 Task: Compose an email with the signature Eleanor Wilson with the subject Request for a transfer and the message Could you please provide an estimate for the project? from softage.1@softage.net to softage.4@softage.net with an attached document Request_for_proposal.docx Undo the message and rewrite the message as I am writing to confirm the details of the meeting. Send the email. Finally, move the email from Sent Items to the label Restaurants
Action: Mouse moved to (386, 639)
Screenshot: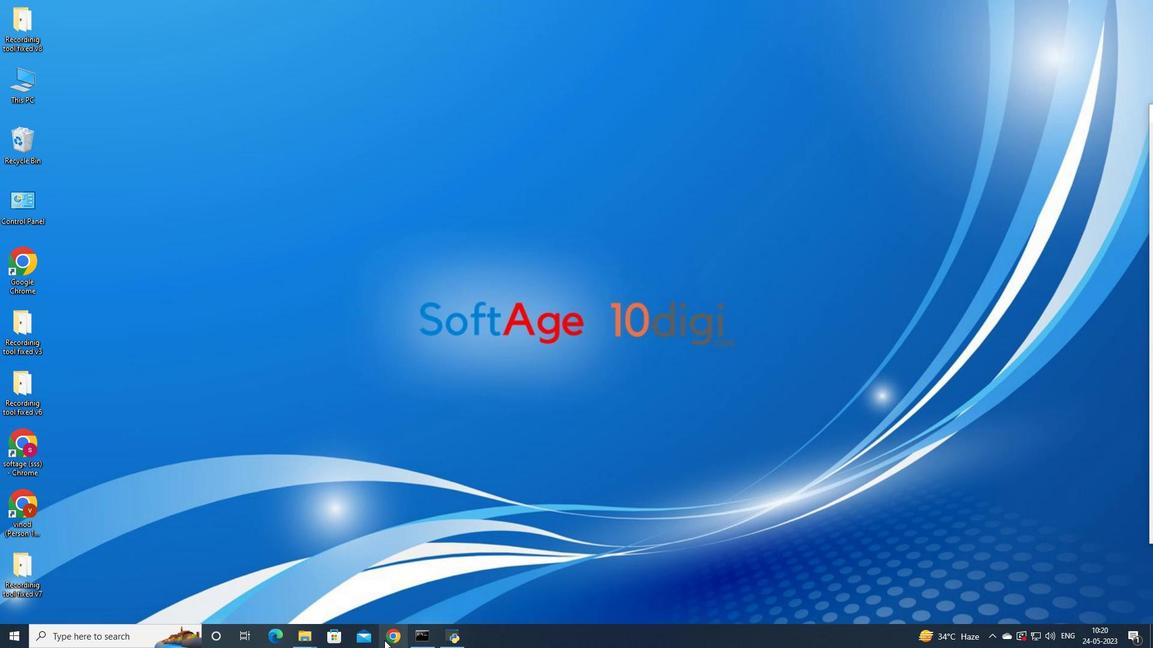 
Action: Mouse pressed left at (386, 639)
Screenshot: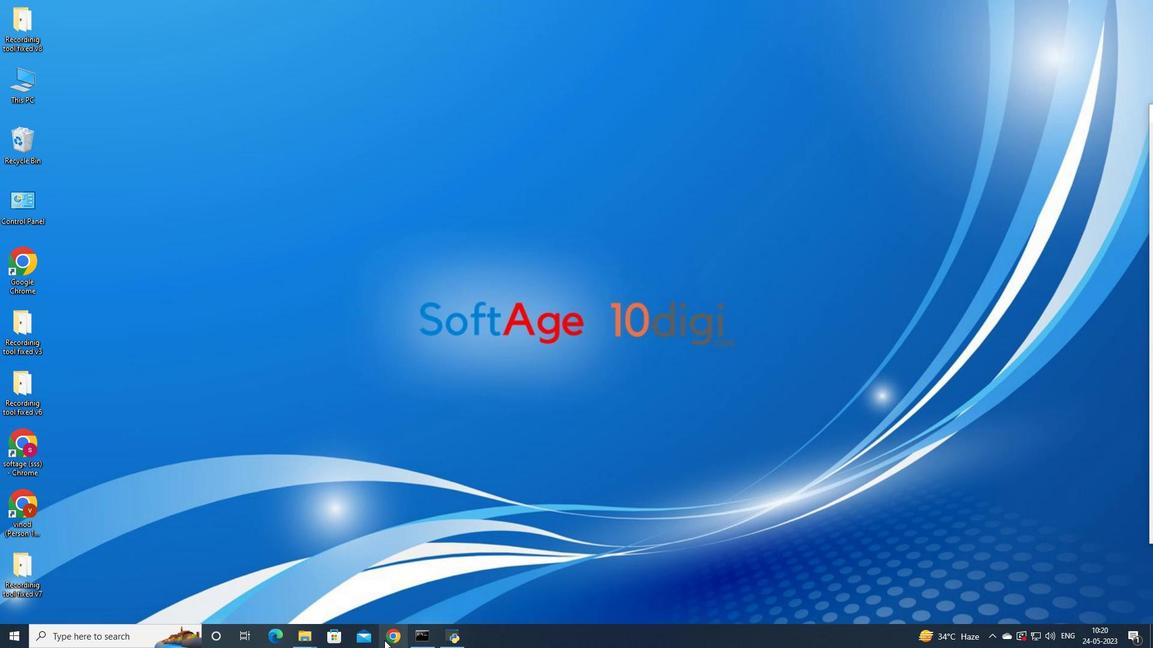 
Action: Mouse moved to (526, 360)
Screenshot: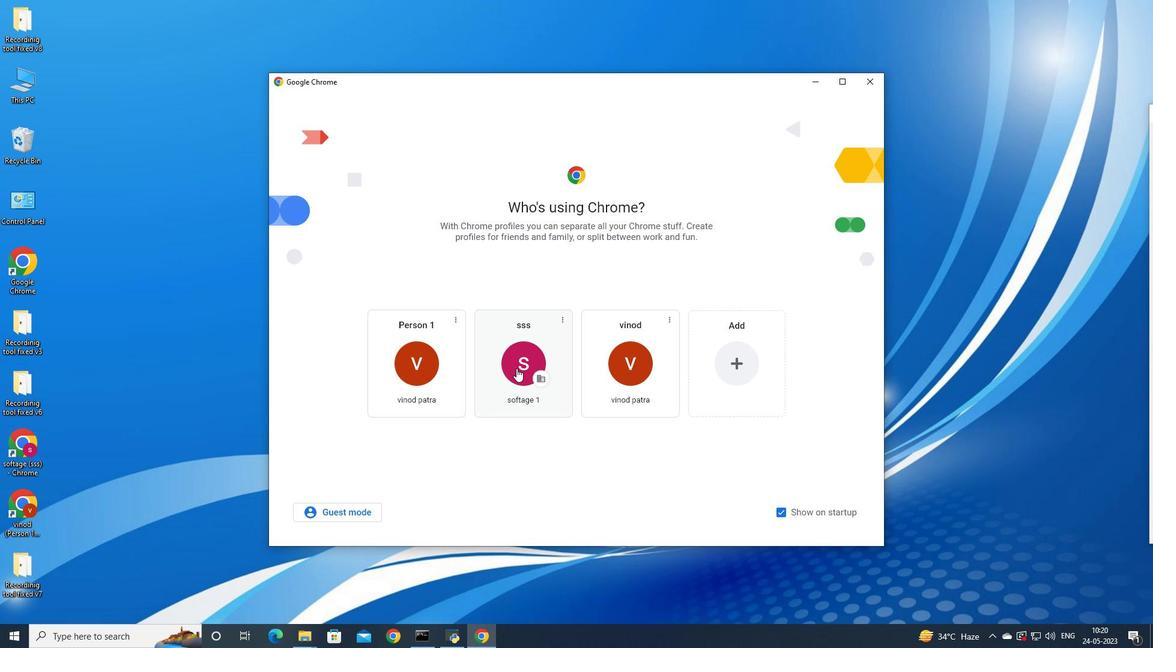 
Action: Mouse pressed left at (526, 360)
Screenshot: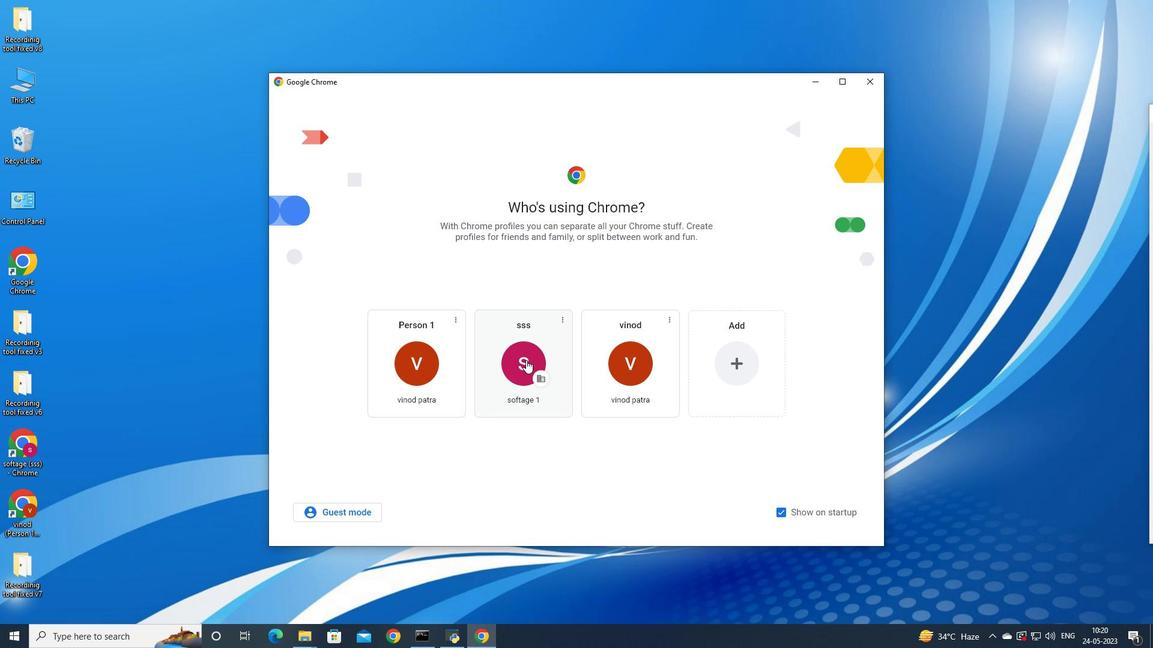
Action: Mouse moved to (1046, 55)
Screenshot: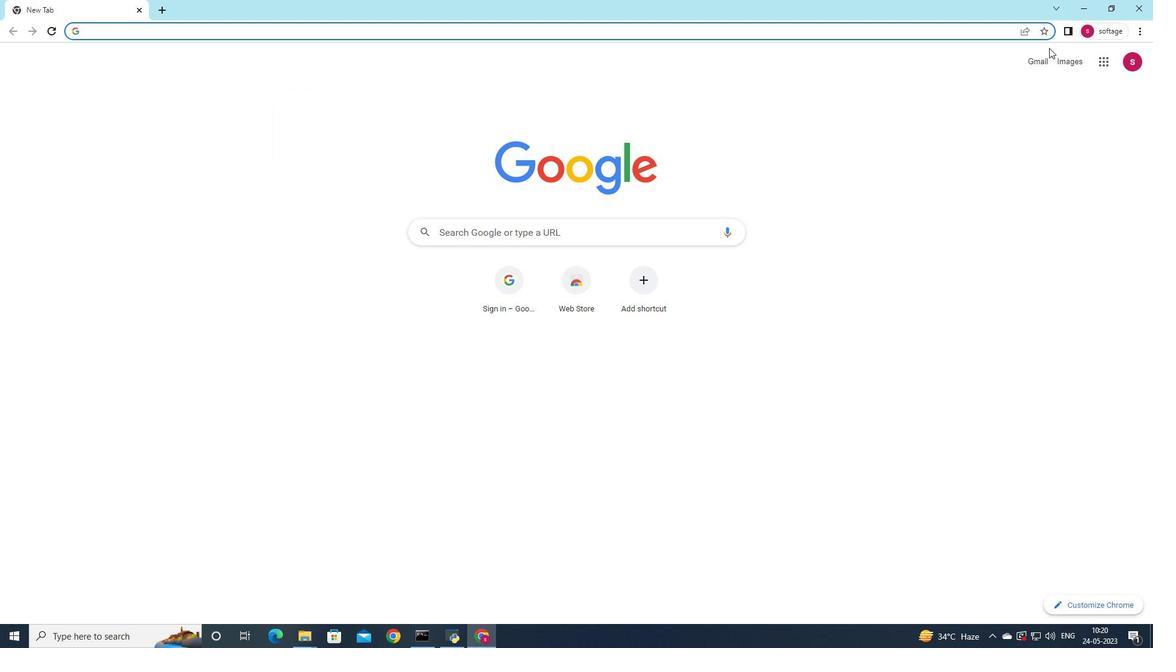 
Action: Mouse pressed left at (1046, 55)
Screenshot: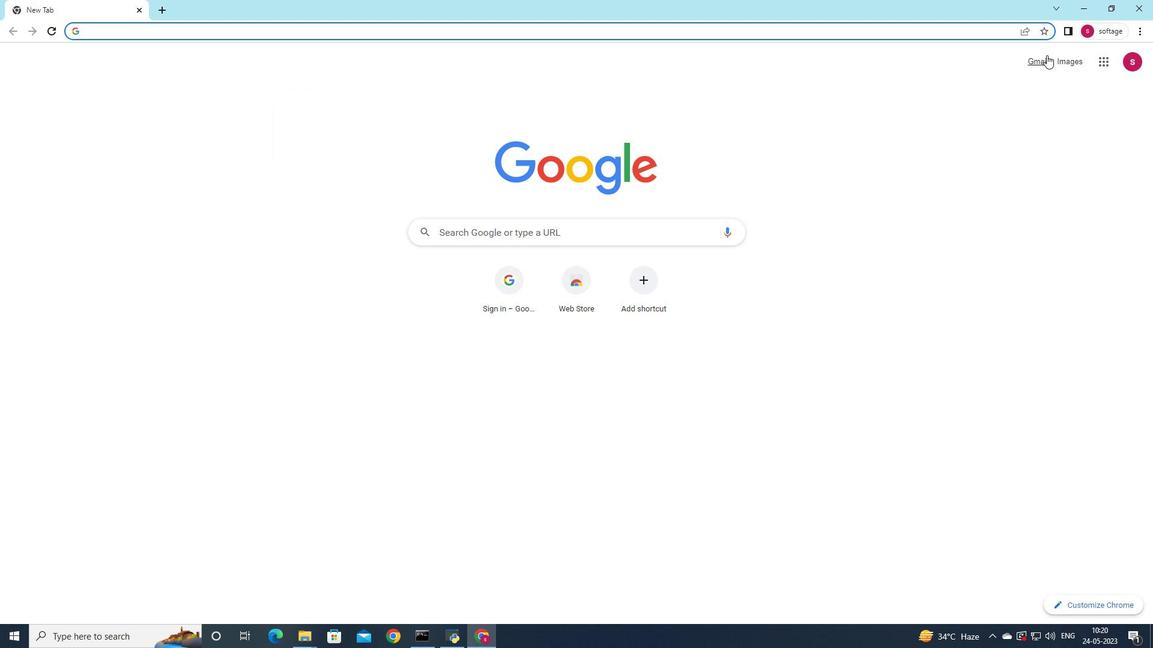 
Action: Mouse moved to (1013, 88)
Screenshot: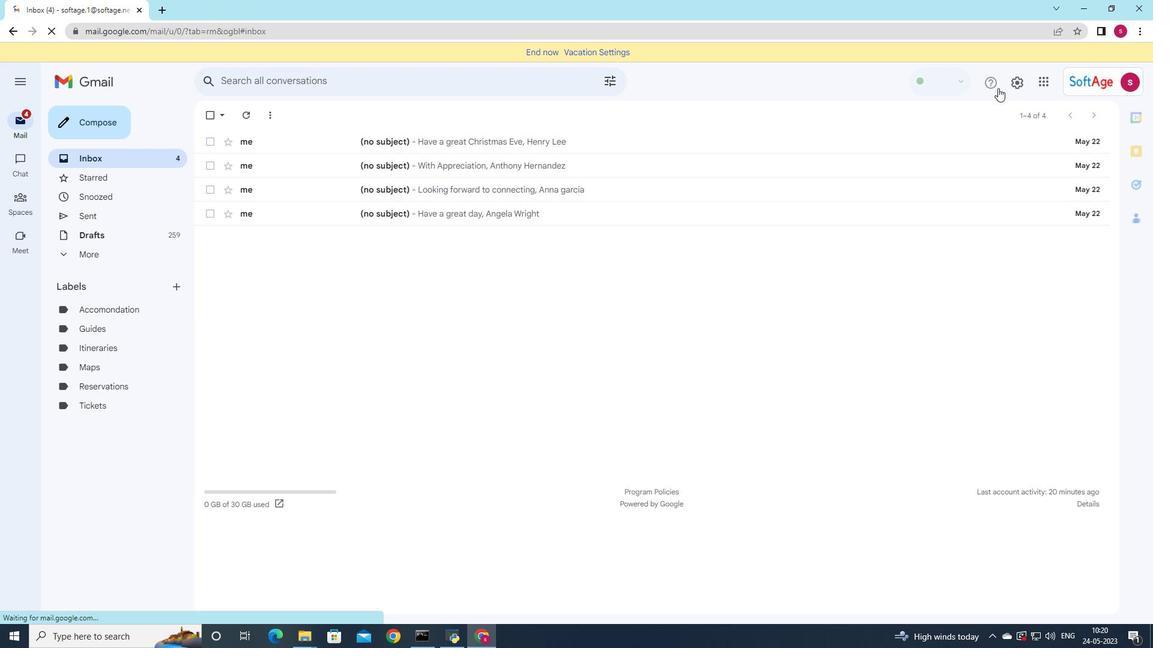 
Action: Mouse pressed left at (1013, 88)
Screenshot: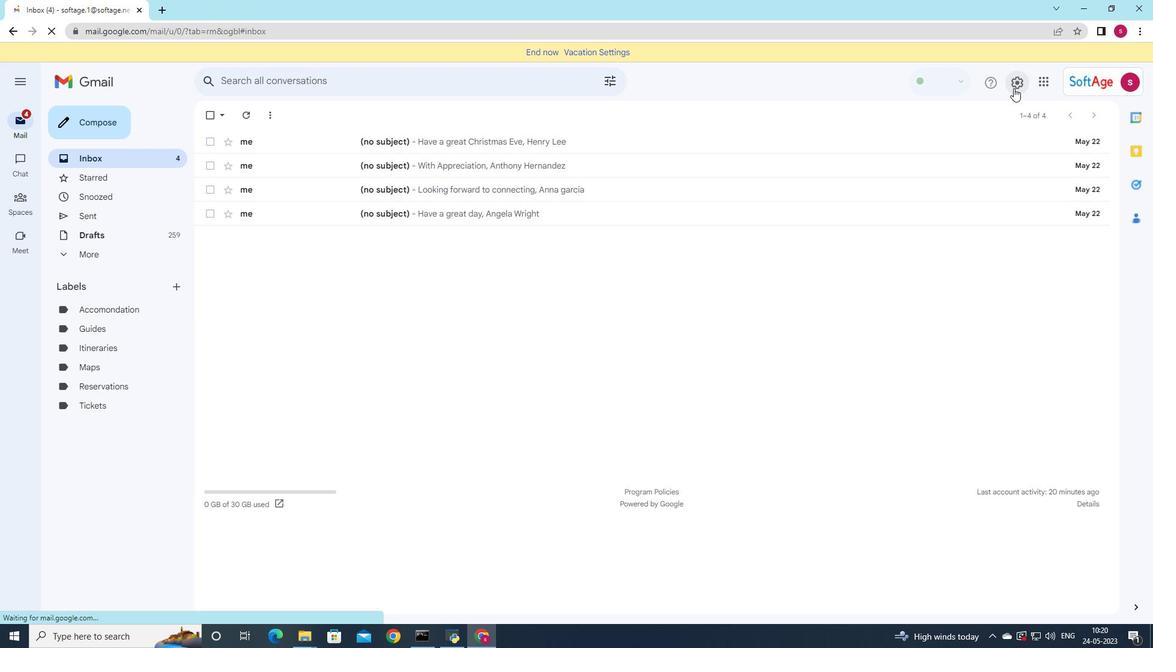 
Action: Mouse moved to (1031, 145)
Screenshot: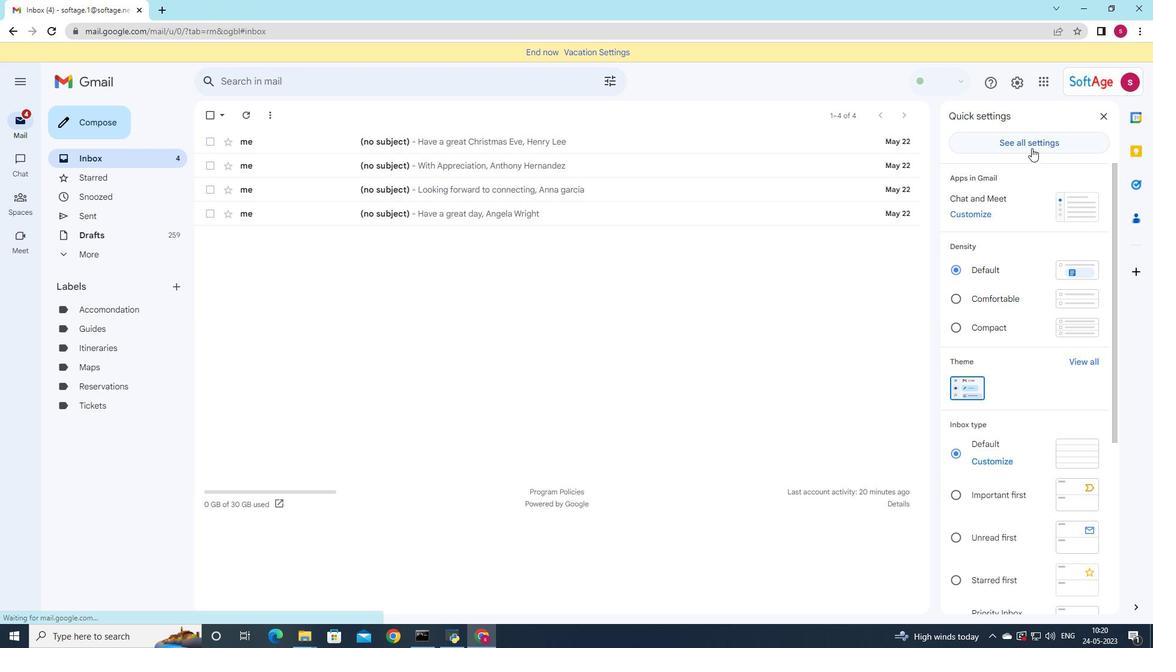 
Action: Mouse pressed left at (1031, 145)
Screenshot: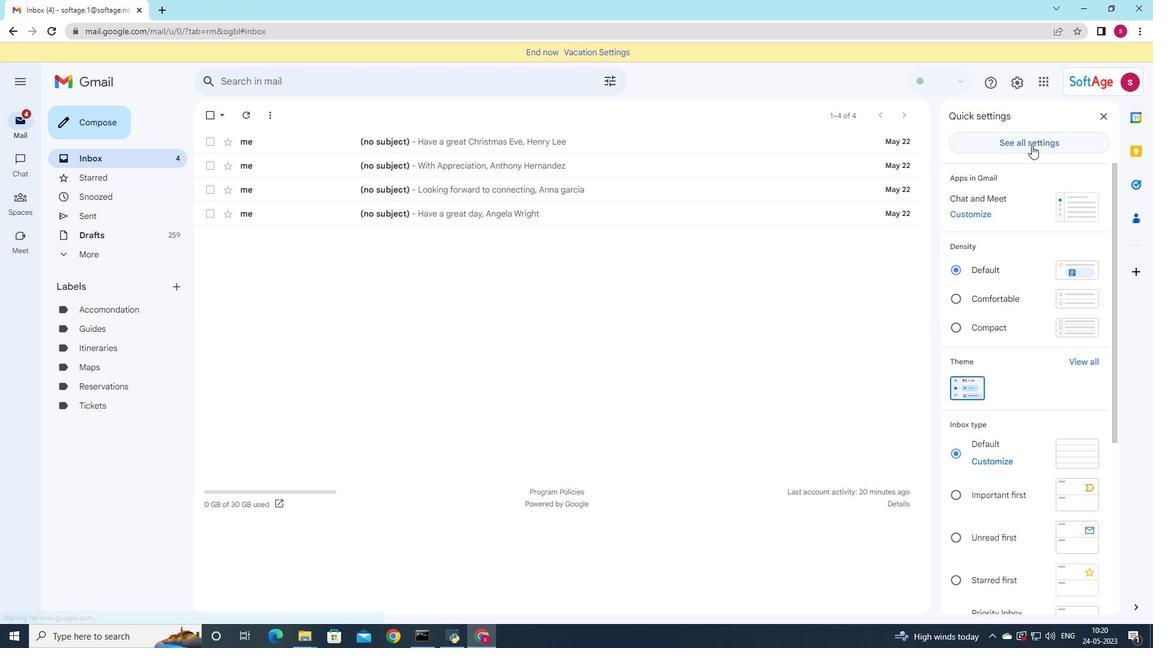
Action: Mouse moved to (788, 206)
Screenshot: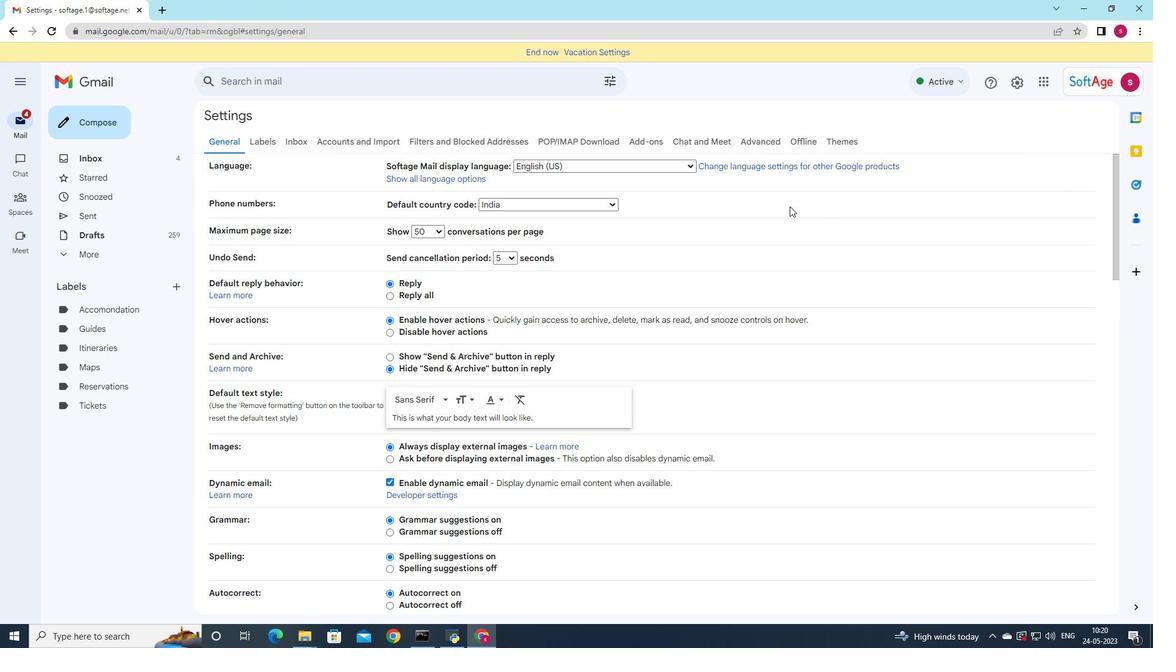 
Action: Mouse scrolled (788, 205) with delta (0, 0)
Screenshot: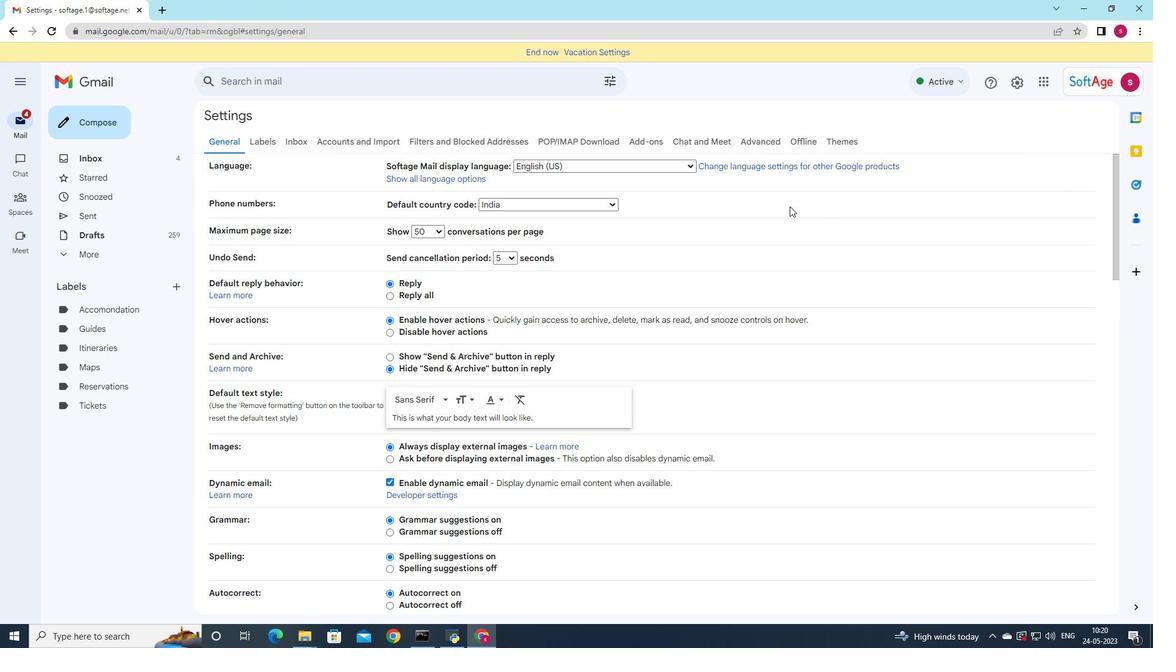 
Action: Mouse moved to (787, 207)
Screenshot: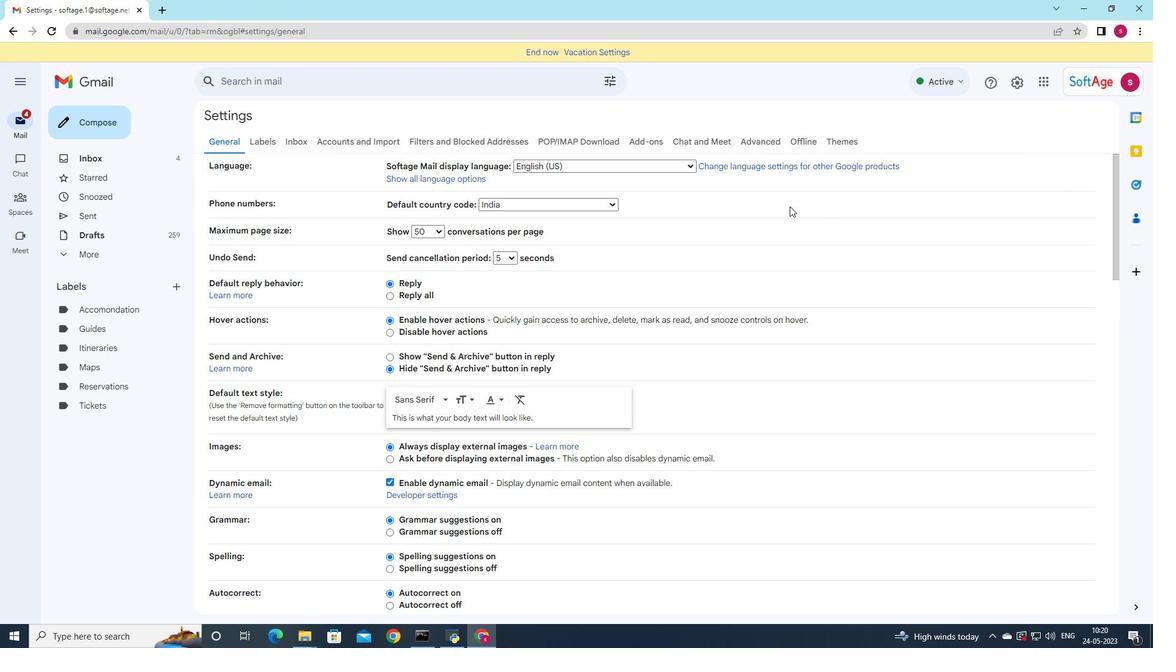 
Action: Mouse scrolled (787, 207) with delta (0, 0)
Screenshot: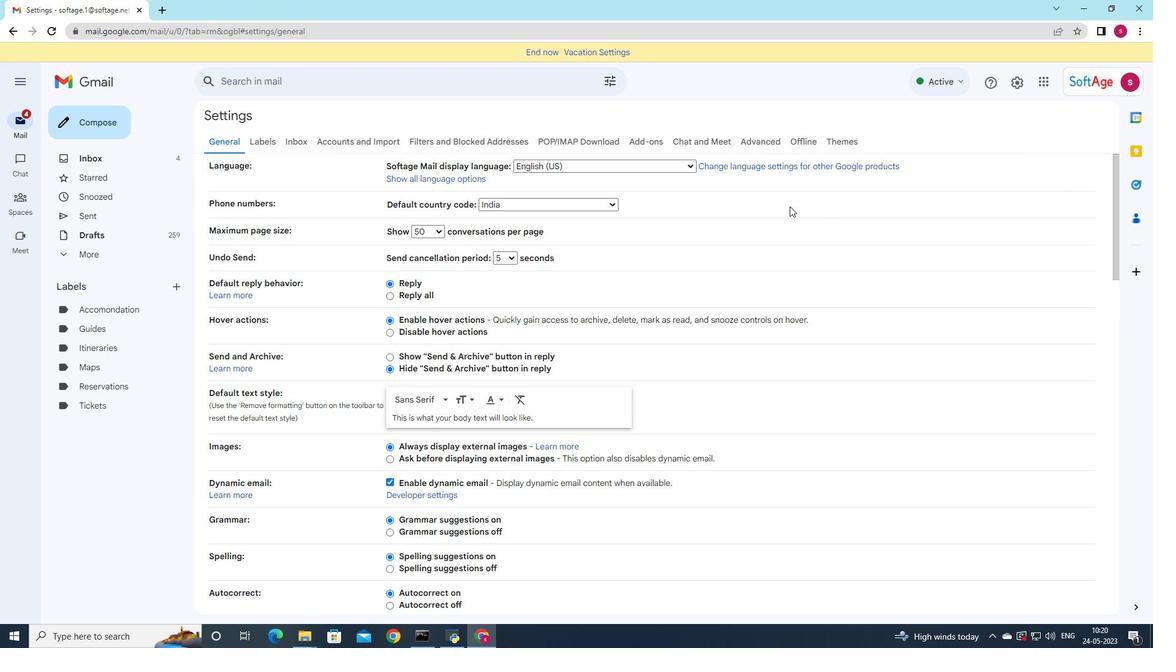 
Action: Mouse scrolled (787, 207) with delta (0, 0)
Screenshot: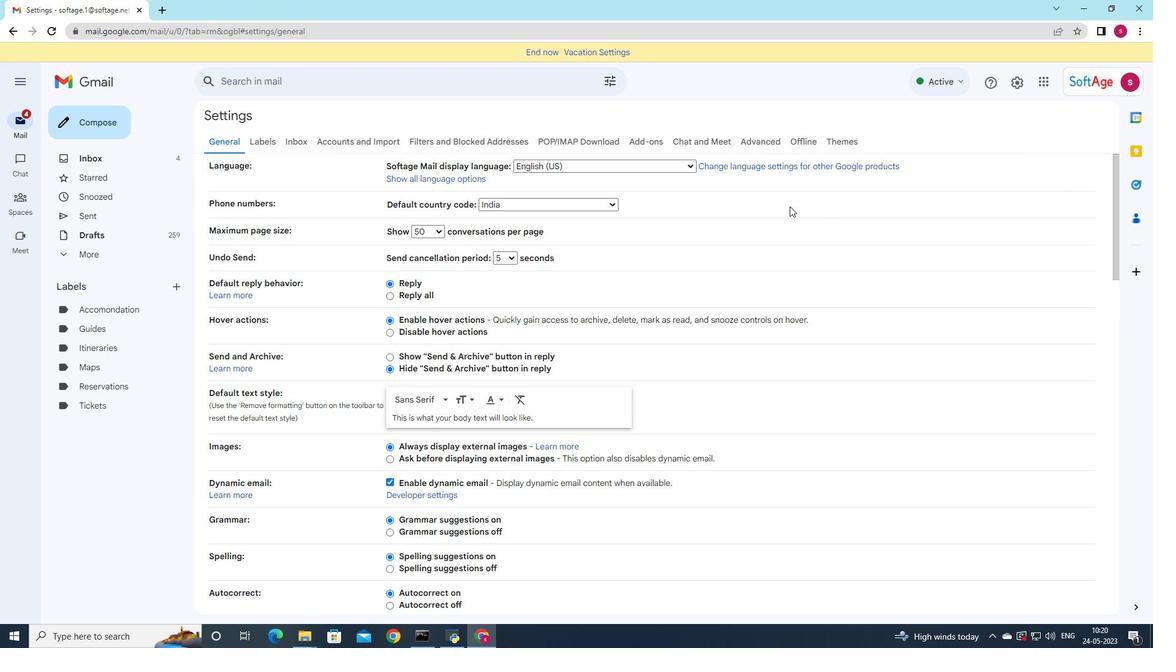 
Action: Mouse moved to (787, 207)
Screenshot: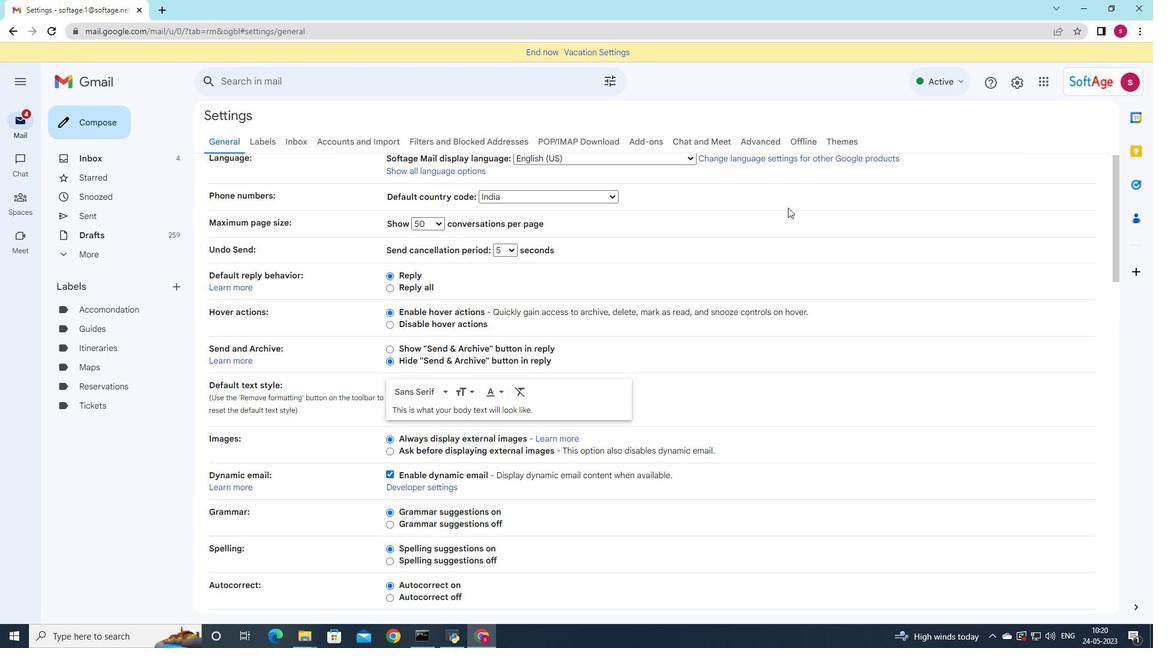 
Action: Mouse scrolled (787, 207) with delta (0, 0)
Screenshot: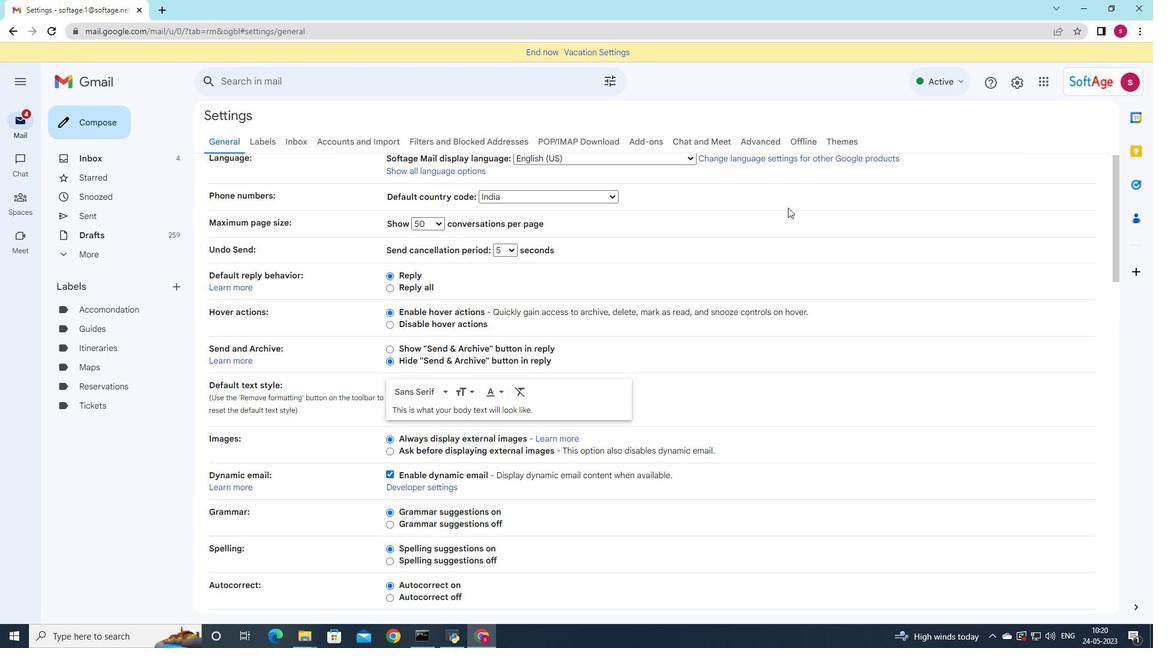 
Action: Mouse moved to (581, 281)
Screenshot: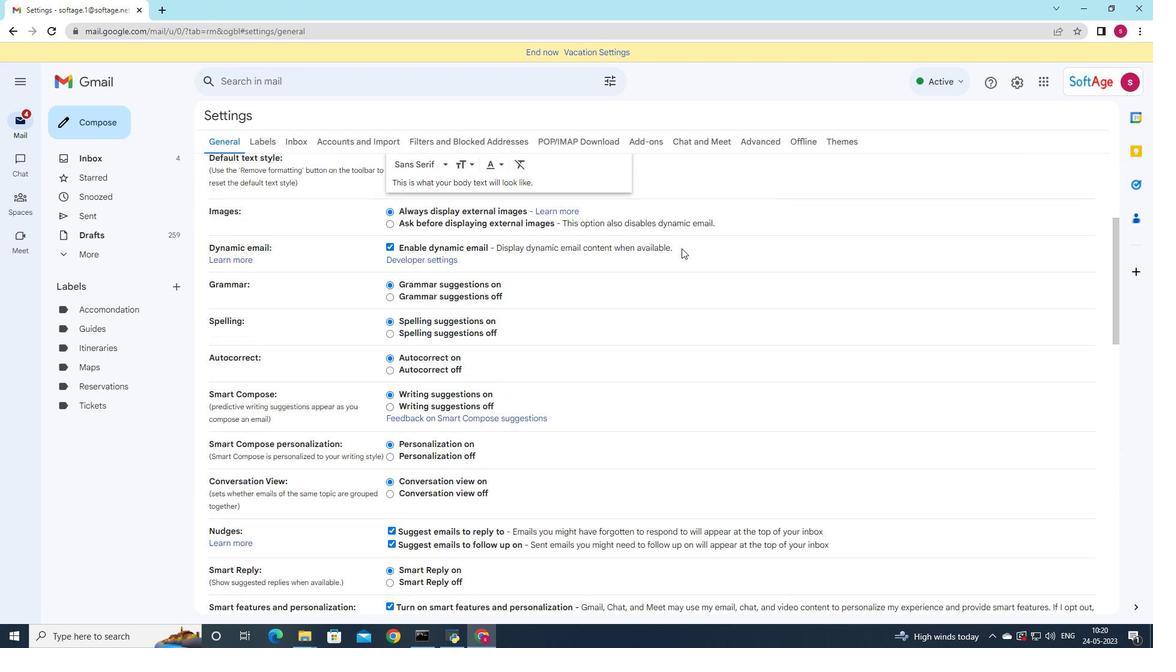 
Action: Mouse scrolled (581, 280) with delta (0, 0)
Screenshot: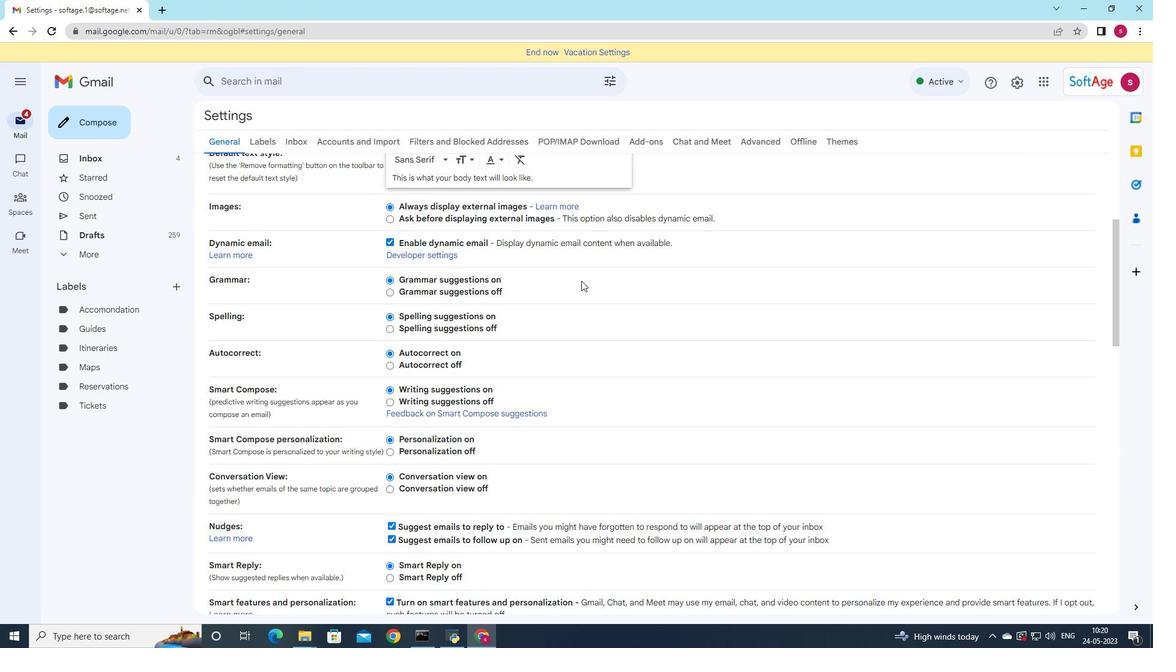 
Action: Mouse scrolled (581, 280) with delta (0, 0)
Screenshot: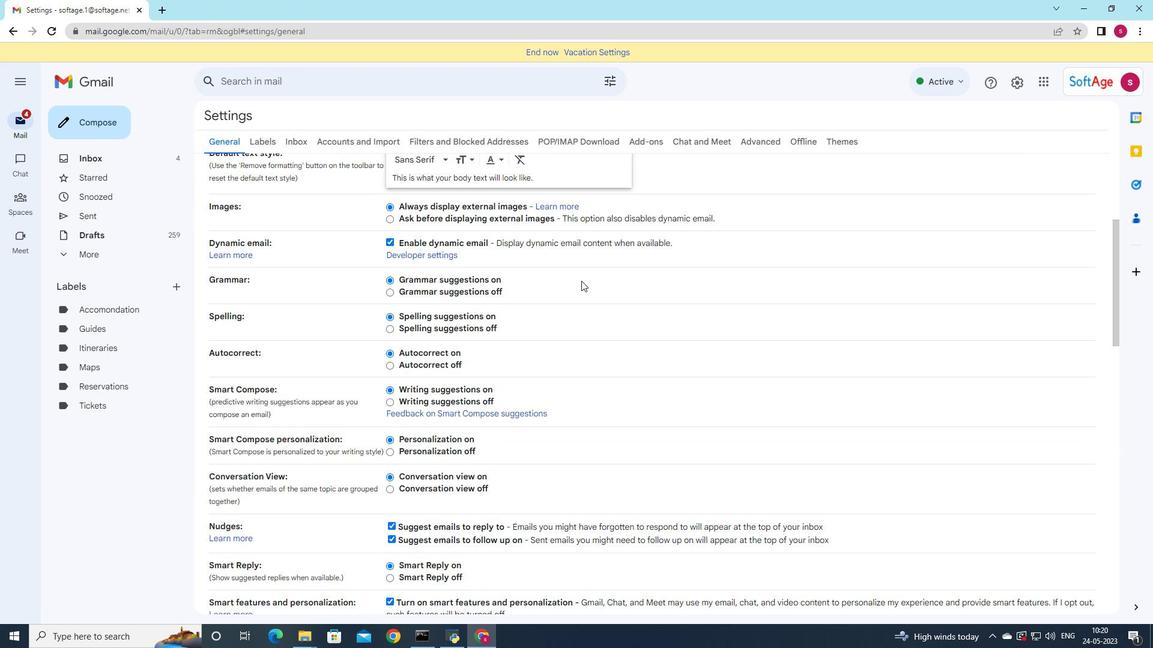 
Action: Mouse scrolled (581, 280) with delta (0, 0)
Screenshot: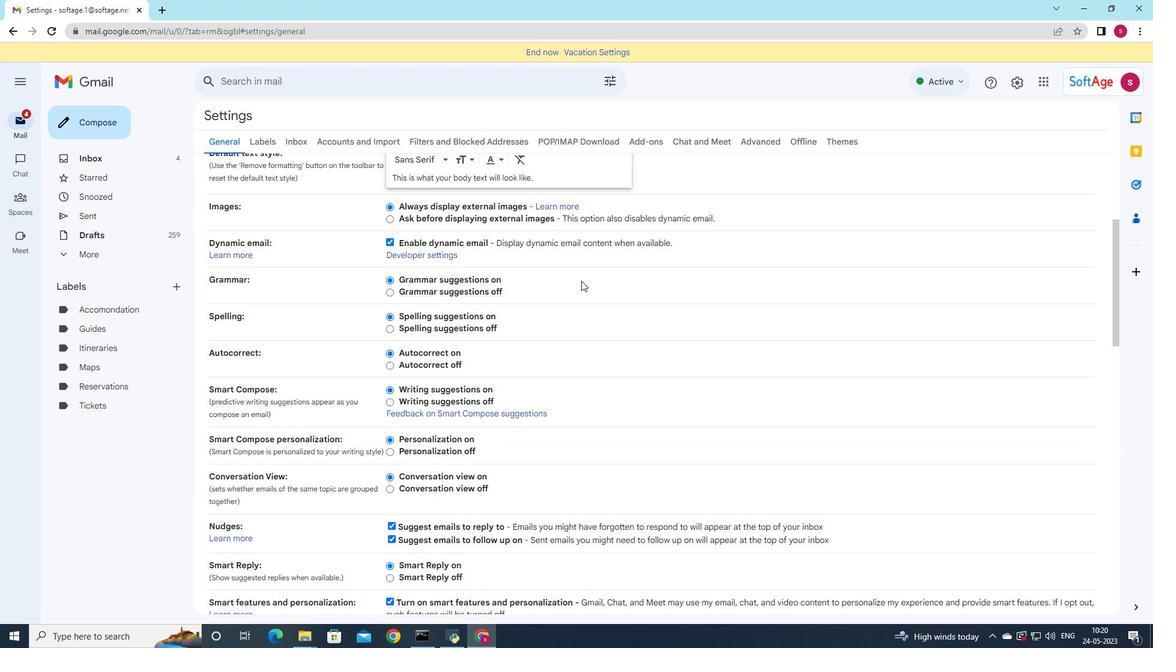 
Action: Mouse scrolled (581, 280) with delta (0, 0)
Screenshot: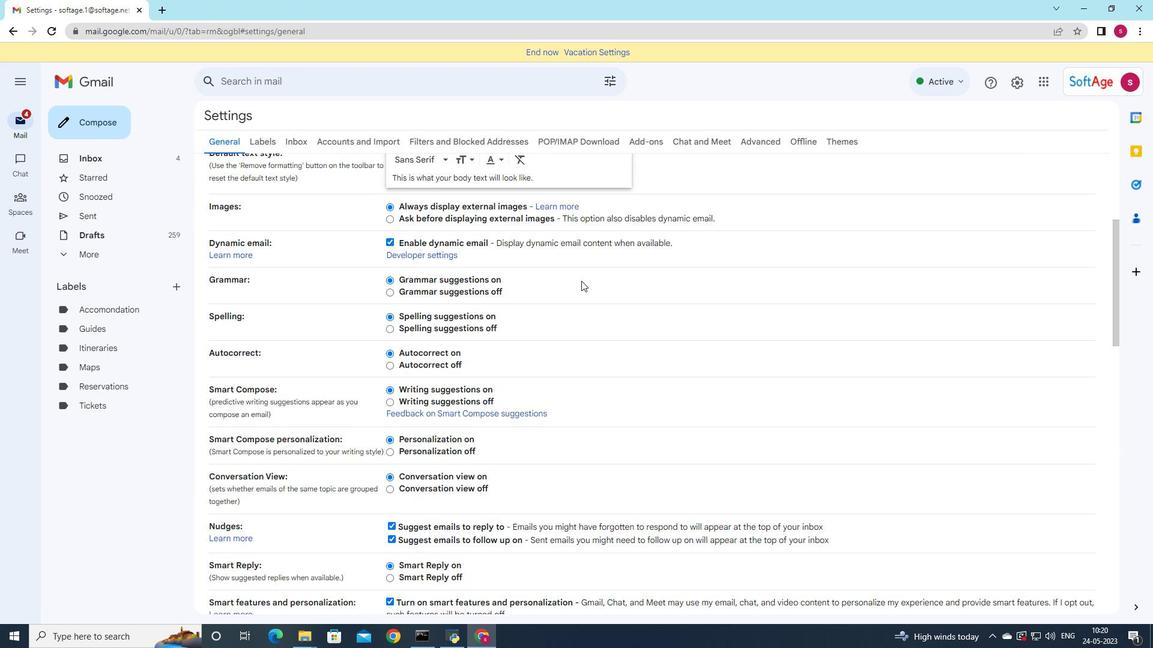 
Action: Mouse scrolled (581, 280) with delta (0, 0)
Screenshot: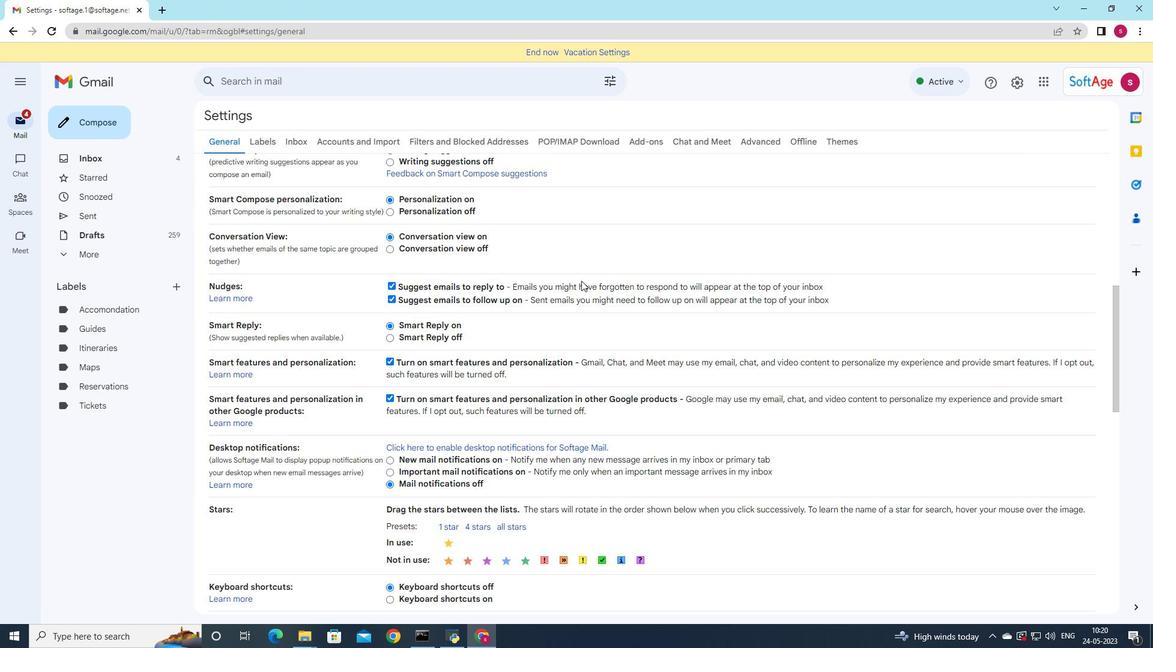 
Action: Mouse scrolled (581, 280) with delta (0, 0)
Screenshot: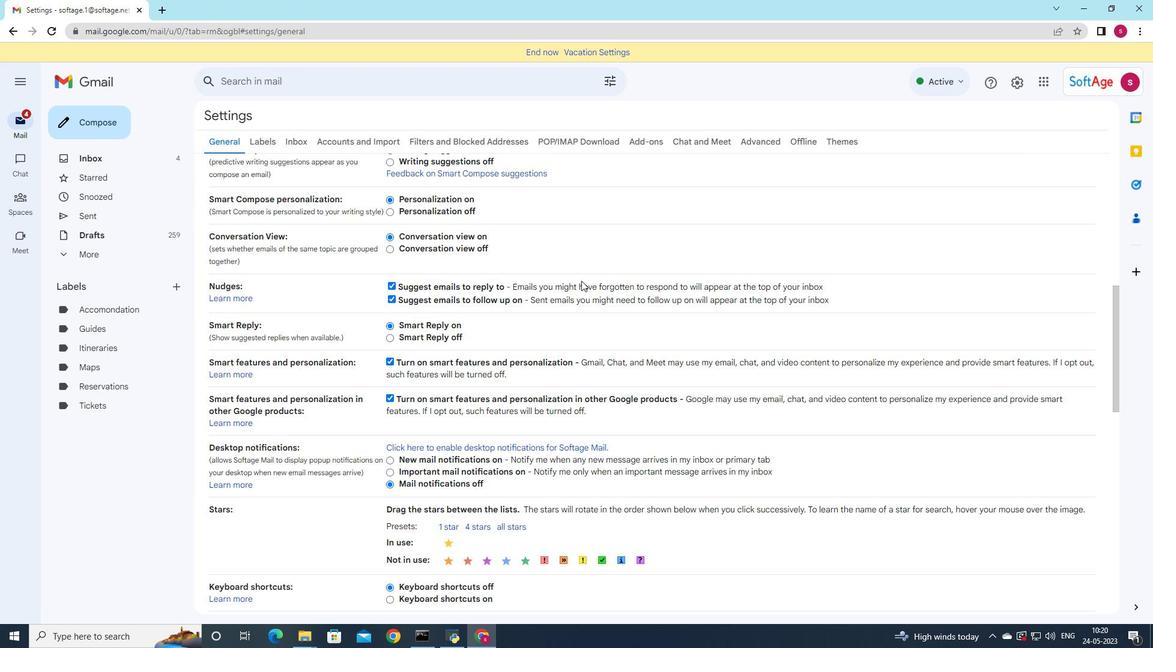 
Action: Mouse scrolled (581, 280) with delta (0, 0)
Screenshot: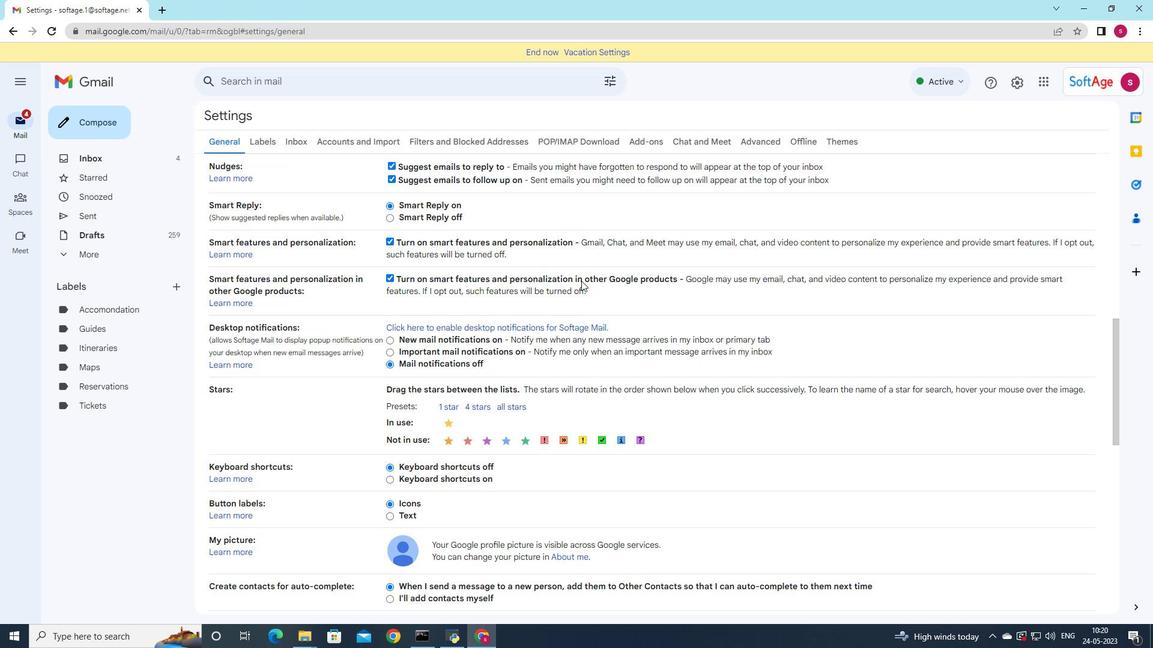 
Action: Mouse scrolled (581, 280) with delta (0, 0)
Screenshot: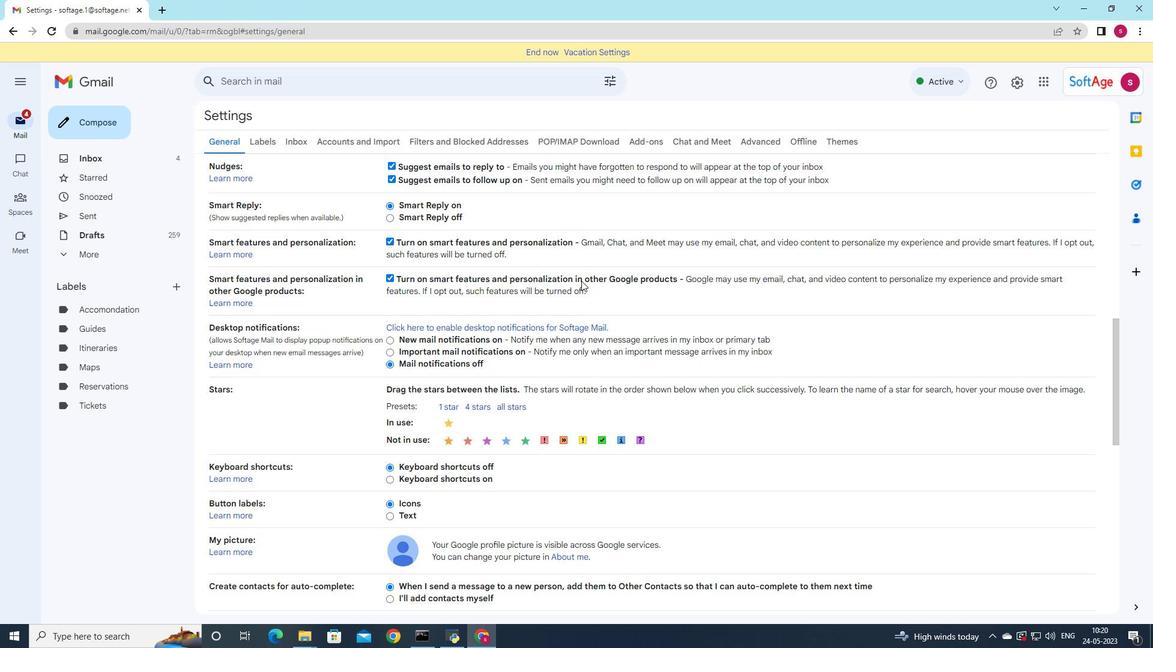 
Action: Mouse scrolled (581, 280) with delta (0, 0)
Screenshot: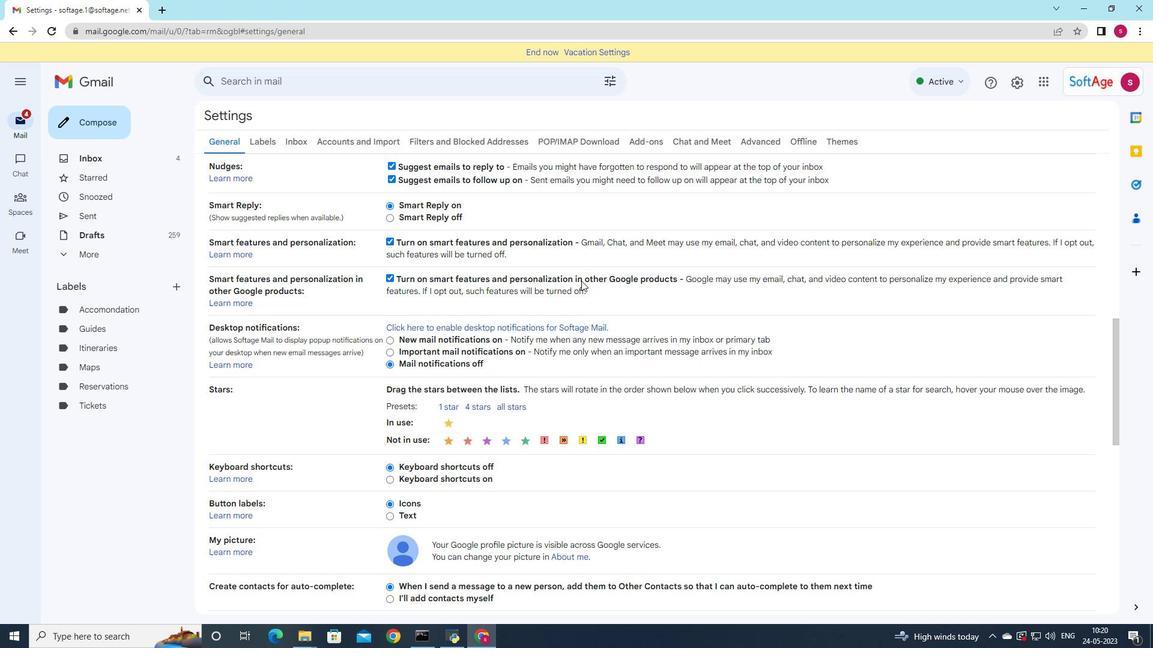 
Action: Mouse scrolled (581, 280) with delta (0, 0)
Screenshot: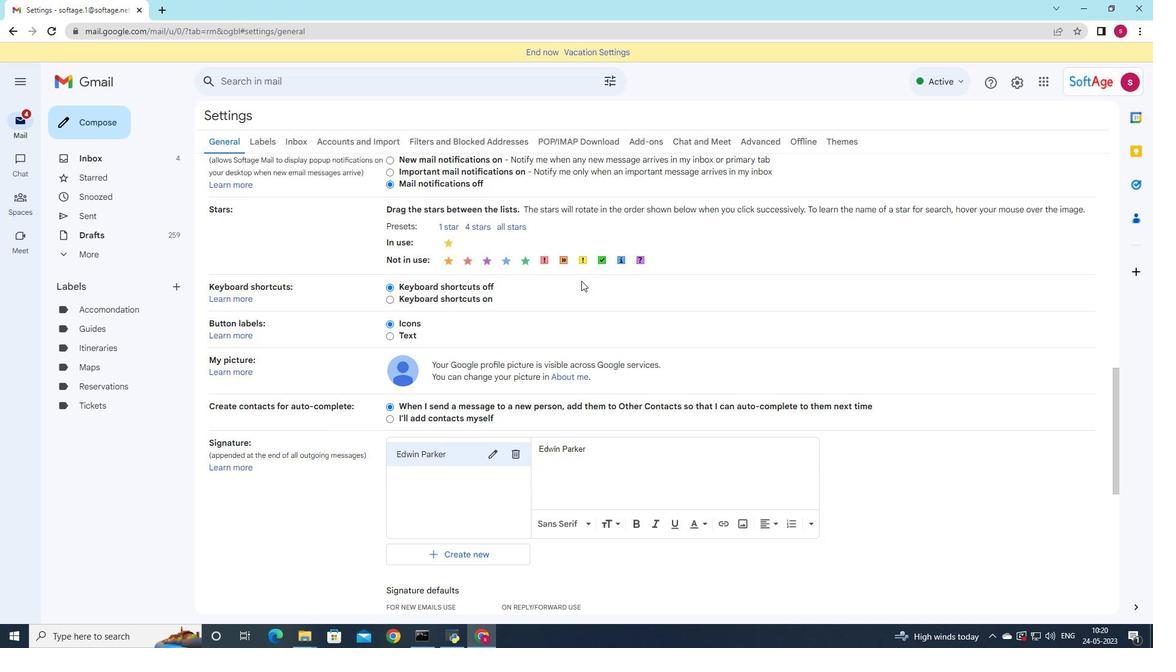 
Action: Mouse scrolled (581, 280) with delta (0, 0)
Screenshot: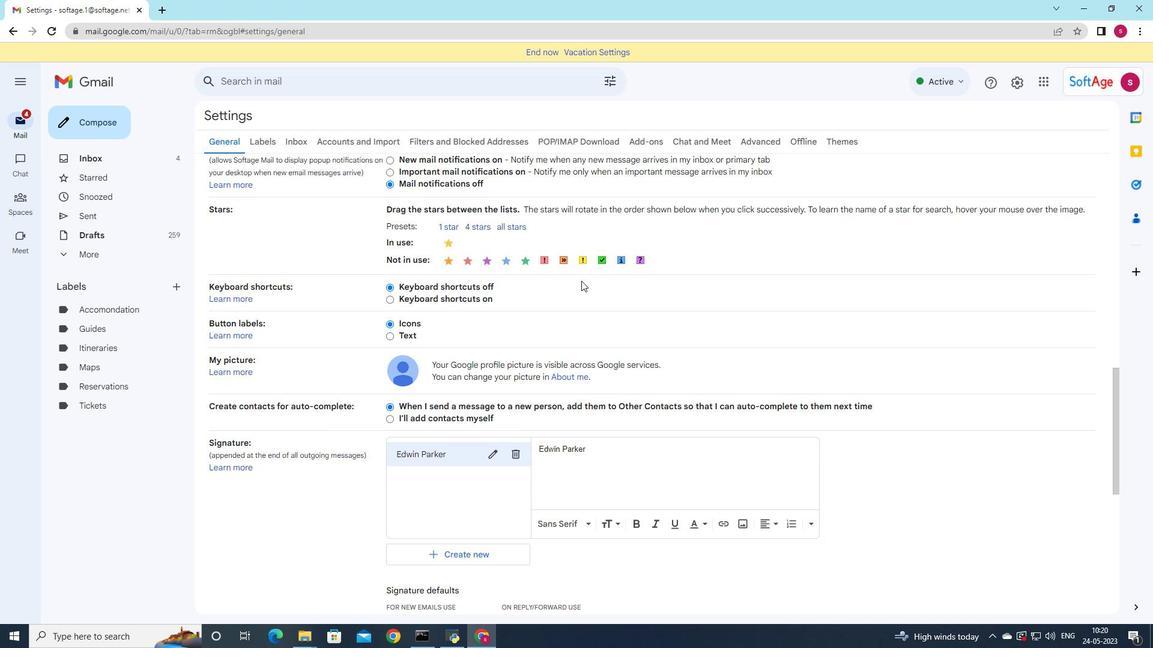 
Action: Mouse scrolled (581, 280) with delta (0, 0)
Screenshot: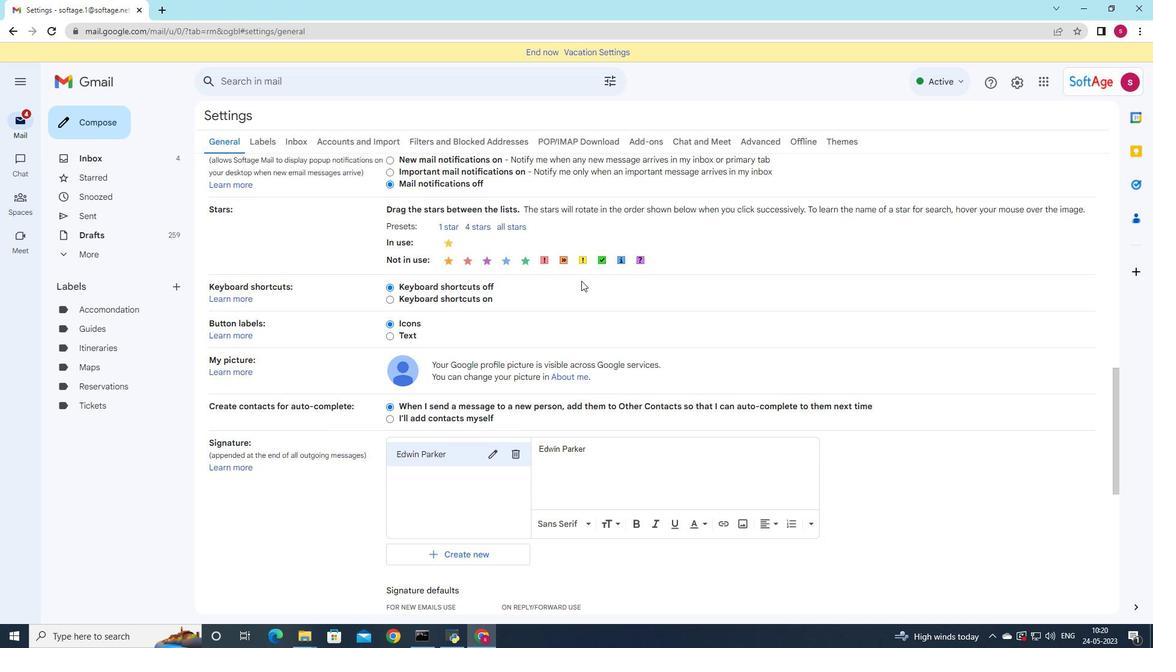
Action: Mouse scrolled (581, 280) with delta (0, 0)
Screenshot: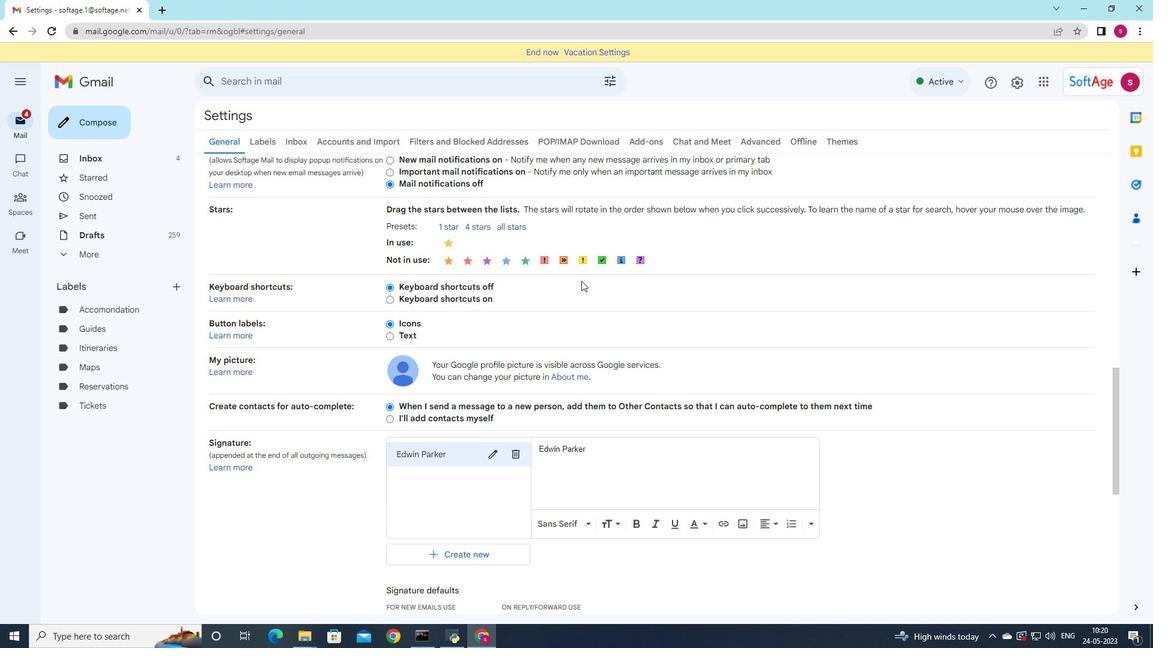 
Action: Mouse moved to (512, 215)
Screenshot: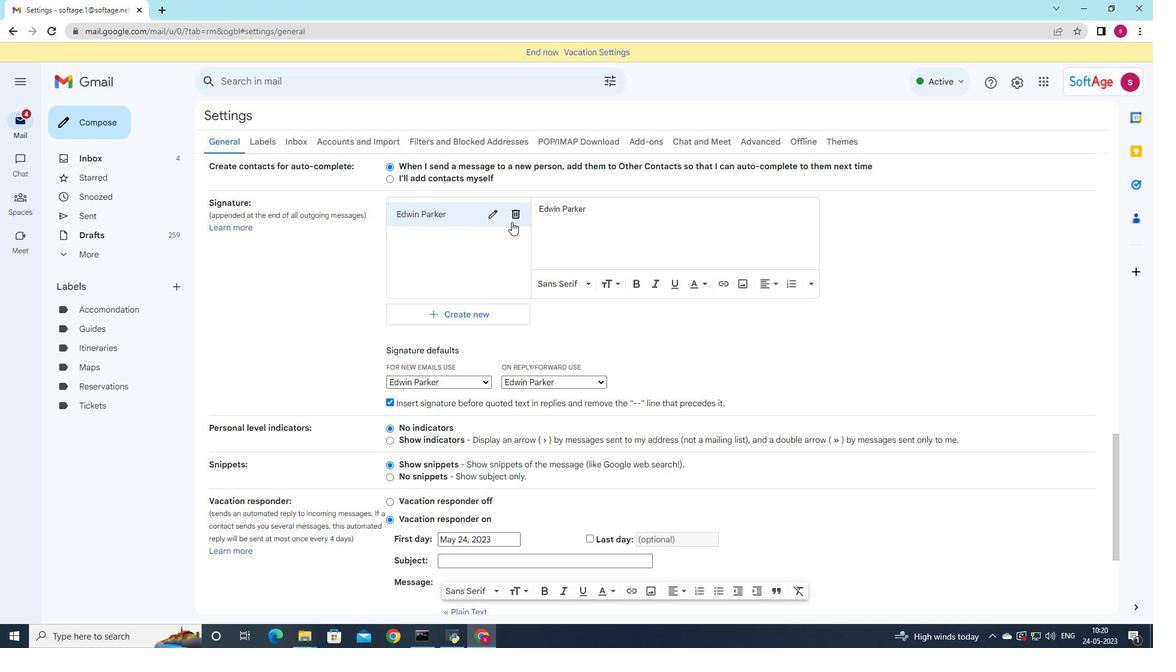 
Action: Mouse pressed left at (512, 215)
Screenshot: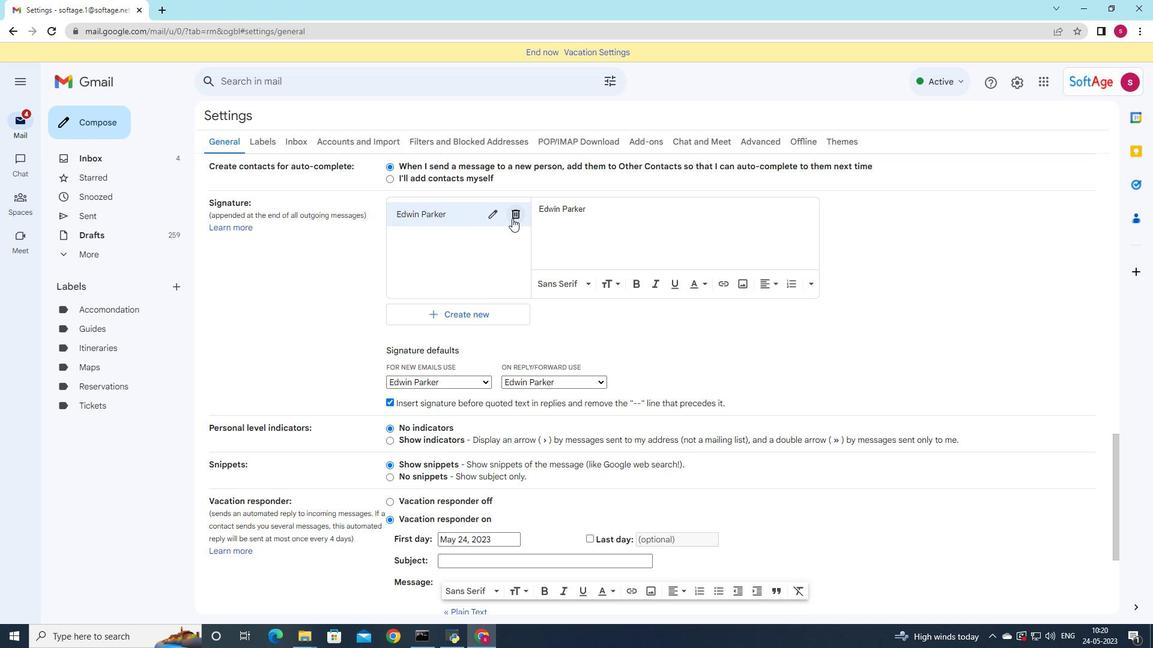 
Action: Mouse moved to (678, 363)
Screenshot: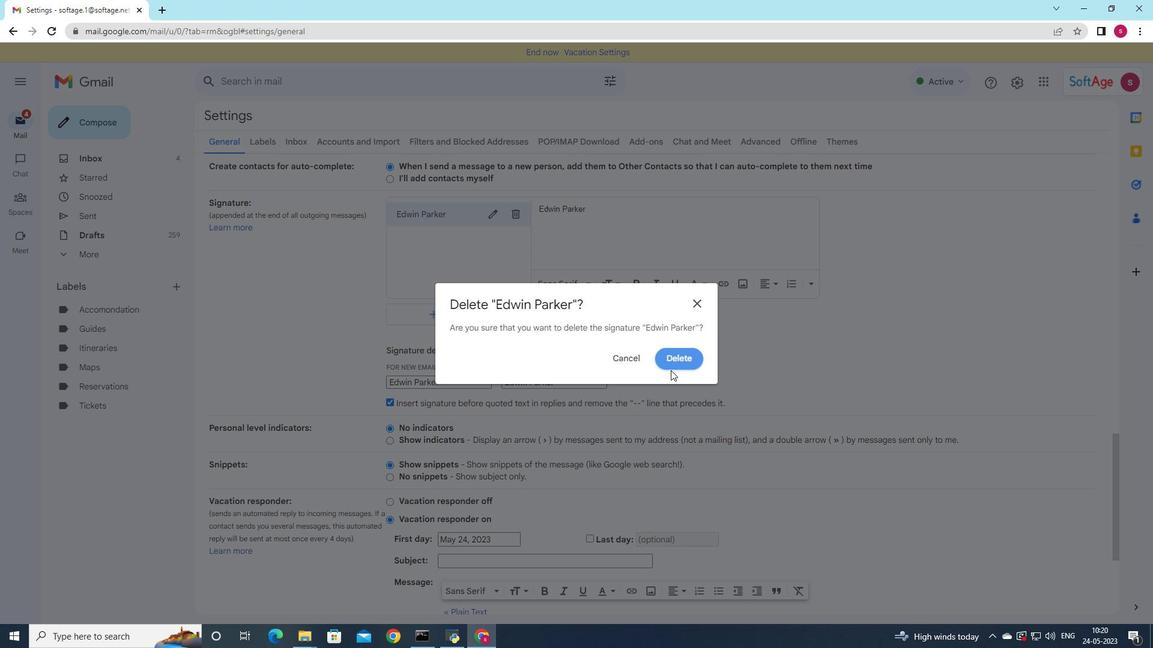 
Action: Mouse pressed left at (678, 363)
Screenshot: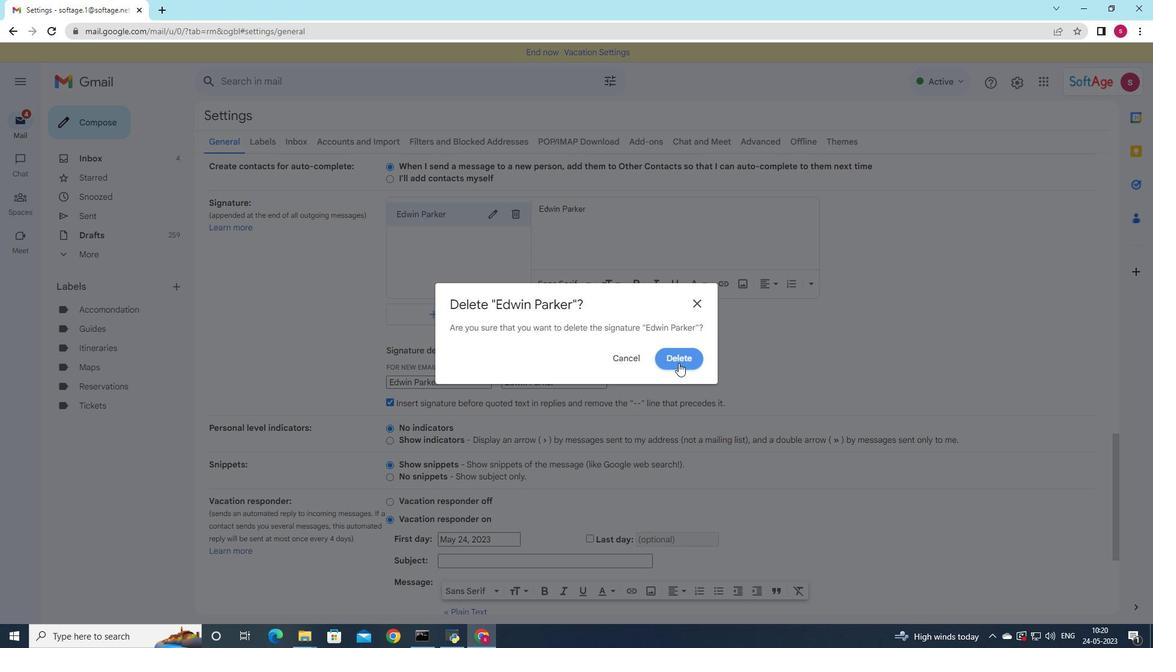 
Action: Mouse moved to (427, 228)
Screenshot: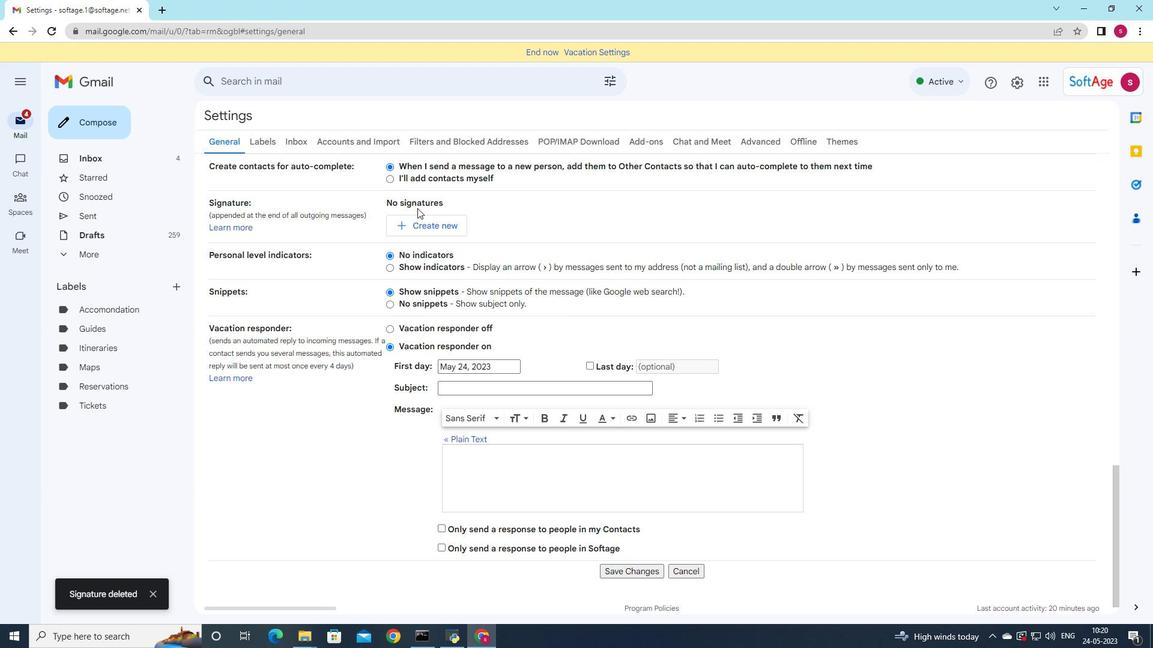 
Action: Mouse pressed left at (427, 228)
Screenshot: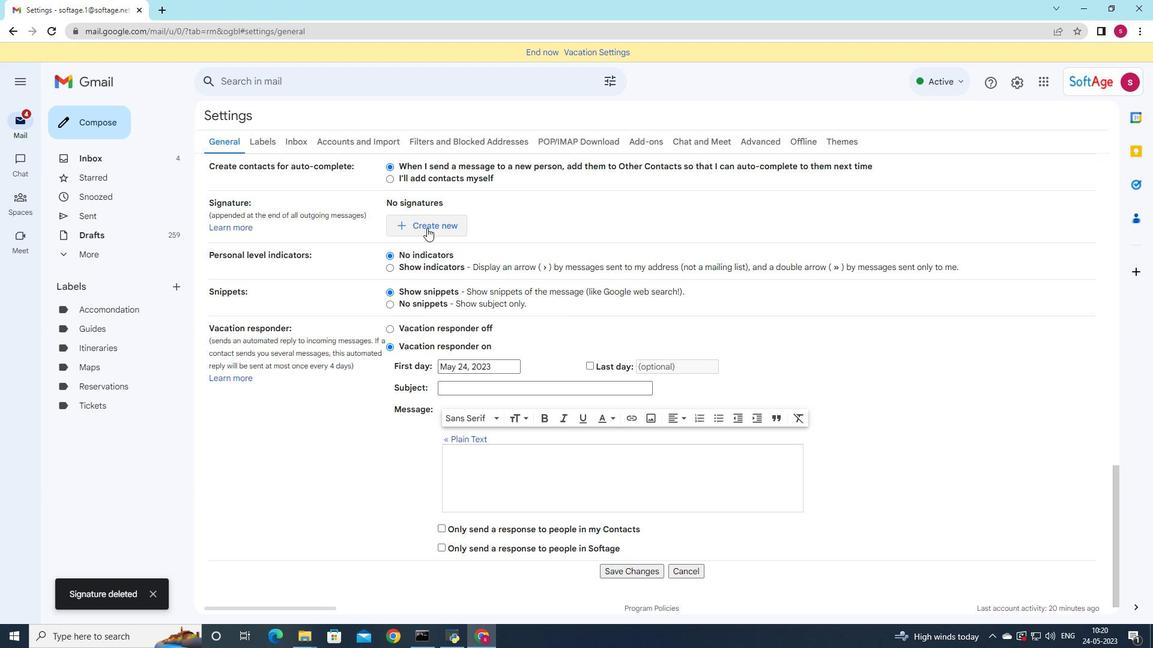 
Action: Mouse moved to (596, 320)
Screenshot: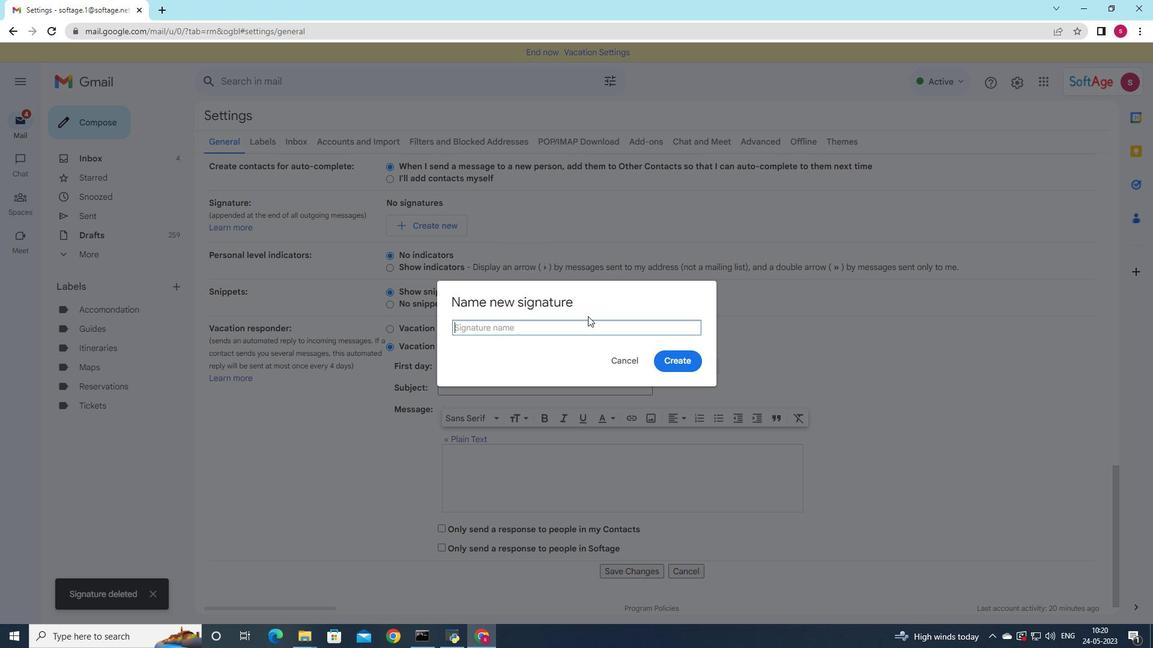 
Action: Key pressed <Key.shift>Eleanor<Key.space><Key.shift>Wilson
Screenshot: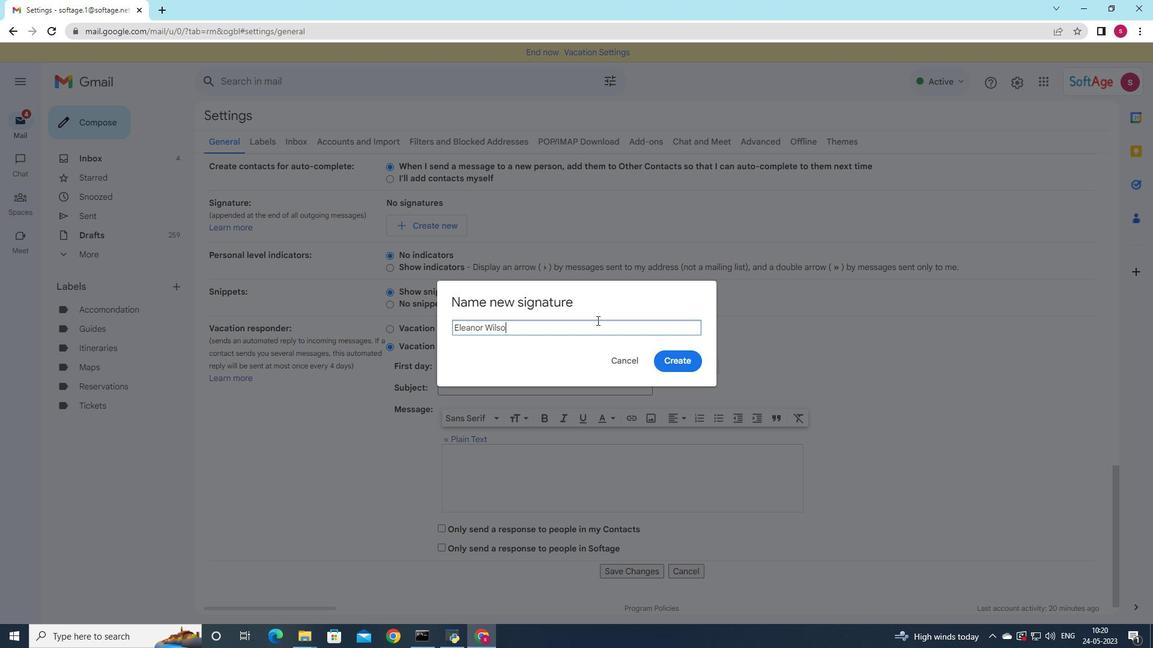 
Action: Mouse moved to (544, 329)
Screenshot: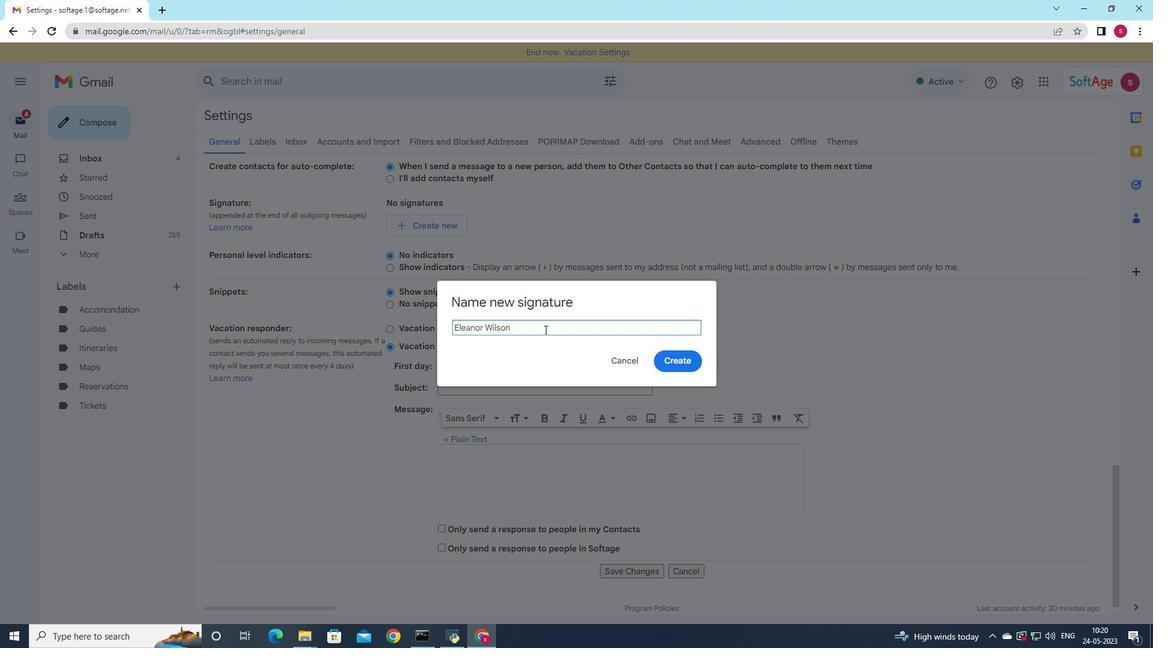 
Action: Mouse pressed left at (544, 329)
Screenshot: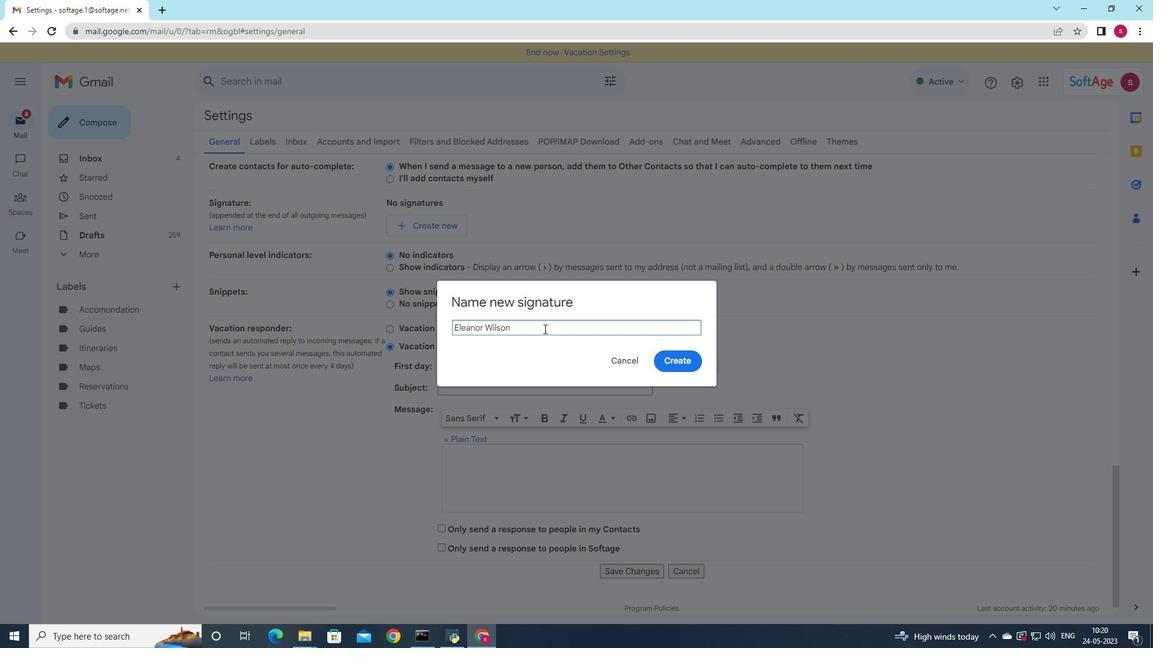 
Action: Mouse moved to (436, 329)
Screenshot: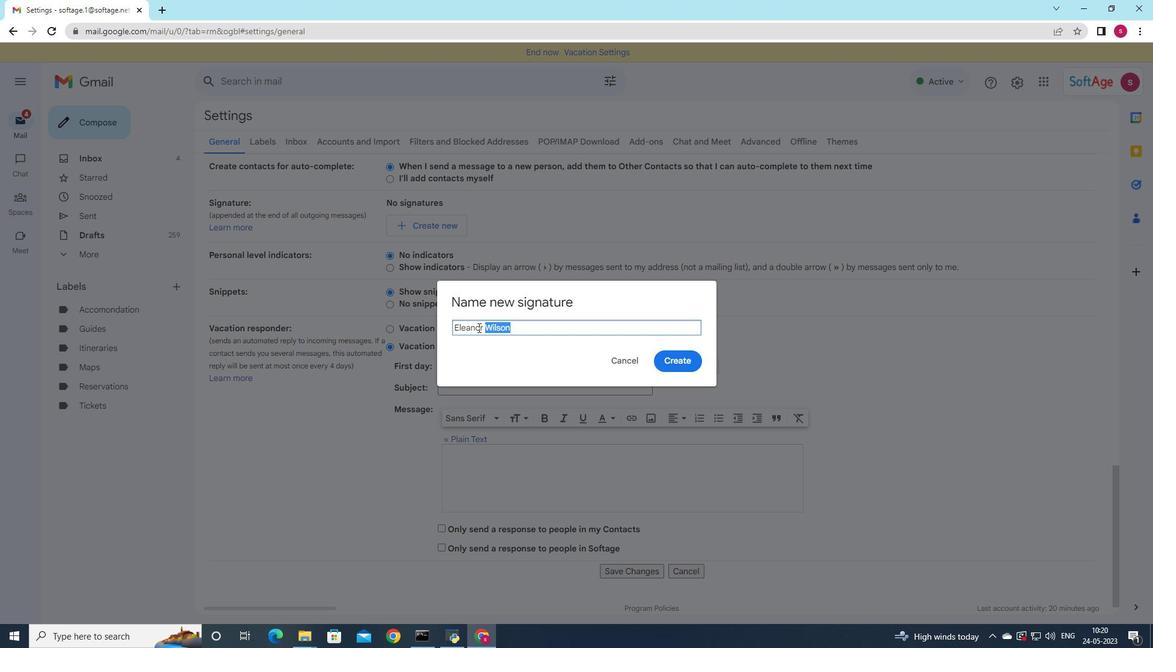 
Action: Key pressed ctrl+C
Screenshot: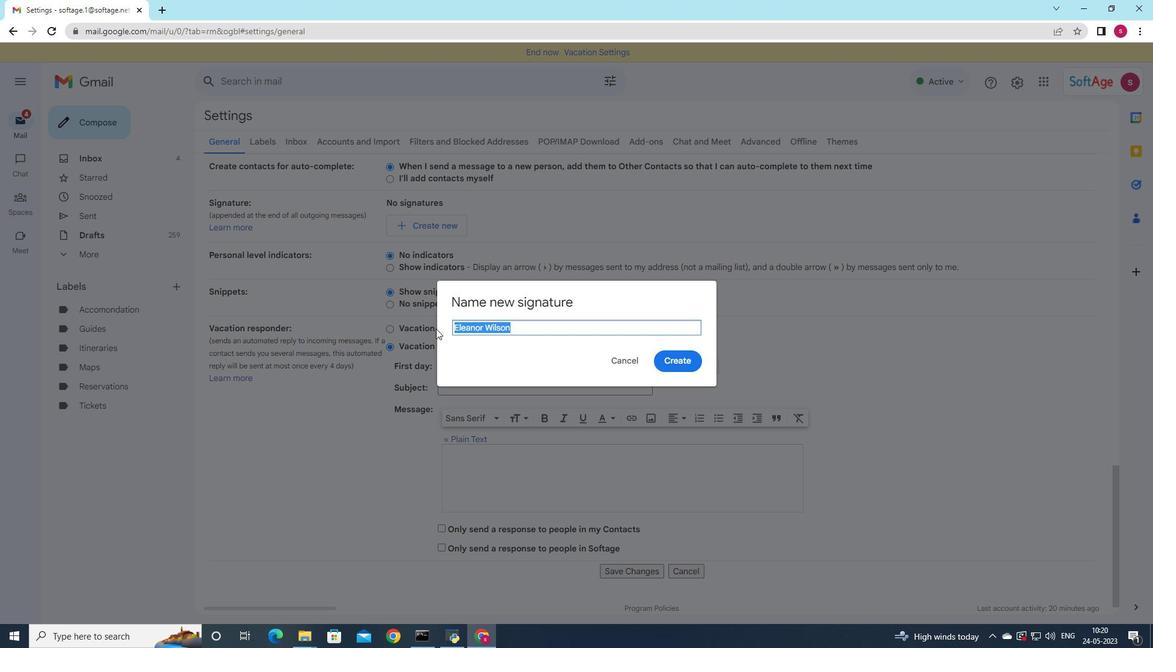 
Action: Mouse moved to (669, 357)
Screenshot: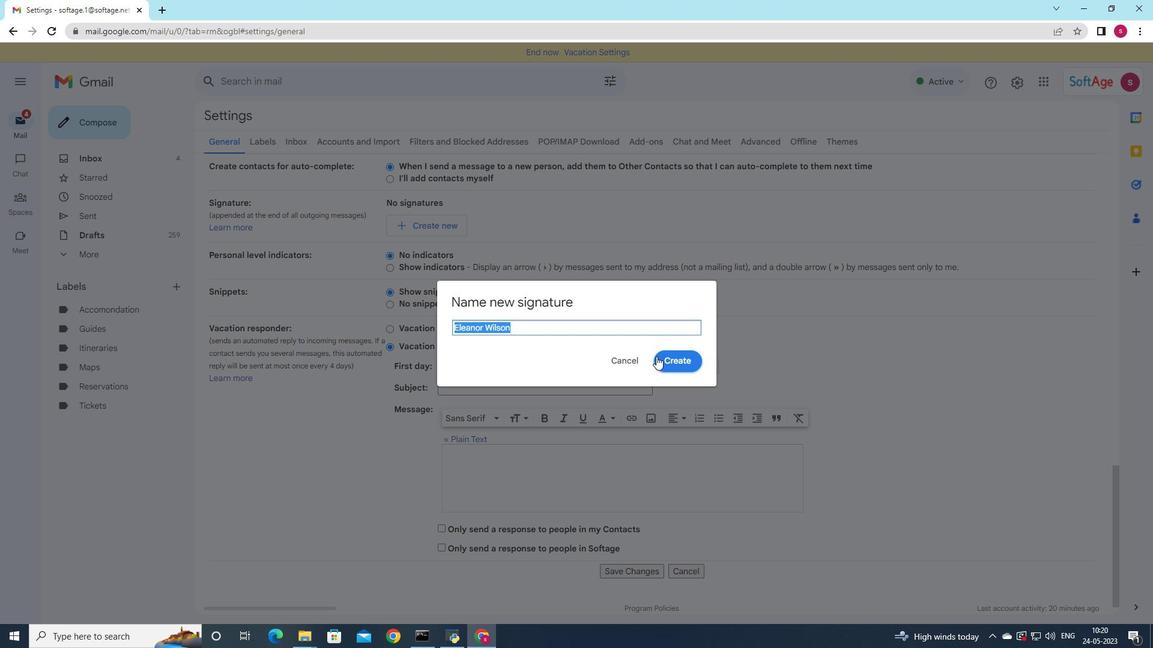 
Action: Mouse pressed left at (669, 357)
Screenshot: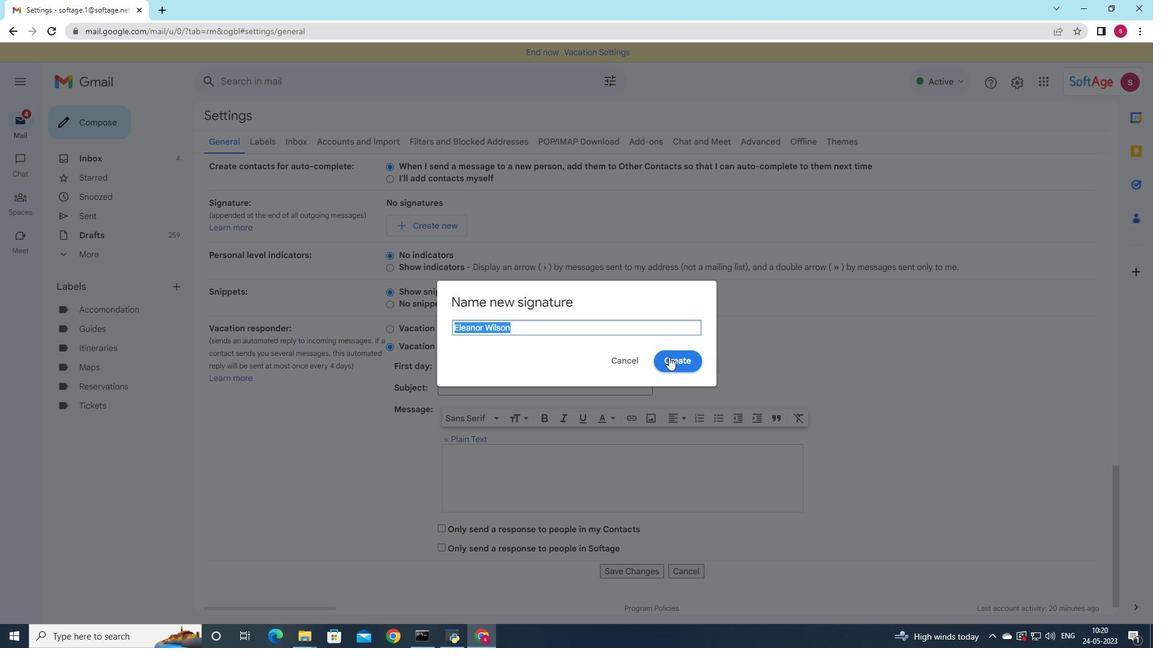 
Action: Mouse moved to (601, 243)
Screenshot: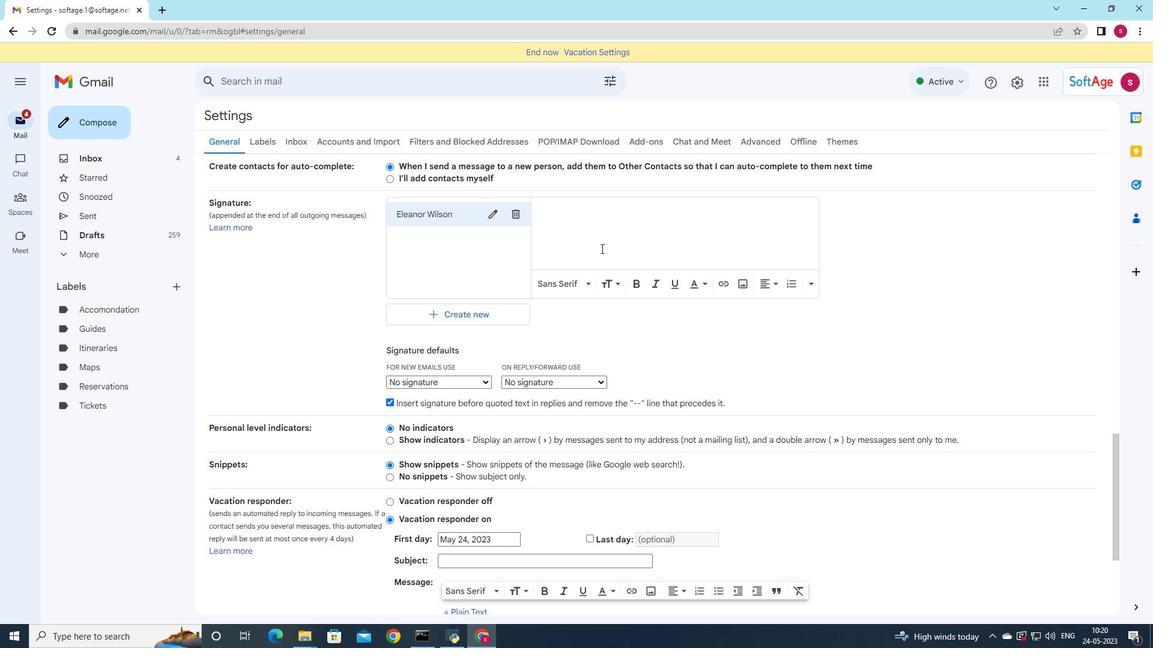 
Action: Mouse pressed left at (601, 243)
Screenshot: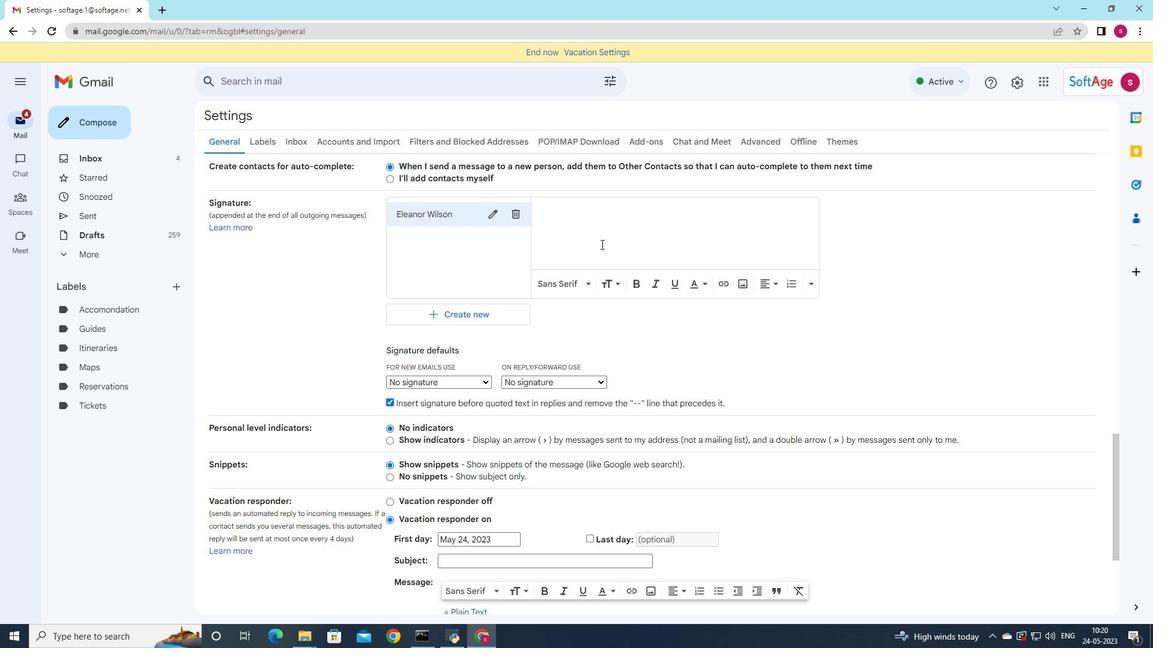 
Action: Key pressed ctrl+V
Screenshot: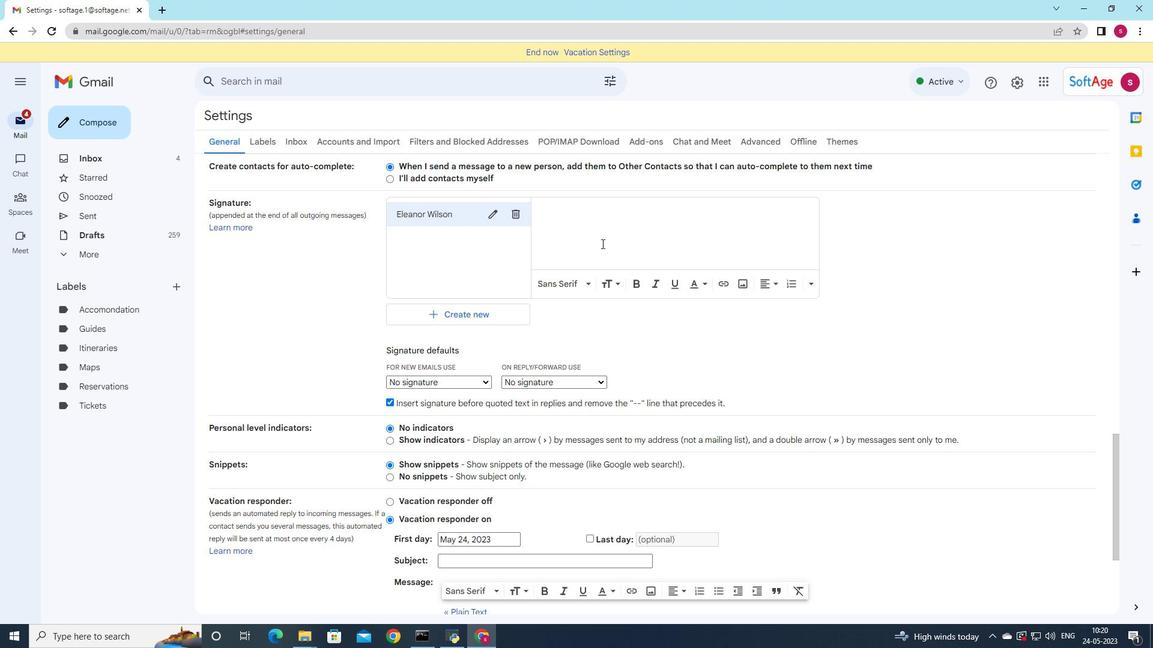 
Action: Mouse moved to (483, 379)
Screenshot: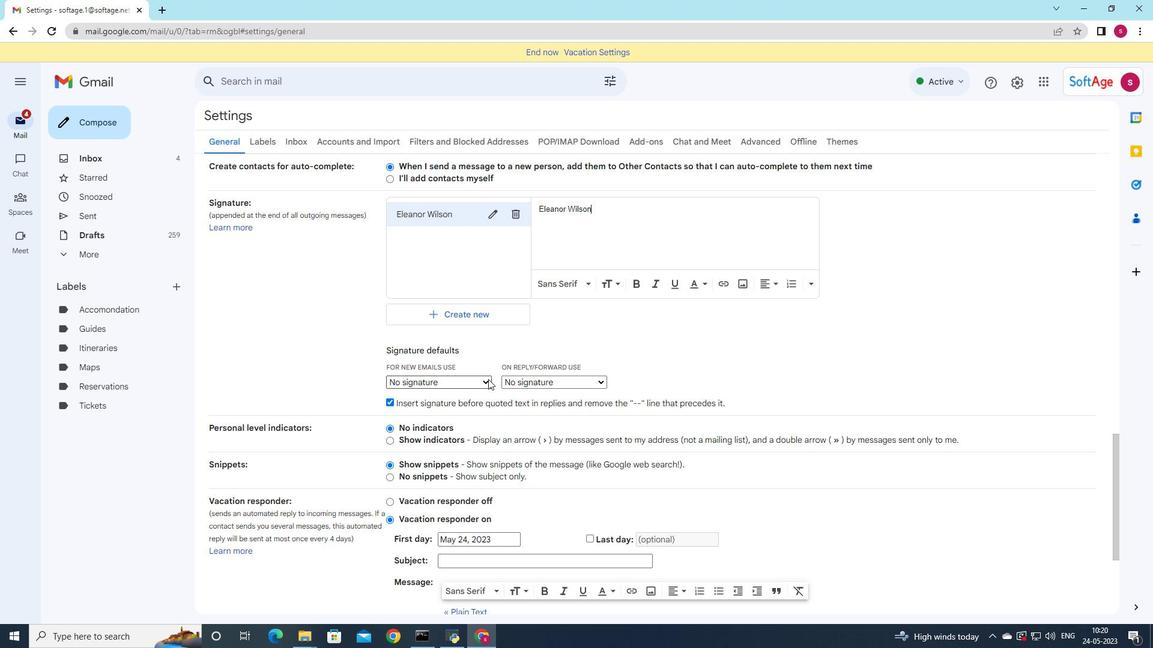 
Action: Mouse pressed left at (483, 379)
Screenshot: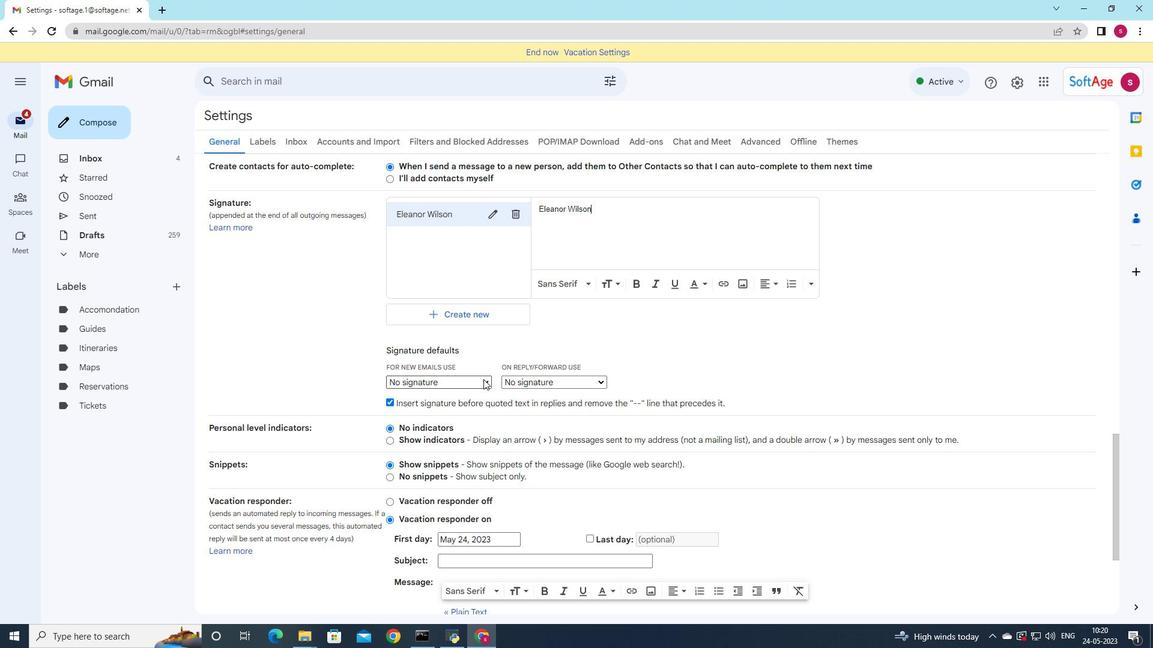 
Action: Mouse moved to (469, 404)
Screenshot: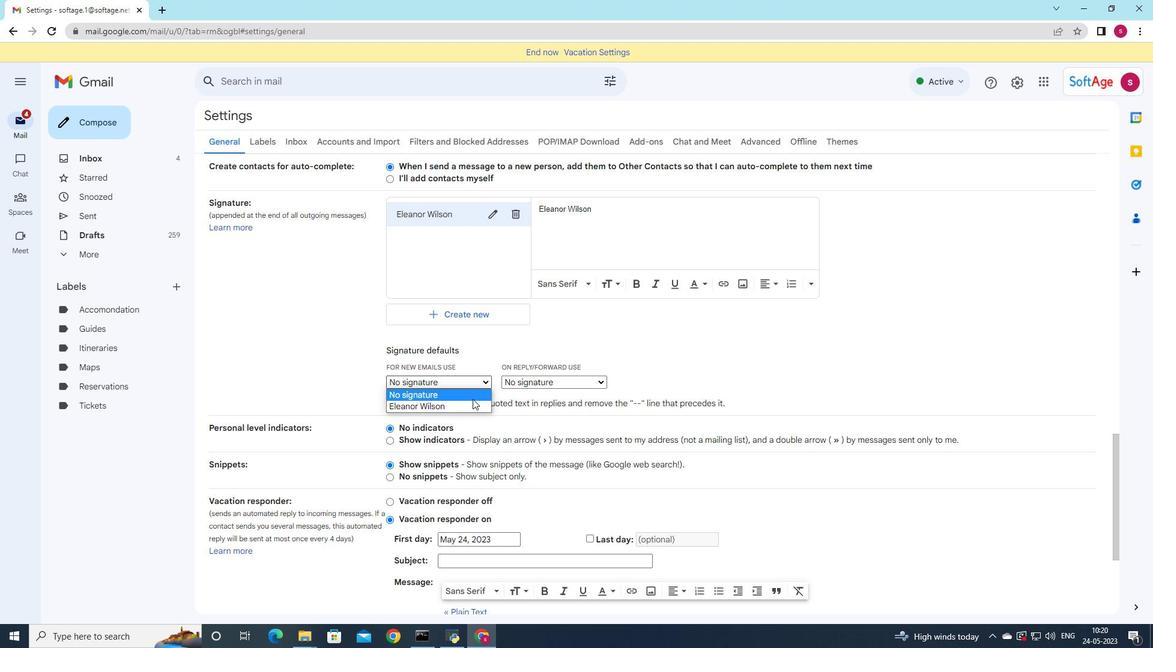 
Action: Mouse pressed left at (469, 404)
Screenshot: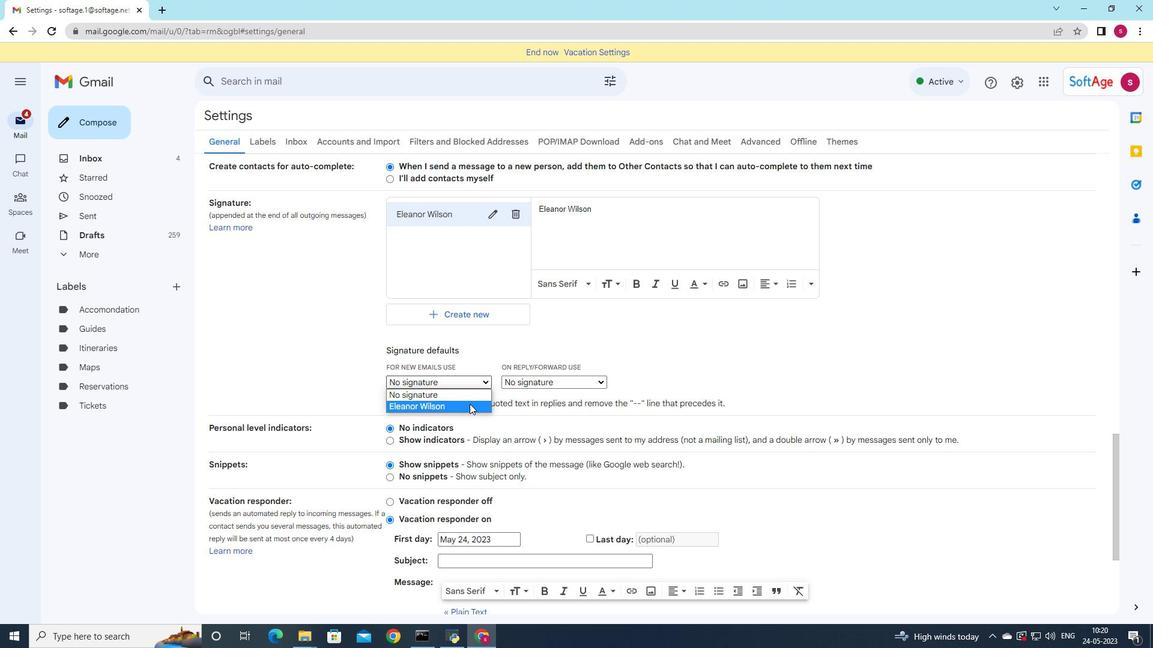 
Action: Mouse moved to (540, 381)
Screenshot: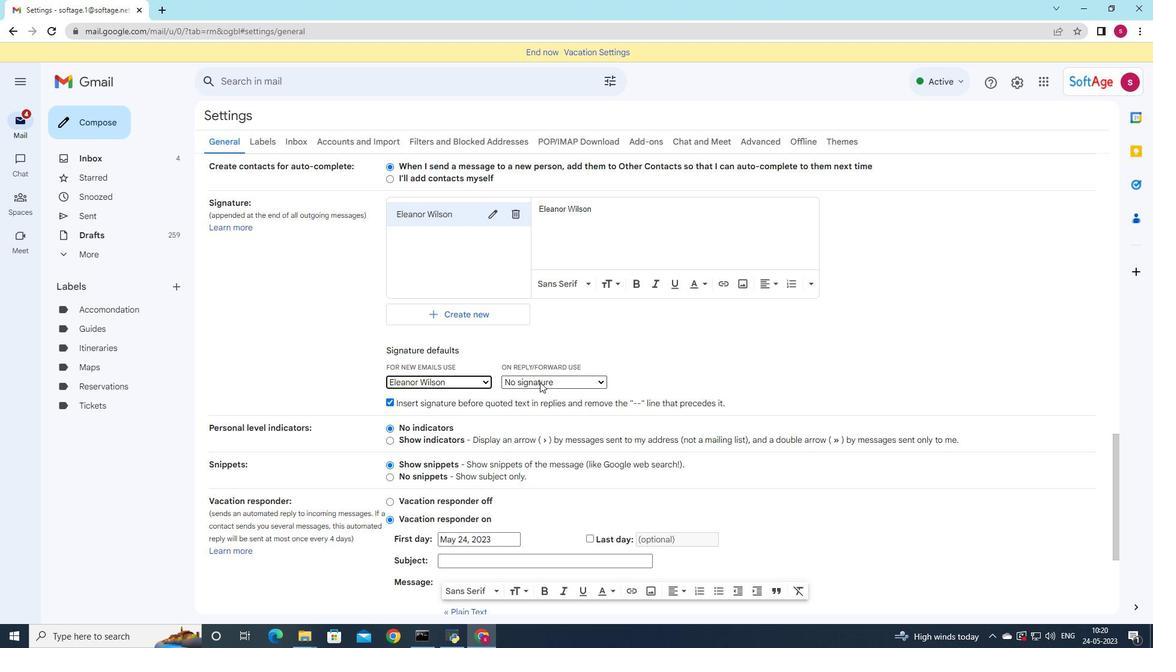 
Action: Mouse pressed left at (540, 381)
Screenshot: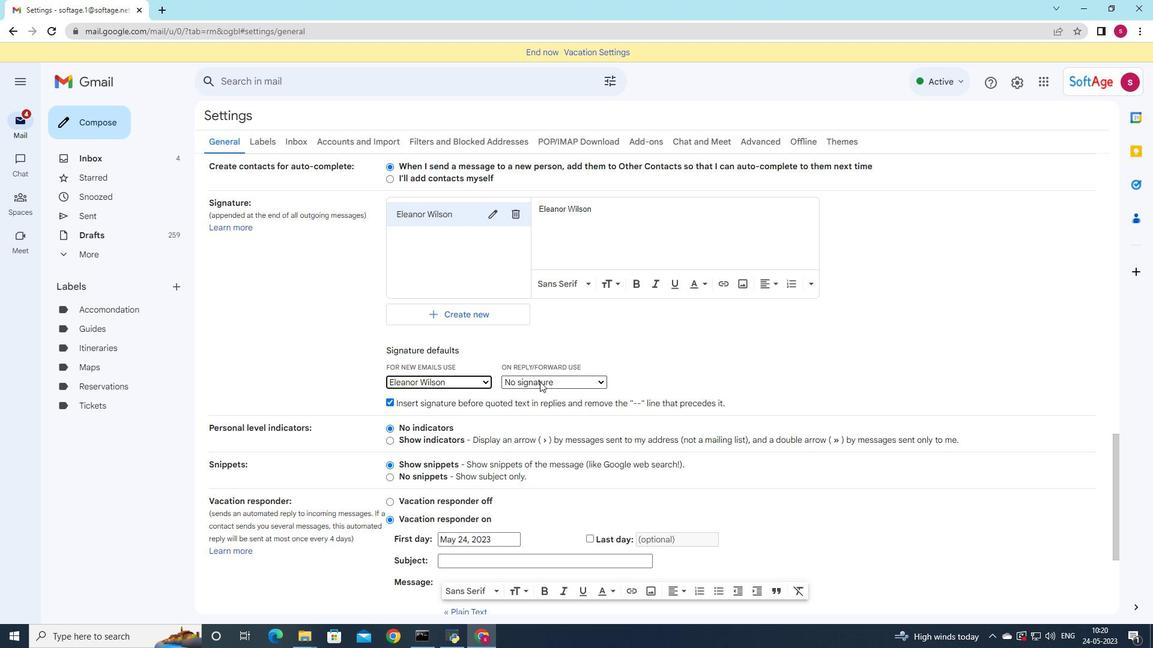 
Action: Mouse moved to (552, 406)
Screenshot: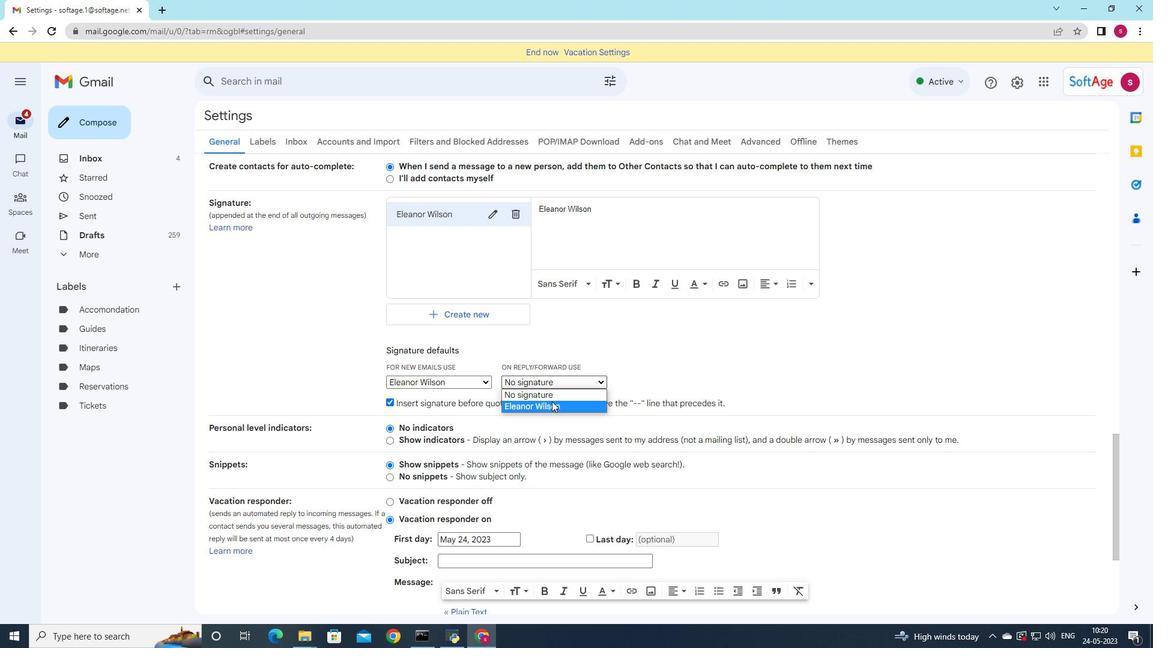 
Action: Mouse pressed left at (552, 406)
Screenshot: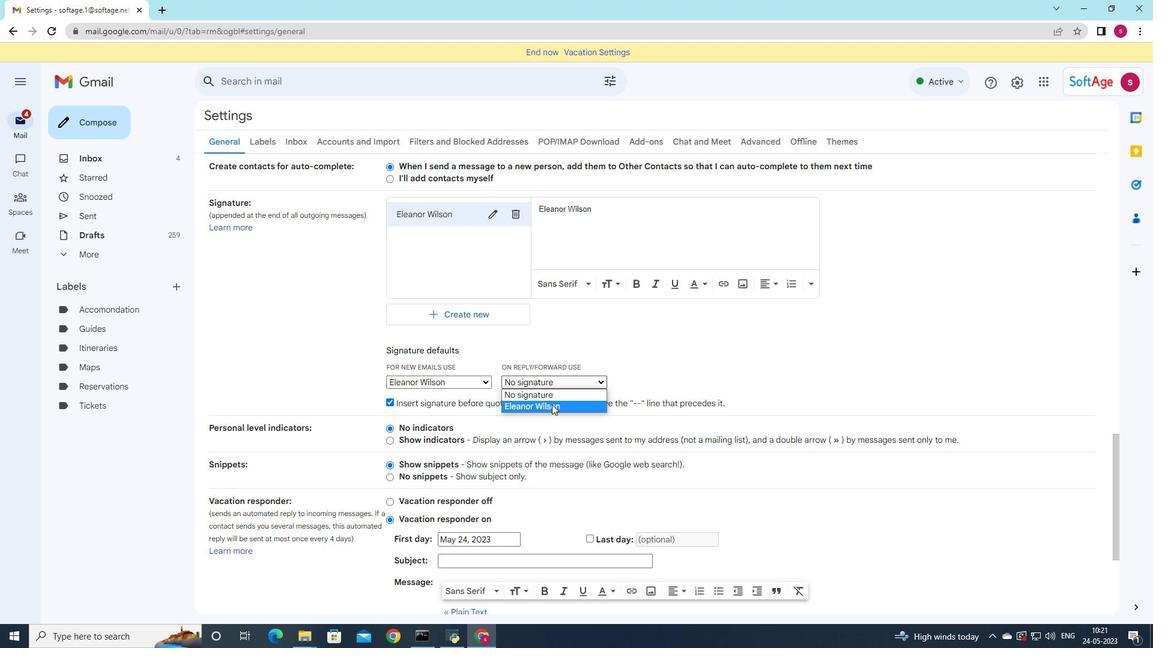 
Action: Mouse moved to (552, 406)
Screenshot: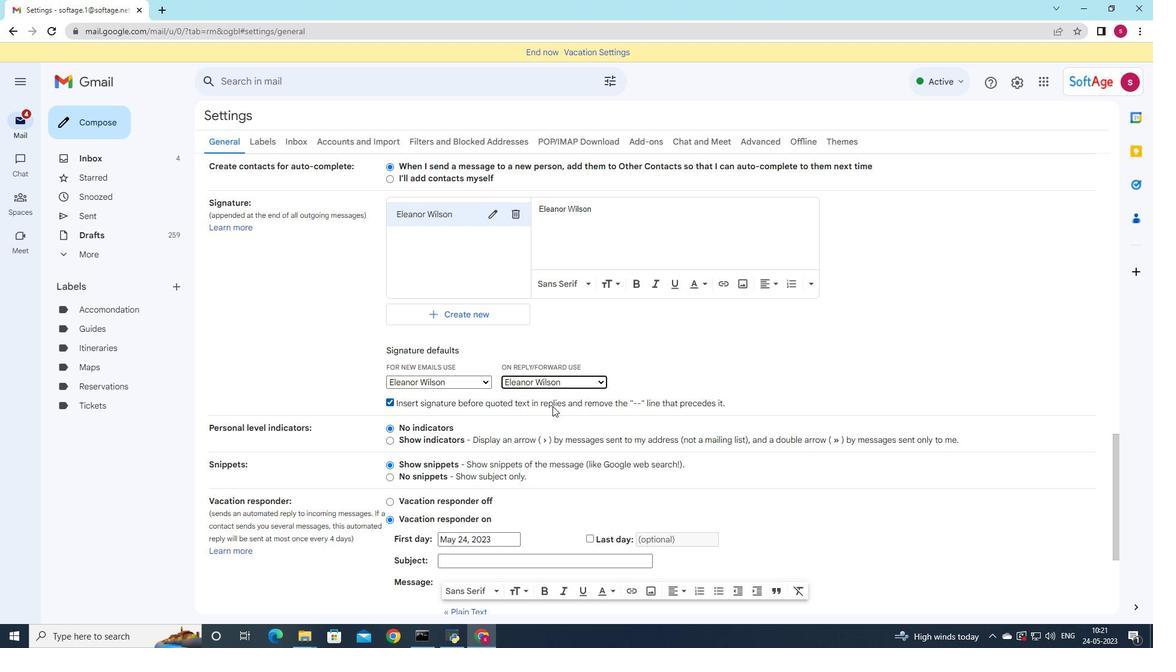 
Action: Mouse scrolled (552, 405) with delta (0, 0)
Screenshot: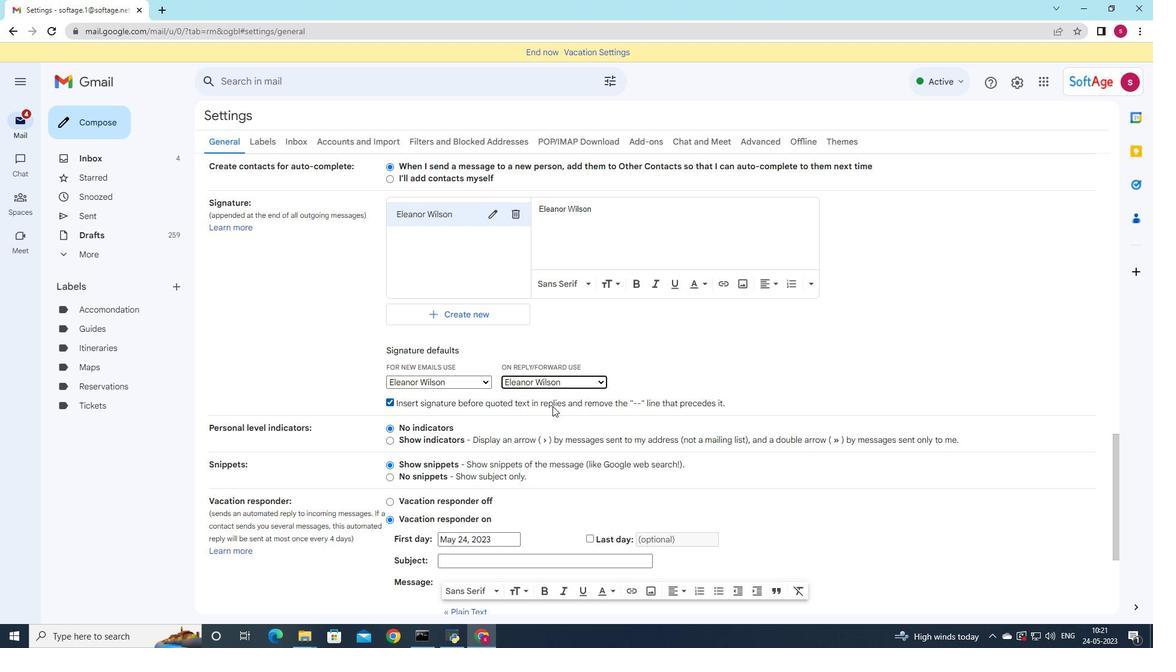 
Action: Mouse scrolled (552, 405) with delta (0, 0)
Screenshot: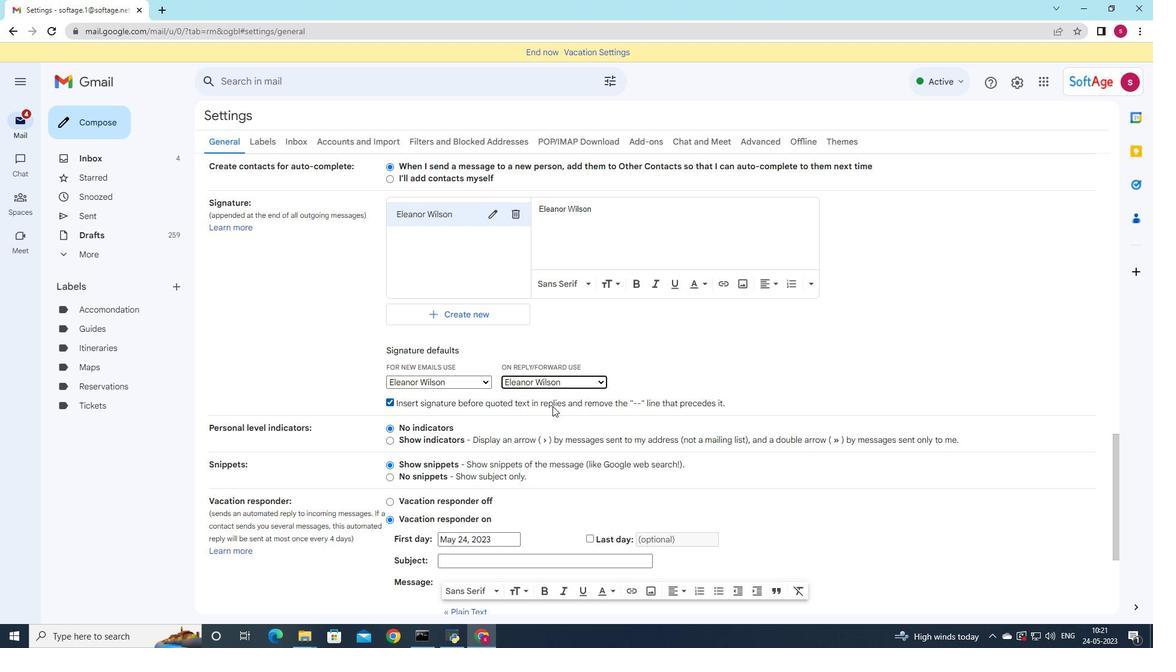 
Action: Mouse scrolled (552, 405) with delta (0, 0)
Screenshot: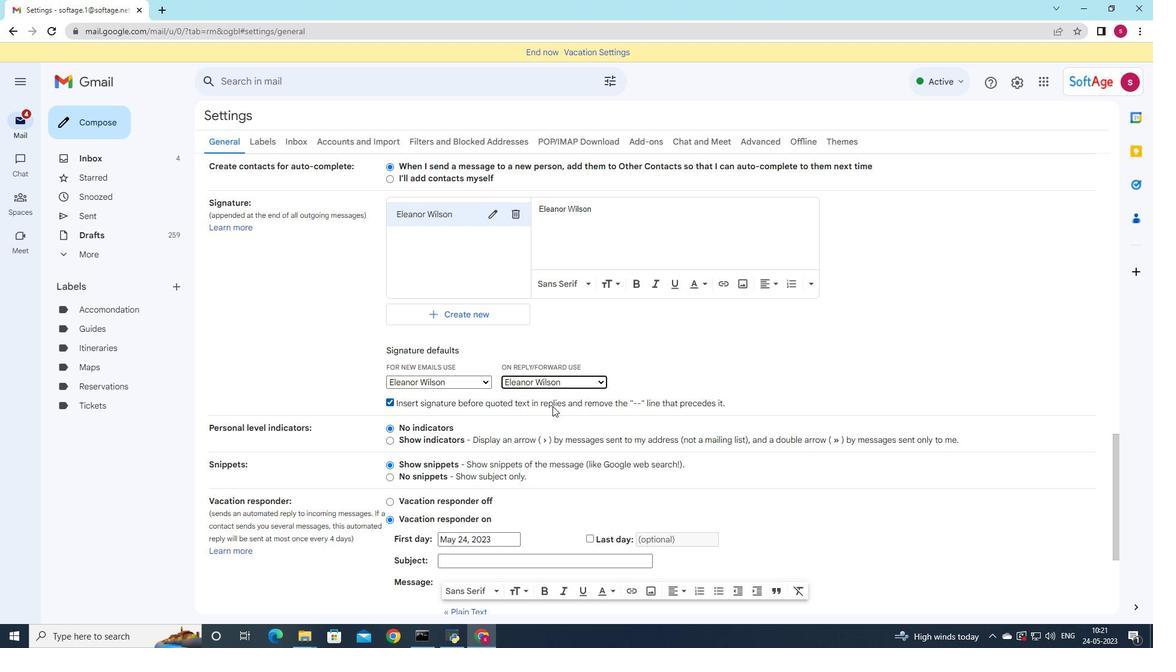 
Action: Mouse scrolled (552, 405) with delta (0, 0)
Screenshot: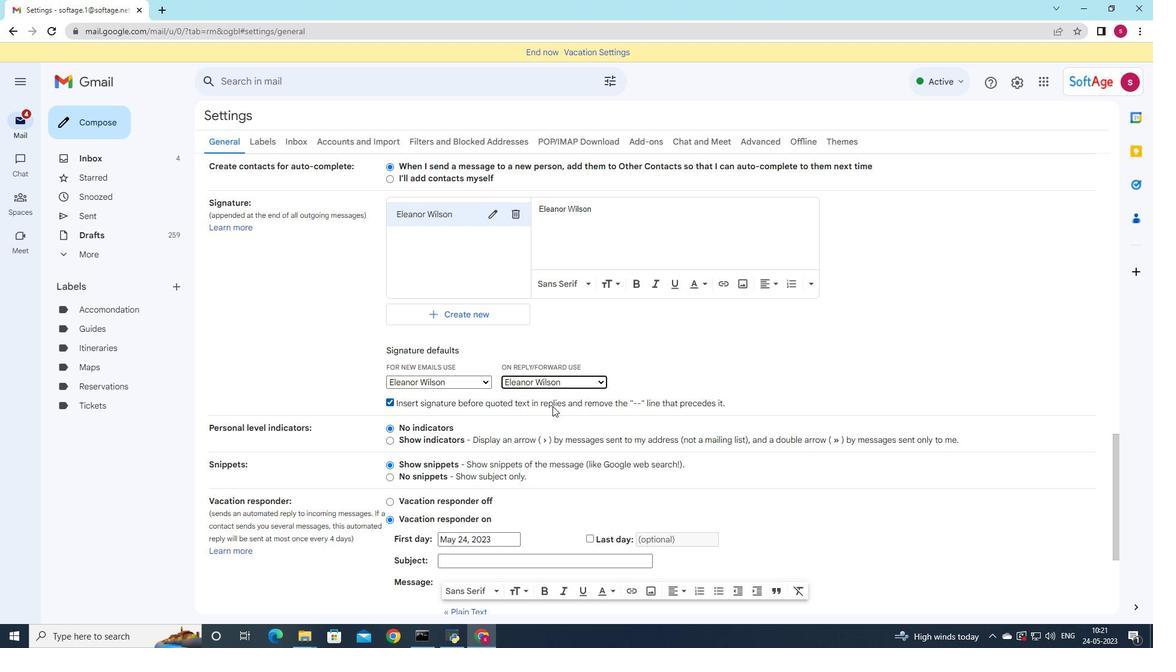 
Action: Mouse scrolled (552, 405) with delta (0, 0)
Screenshot: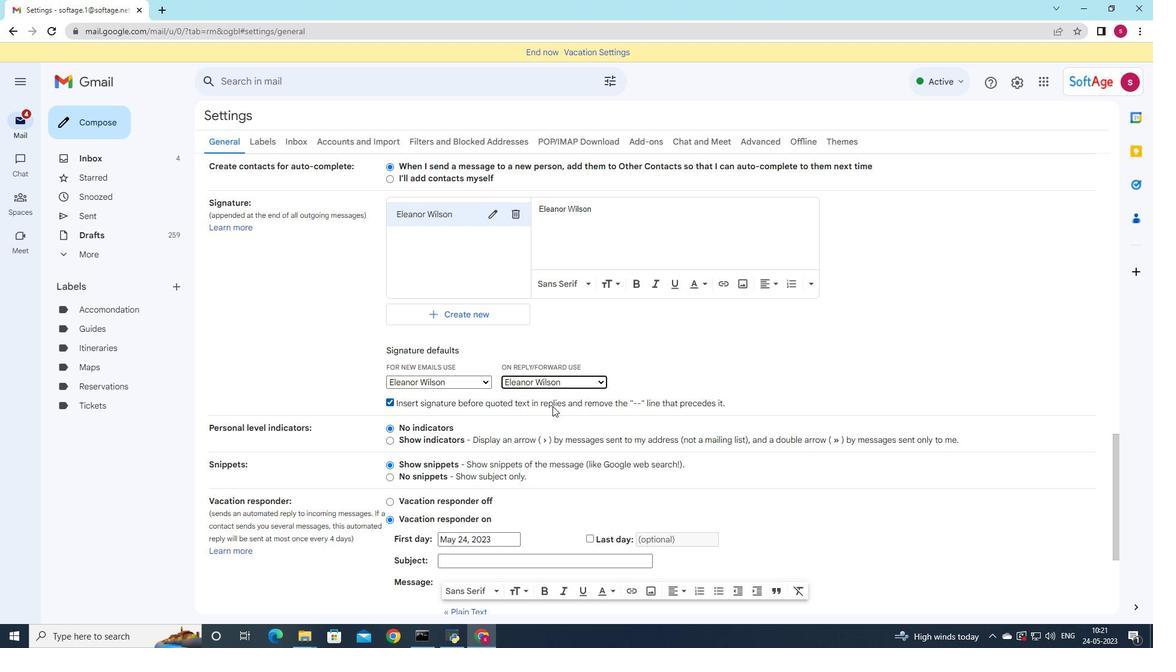 
Action: Mouse moved to (551, 405)
Screenshot: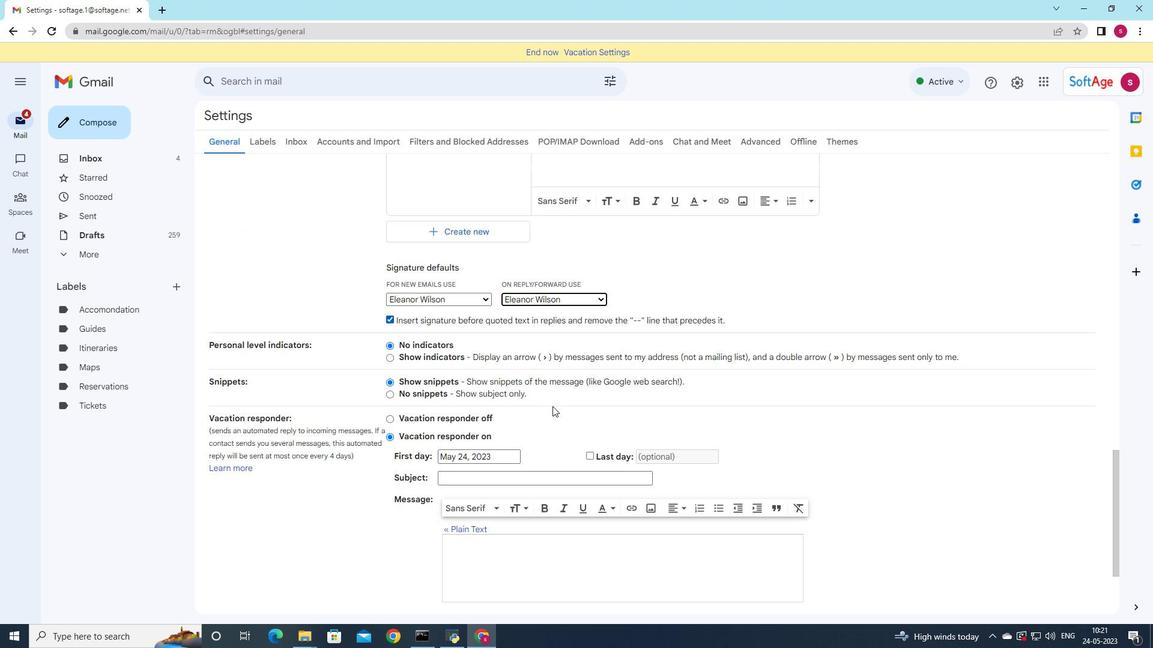 
Action: Mouse scrolled (551, 404) with delta (0, 0)
Screenshot: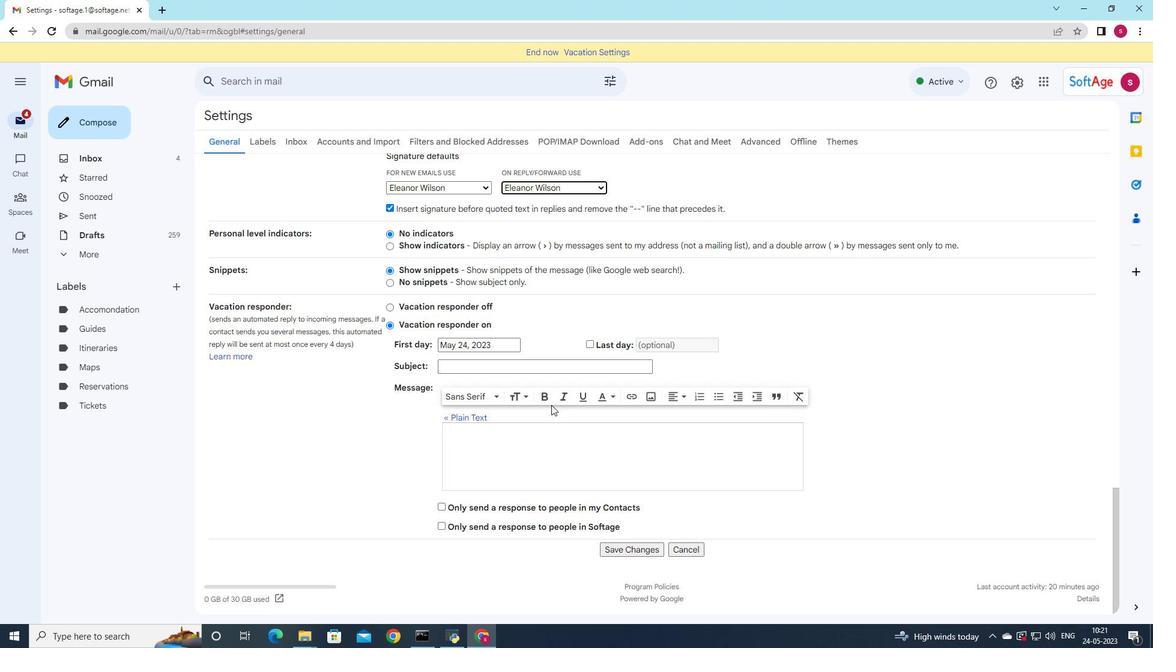 
Action: Mouse scrolled (551, 404) with delta (0, 0)
Screenshot: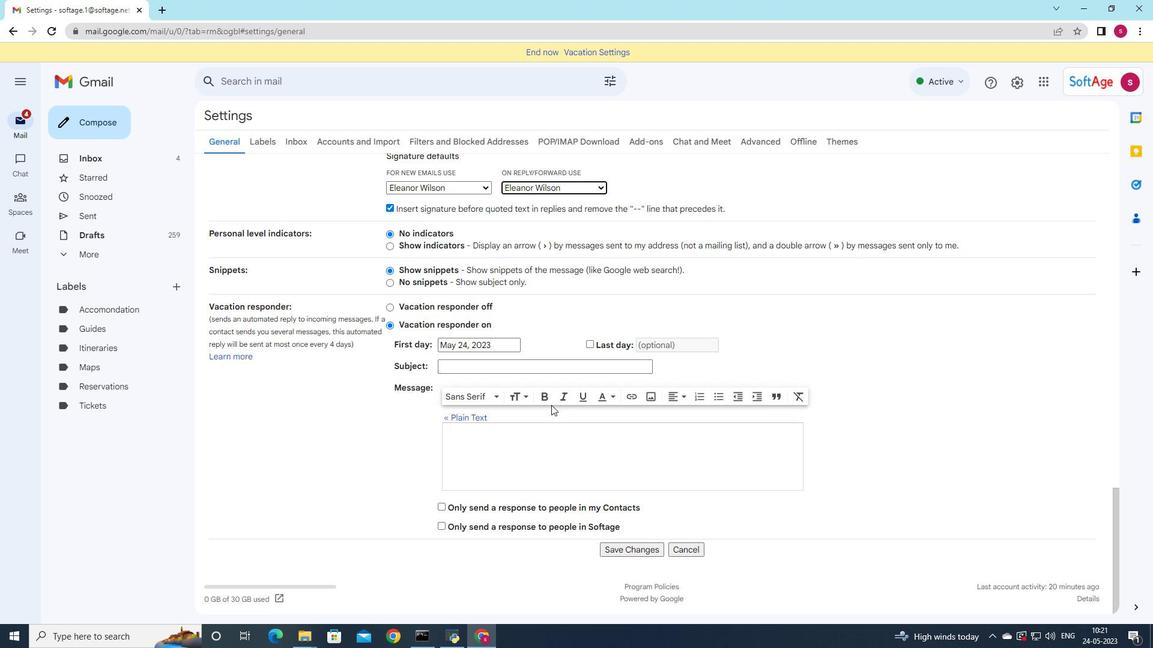 
Action: Mouse scrolled (551, 404) with delta (0, 0)
Screenshot: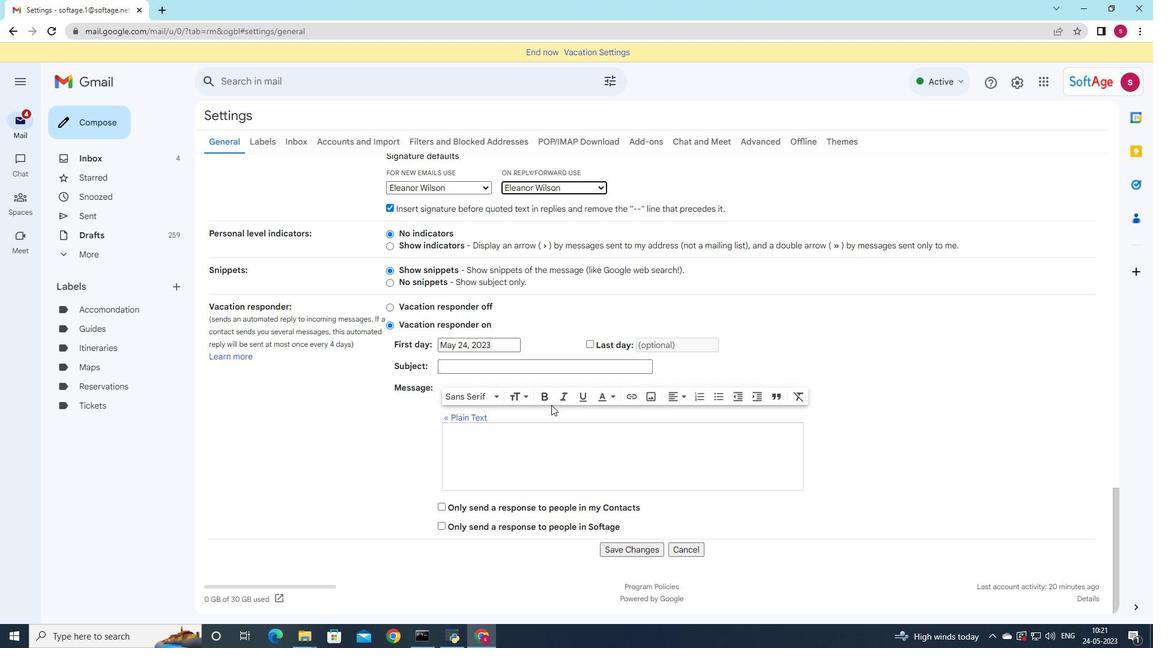 
Action: Mouse scrolled (551, 404) with delta (0, 0)
Screenshot: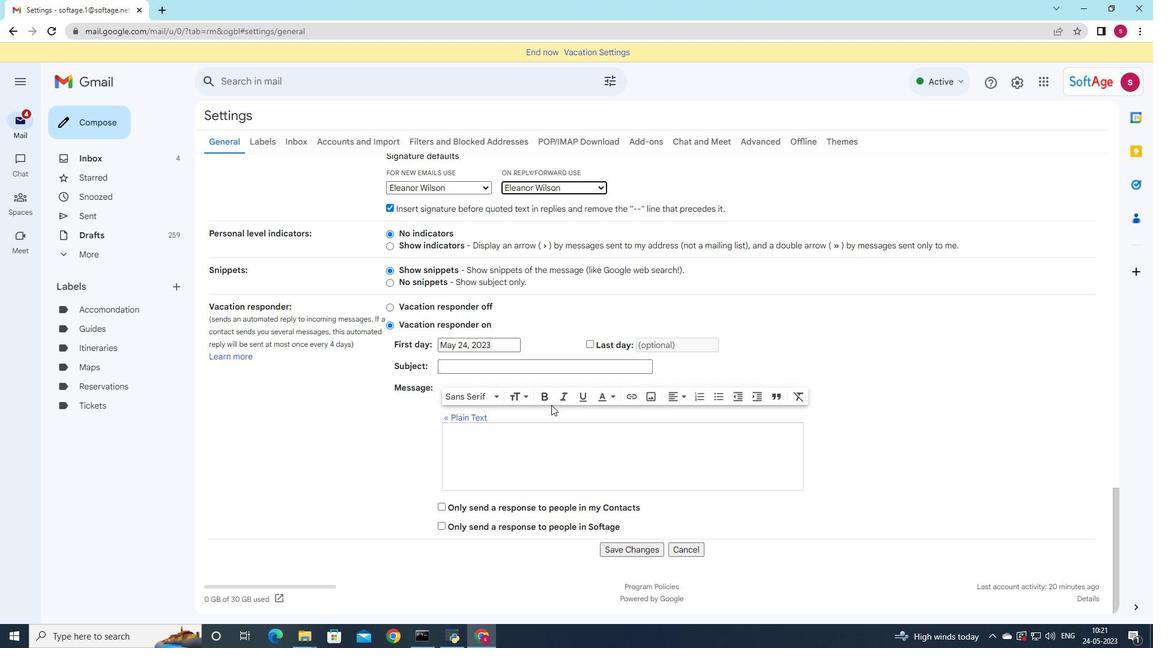 
Action: Mouse moved to (554, 410)
Screenshot: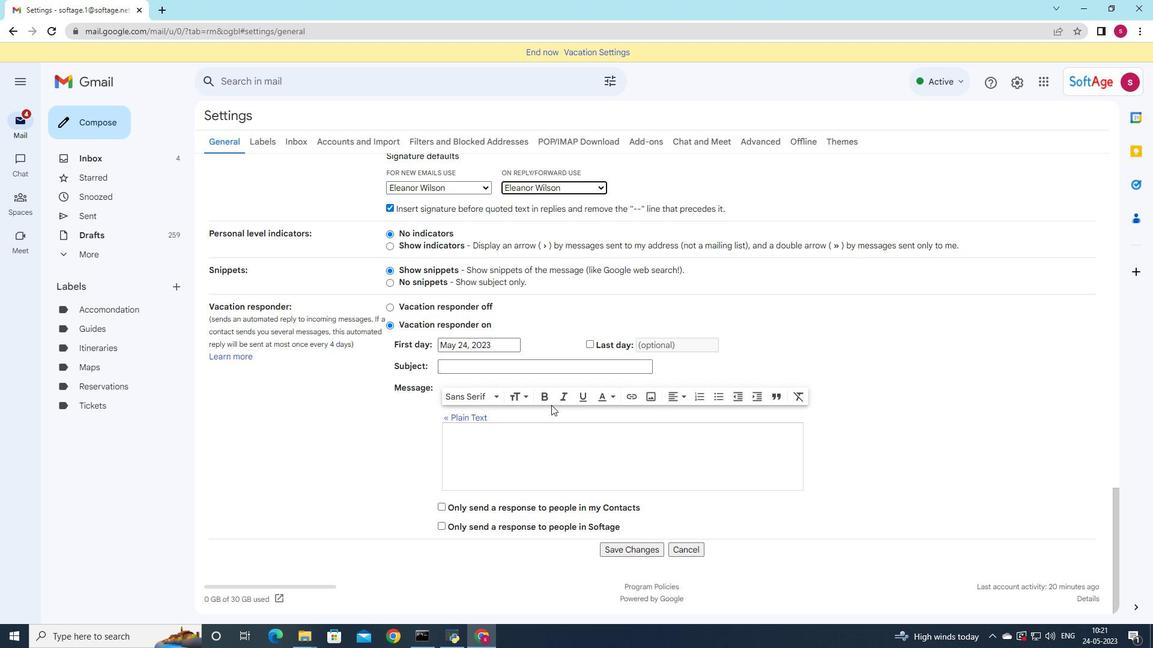 
Action: Mouse scrolled (554, 409) with delta (0, 0)
Screenshot: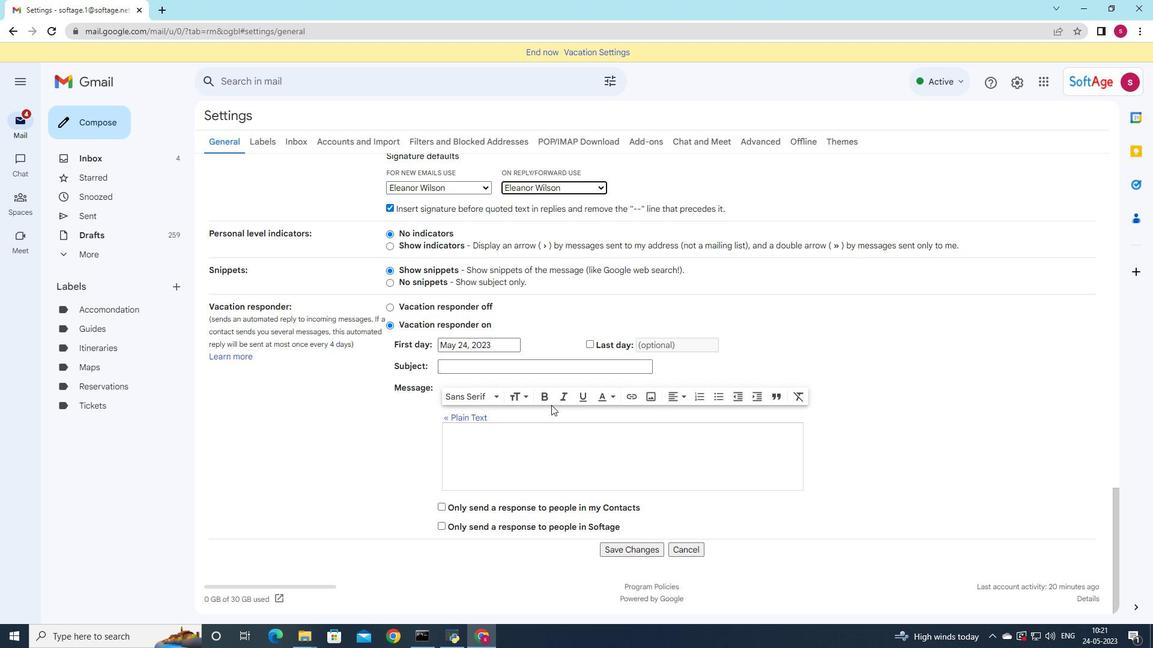 
Action: Mouse moved to (651, 550)
Screenshot: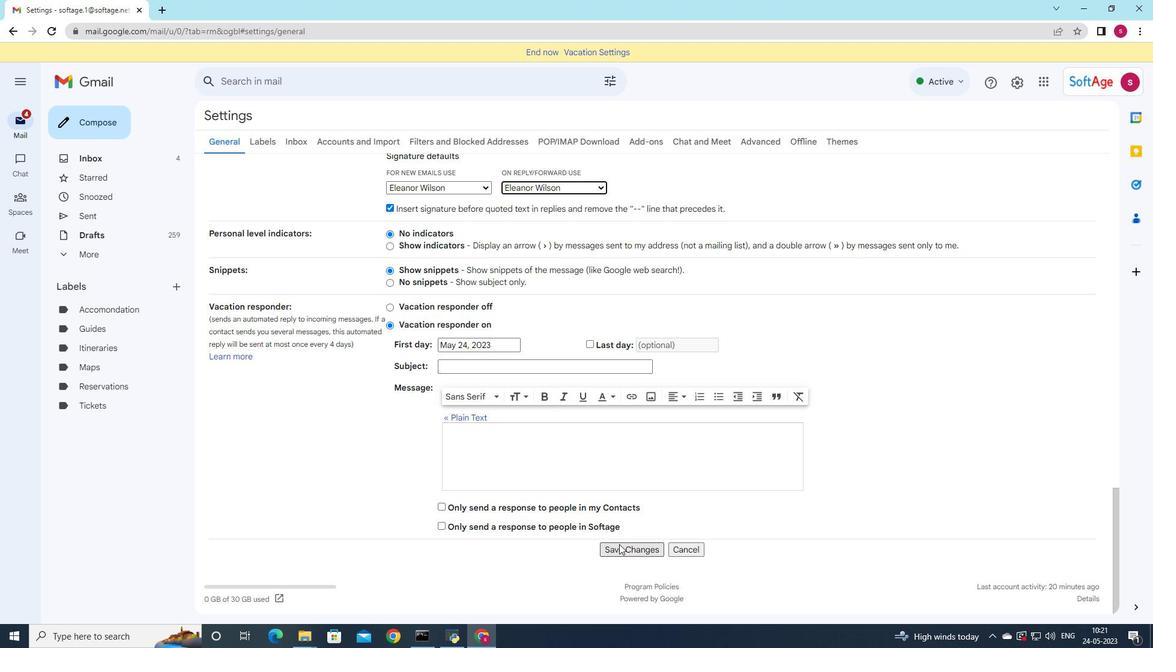 
Action: Mouse pressed left at (651, 550)
Screenshot: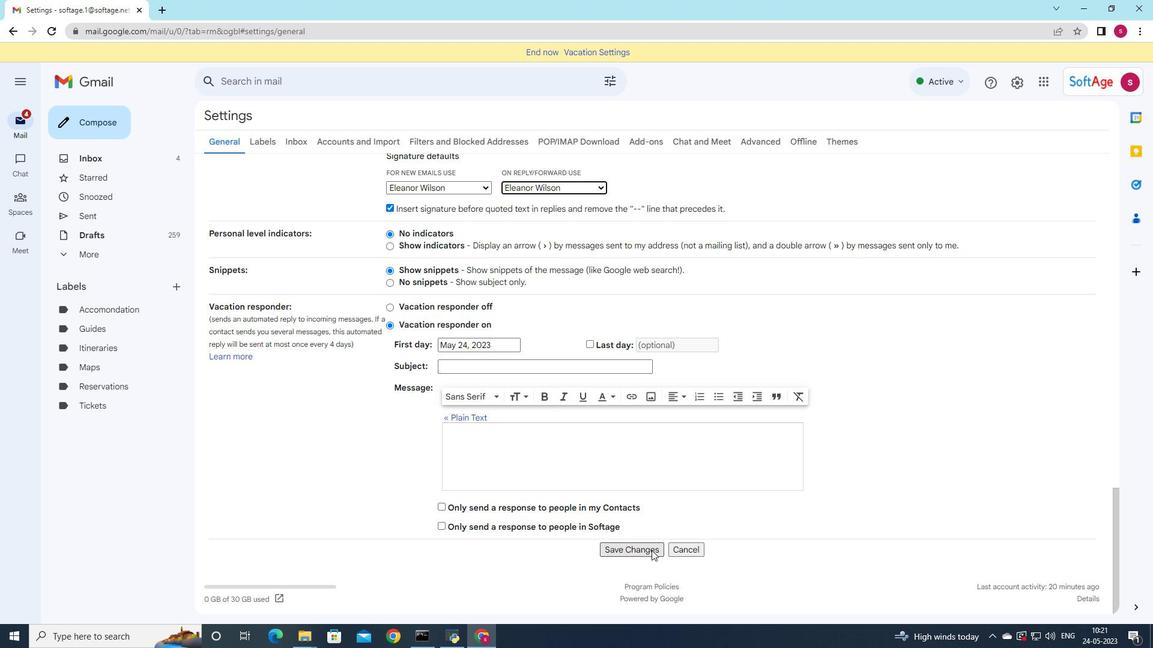 
Action: Mouse moved to (97, 128)
Screenshot: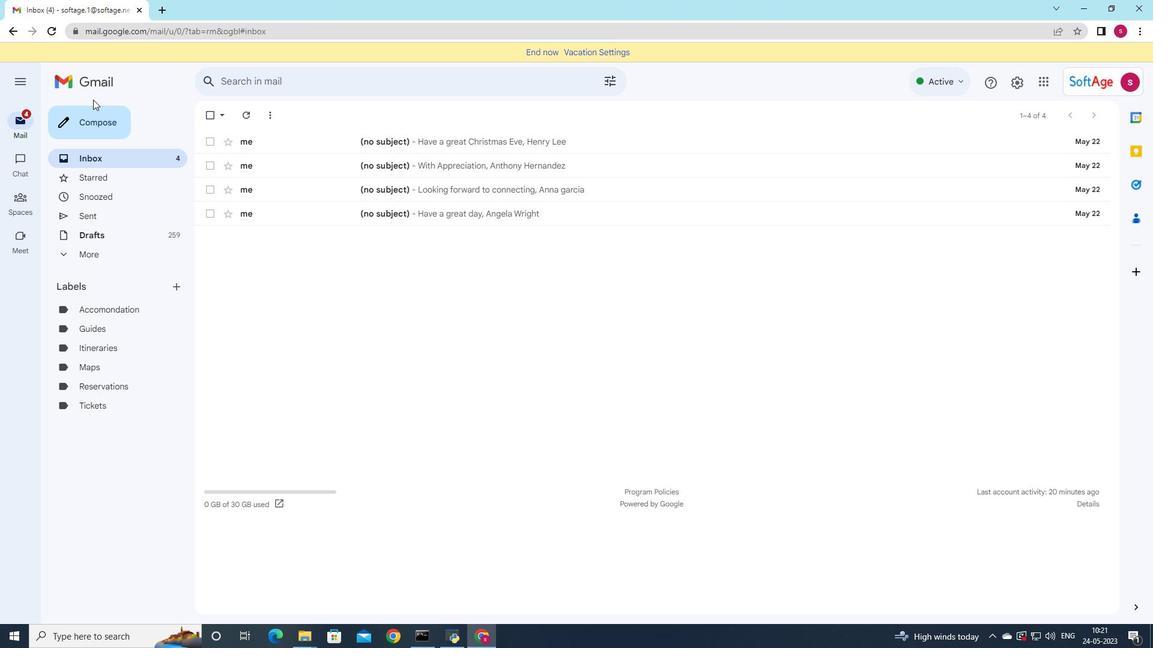 
Action: Mouse pressed left at (97, 128)
Screenshot: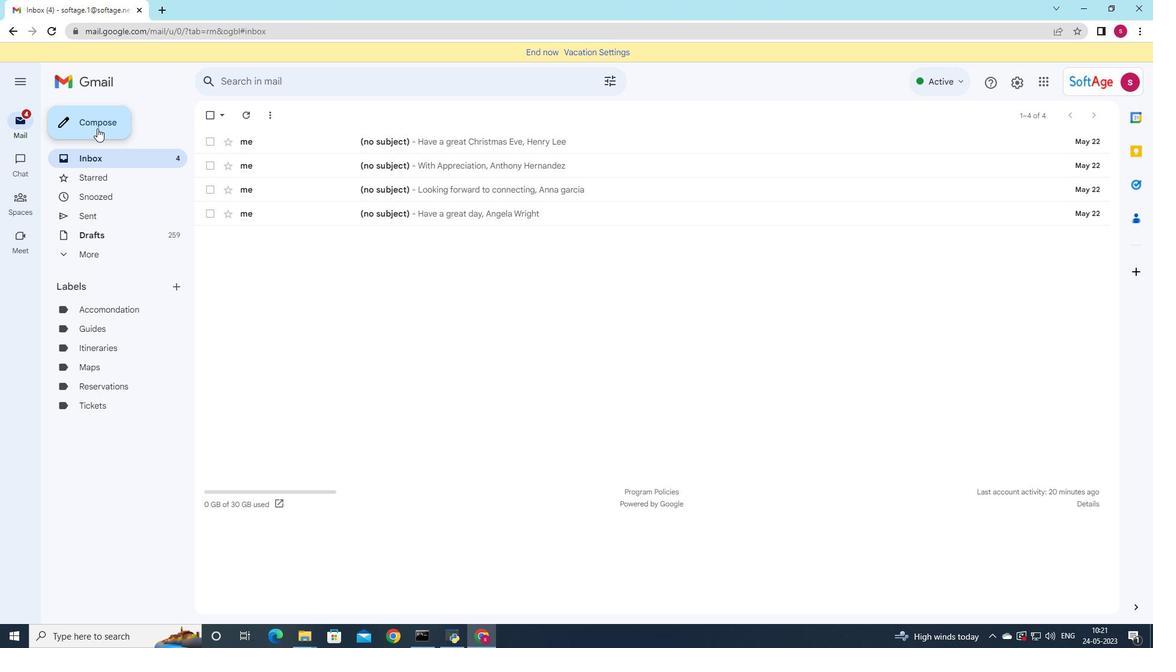 
Action: Mouse moved to (773, 275)
Screenshot: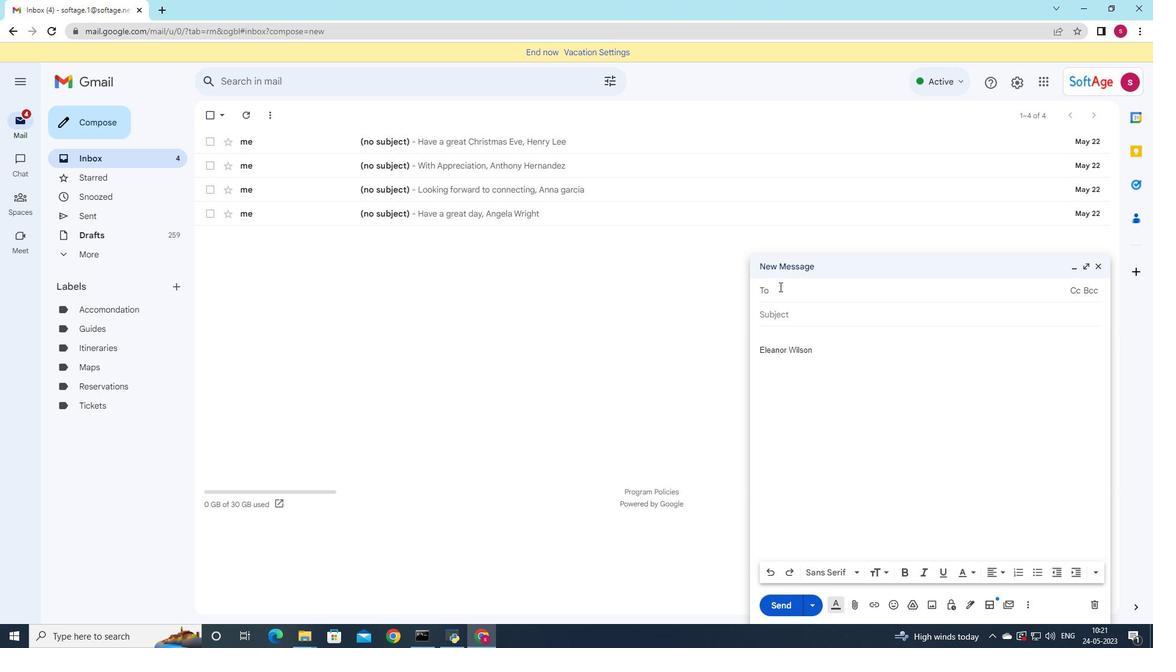
Action: Key pressed so
Screenshot: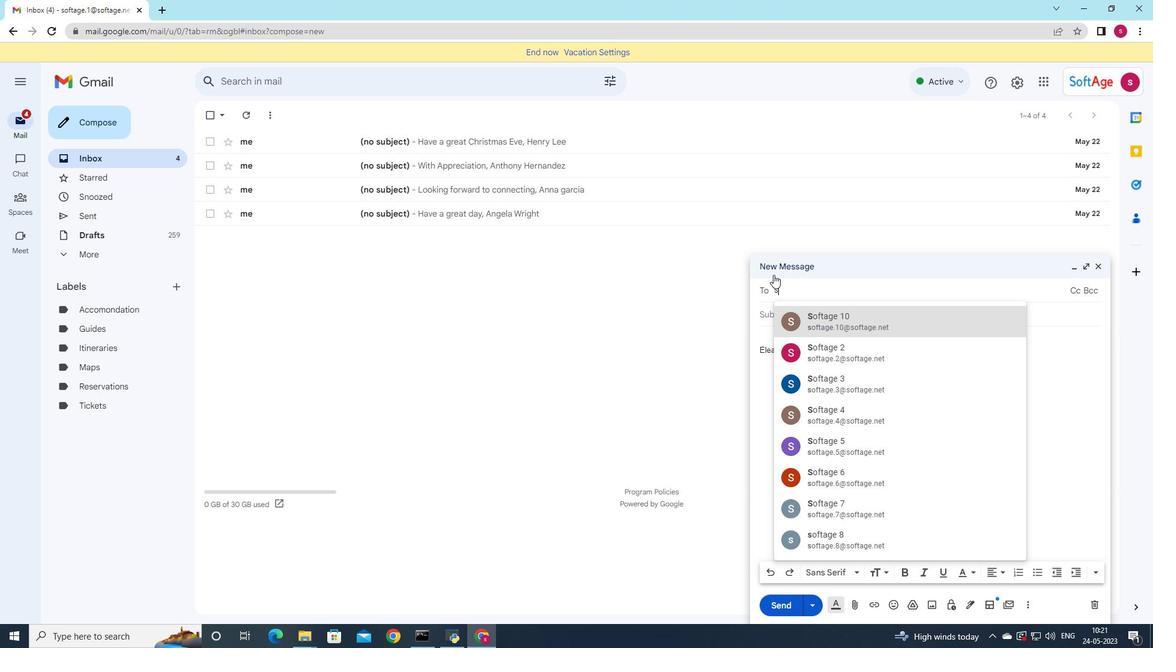 
Action: Mouse moved to (864, 408)
Screenshot: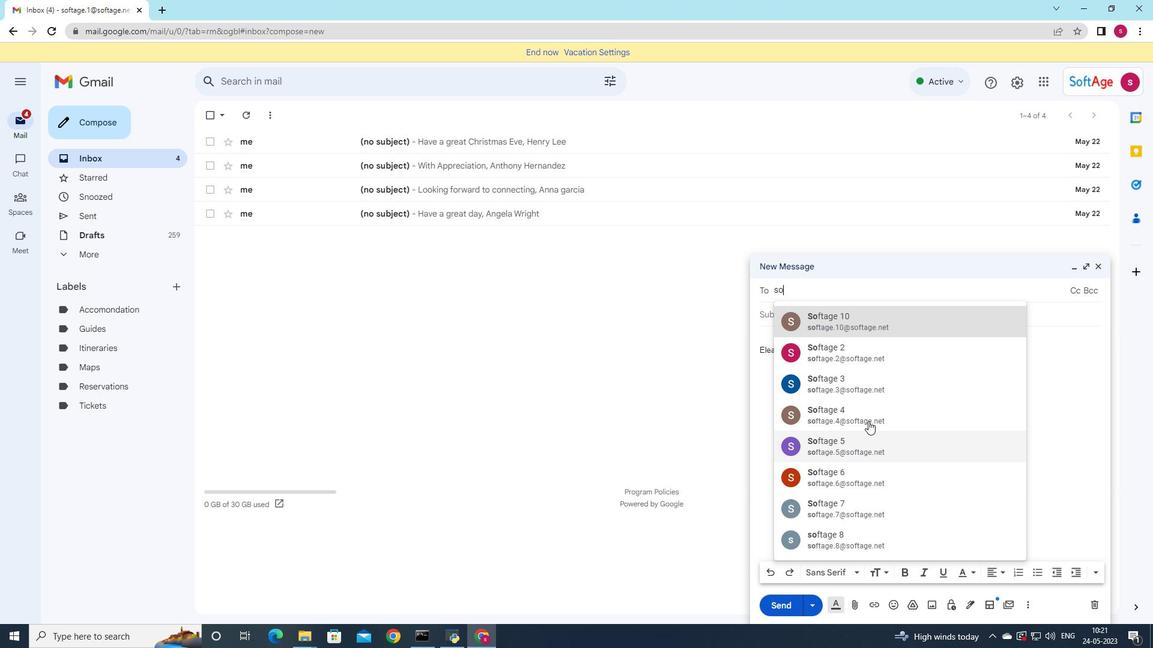 
Action: Mouse pressed left at (864, 408)
Screenshot: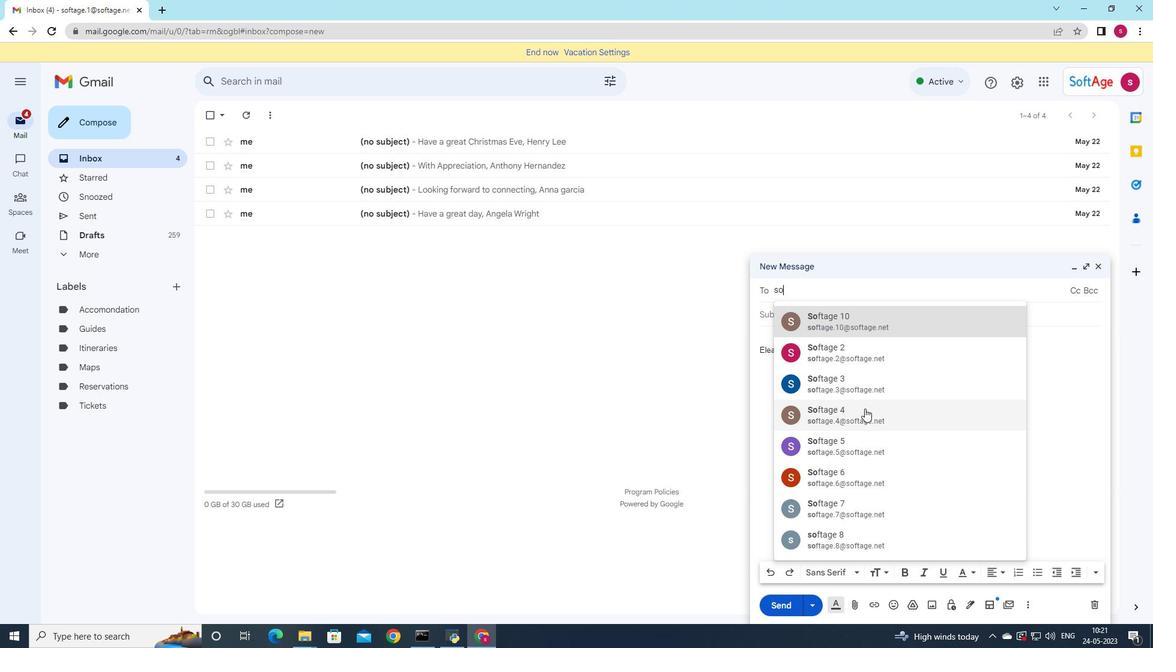 
Action: Mouse moved to (815, 332)
Screenshot: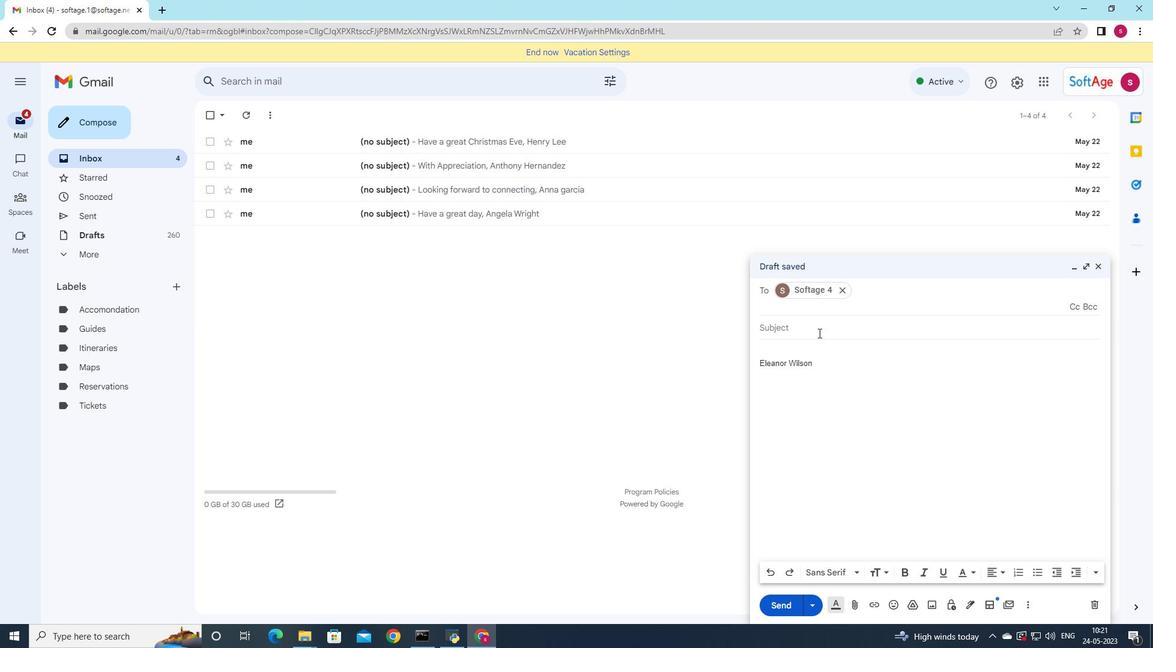 
Action: Mouse pressed left at (815, 332)
Screenshot: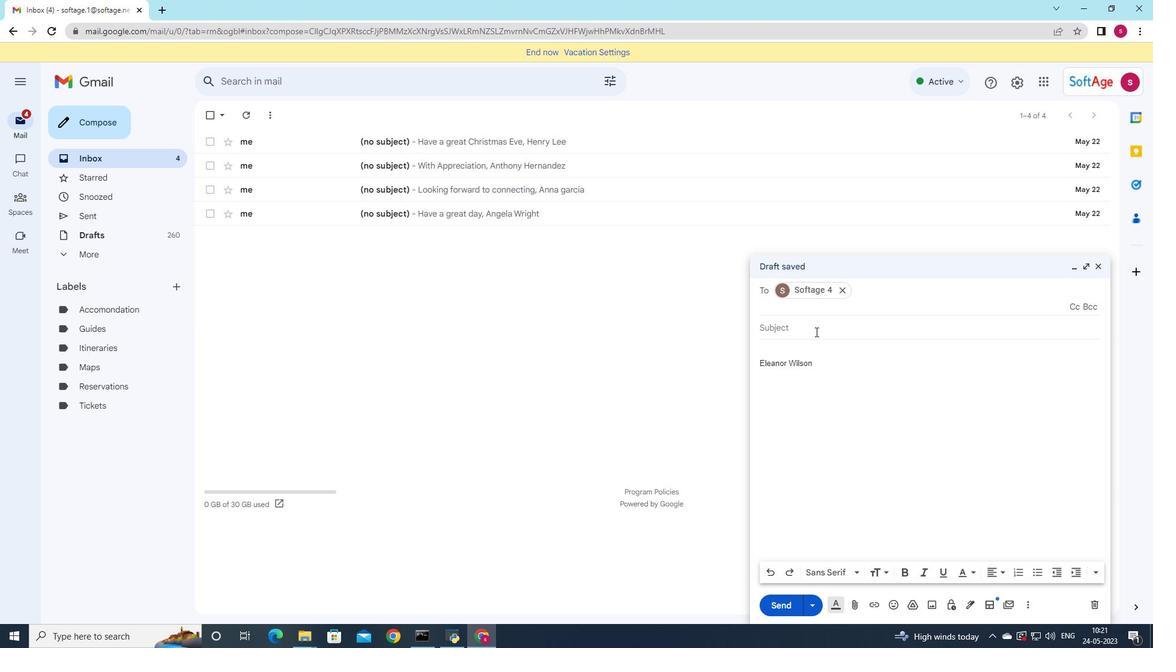 
Action: Mouse moved to (925, 353)
Screenshot: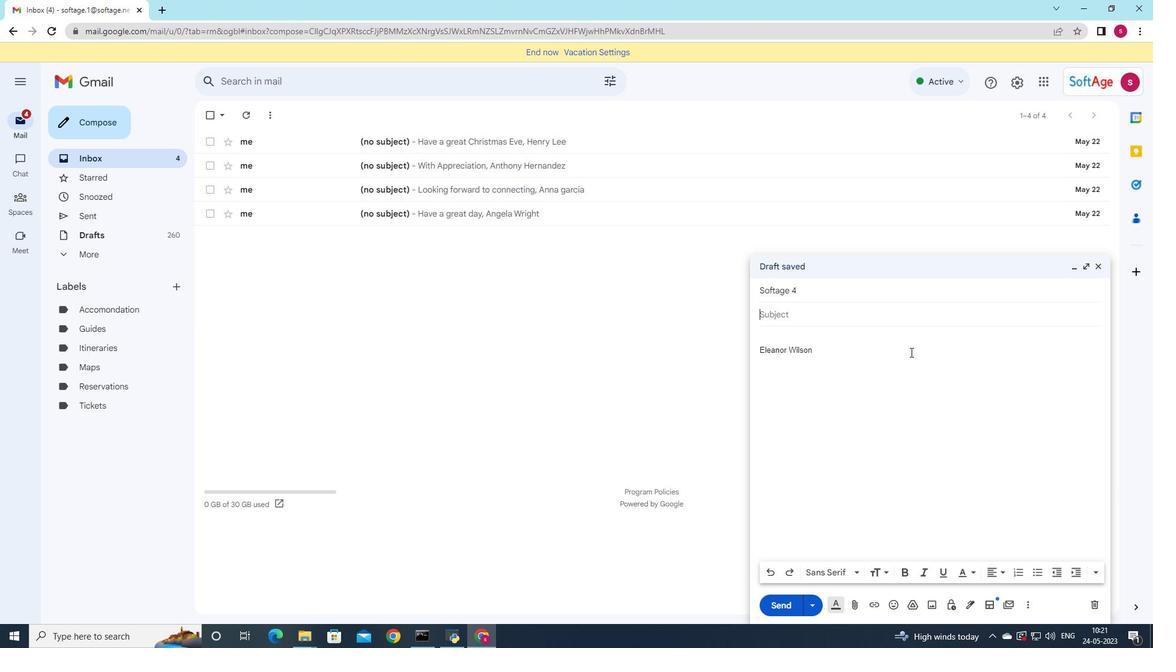 
Action: Key pressed <Key.shift><Key.shift><Key.shift><Key.shift><Key.shift><Key.shift><Key.shift><Key.shift><Key.shift><Key.shift><Key.shift><Key.shift><Key.shift><Key.shift><Key.shift><Key.shift><Key.shift><Key.shift><Key.shift><Key.shift><Key.shift><Key.shift><Key.shift><Key.shift>Request<Key.space>for<Key.space>a<Key.space>transfer<Key.space>and<Key.space>the<Key.space><Key.backspace><Key.backspace><Key.backspace><Key.backspace><Key.backspace><Key.backspace><Key.backspace><Key.backspace>
Screenshot: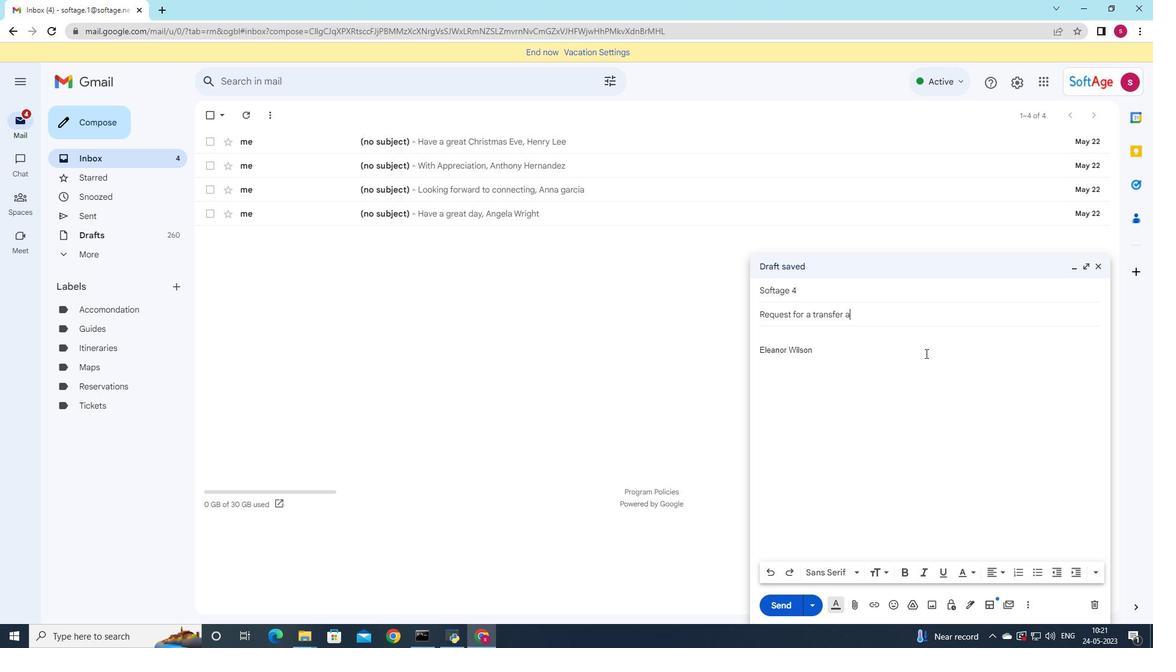 
Action: Mouse moved to (854, 599)
Screenshot: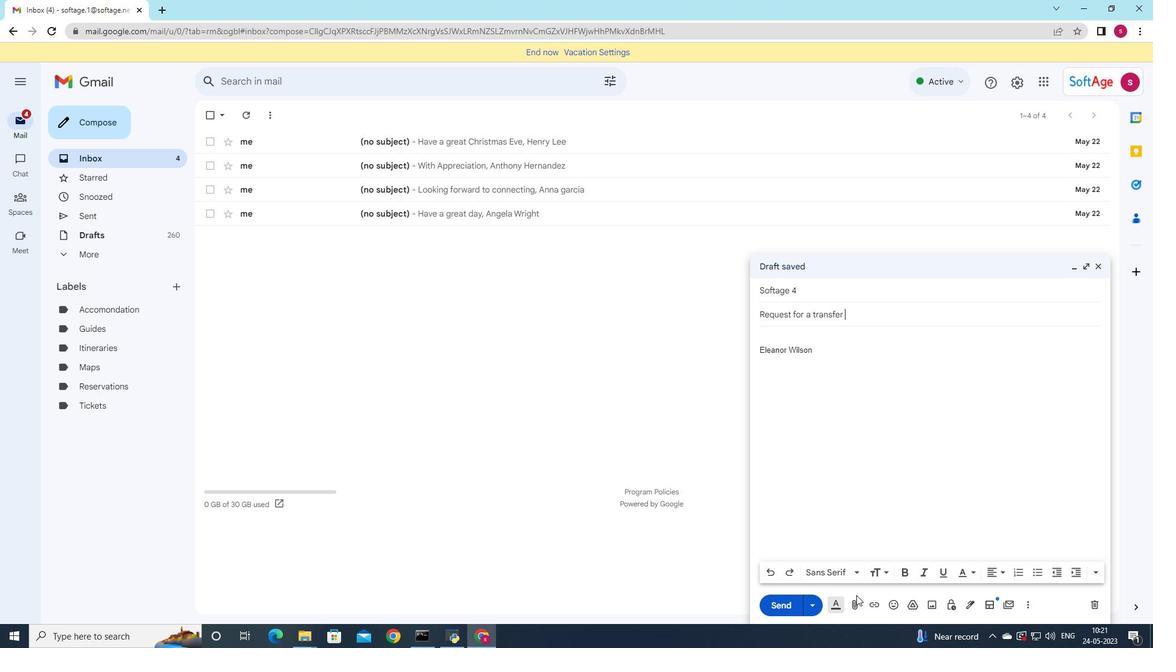 
Action: Mouse pressed left at (854, 599)
Screenshot: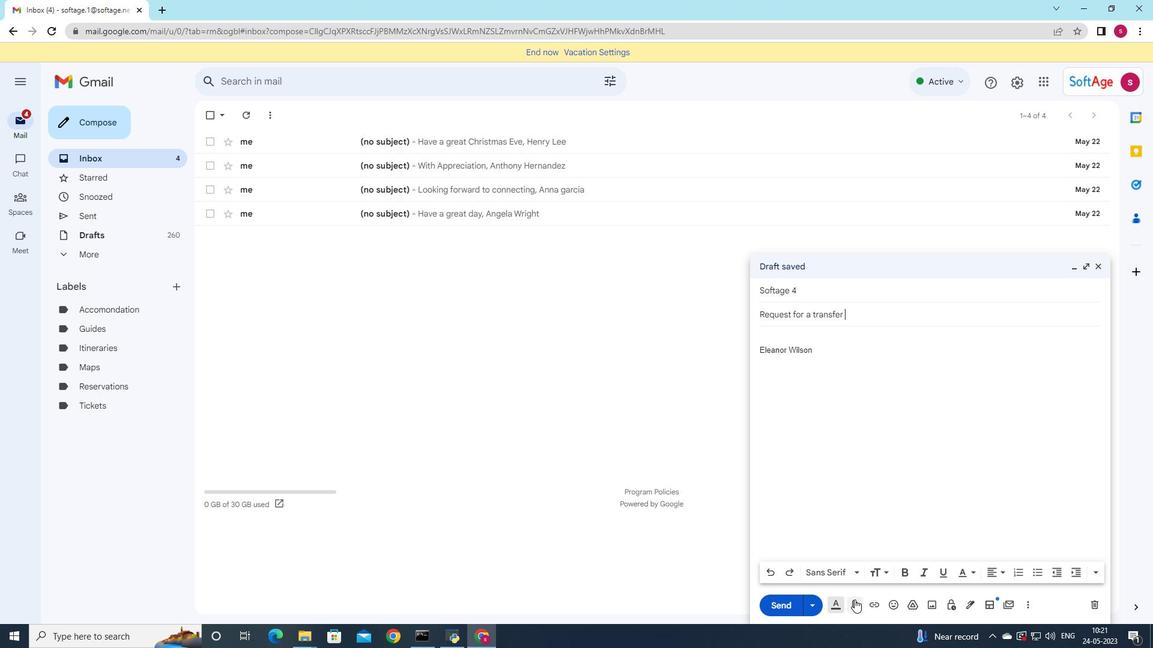 
Action: Mouse moved to (201, 84)
Screenshot: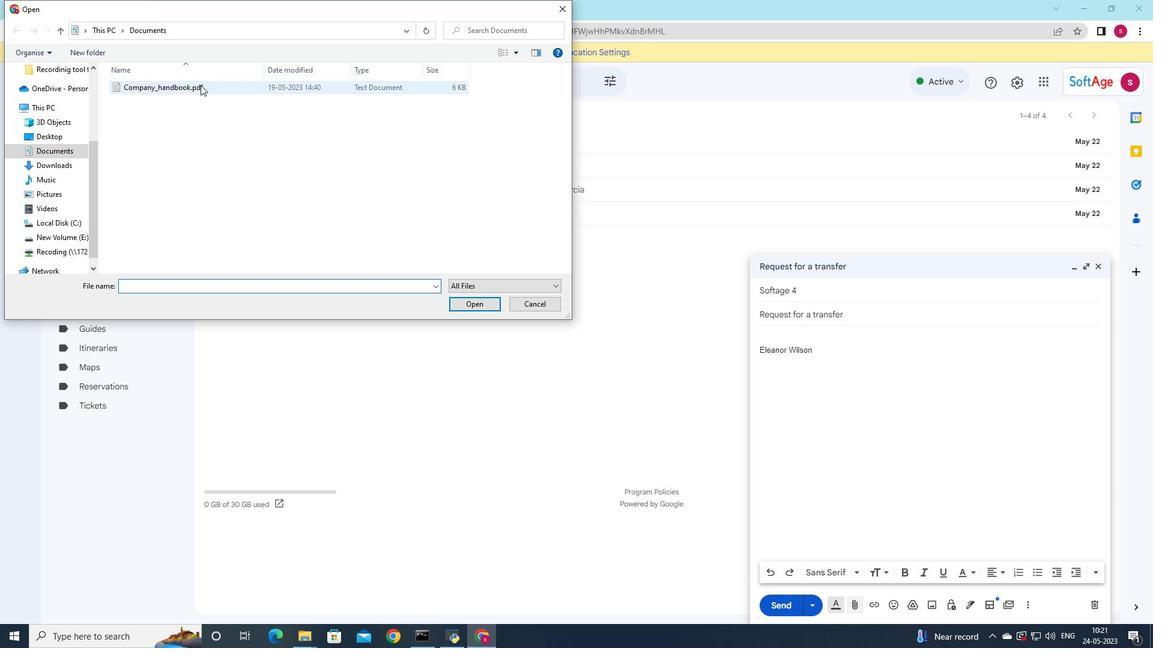 
Action: Mouse pressed left at (201, 84)
Screenshot: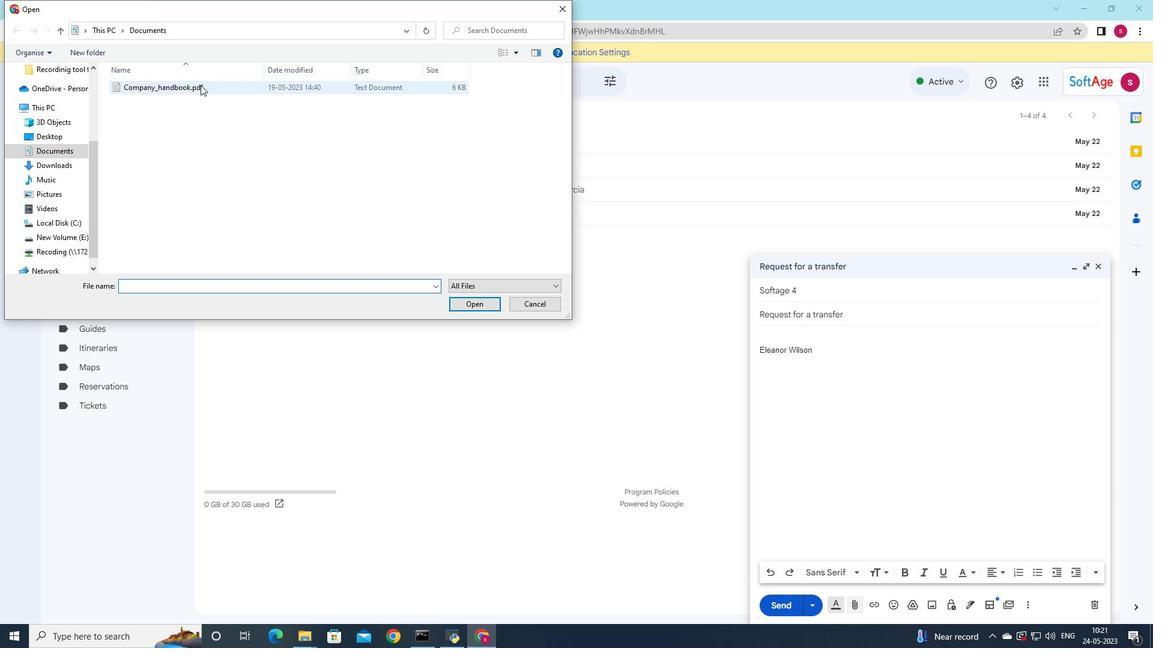 
Action: Mouse moved to (205, 85)
Screenshot: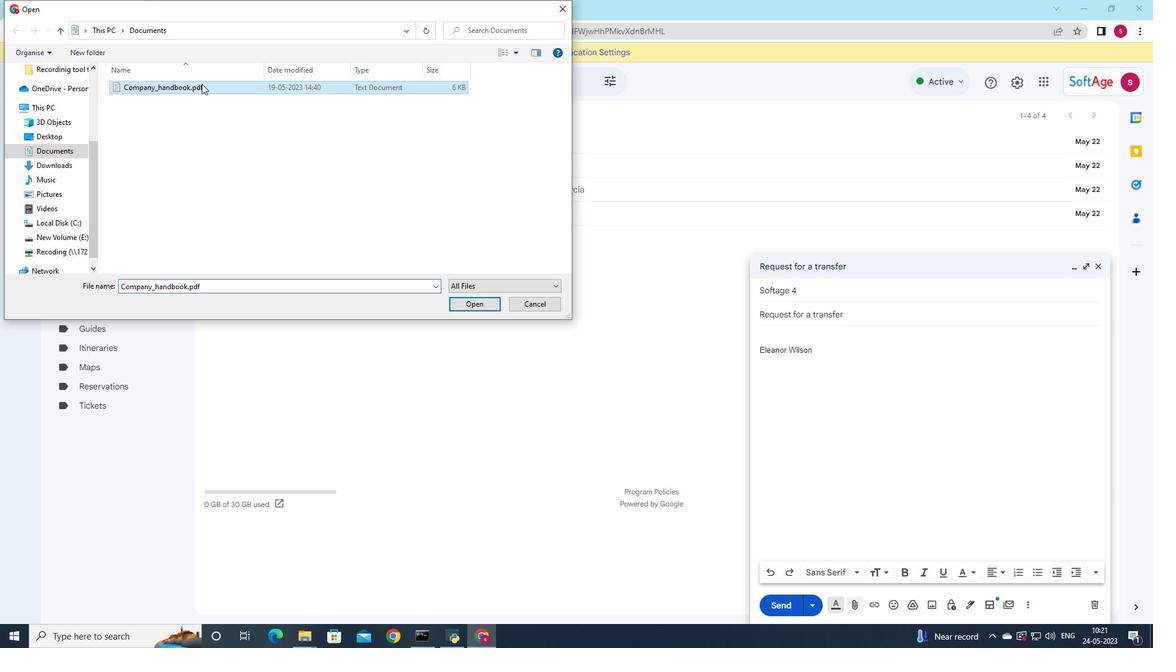 
Action: Mouse pressed left at (205, 85)
Screenshot: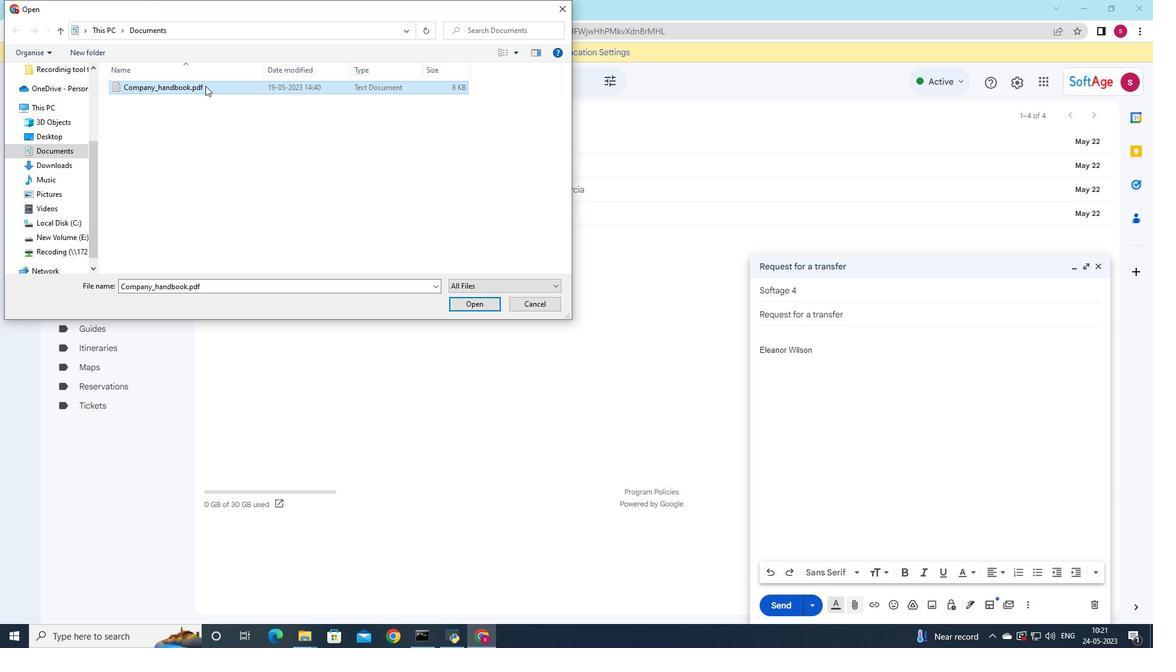 
Action: Mouse moved to (545, 183)
Screenshot: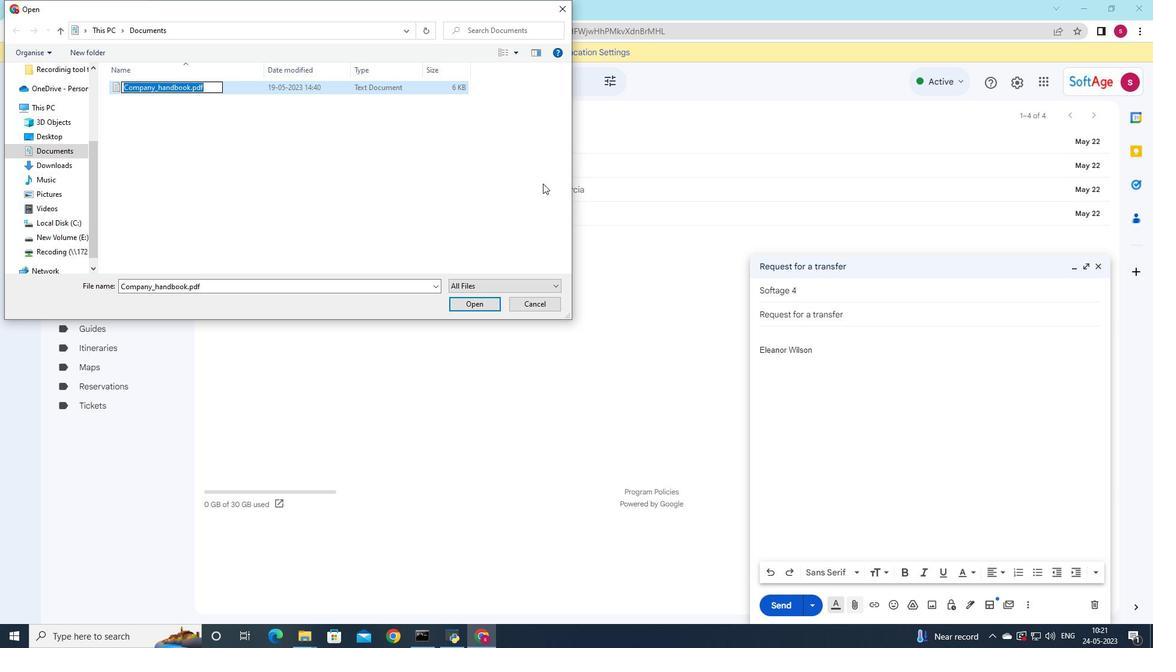 
Action: Key pressed <Key.shift><Key.shift><Key.shift><Key.shift><Key.shift><Key.shift><Key.shift><Key.shift><Key.shift><Key.shift><Key.shift><Key.shift><Key.shift><Key.shift><Key.shift>Request<Key.shift><Key.shift>_for<Key.shift><Key.shift><Key.shift><Key.shift><Key.shift>_proposal.docx
Screenshot: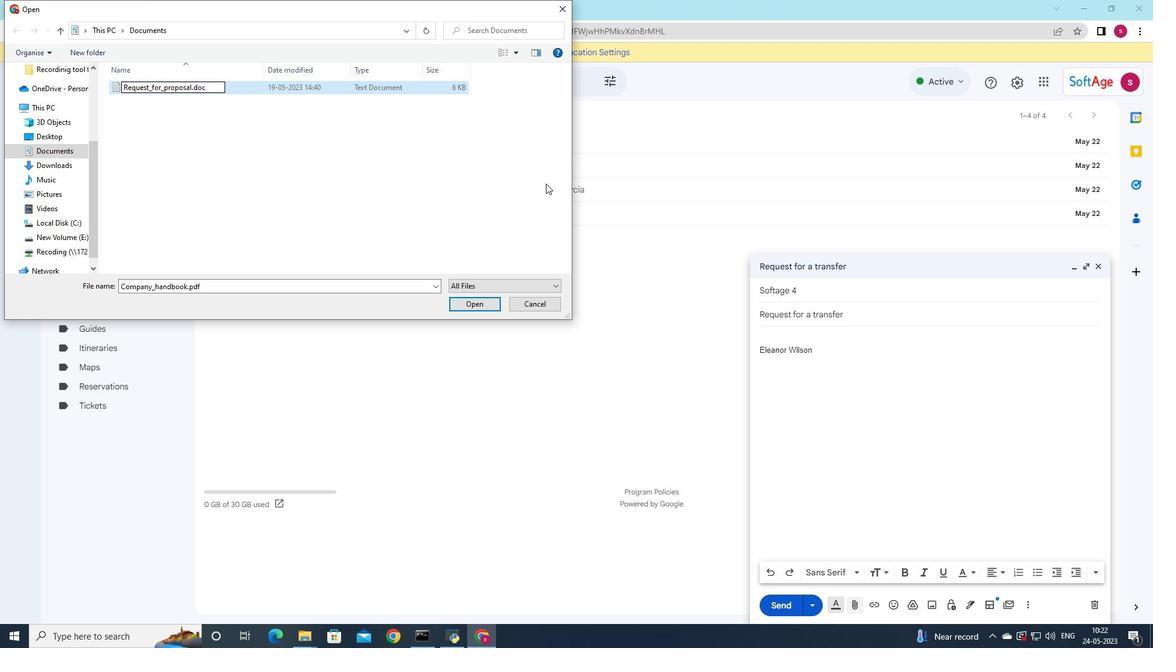 
Action: Mouse moved to (264, 83)
Screenshot: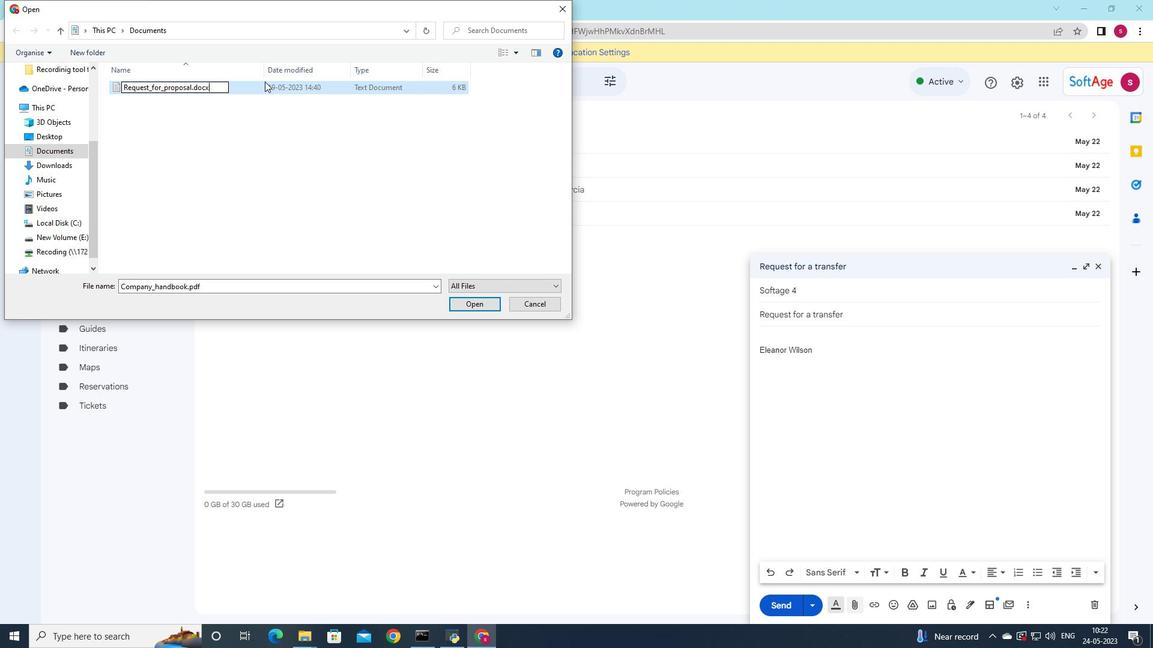
Action: Mouse pressed left at (264, 83)
Screenshot: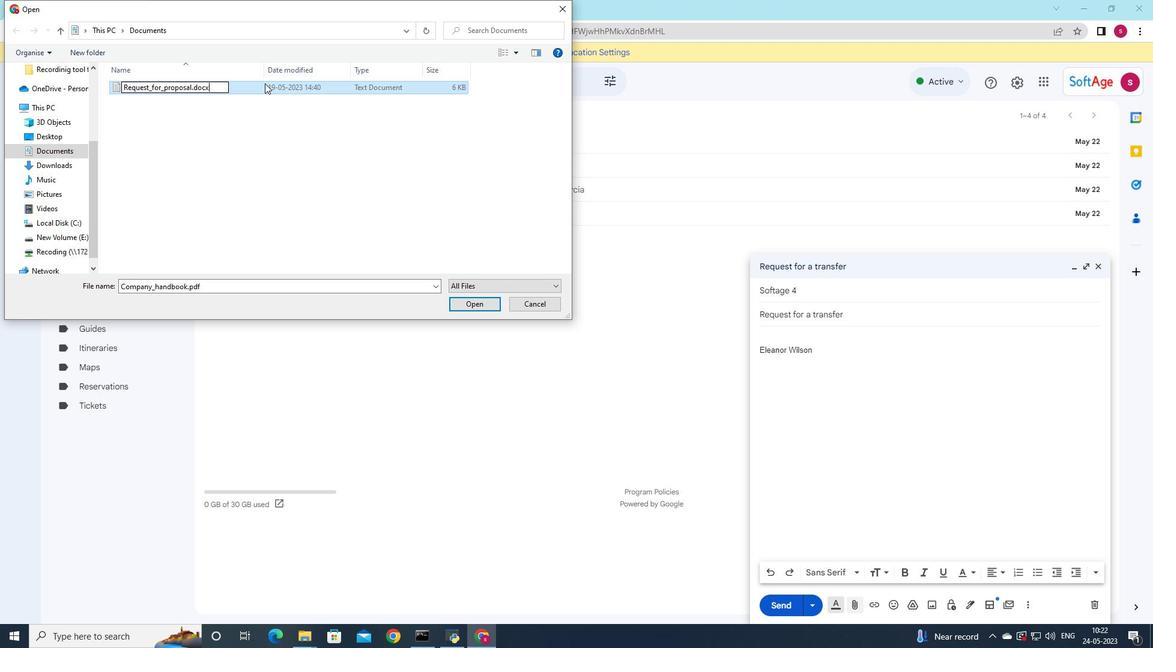 
Action: Mouse moved to (465, 302)
Screenshot: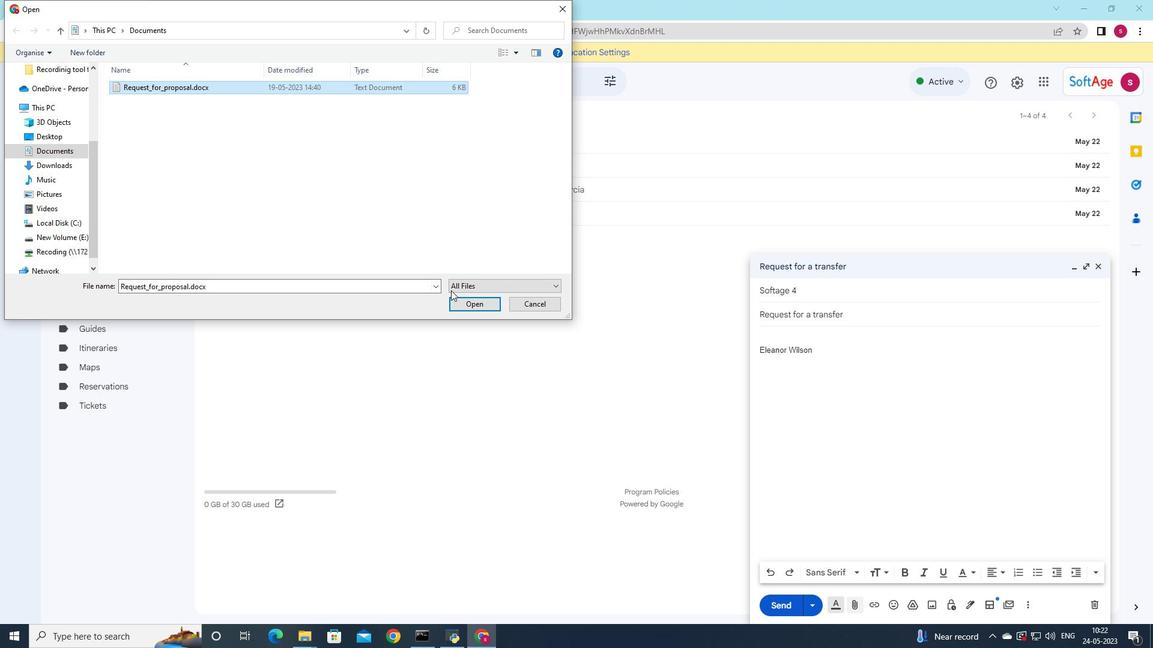 
Action: Mouse pressed left at (465, 302)
Screenshot: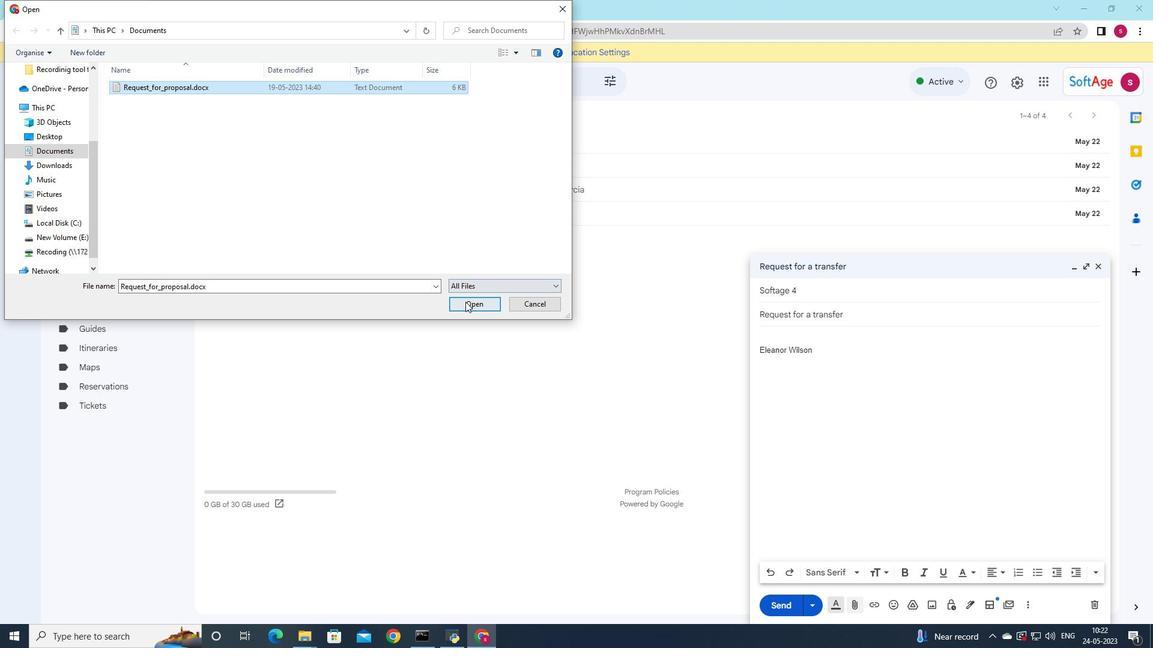 
Action: Mouse moved to (792, 386)
Screenshot: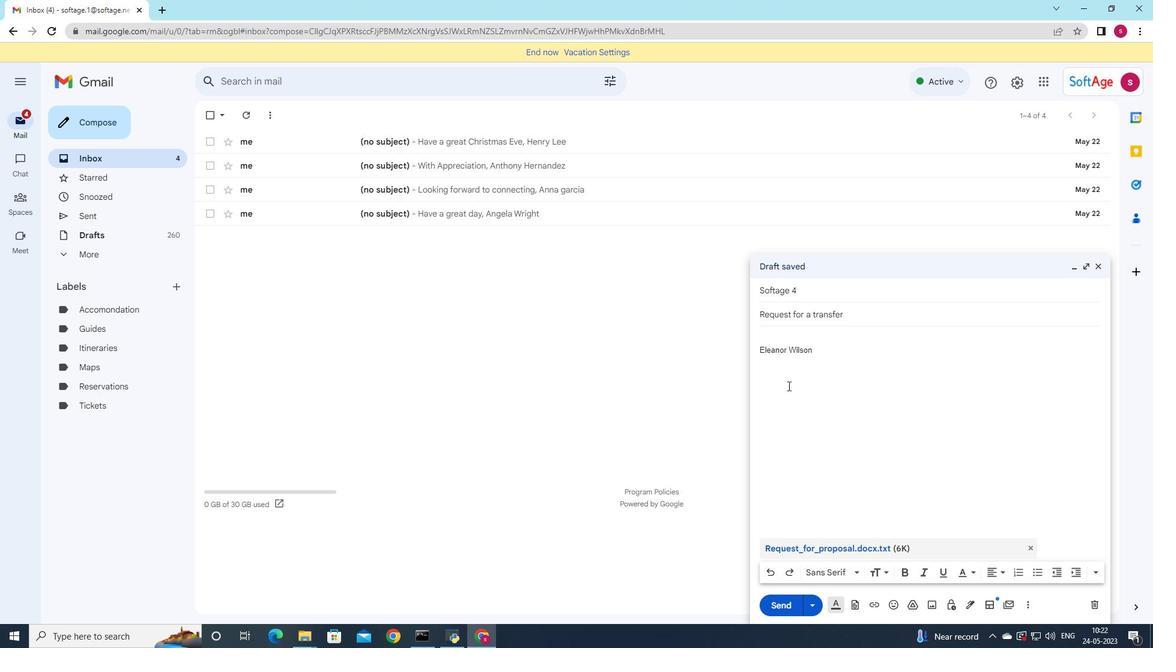 
Action: Key pressed <Key.shift>Could<Key.space>t<Key.backspace>you<Key.space>please<Key.space>provide<Key.space>an<Key.space>esti<Key.space>mate<Key.space>
Screenshot: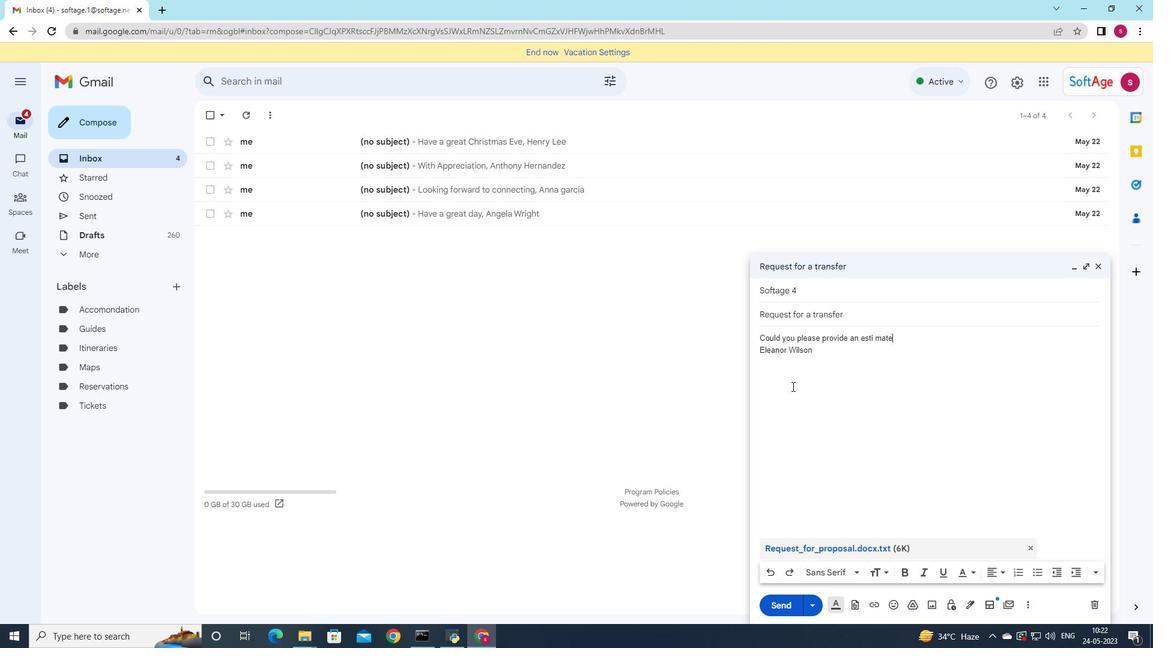 
Action: Mouse moved to (878, 338)
Screenshot: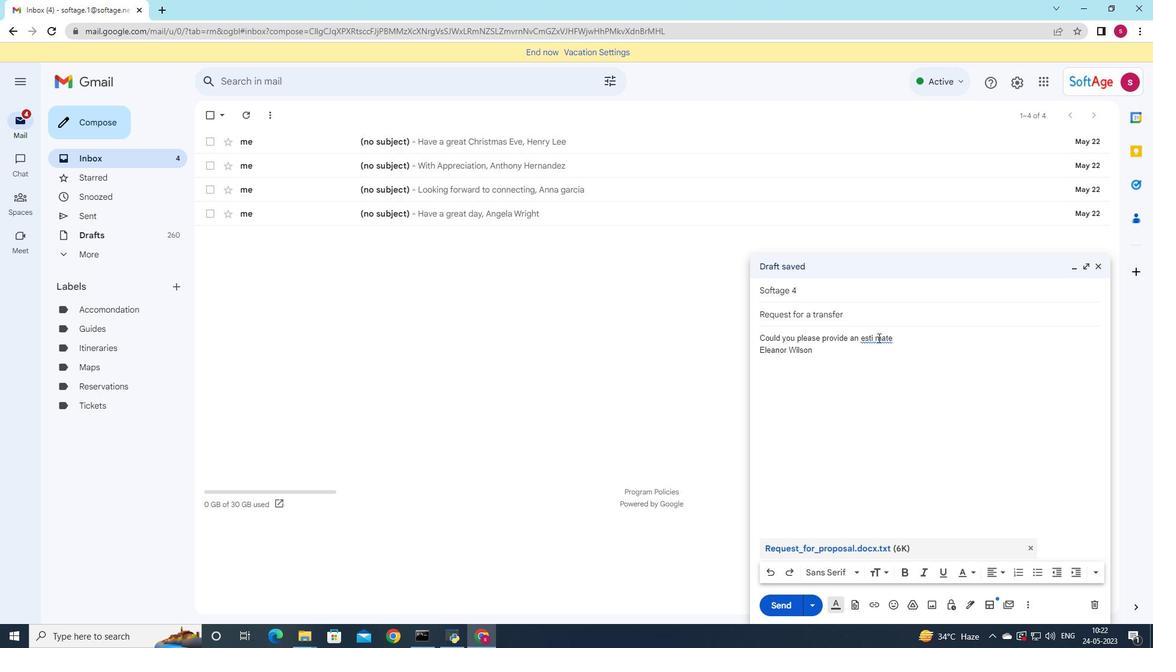 
Action: Mouse pressed left at (878, 338)
Screenshot: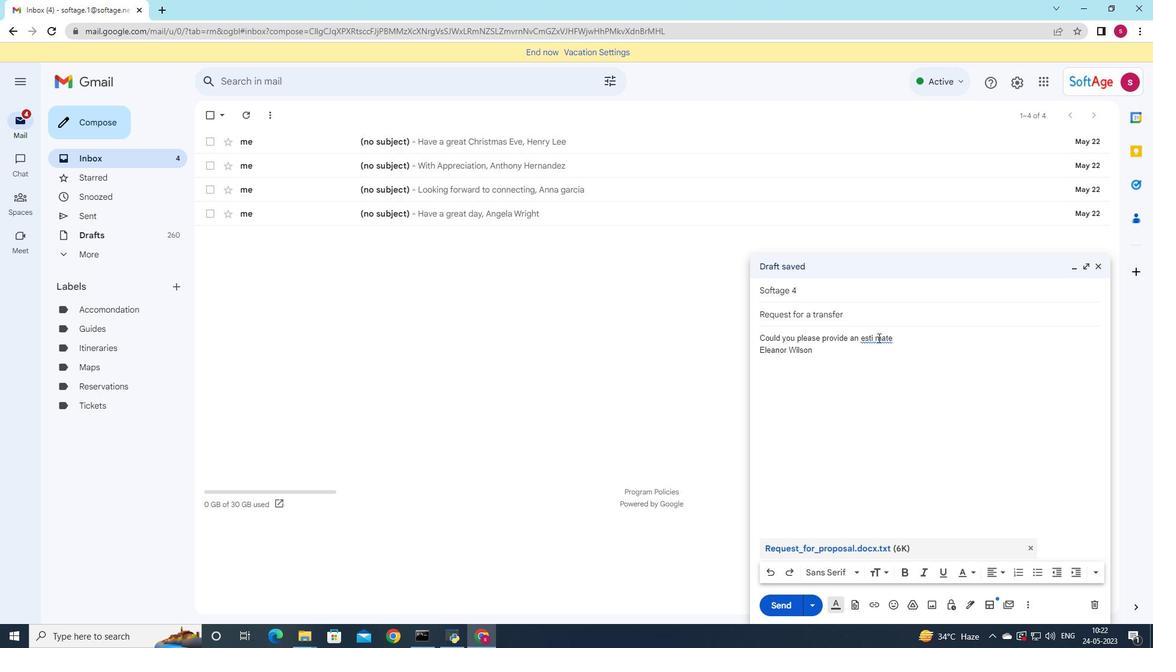 
Action: Key pressed <Key.backspace>
Screenshot: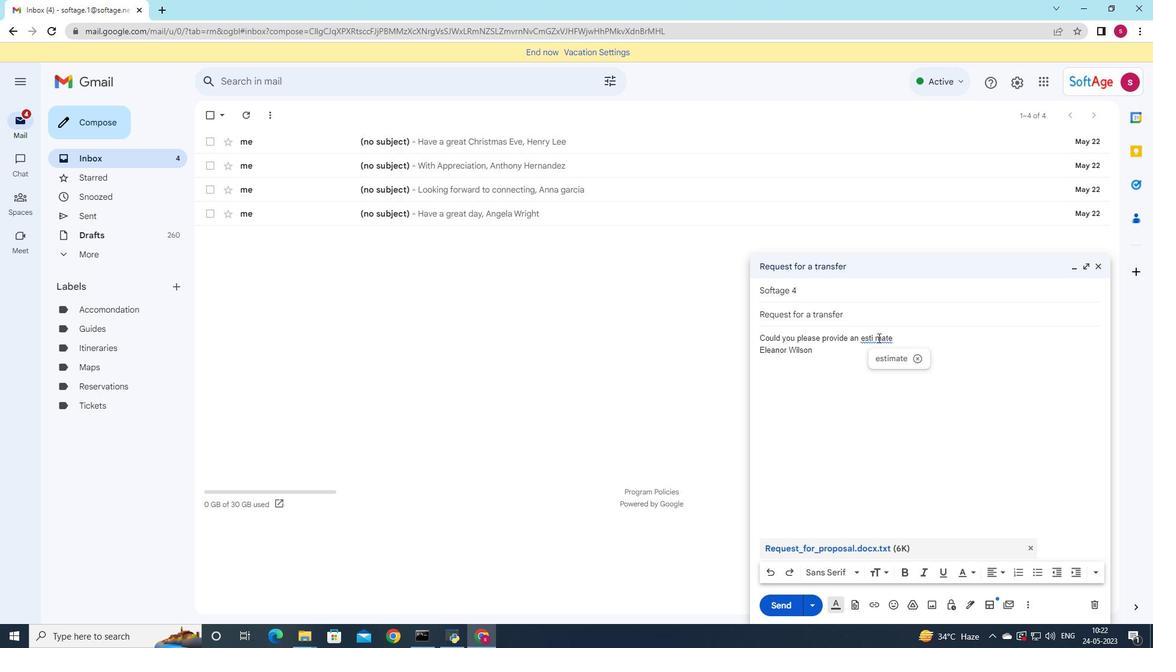 
Action: Mouse moved to (894, 339)
Screenshot: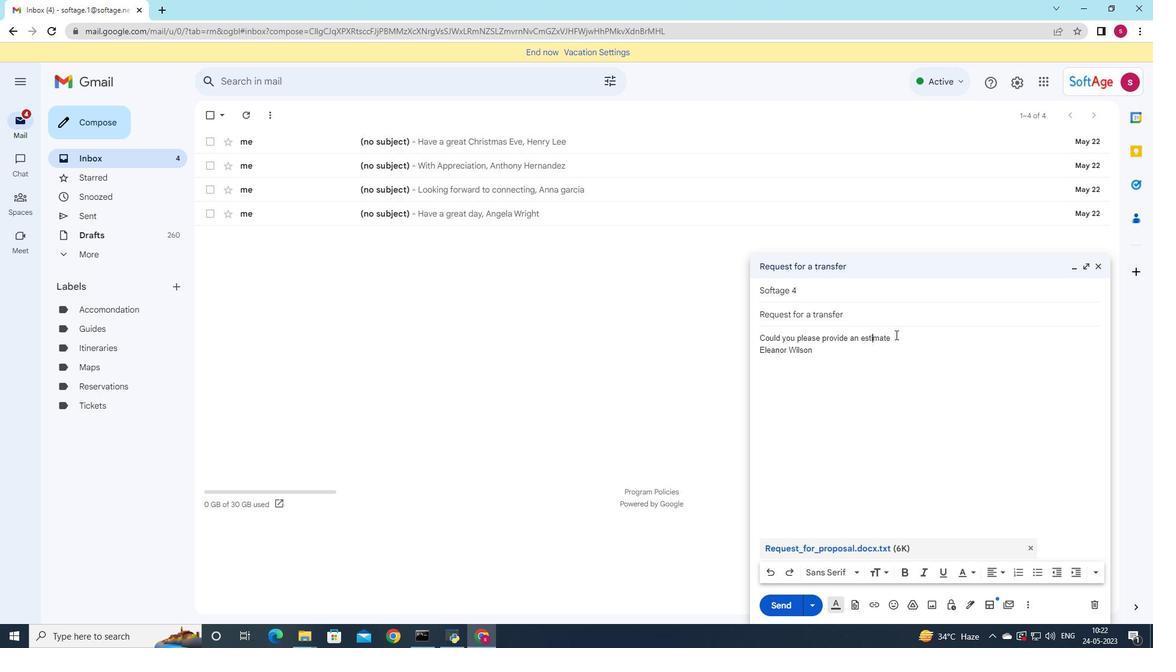 
Action: Mouse pressed left at (894, 339)
Screenshot: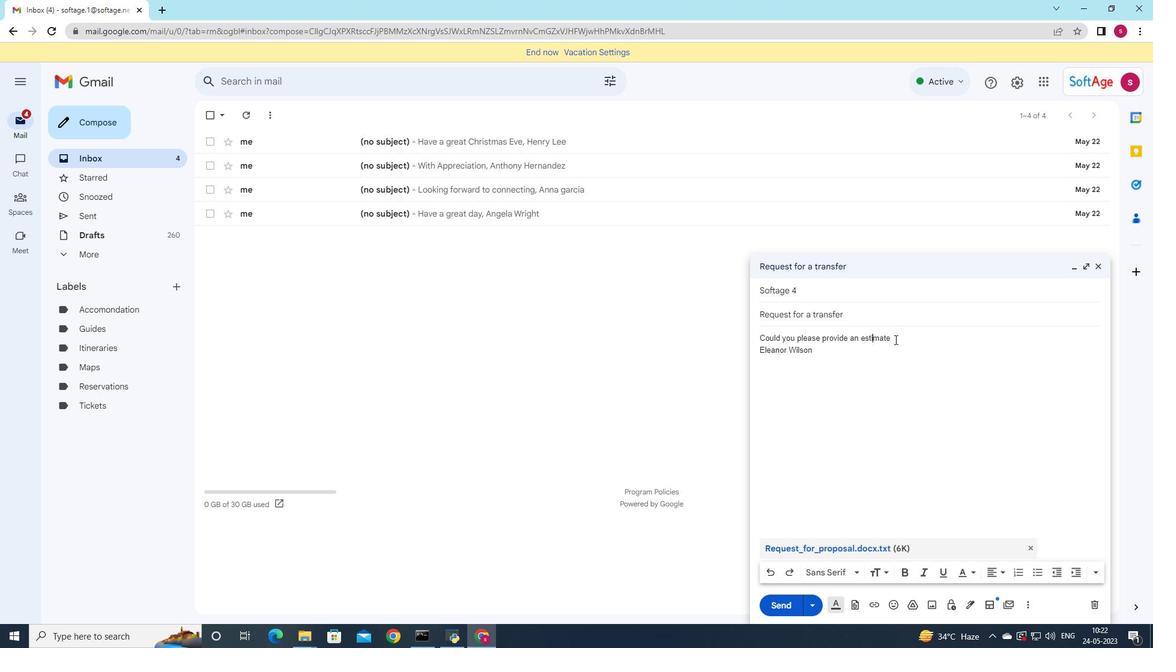 
Action: Key pressed for<Key.space>the<Key.space>project
Screenshot: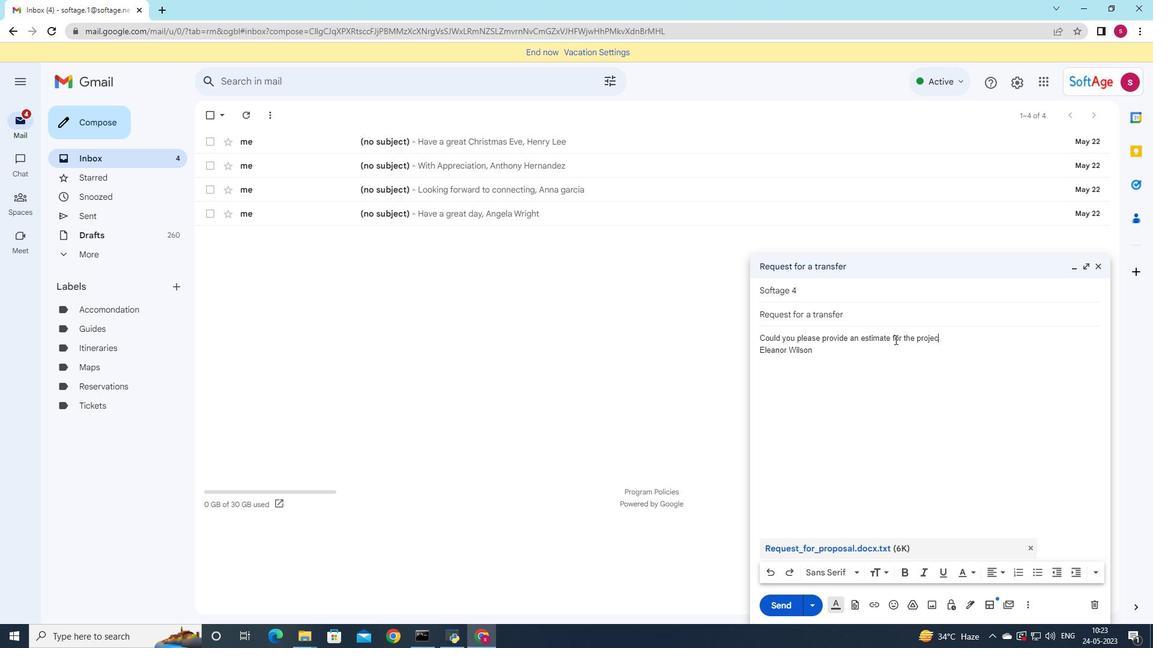 
Action: Mouse moved to (770, 574)
Screenshot: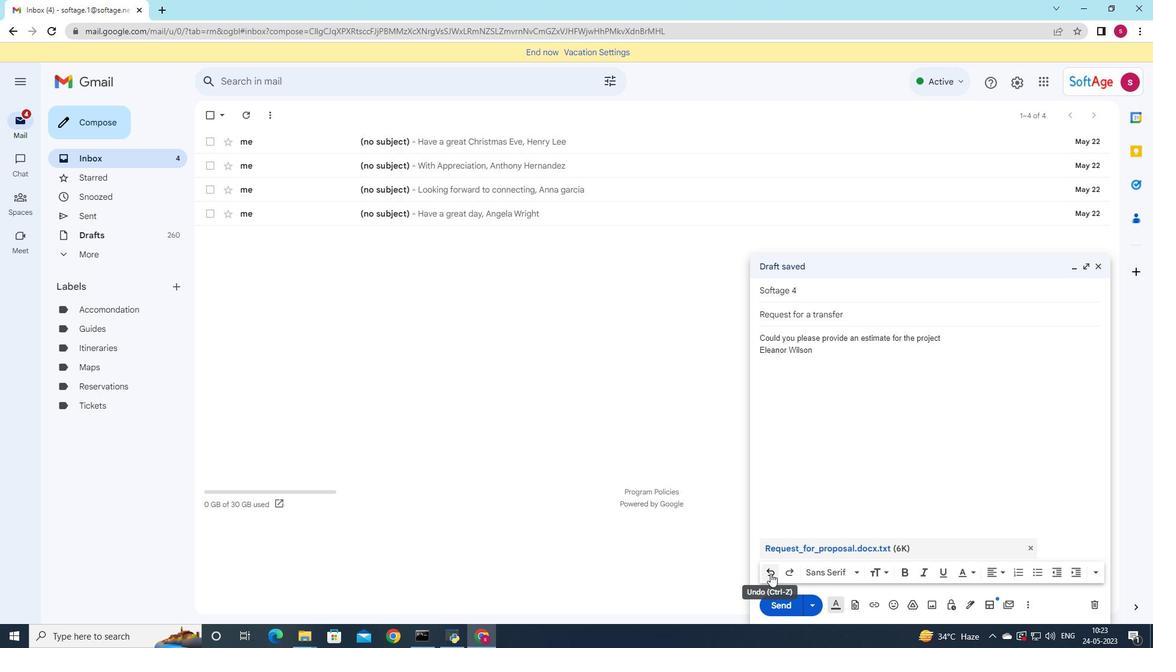 
Action: Key pressed <Key.shift_r>?
Screenshot: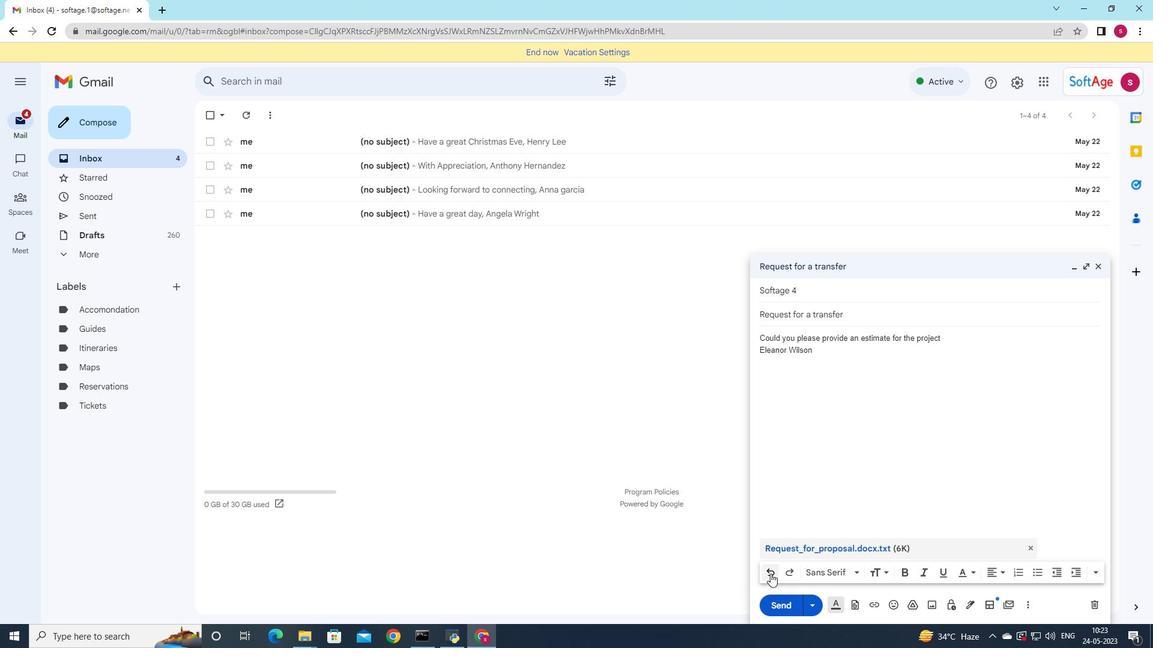
Action: Mouse moved to (774, 571)
Screenshot: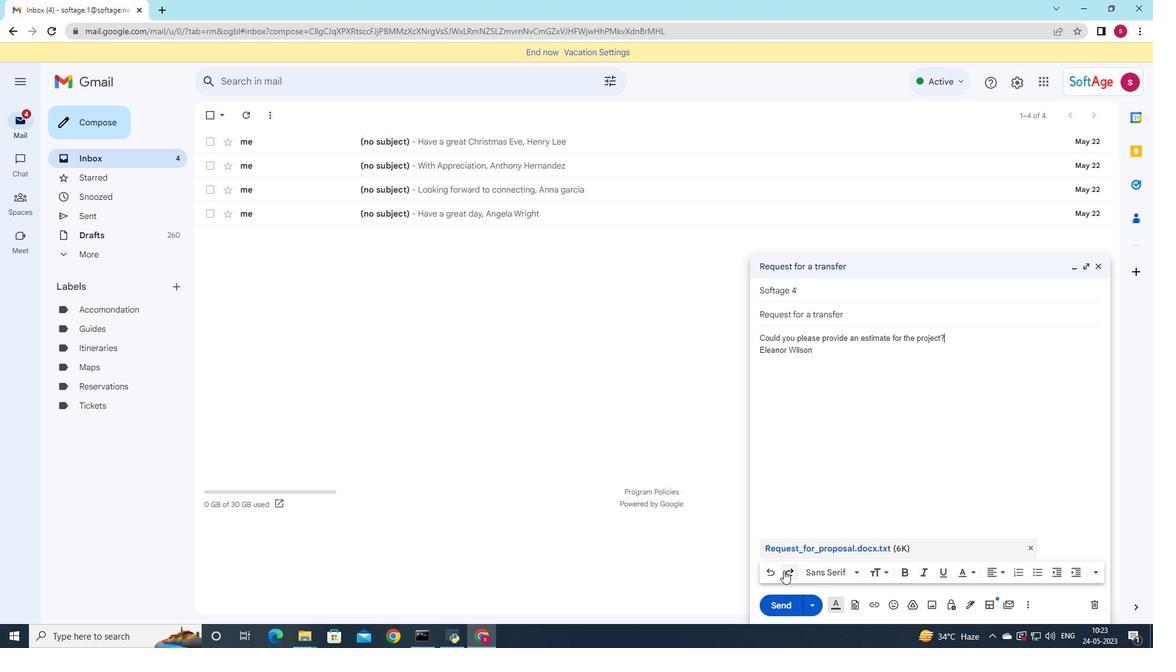 
Action: Mouse pressed left at (774, 571)
Screenshot: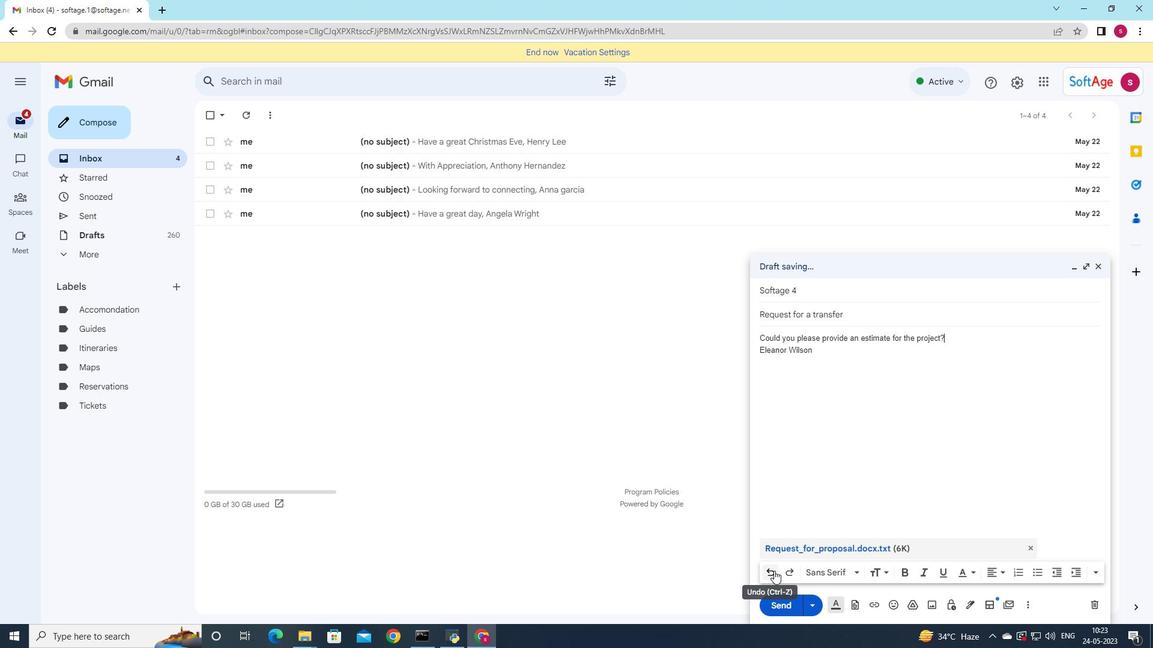 
Action: Mouse pressed left at (774, 571)
Screenshot: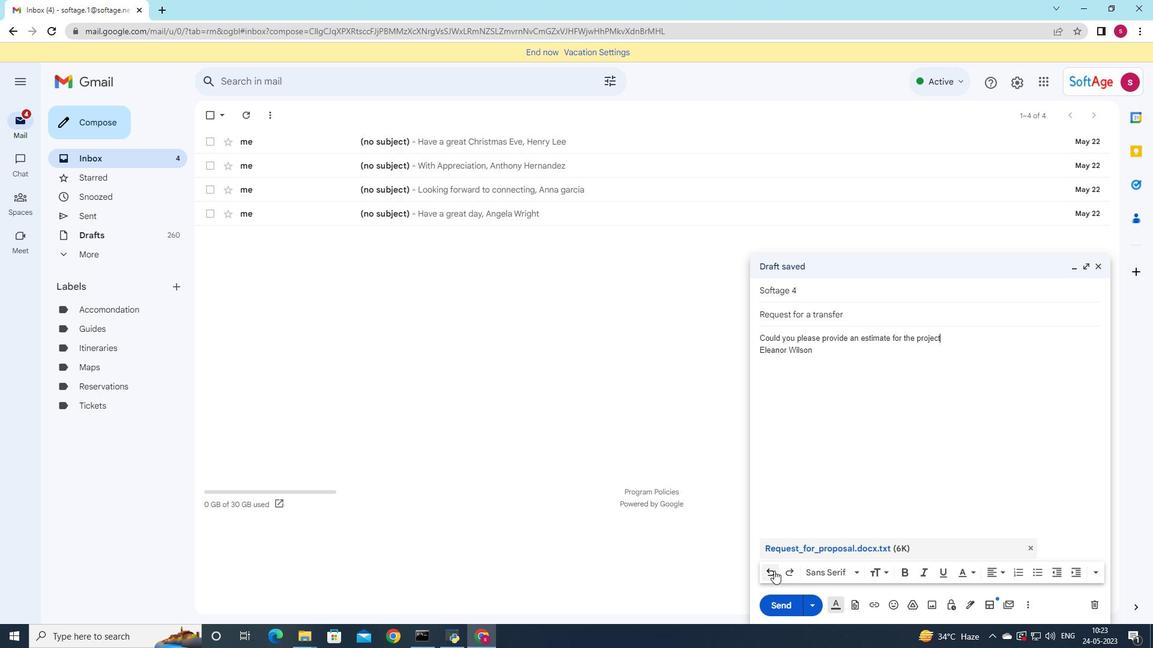 
Action: Mouse pressed left at (774, 571)
Screenshot: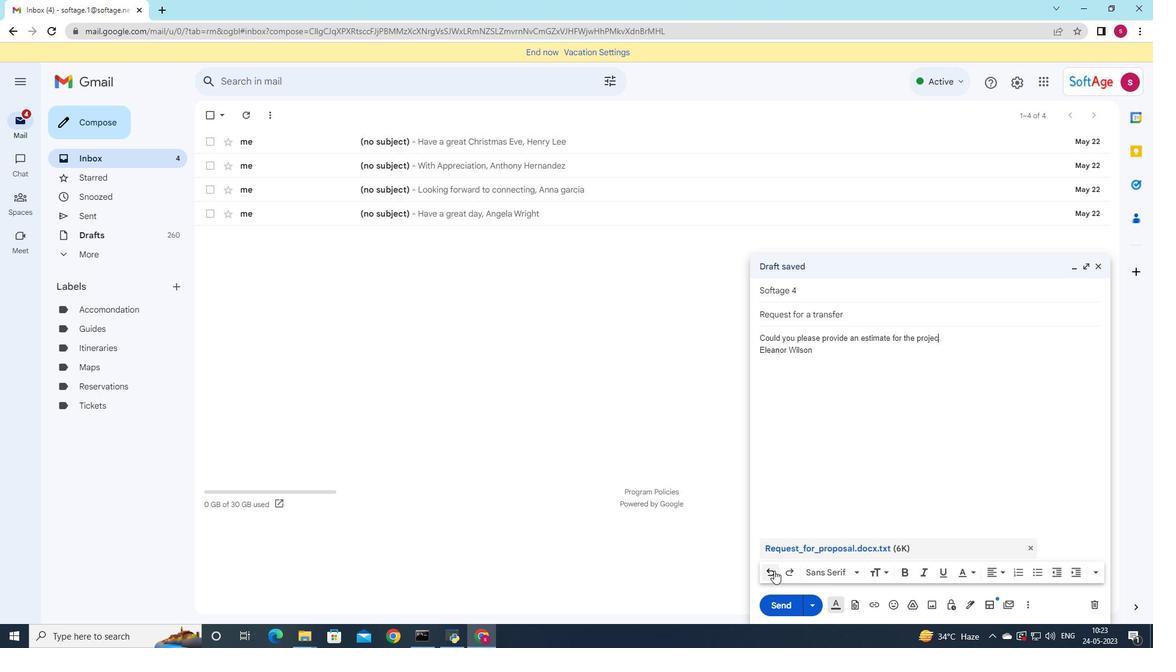 
Action: Mouse pressed left at (774, 571)
Screenshot: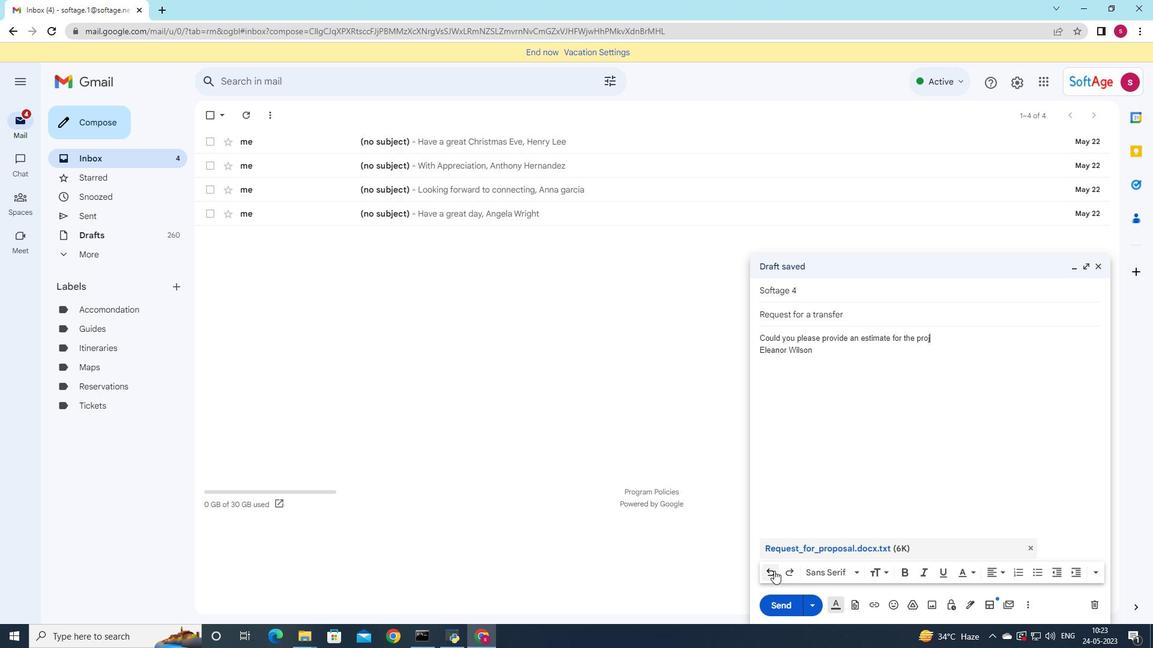 
Action: Mouse pressed left at (774, 571)
Screenshot: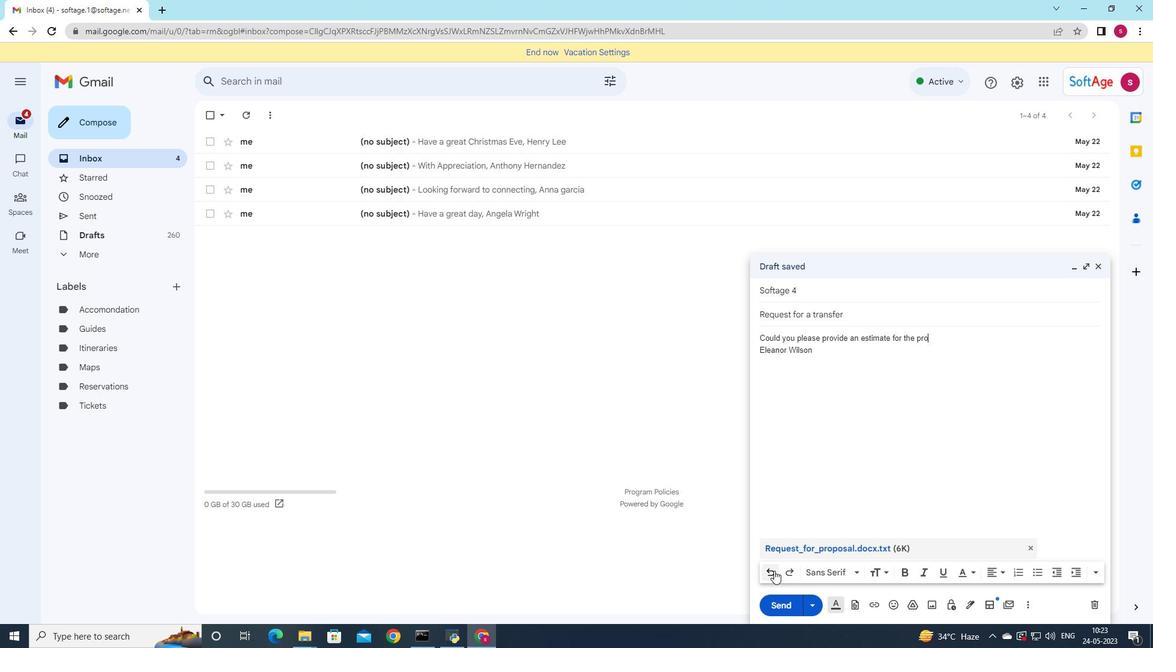 
Action: Mouse pressed left at (774, 571)
Screenshot: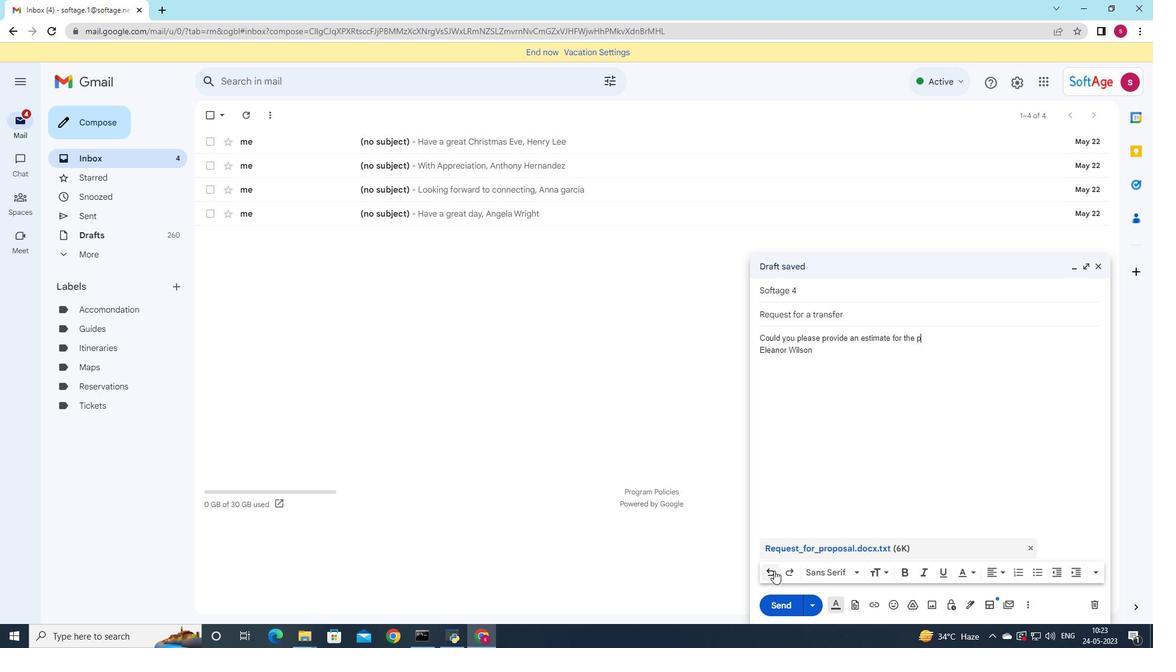 
Action: Mouse pressed left at (774, 571)
Screenshot: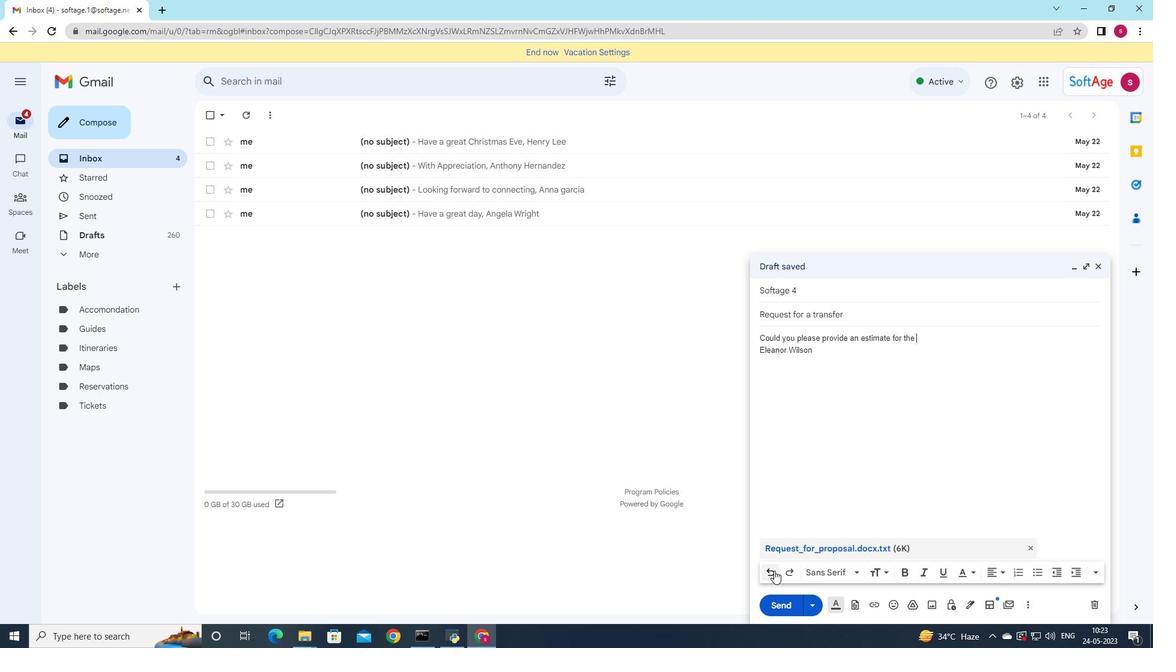 
Action: Mouse pressed left at (774, 571)
Screenshot: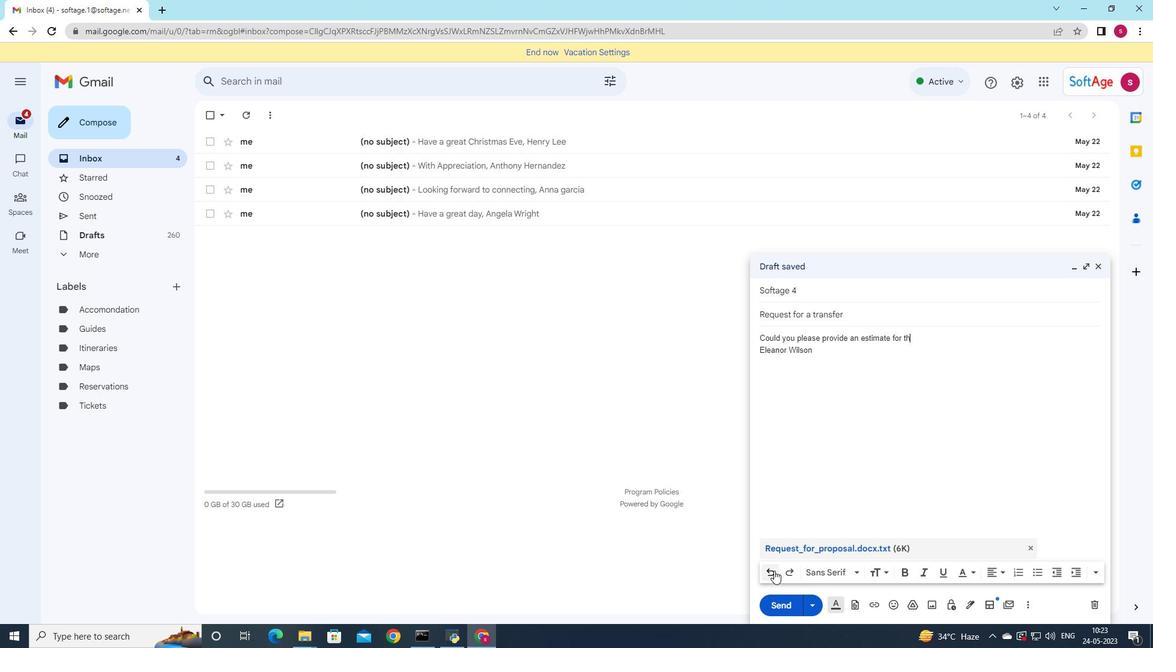 
Action: Mouse pressed left at (774, 571)
Screenshot: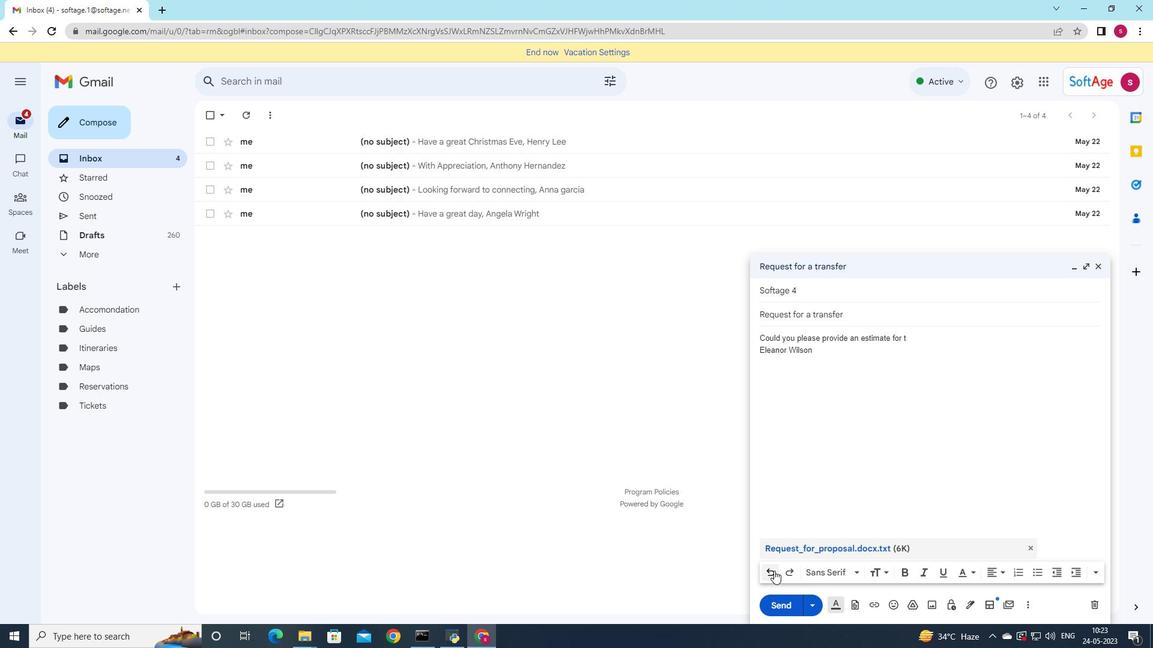 
Action: Mouse pressed left at (774, 571)
Screenshot: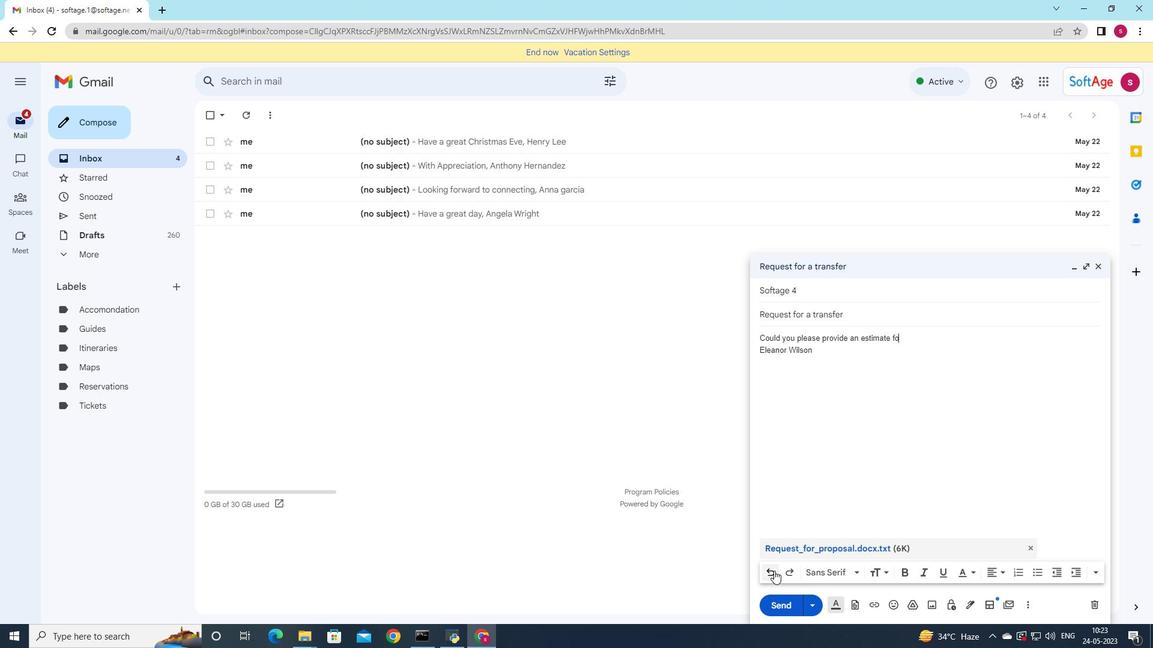 
Action: Mouse pressed left at (774, 571)
Screenshot: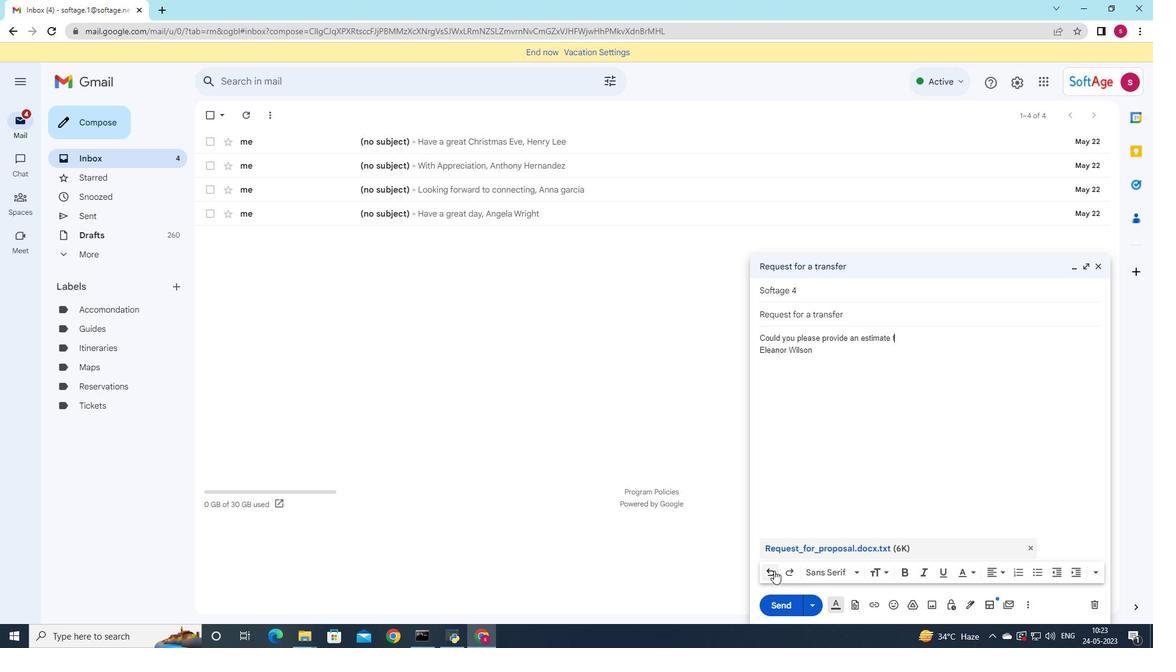 
Action: Mouse pressed left at (774, 571)
Screenshot: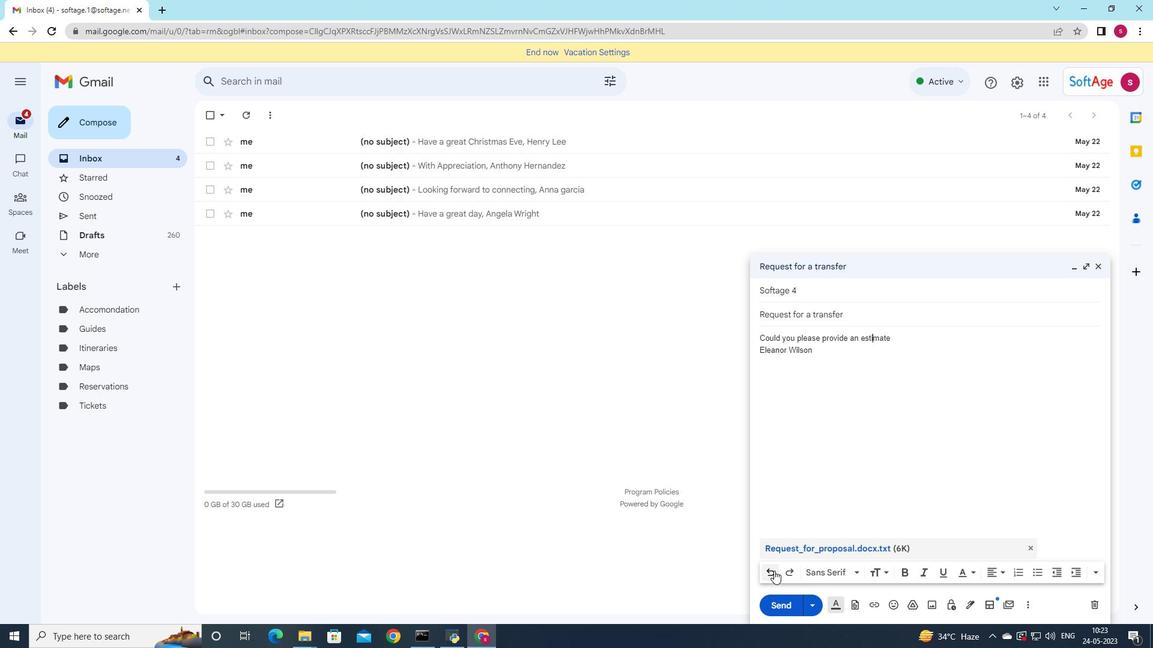 
Action: Mouse pressed left at (774, 571)
Screenshot: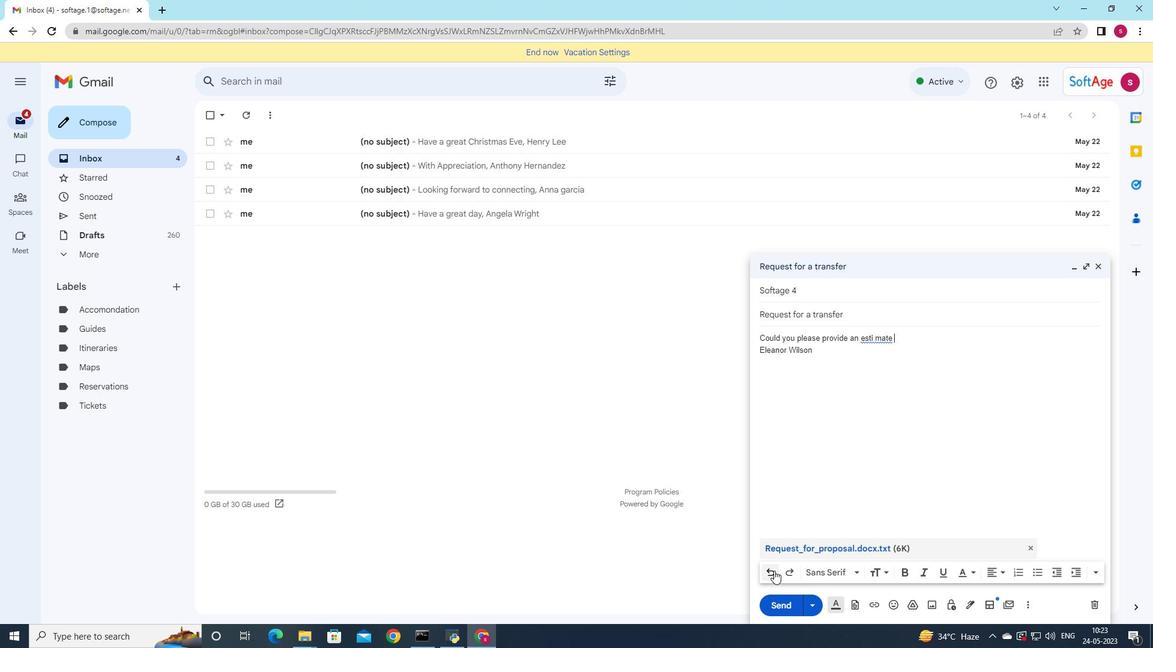 
Action: Mouse pressed left at (774, 571)
Screenshot: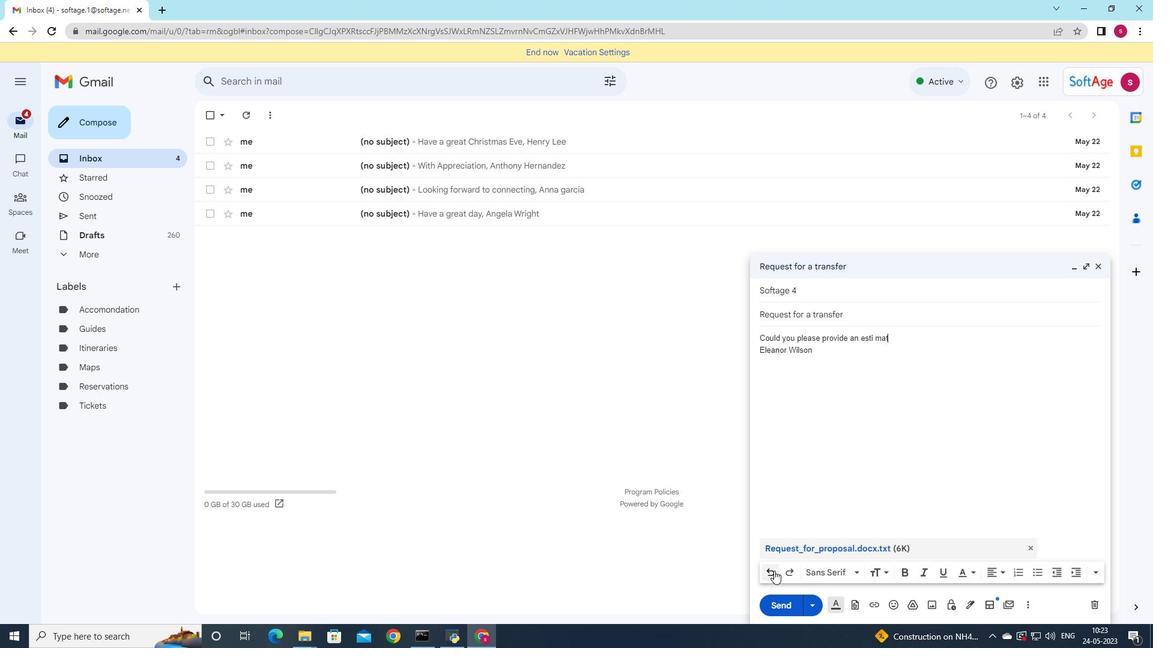 
Action: Mouse pressed left at (774, 571)
Screenshot: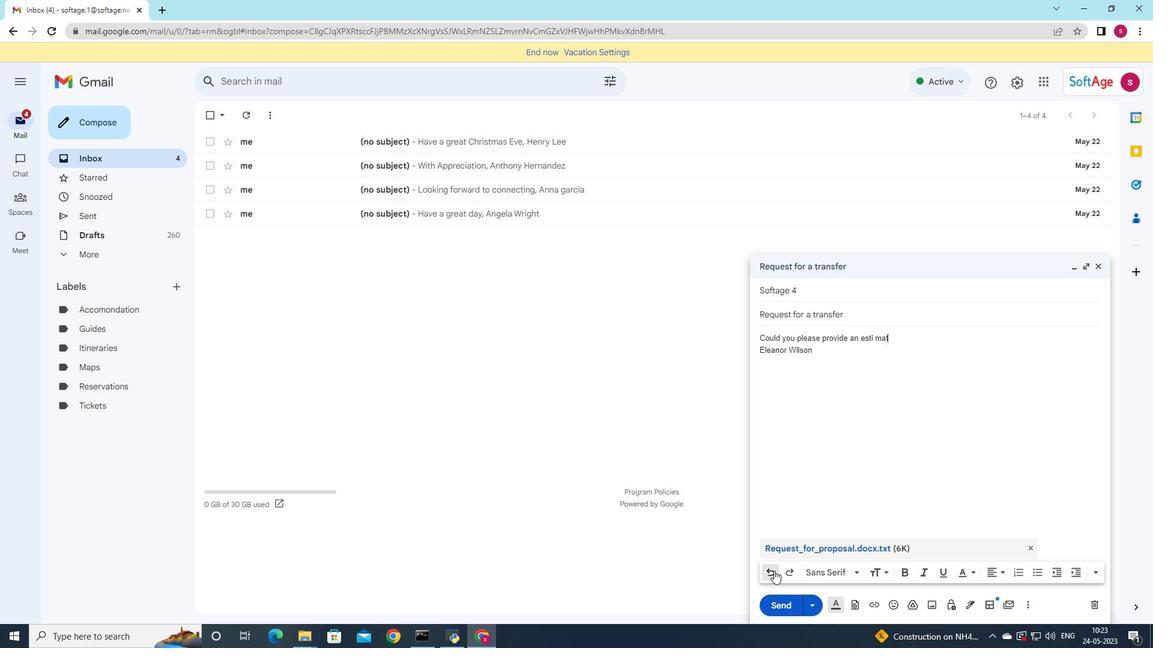 
Action: Mouse pressed left at (774, 571)
Screenshot: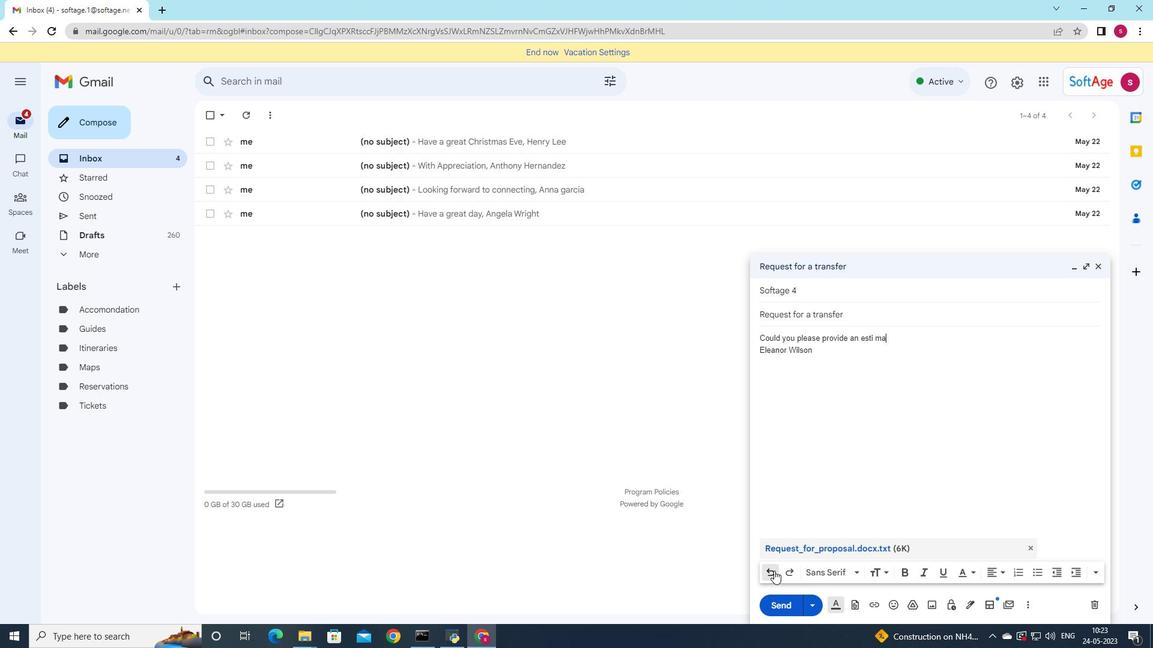 
Action: Mouse pressed left at (774, 571)
Screenshot: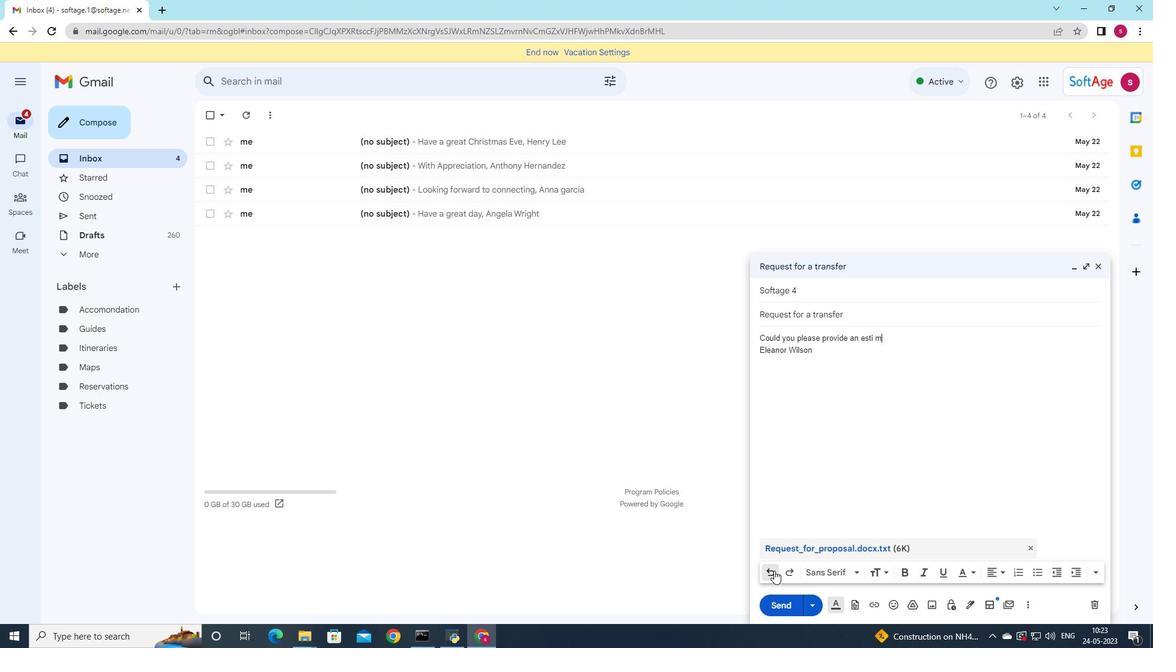 
Action: Mouse pressed left at (774, 571)
Screenshot: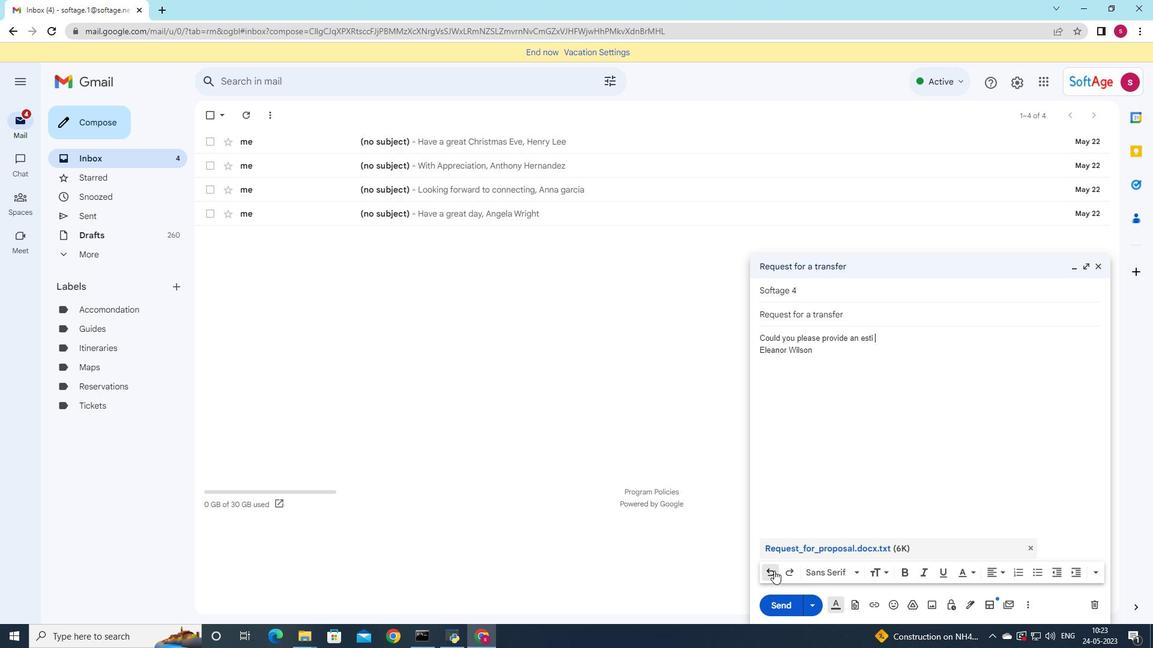 
Action: Mouse pressed left at (774, 571)
Screenshot: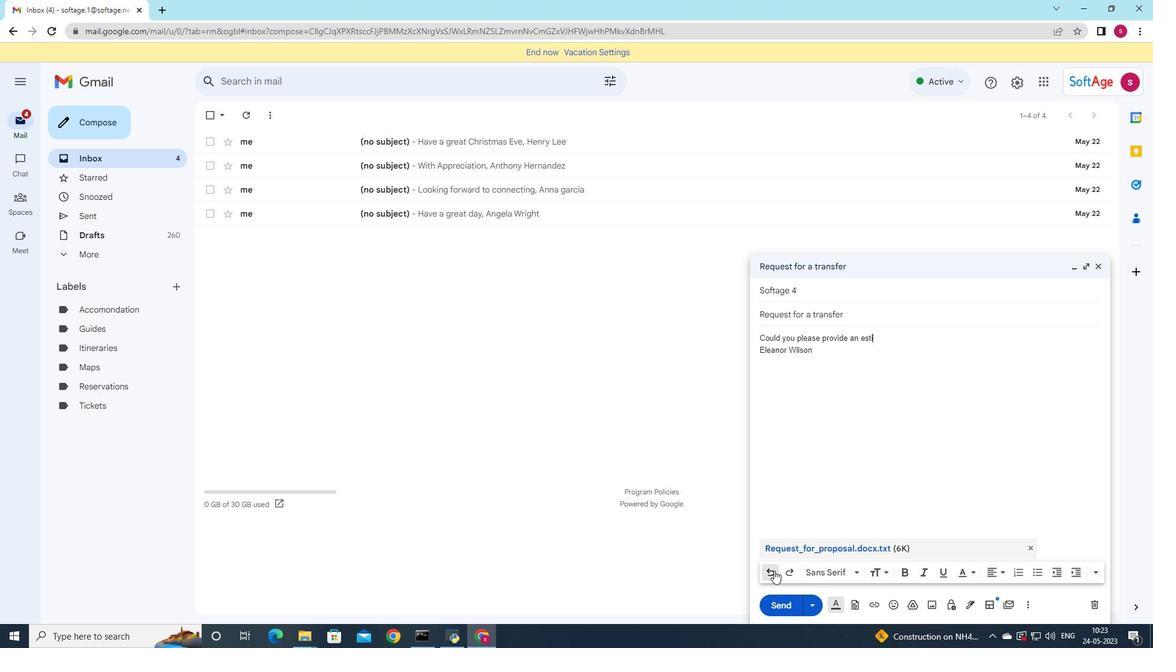 
Action: Mouse pressed left at (774, 571)
Screenshot: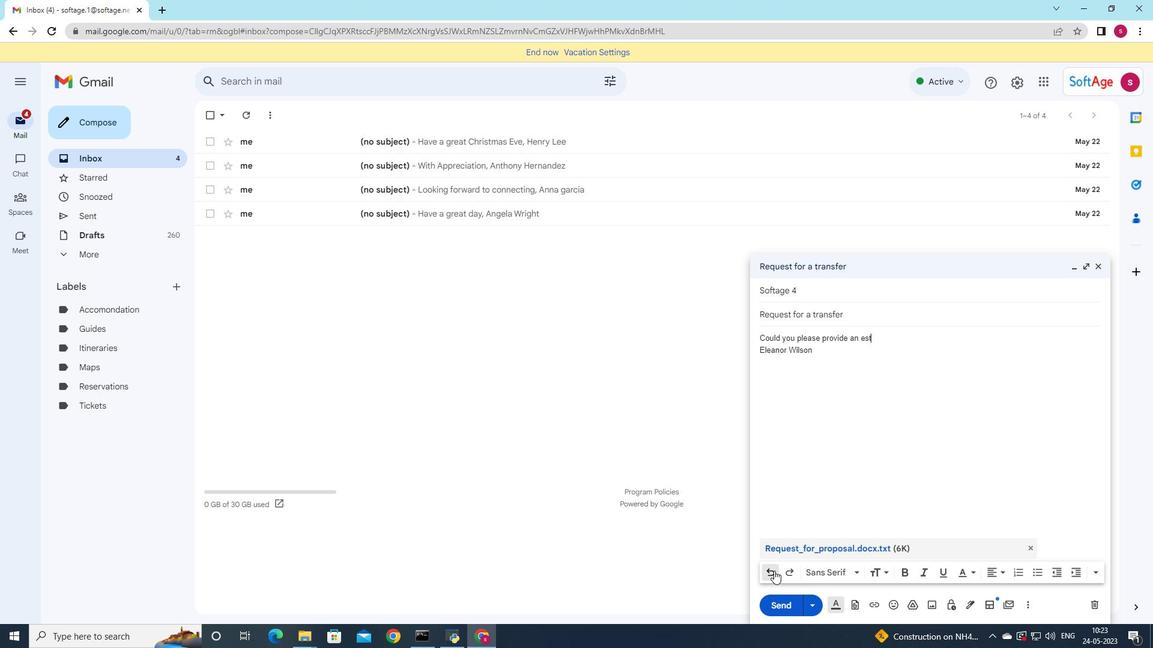 
Action: Mouse pressed left at (774, 571)
Screenshot: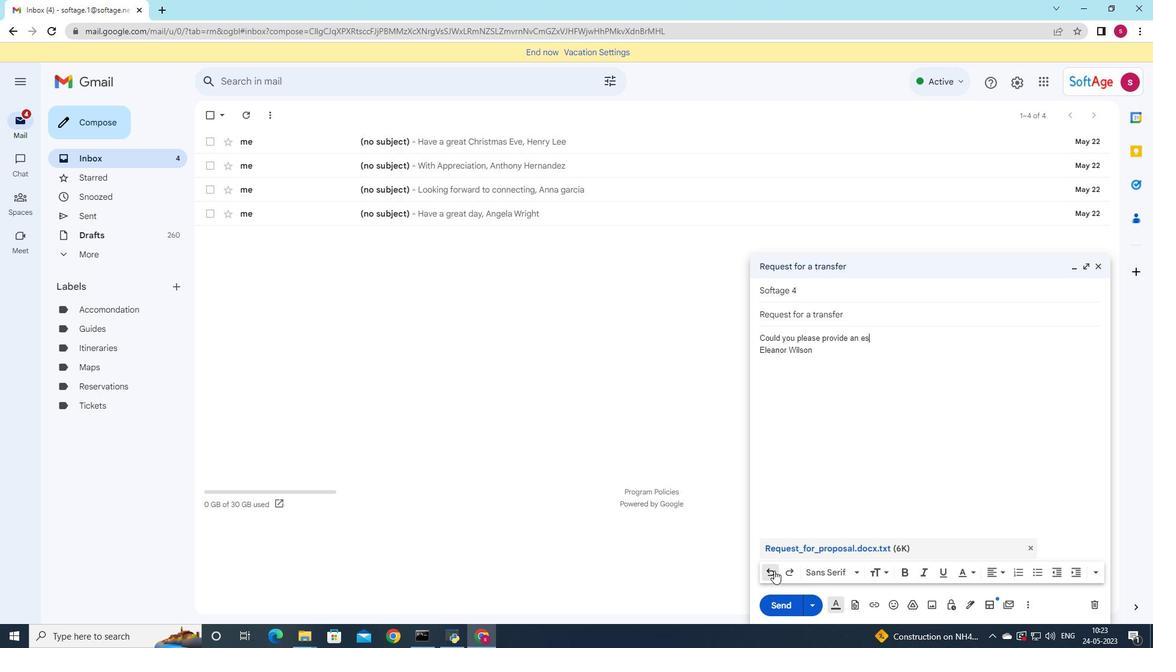 
Action: Mouse pressed left at (774, 571)
Screenshot: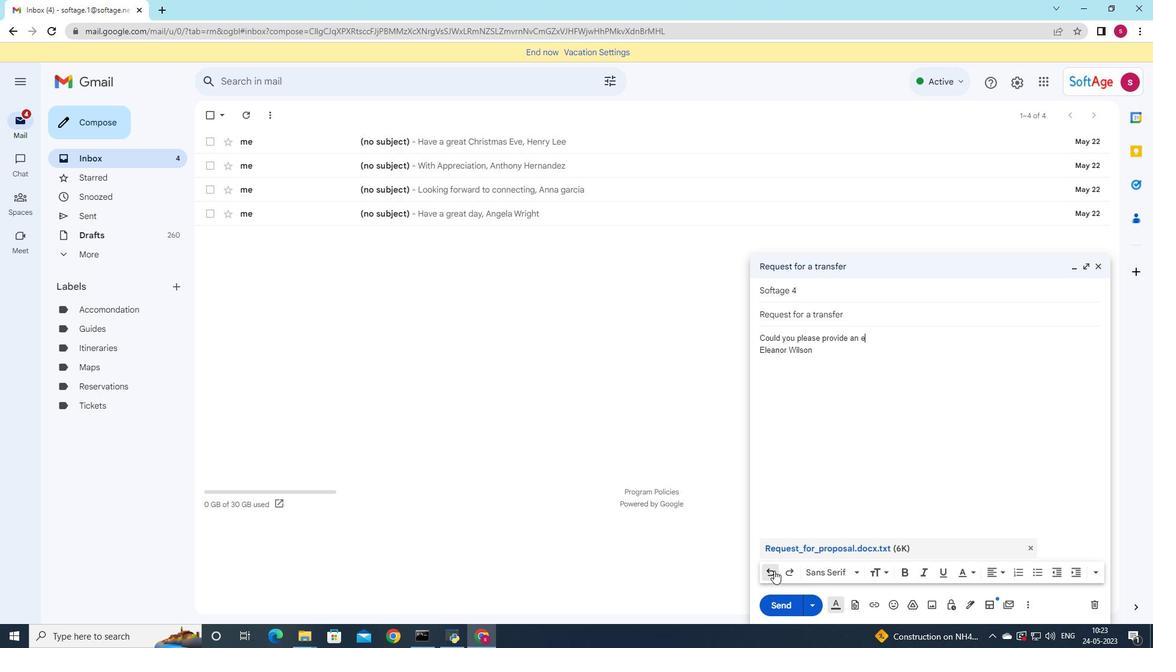 
Action: Mouse pressed left at (774, 571)
Screenshot: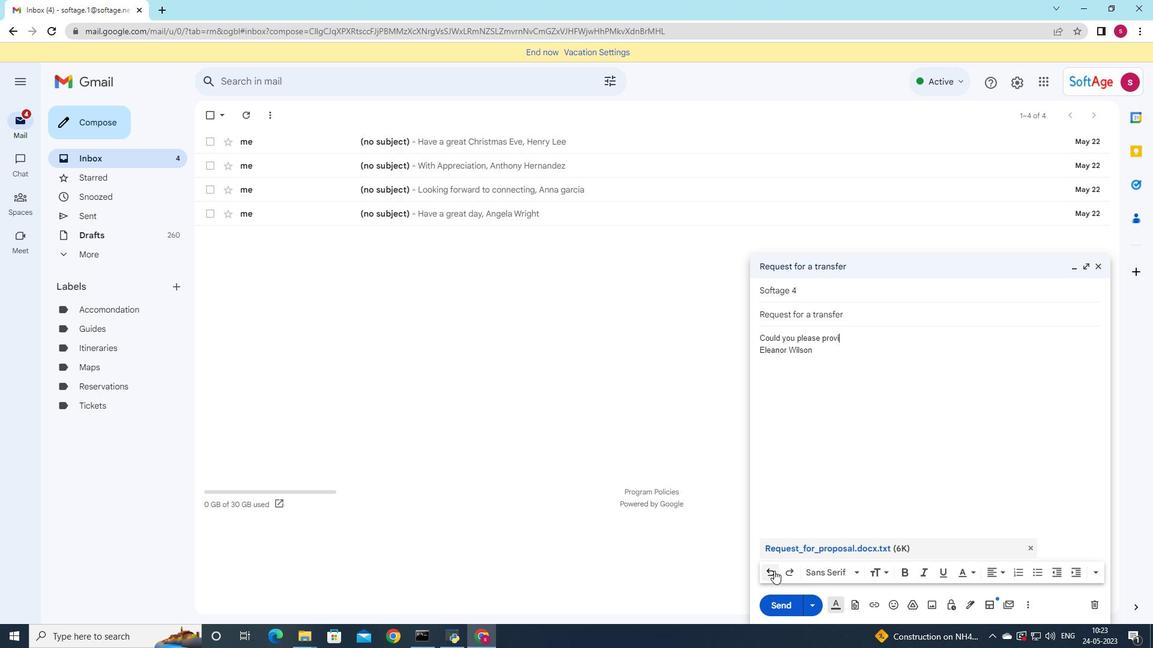 
Action: Mouse pressed left at (774, 571)
Screenshot: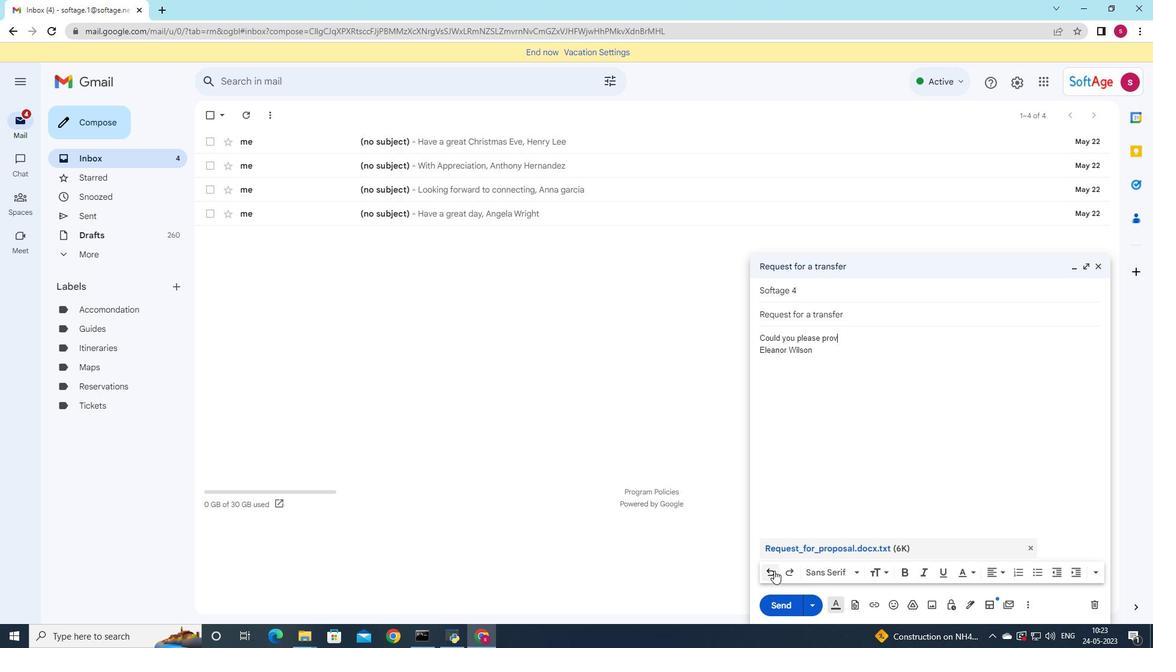 
Action: Mouse pressed left at (774, 571)
Screenshot: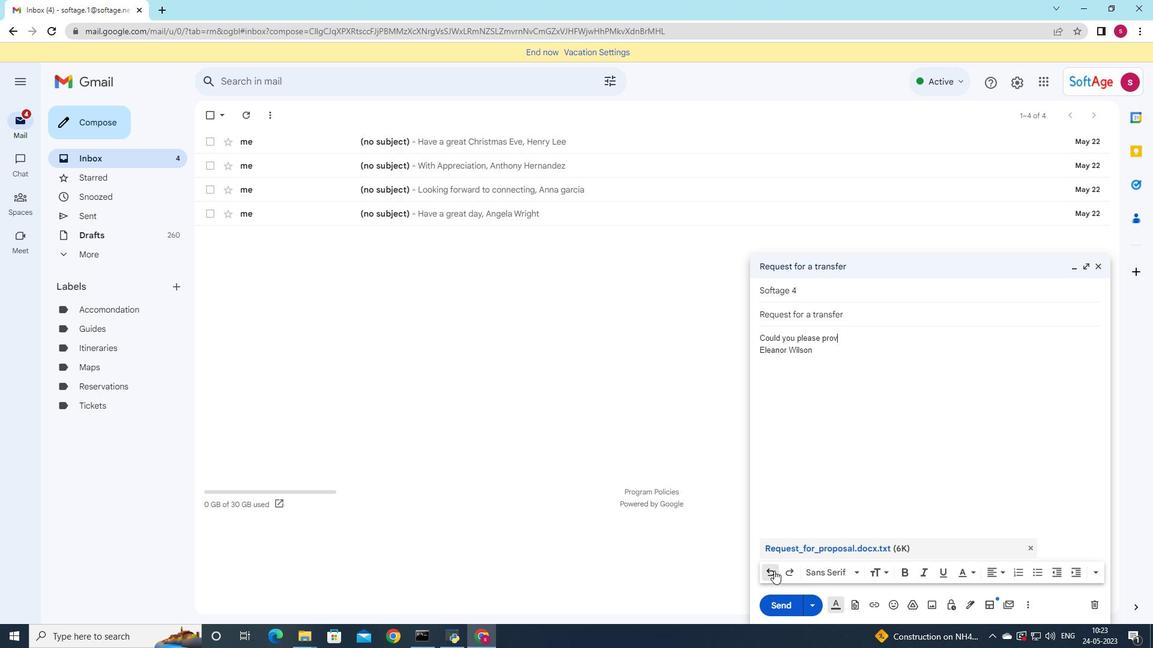 
Action: Mouse pressed left at (774, 571)
Screenshot: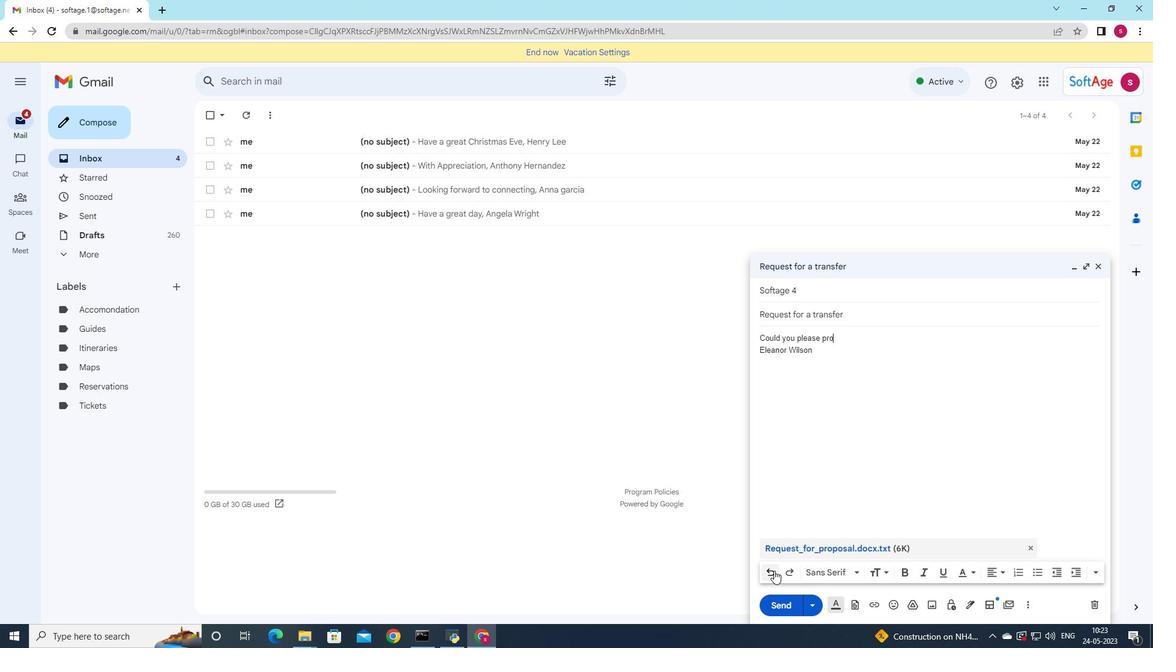 
Action: Mouse pressed left at (774, 571)
Screenshot: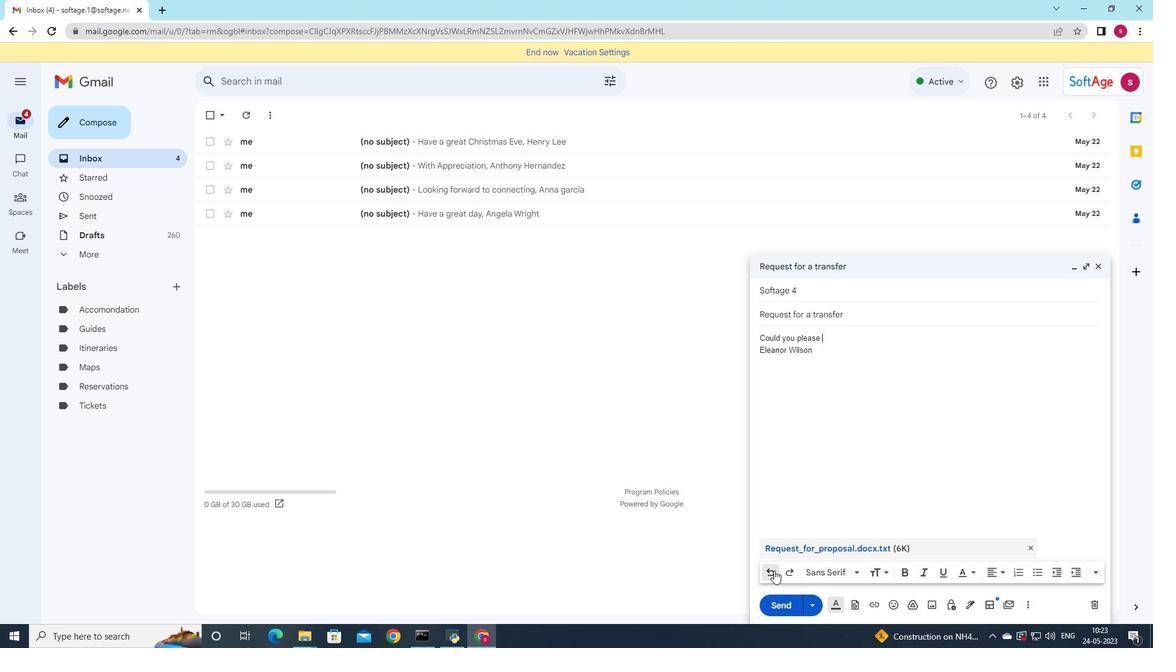 
Action: Mouse pressed left at (774, 571)
Screenshot: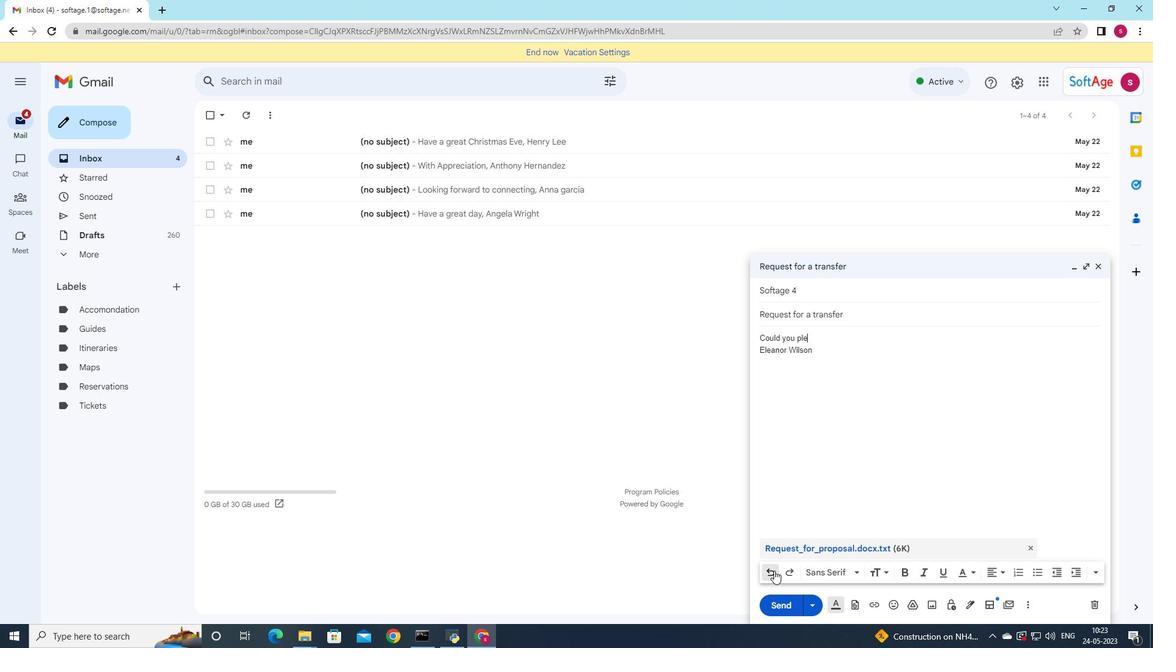 
Action: Mouse pressed left at (774, 571)
Screenshot: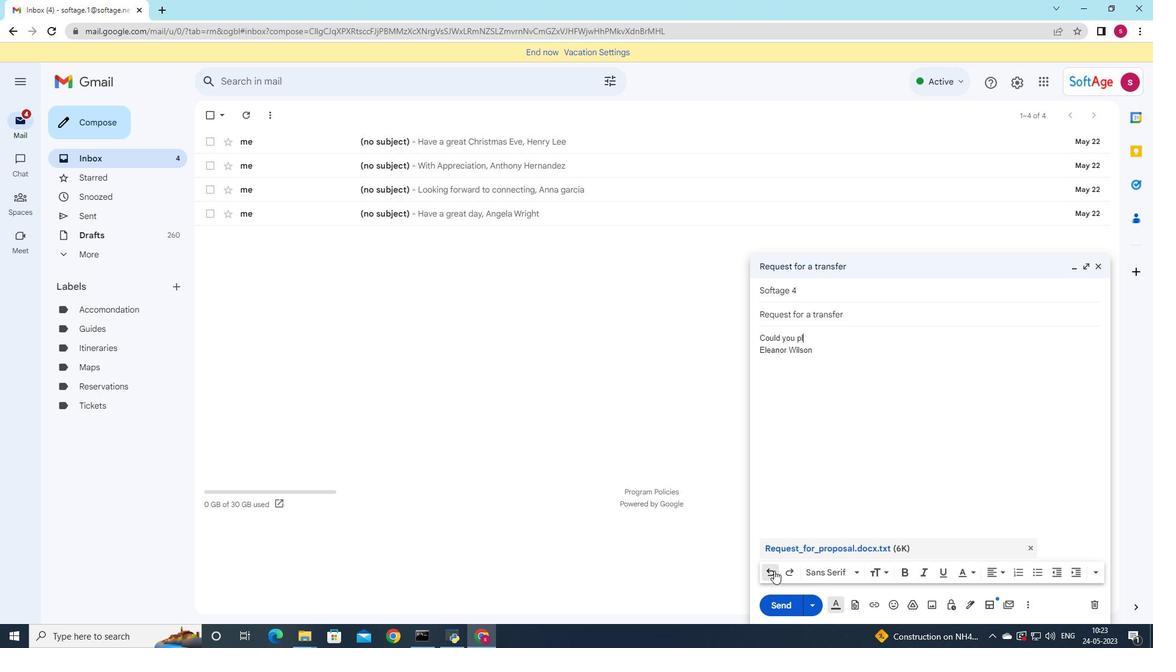 
Action: Mouse pressed left at (774, 571)
Screenshot: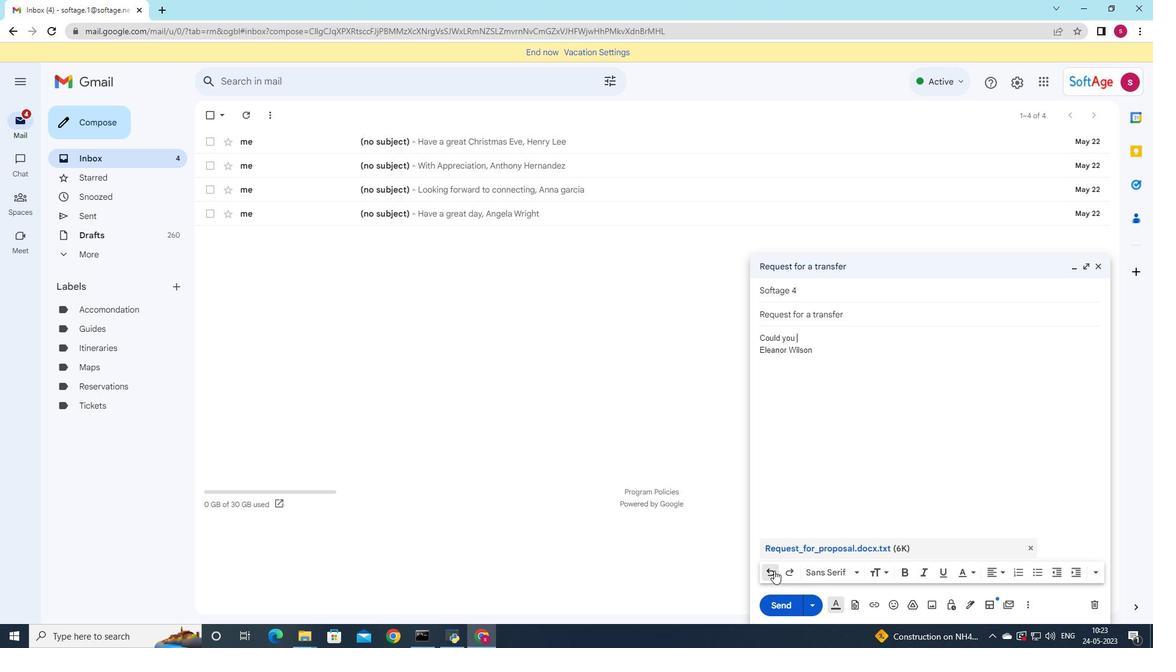 
Action: Mouse pressed left at (774, 571)
Screenshot: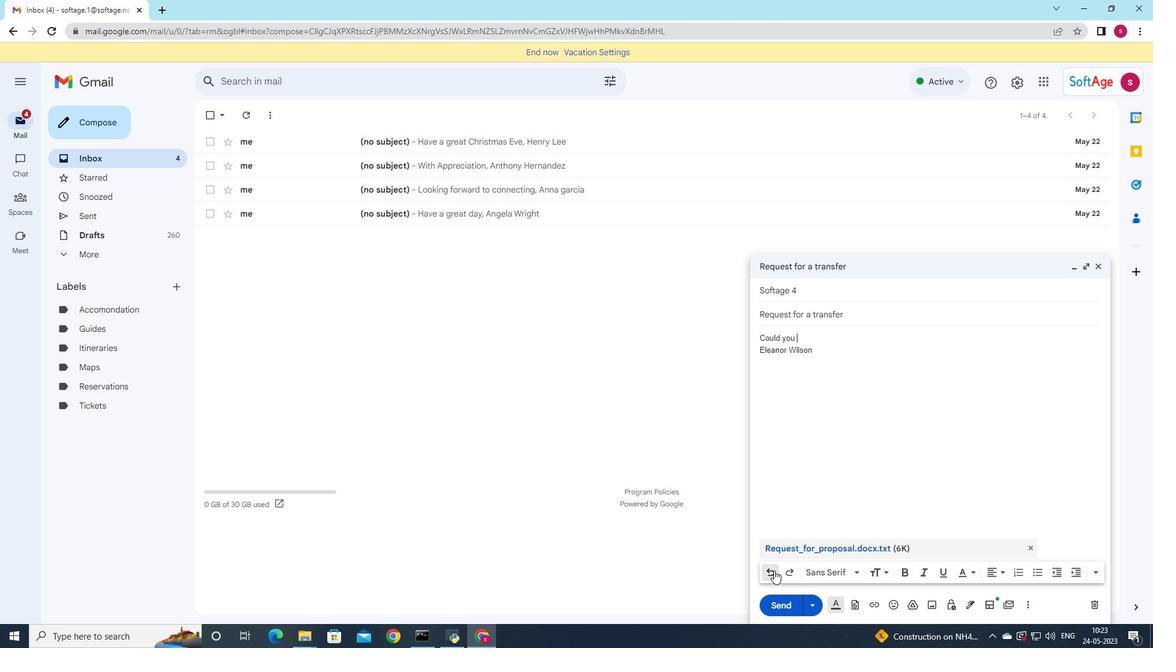 
Action: Mouse pressed left at (774, 571)
Screenshot: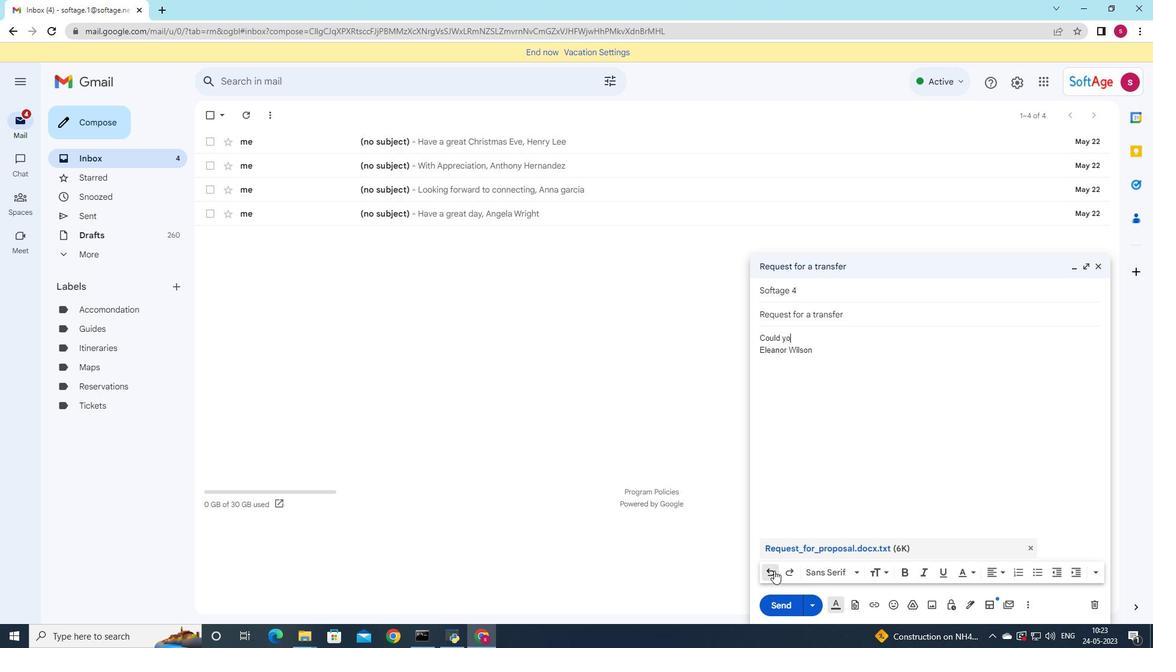 
Action: Mouse pressed left at (774, 571)
Screenshot: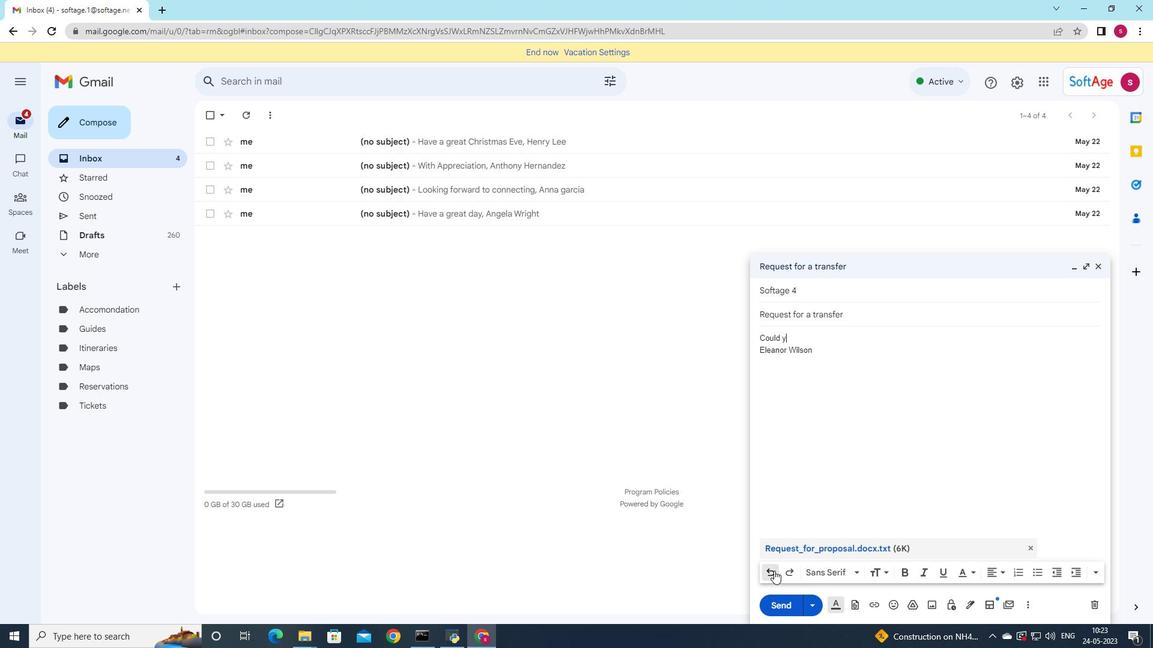 
Action: Mouse pressed left at (774, 571)
Screenshot: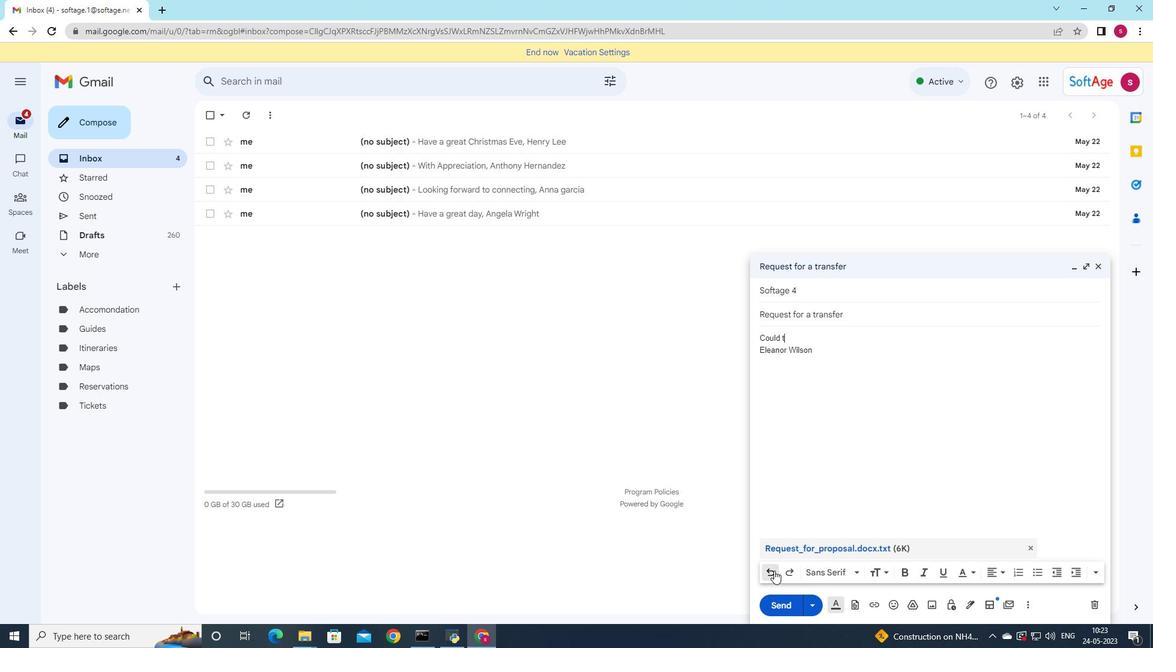 
Action: Mouse pressed left at (774, 571)
Screenshot: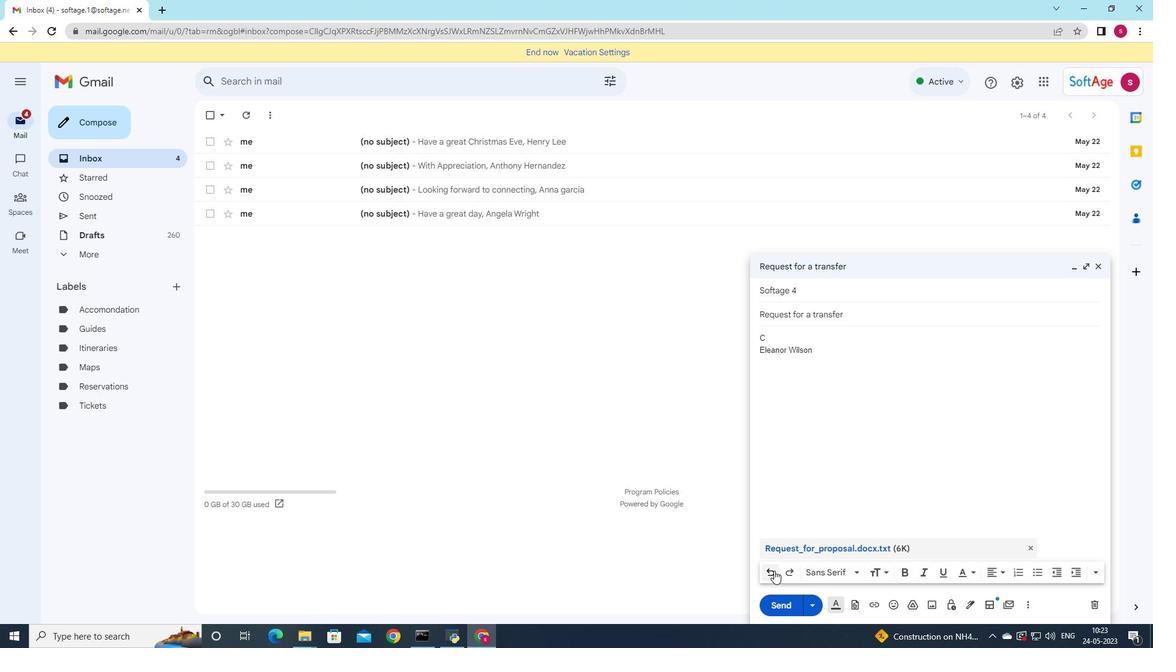 
Action: Mouse moved to (945, 470)
Screenshot: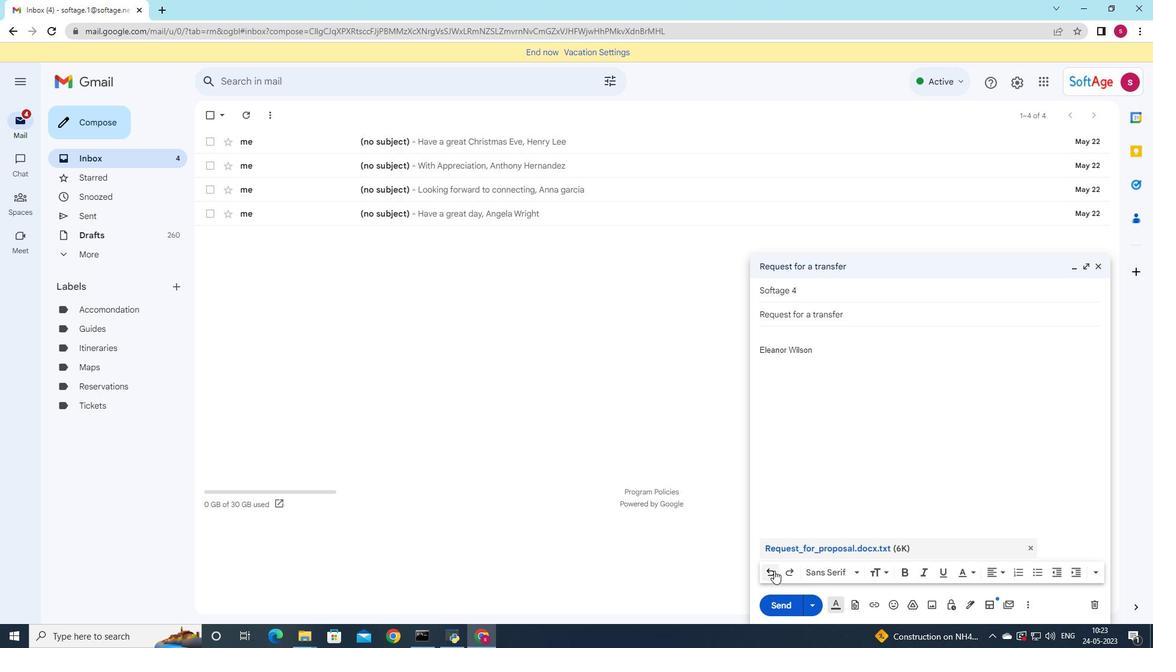 
Action: Key pressed <Key.shift><Key.shift><Key.shift><Key.shift><Key.shift><Key.shift><Key.shift><Key.shift>Iam<Key.backspace><Key.backspace><Key.space>am<Key.space>writing<Key.space>to<Key.space>con<Key.space><Key.backspace>firm<Key.space>the<Key.space>details<Key.space>of<Key.space>the<Key.space>meeting
Screenshot: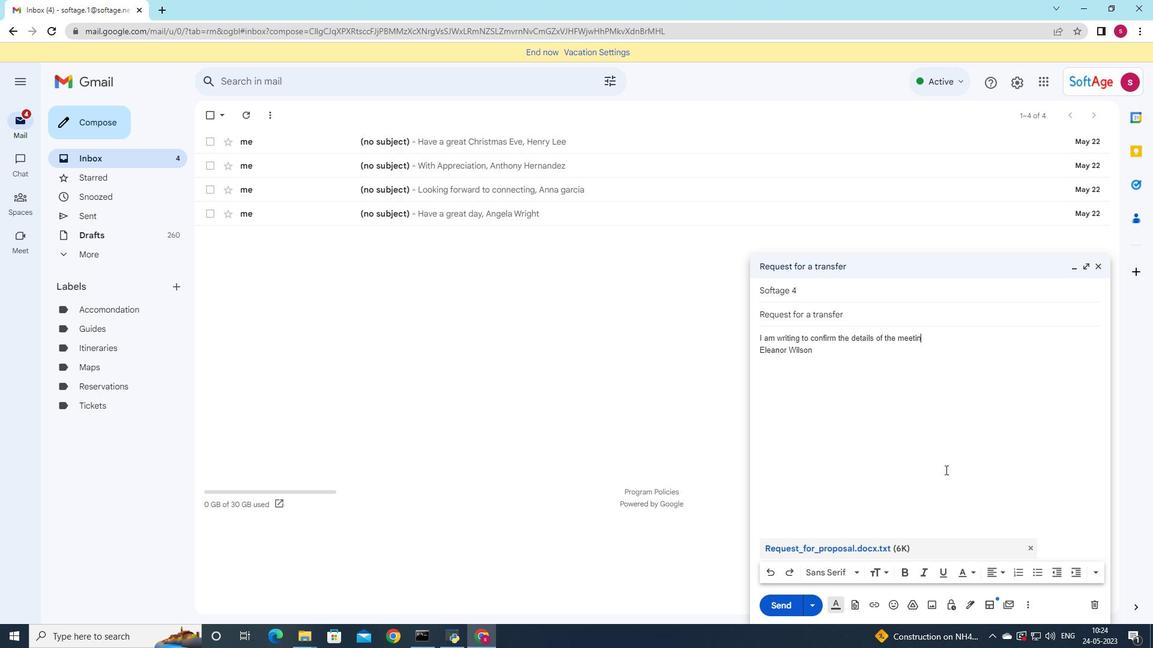 
Action: Mouse moved to (771, 572)
Screenshot: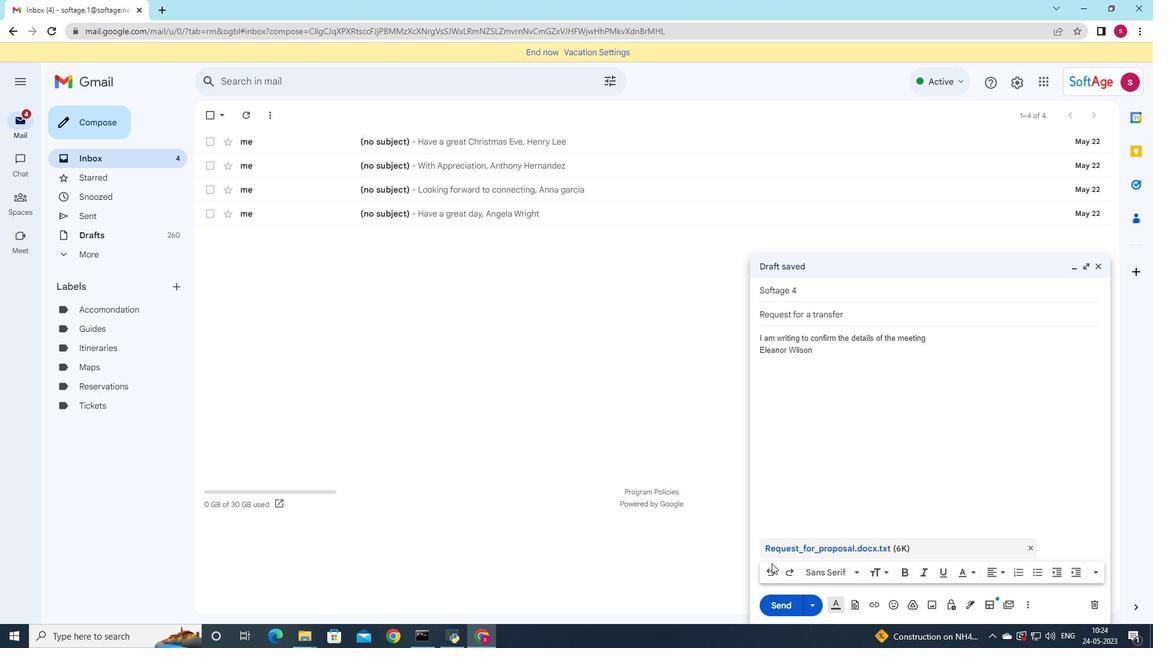 
Action: Mouse pressed left at (771, 572)
Screenshot: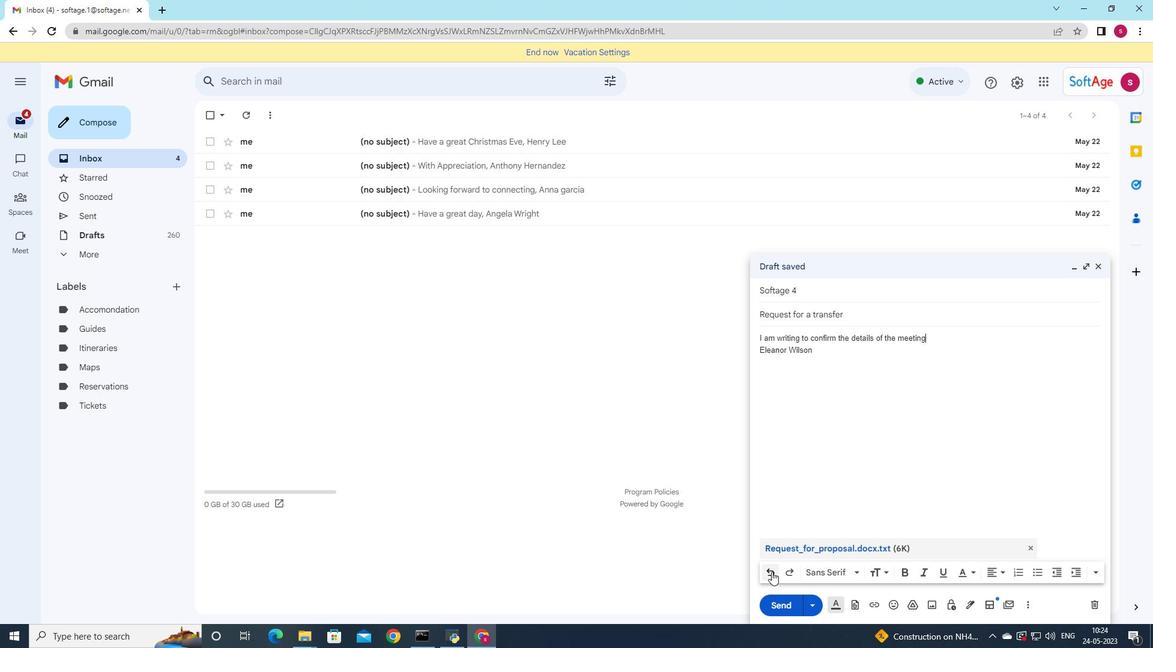 
Action: Mouse pressed left at (771, 572)
Screenshot: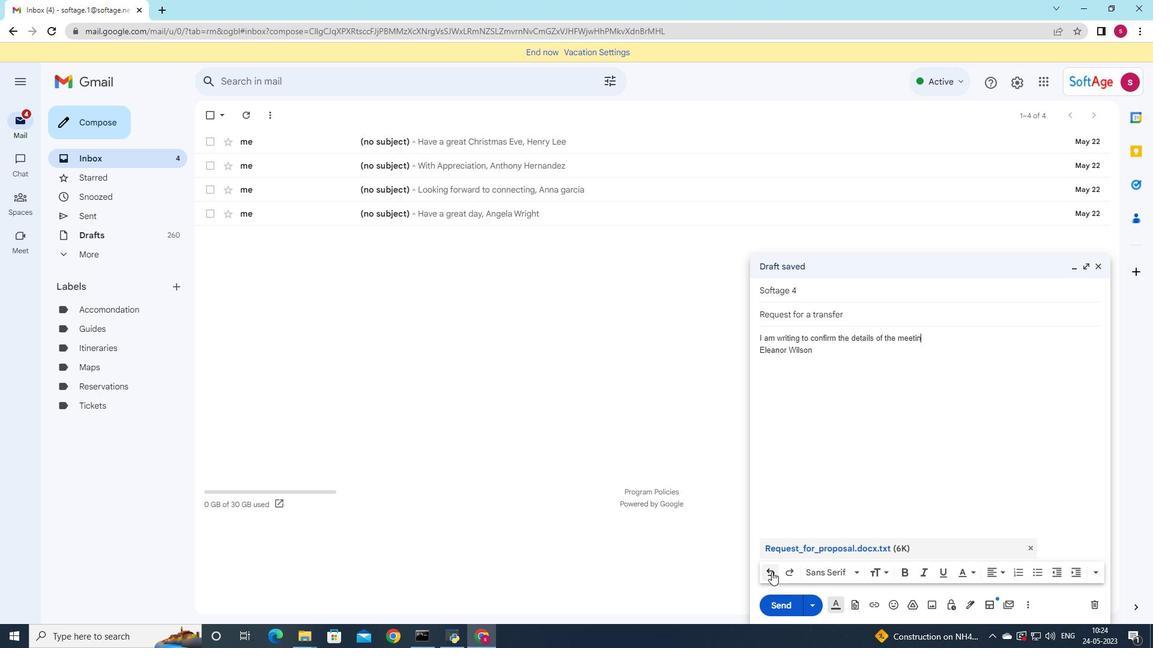 
Action: Mouse pressed left at (771, 572)
Screenshot: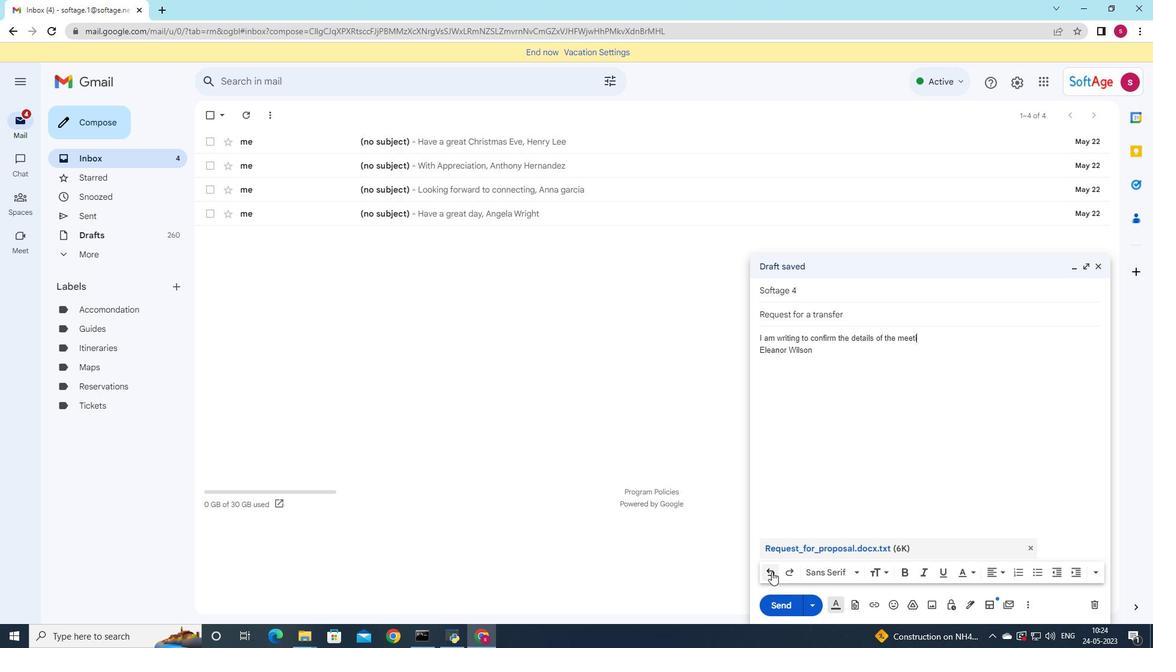 
Action: Mouse pressed left at (771, 572)
Screenshot: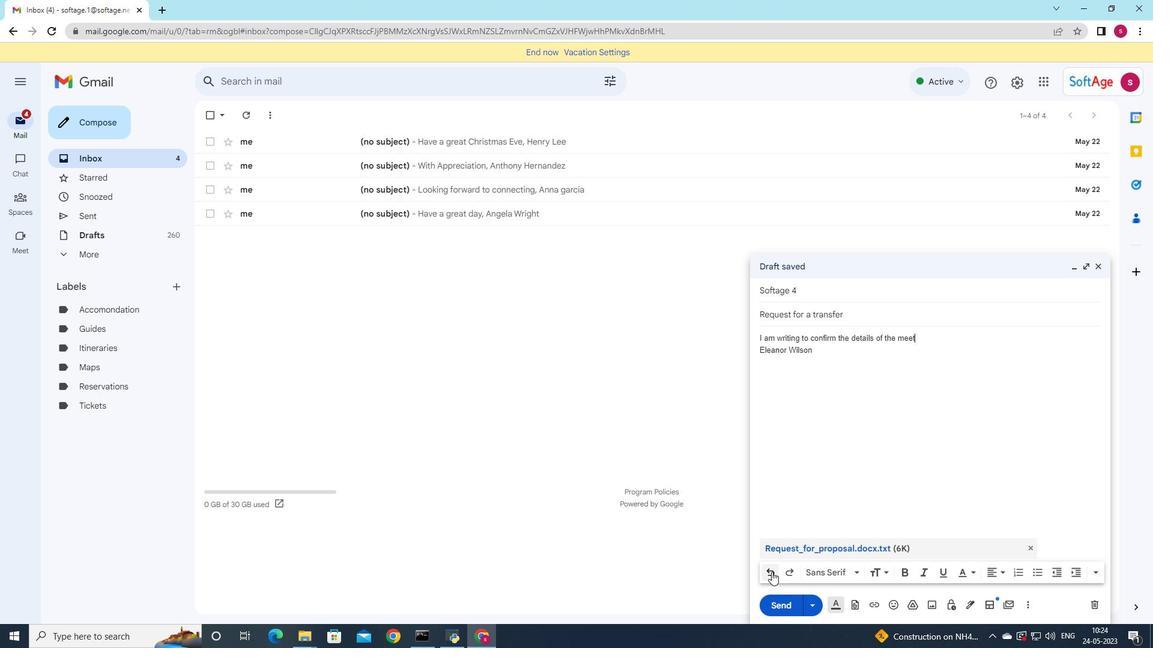 
Action: Mouse pressed left at (771, 572)
Screenshot: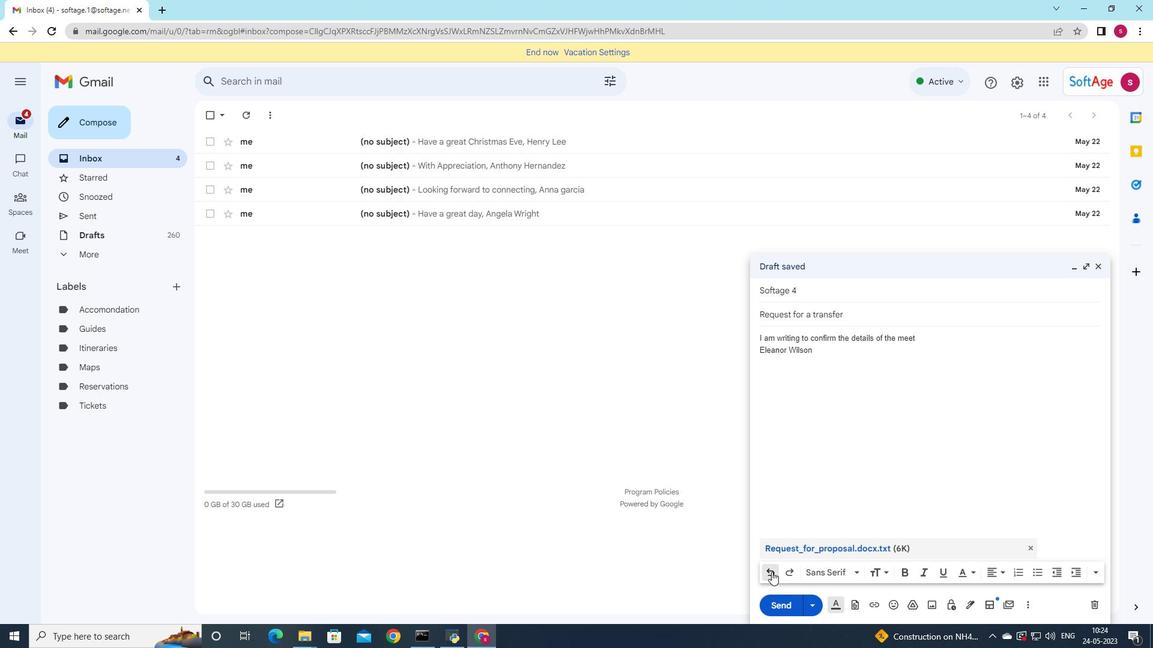 
Action: Mouse pressed left at (771, 572)
Screenshot: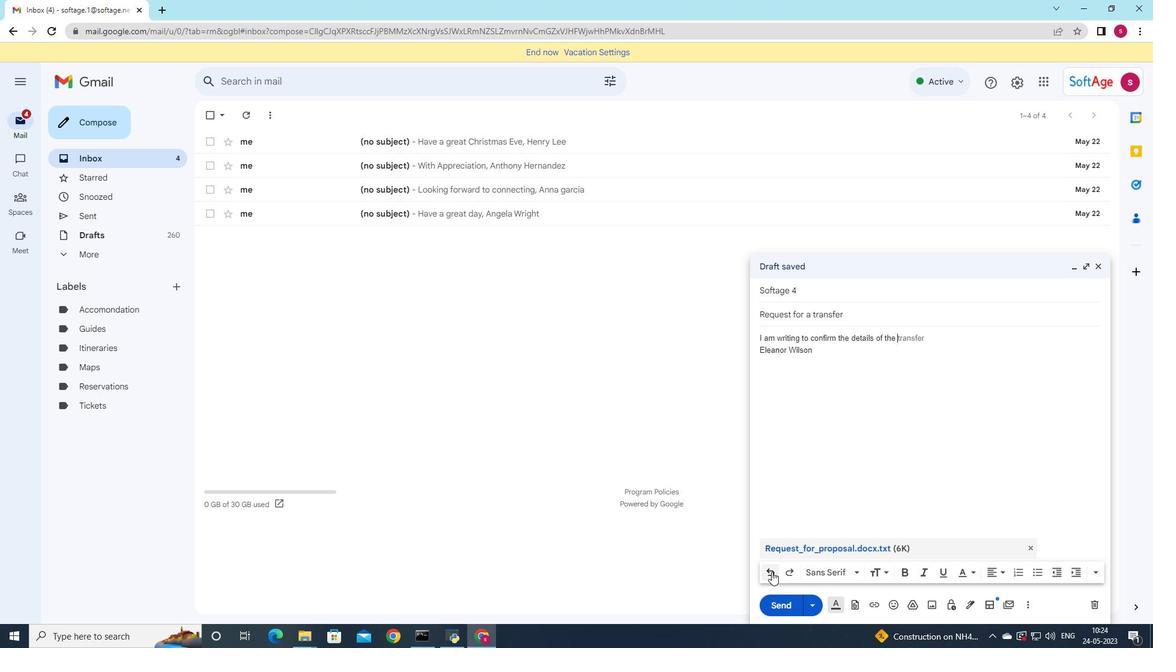 
Action: Mouse pressed left at (771, 572)
Screenshot: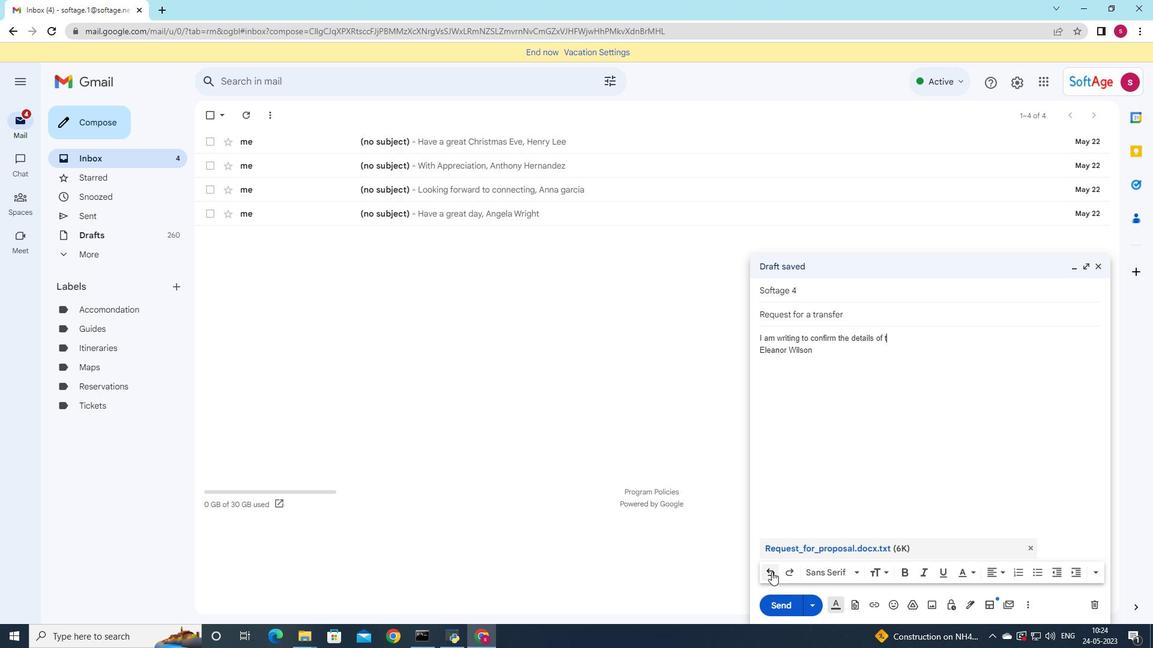 
Action: Mouse pressed left at (771, 572)
Screenshot: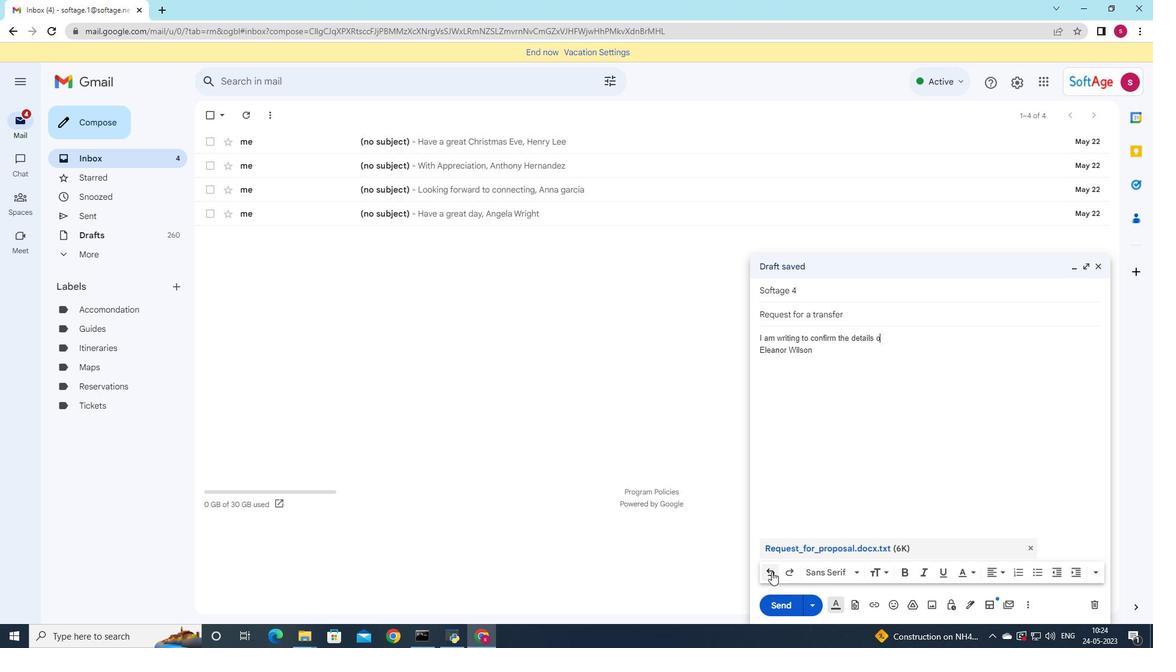 
Action: Mouse pressed left at (771, 572)
Screenshot: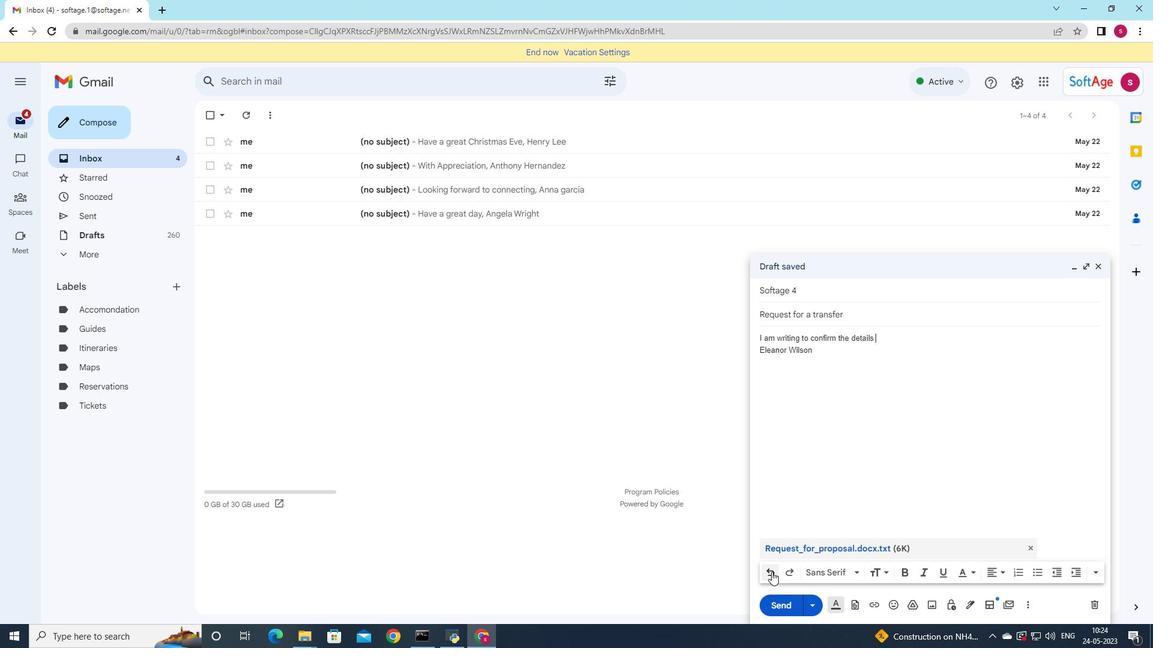 
Action: Mouse pressed left at (771, 572)
Screenshot: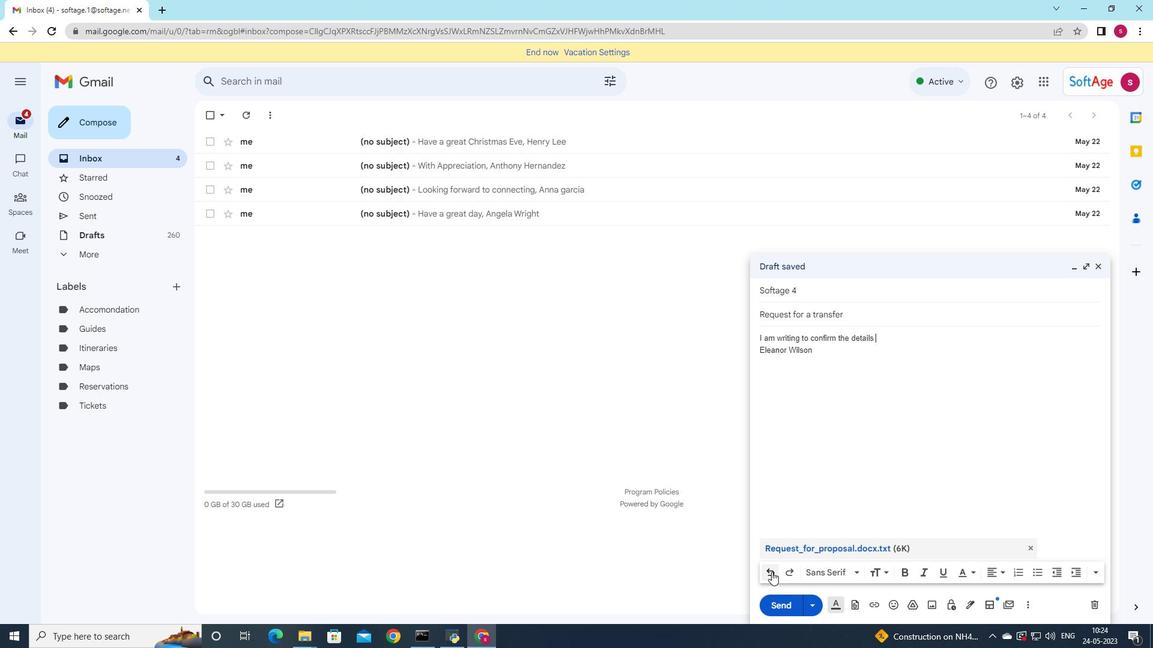 
Action: Mouse pressed left at (771, 572)
Screenshot: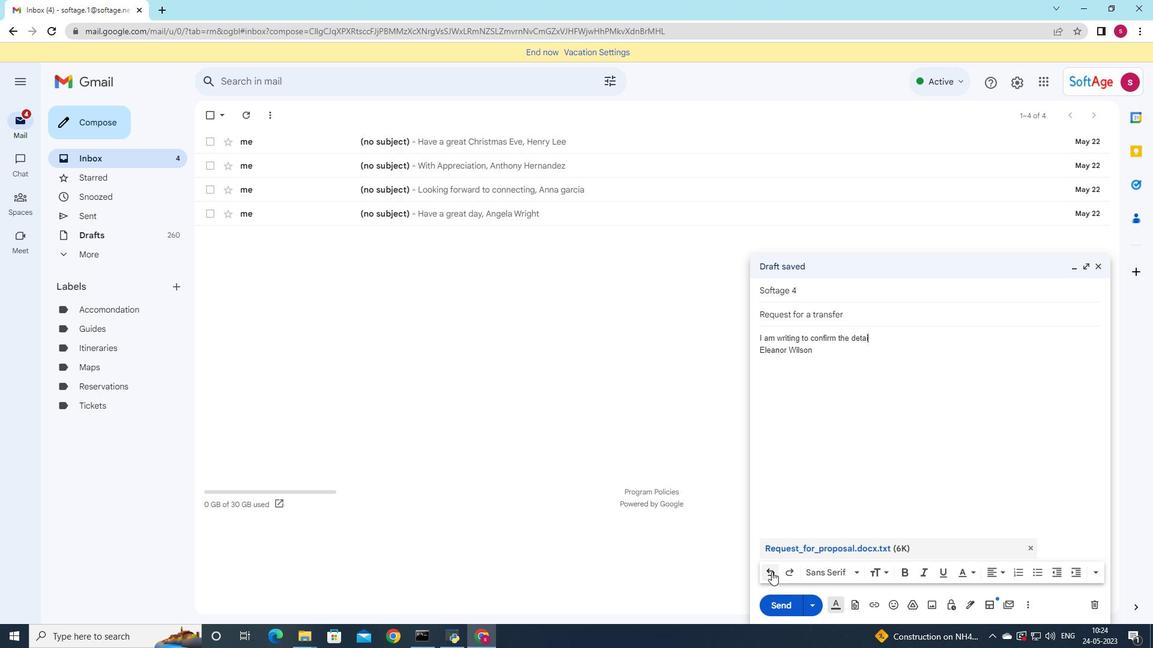 
Action: Mouse pressed left at (771, 572)
Screenshot: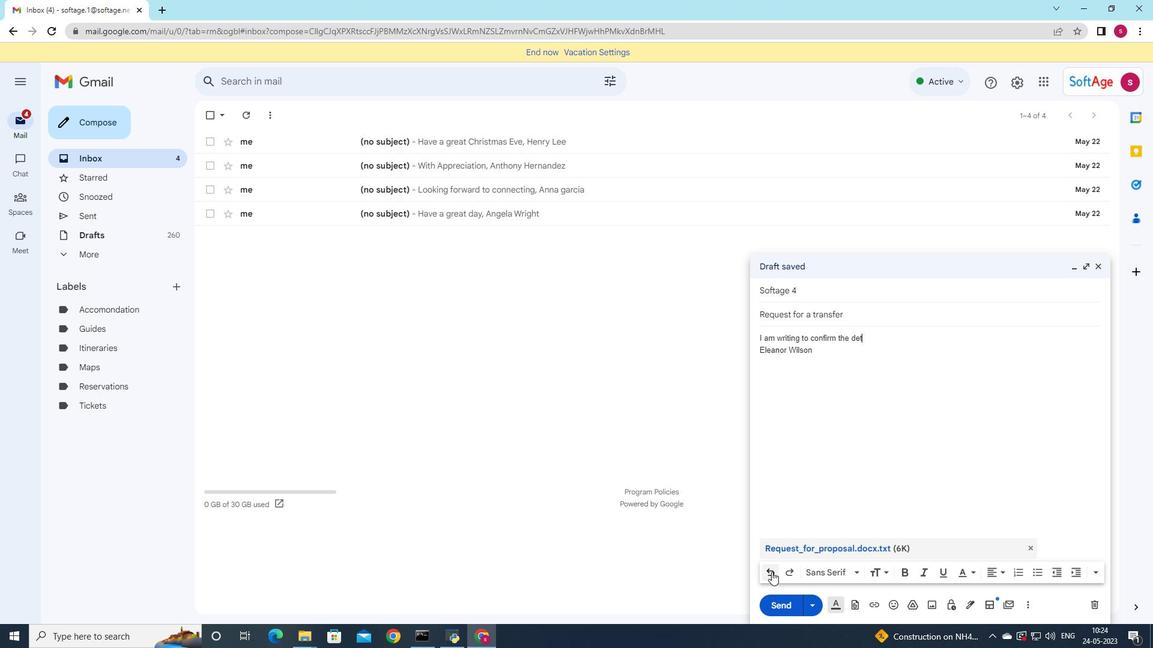 
Action: Mouse pressed left at (771, 572)
Screenshot: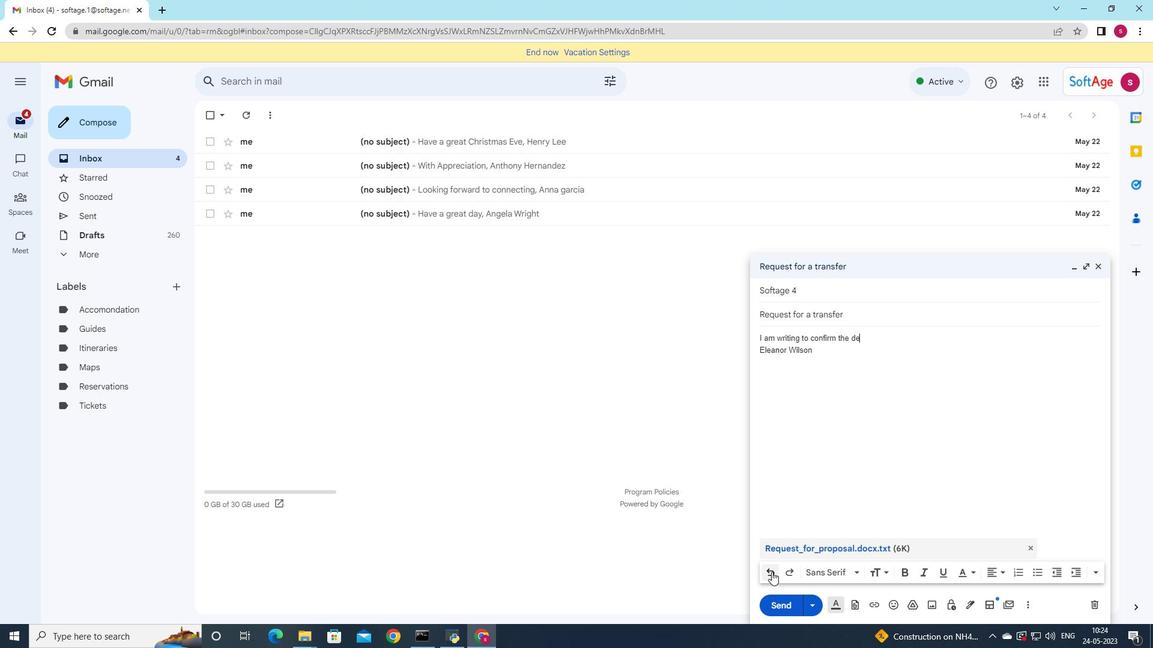 
Action: Mouse pressed left at (771, 572)
Screenshot: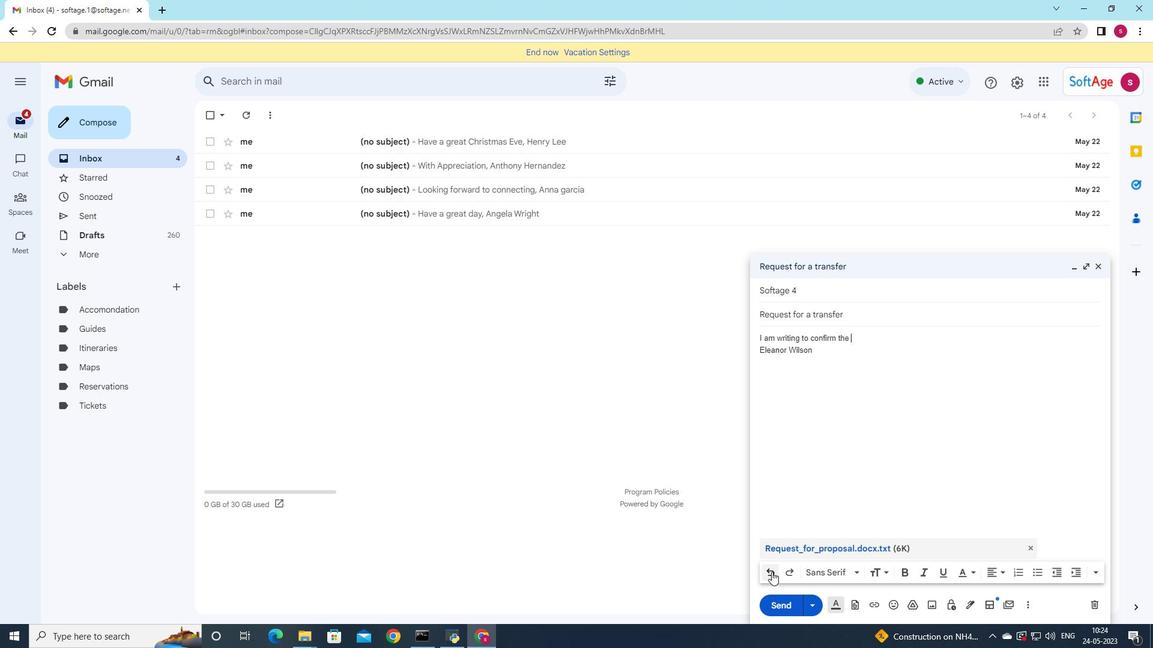 
Action: Mouse pressed left at (771, 572)
Screenshot: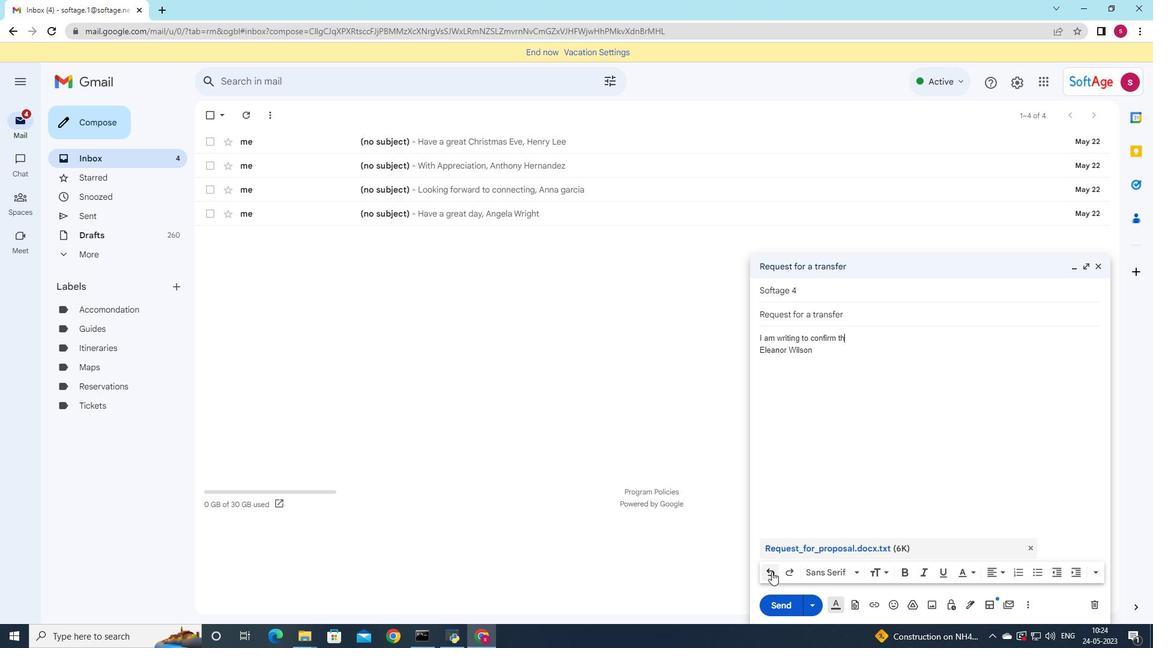 
Action: Mouse pressed left at (771, 572)
Screenshot: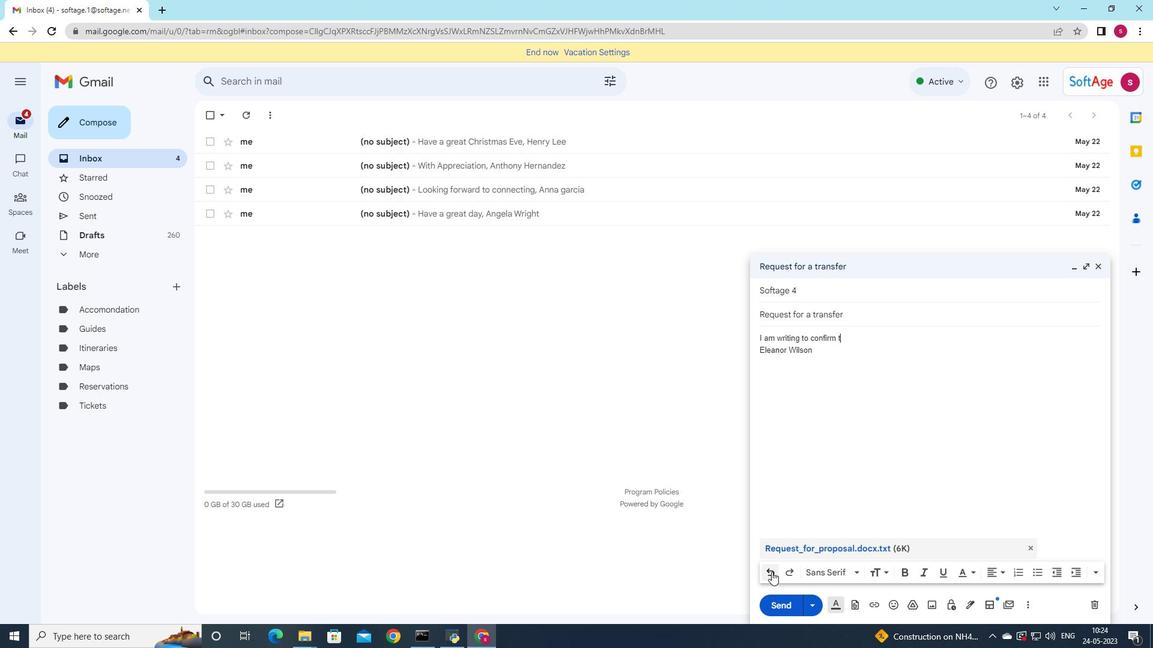 
Action: Mouse pressed left at (771, 572)
Screenshot: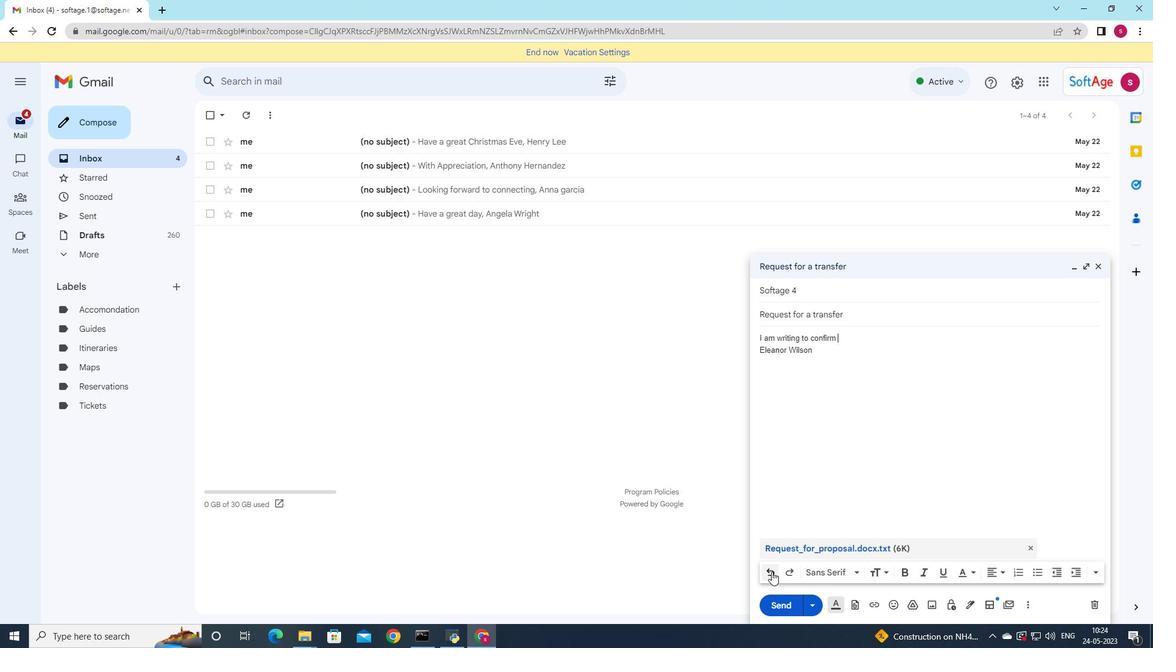
Action: Mouse pressed left at (771, 572)
Screenshot: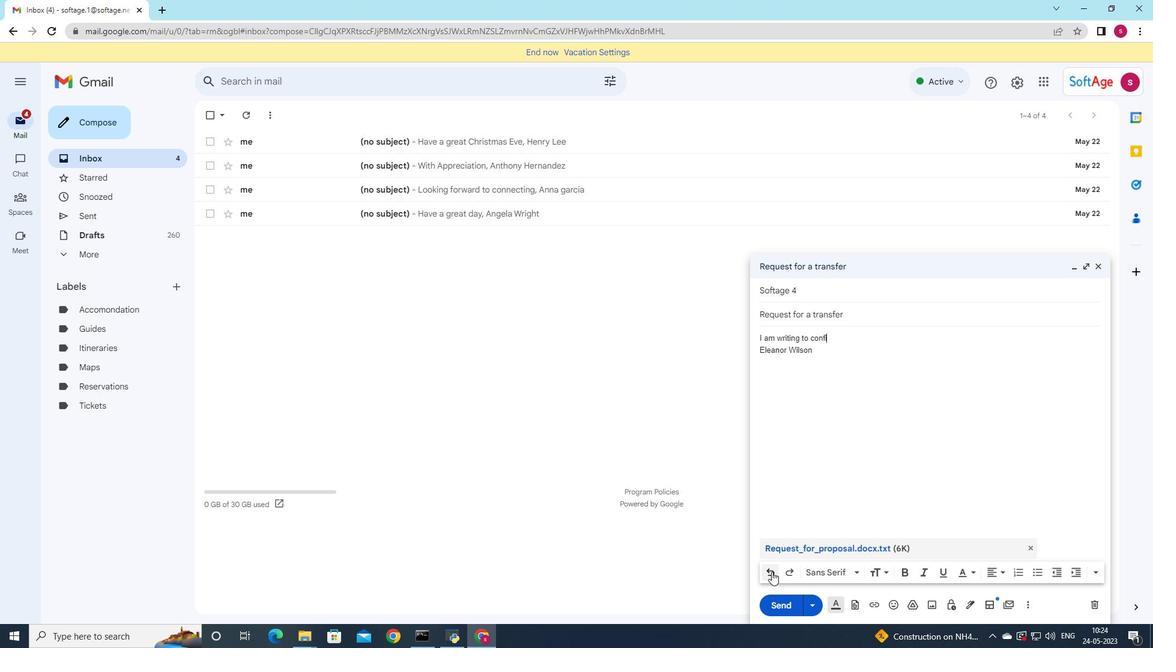 
Action: Mouse pressed left at (771, 572)
Screenshot: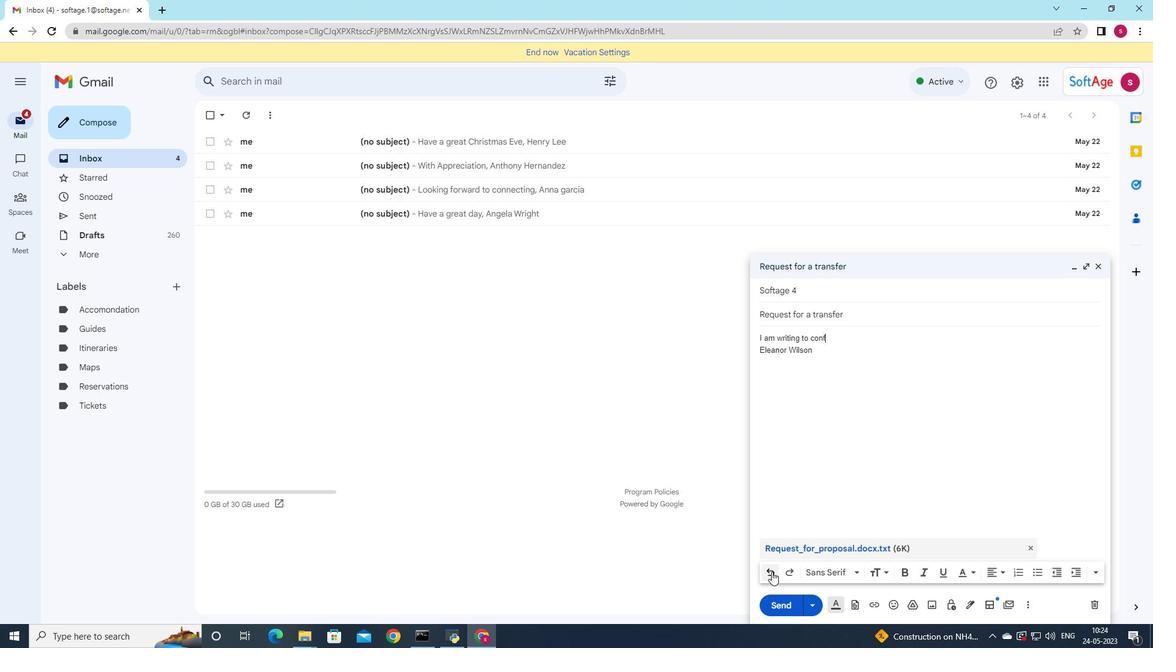 
Action: Mouse pressed left at (771, 572)
Screenshot: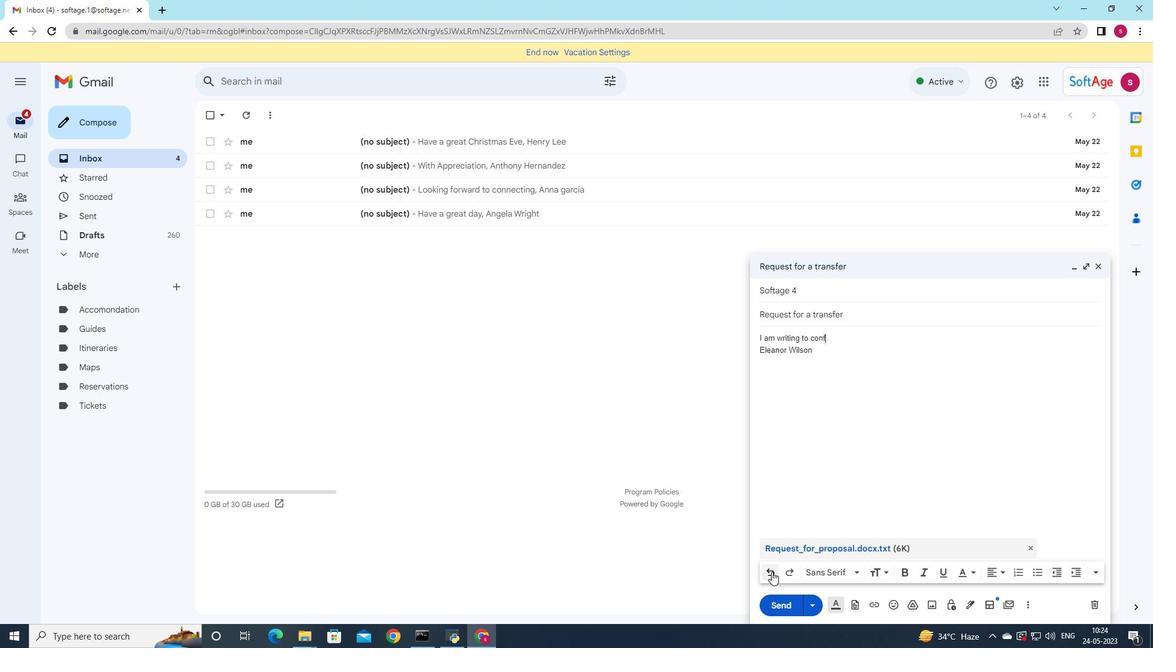 
Action: Mouse pressed left at (771, 572)
Screenshot: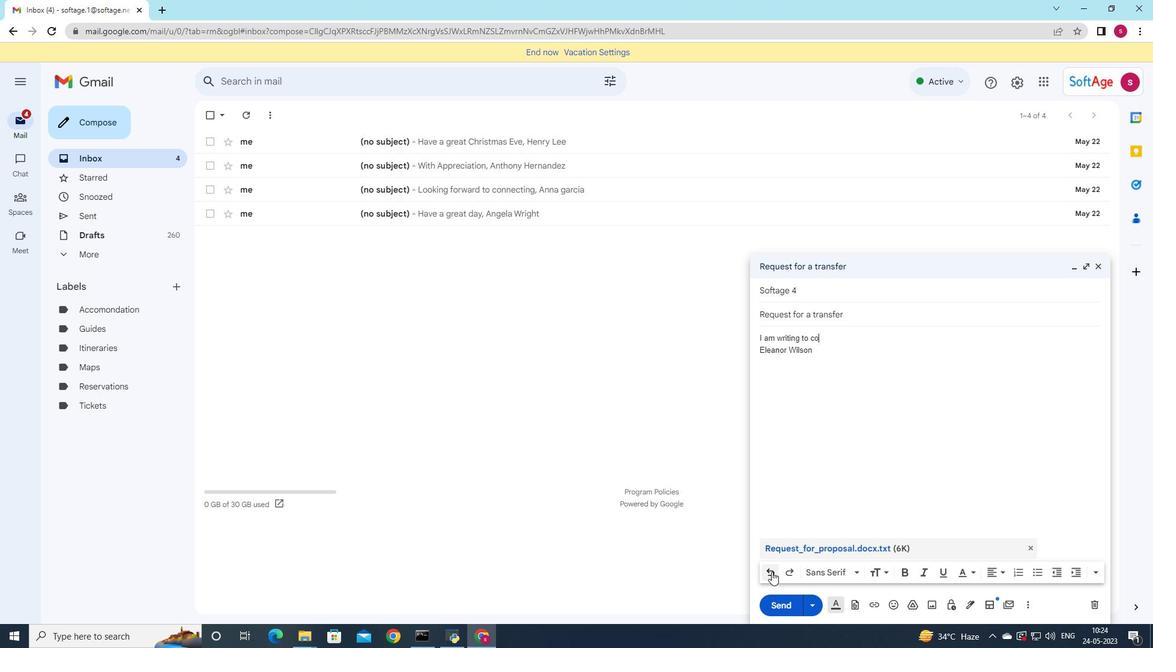 
Action: Mouse pressed left at (771, 572)
Screenshot: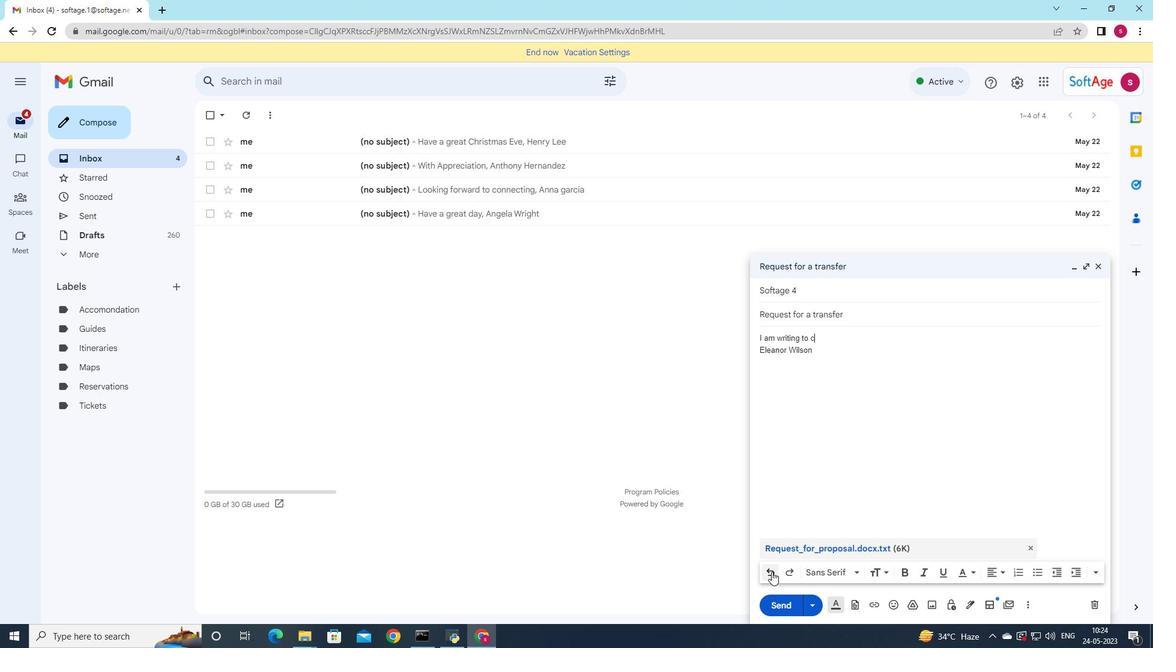 
Action: Mouse pressed left at (771, 572)
Screenshot: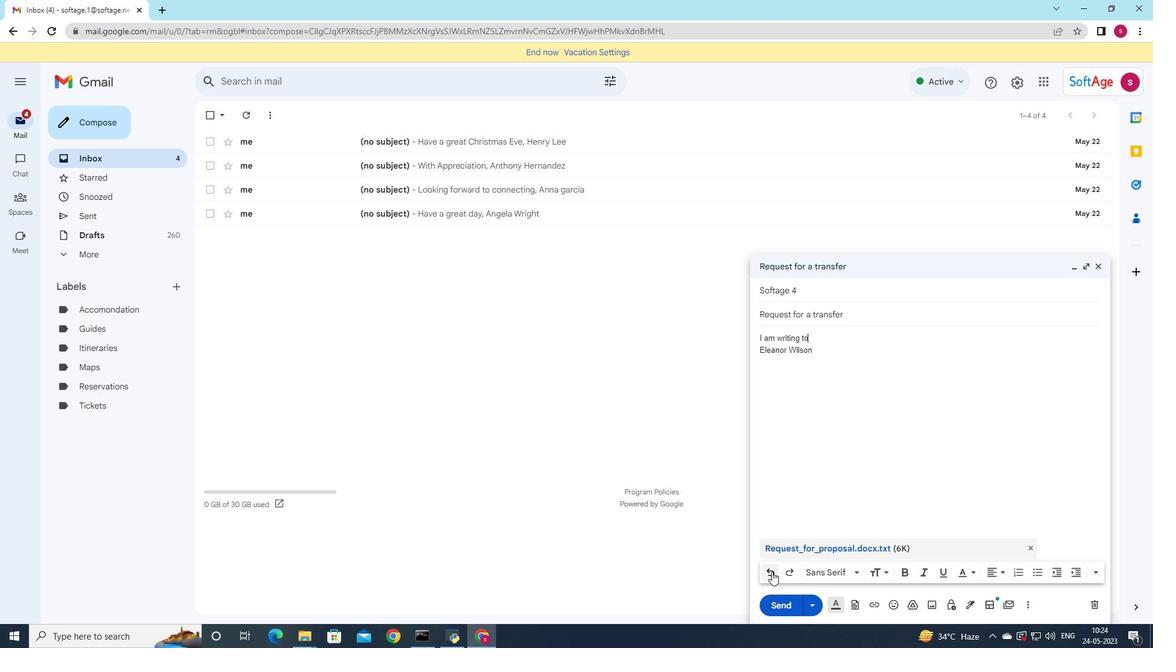 
Action: Mouse pressed left at (771, 572)
Screenshot: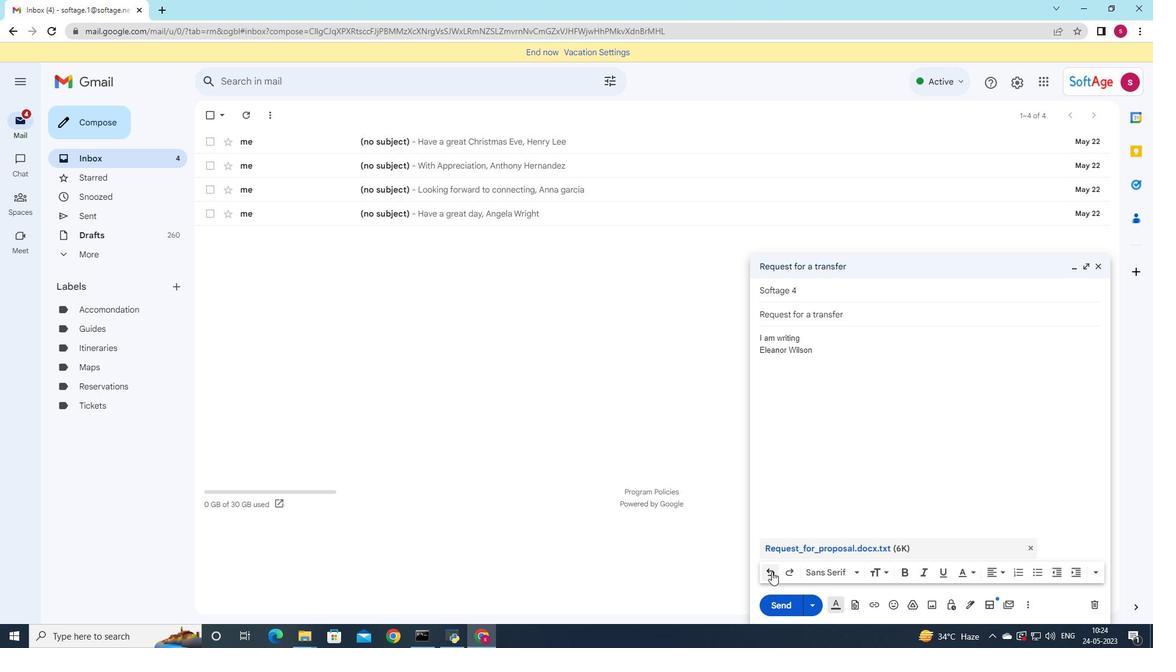 
Action: Mouse pressed left at (771, 572)
Screenshot: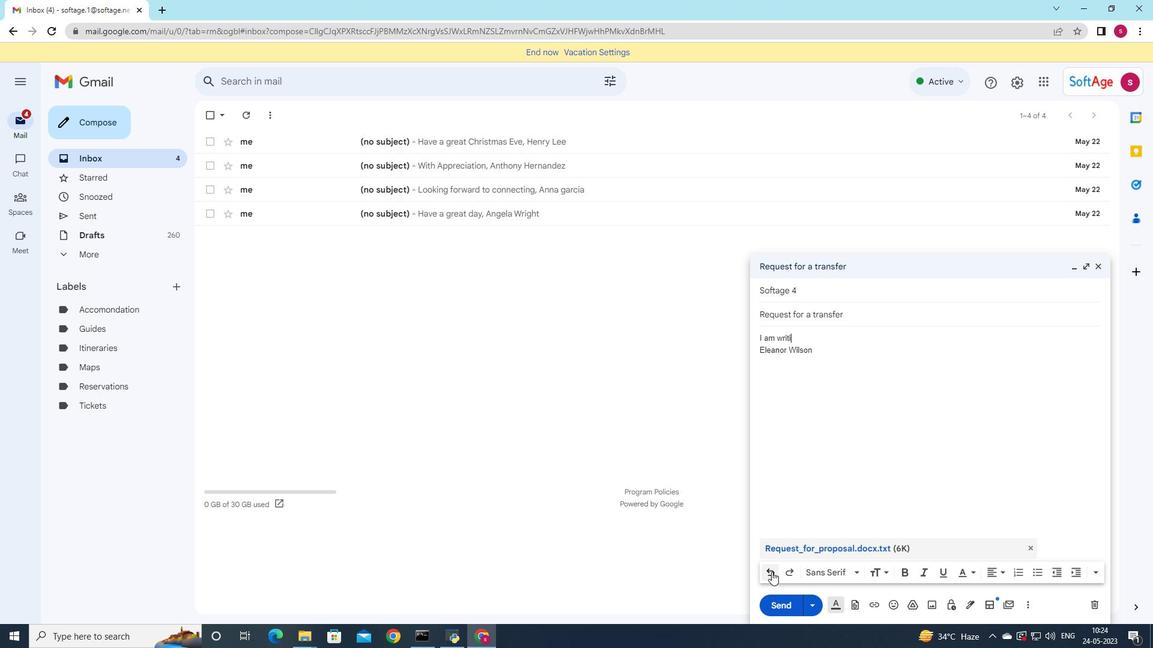 
Action: Mouse pressed left at (771, 572)
Screenshot: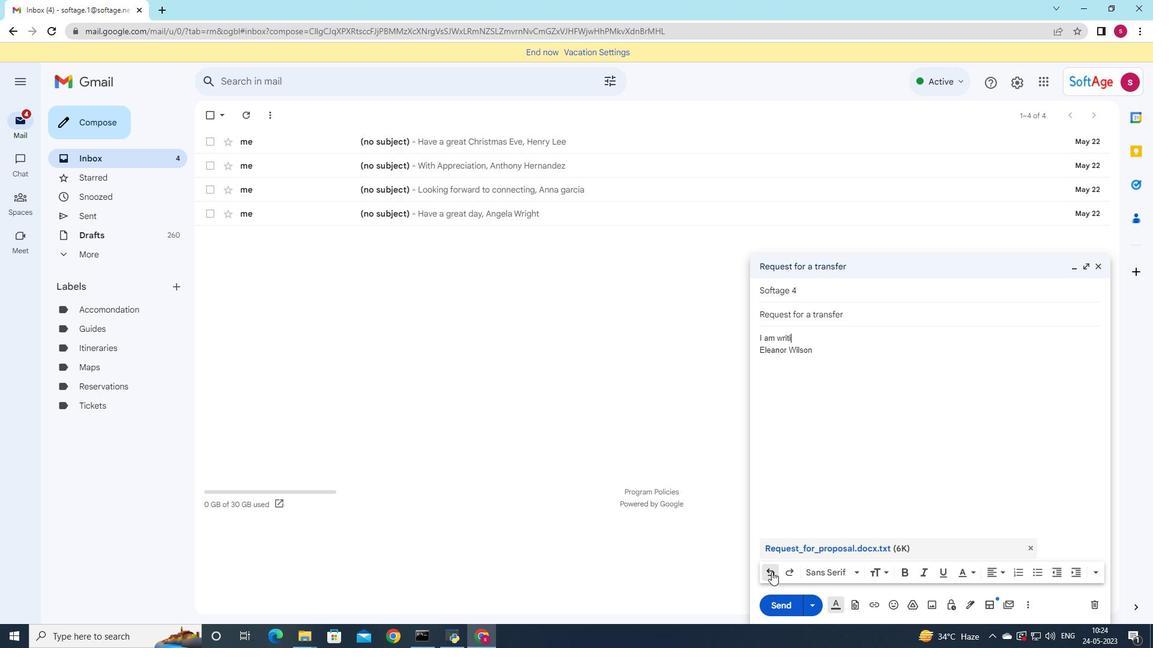 
Action: Mouse pressed left at (771, 572)
Screenshot: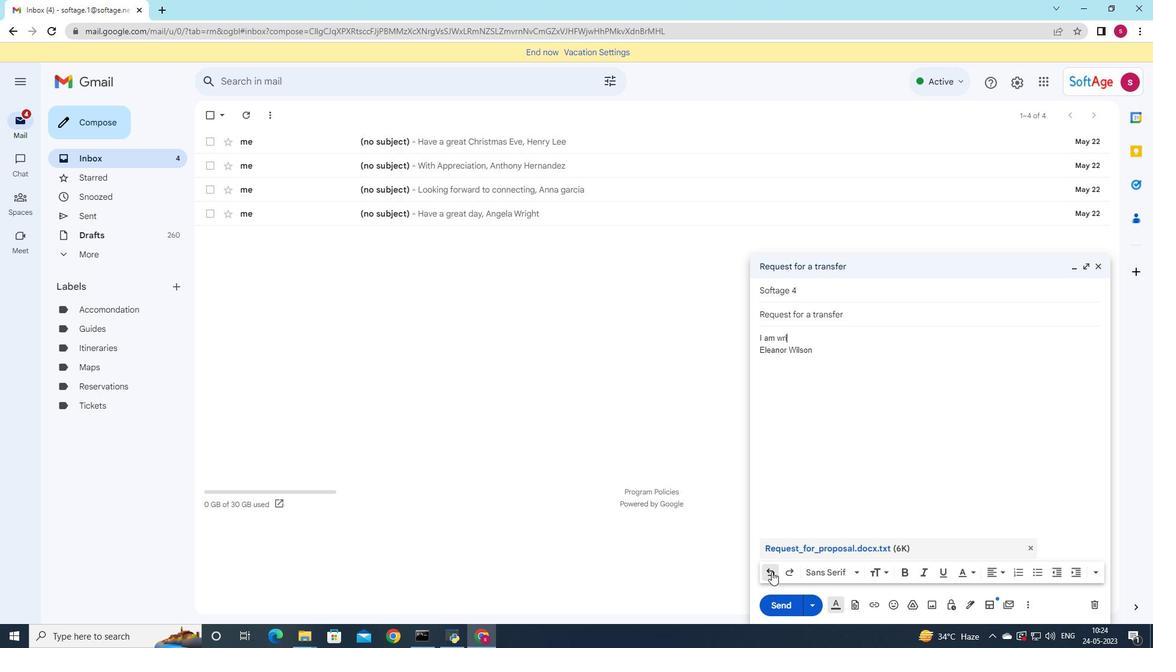 
Action: Mouse pressed left at (771, 572)
Screenshot: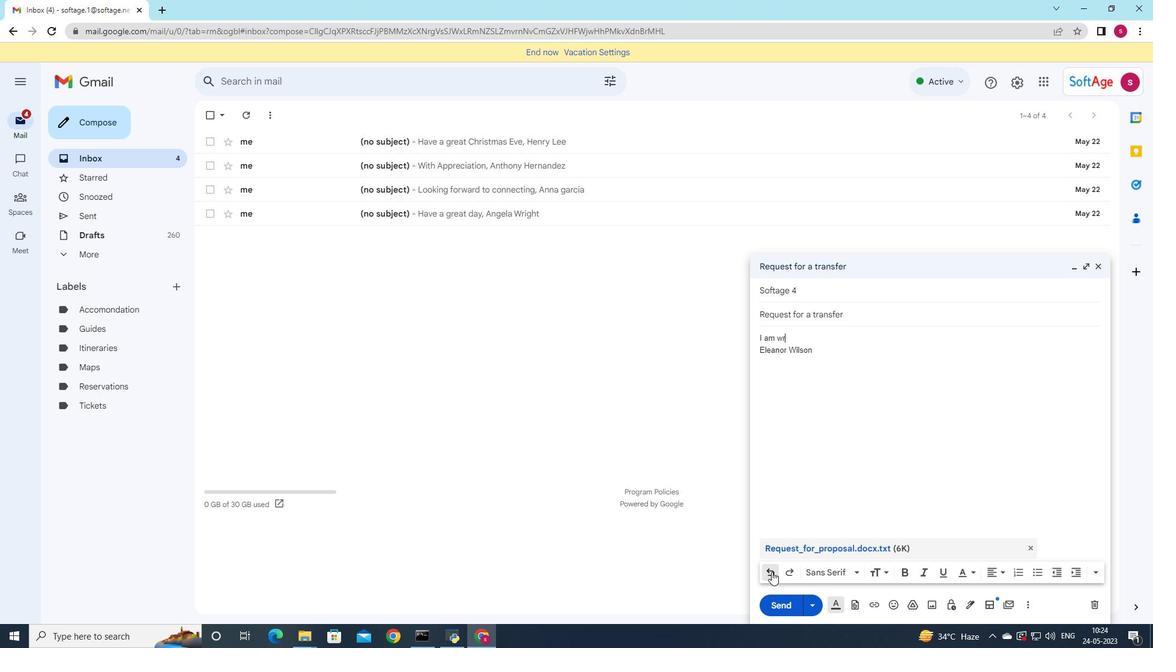 
Action: Mouse pressed left at (771, 572)
Screenshot: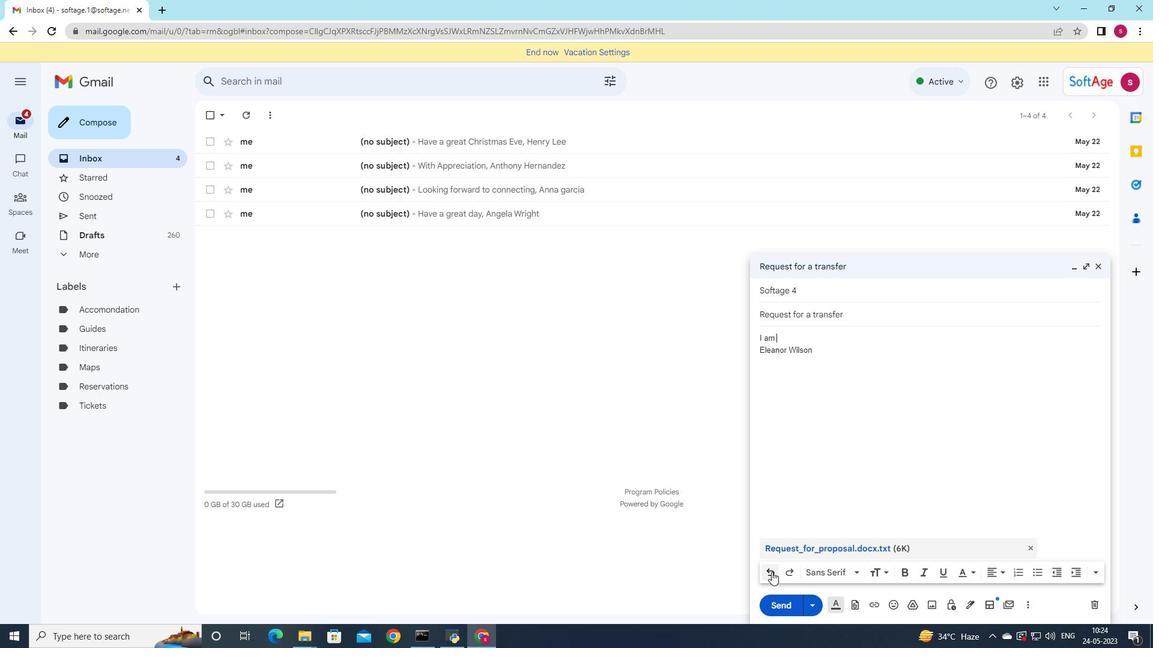 
Action: Mouse pressed left at (771, 572)
Screenshot: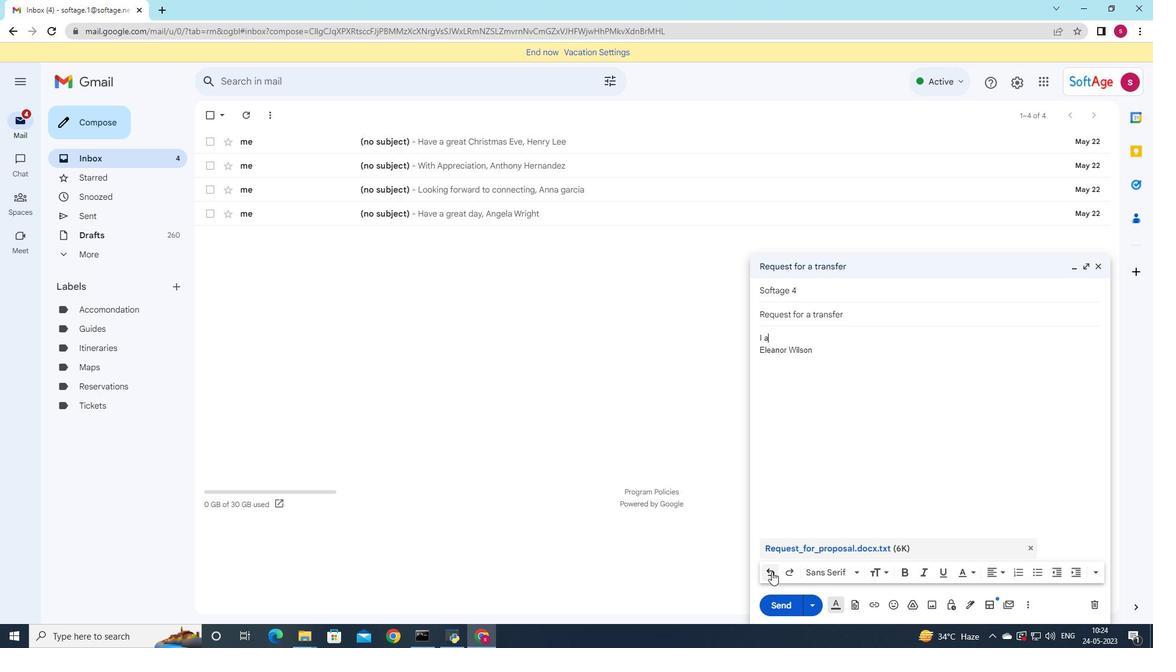
Action: Mouse pressed left at (771, 572)
Screenshot: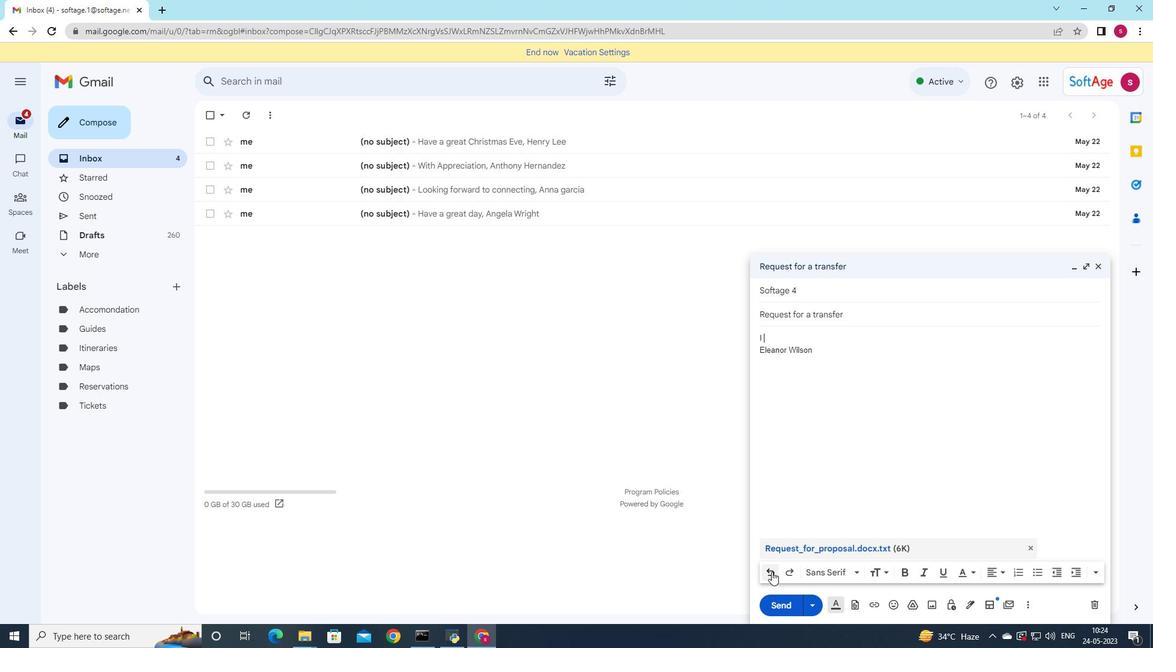 
Action: Mouse pressed left at (771, 572)
Screenshot: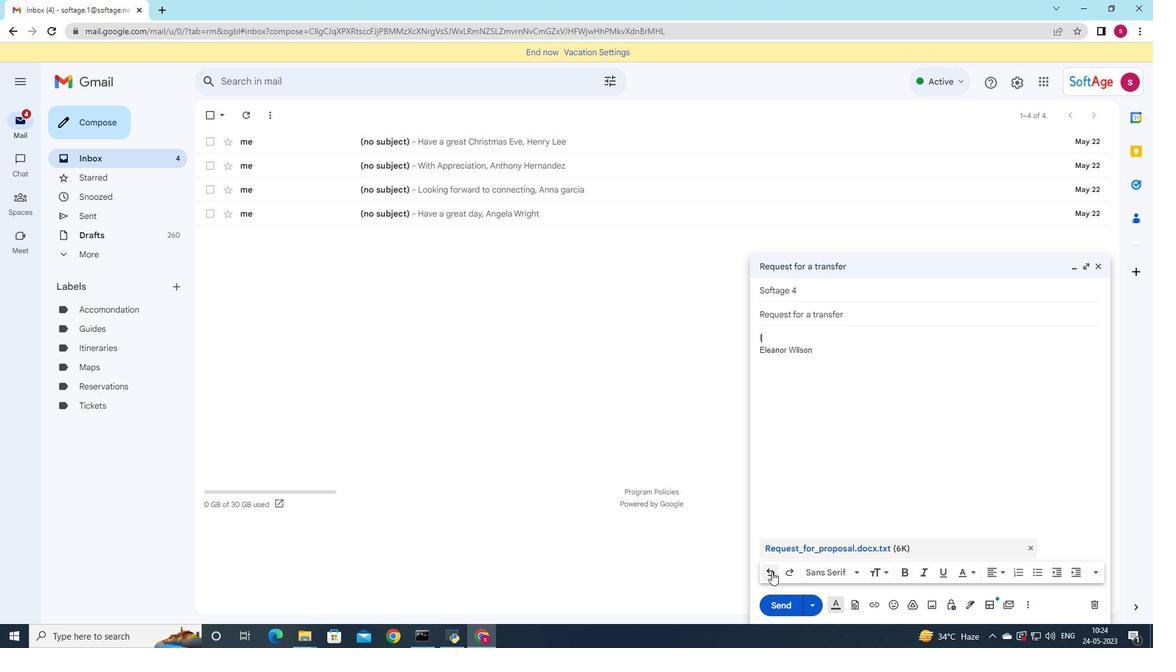 
Action: Mouse pressed left at (771, 572)
Screenshot: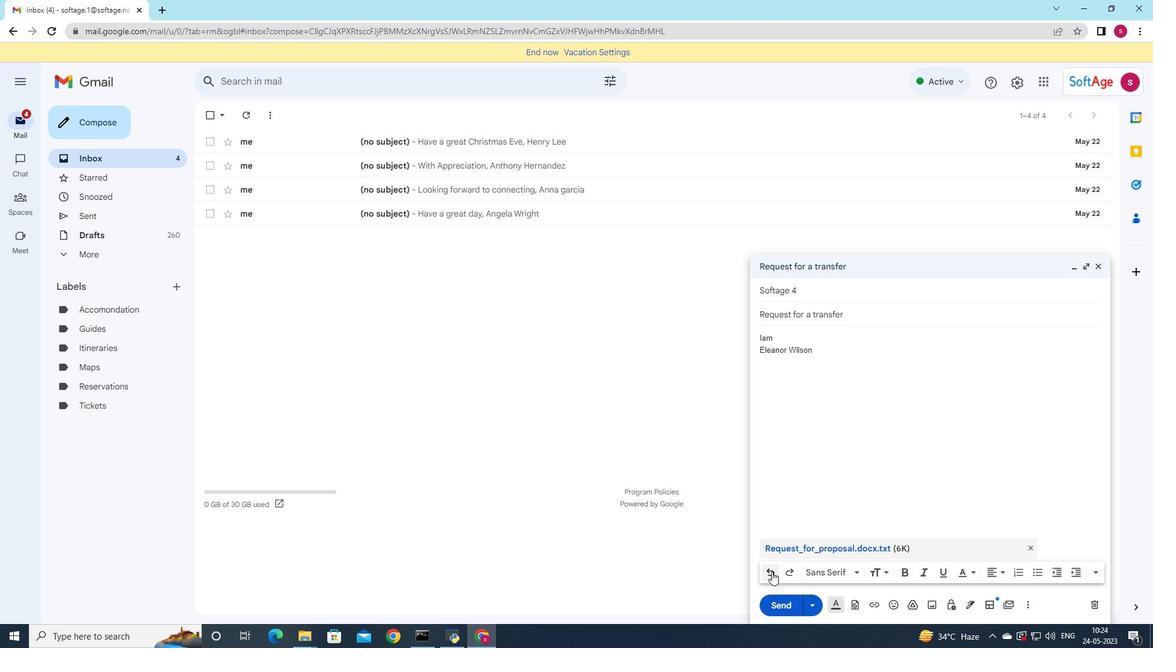 
Action: Mouse pressed left at (771, 572)
Screenshot: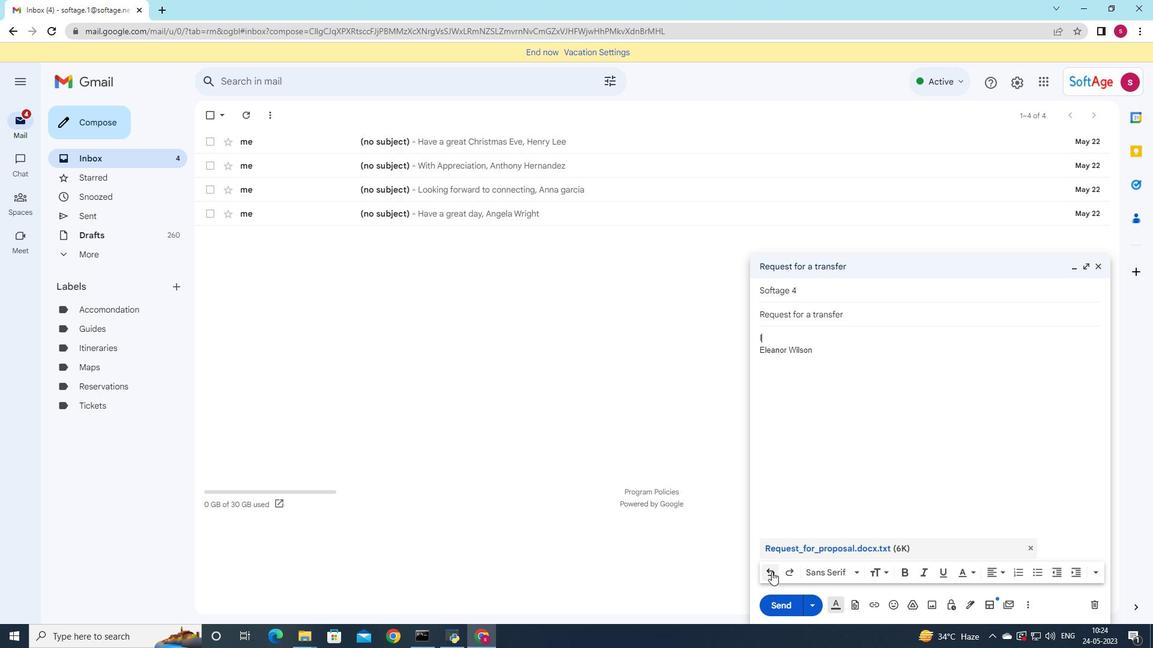 
Action: Key pressed <Key.shift><Key.shift><Key.shift><Key.shift><Key.shift><Key.shift><Key.shift><Key.shift>I<Key.space>am<Key.space>writing<Key.space>to<Key.space>confirm<Key.space>the<Key.space>details<Key.space>of<Key.space>the<Key.space>meeting.
Screenshot: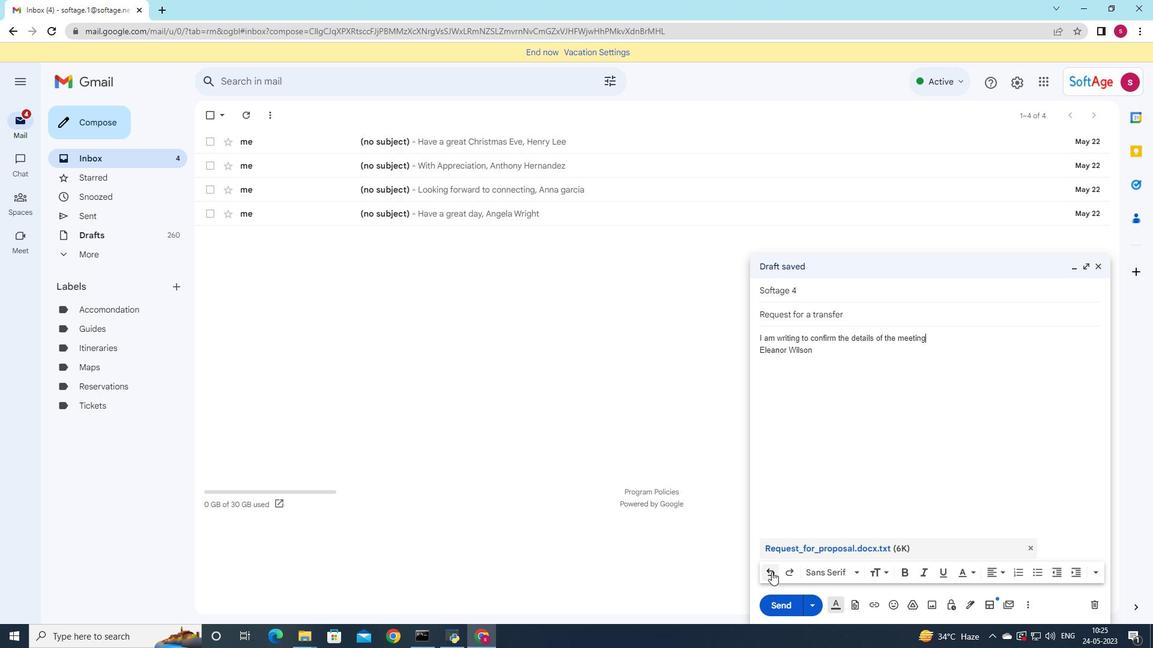 
Action: Mouse moved to (773, 610)
Screenshot: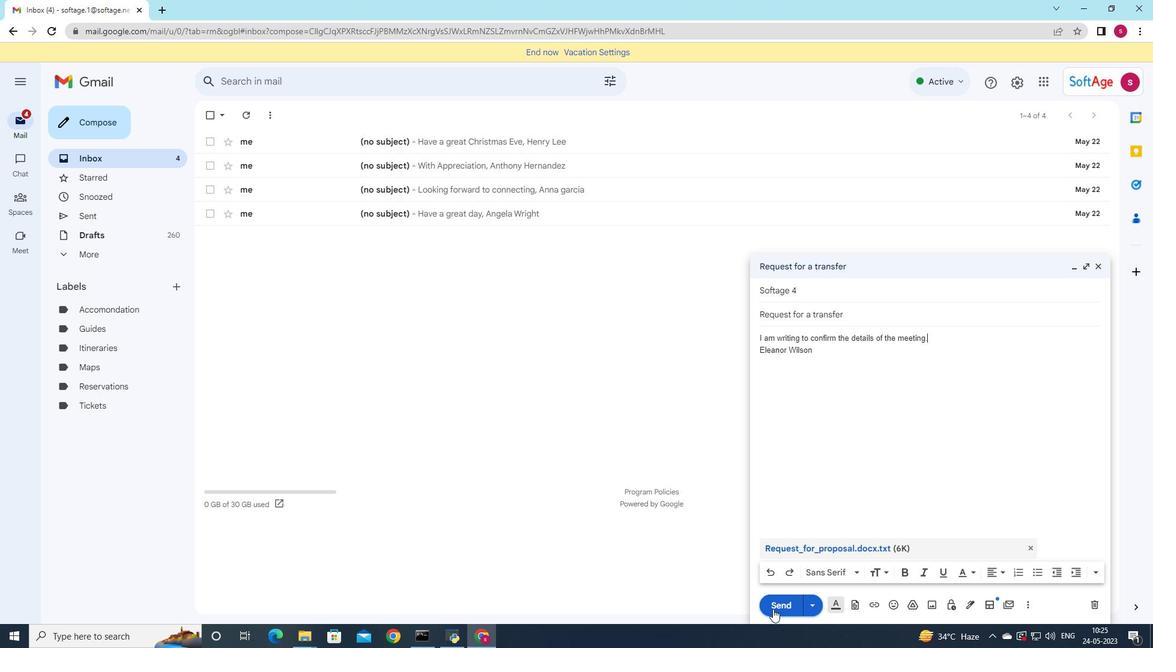 
Action: Mouse pressed left at (773, 610)
Screenshot: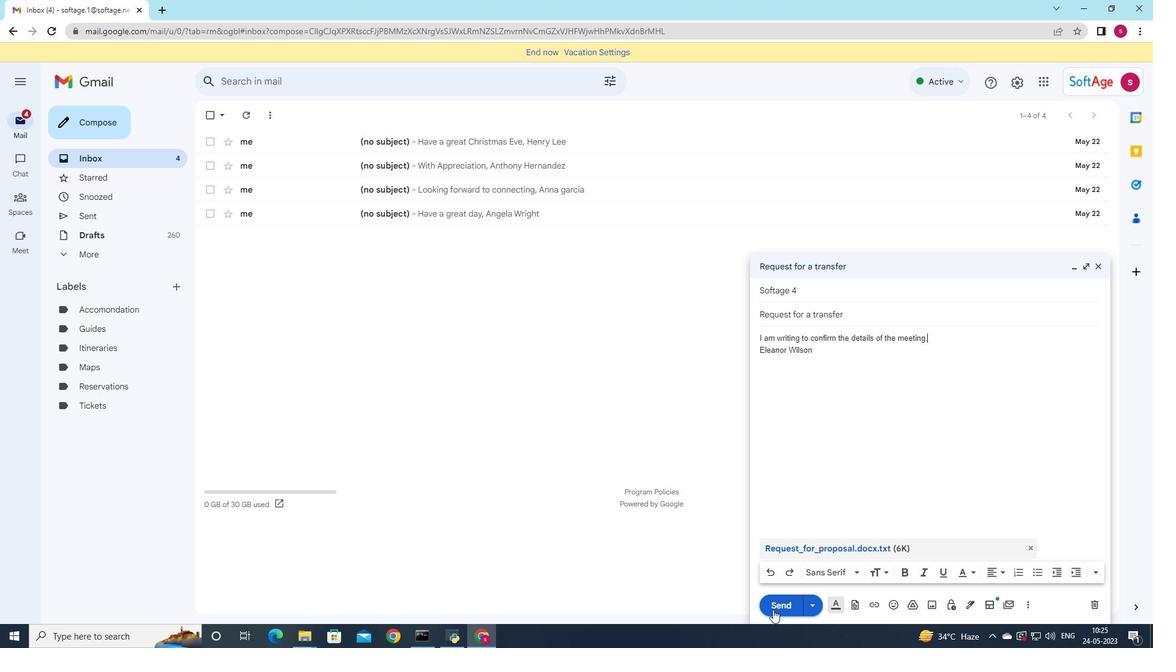
Action: Mouse moved to (124, 222)
Screenshot: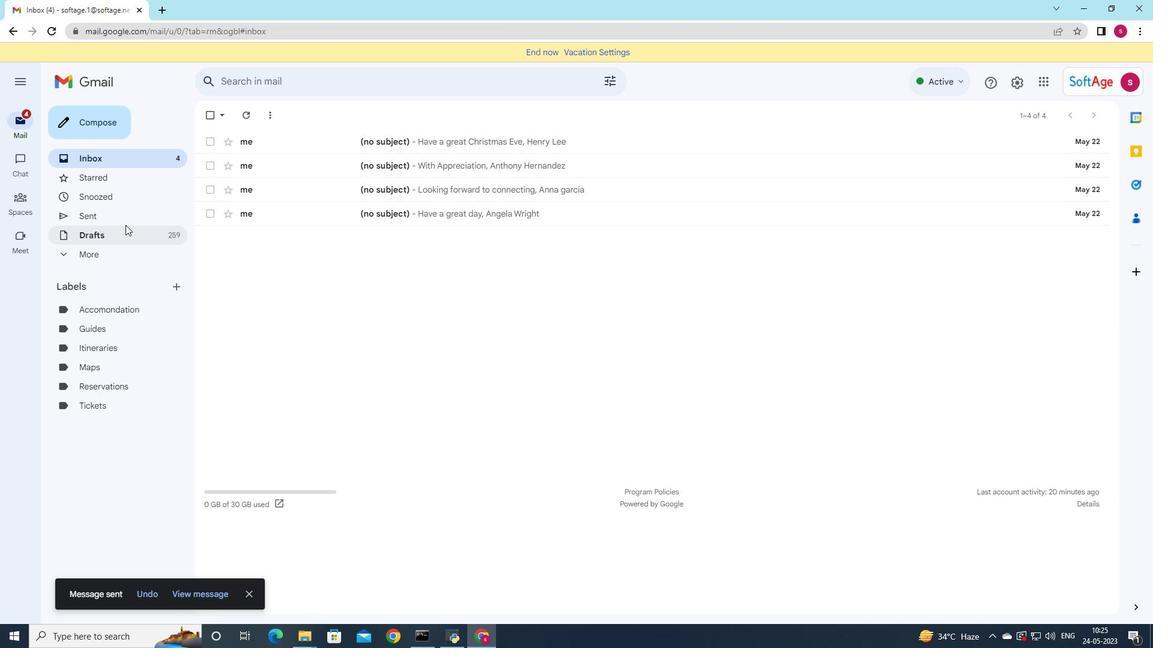 
Action: Mouse pressed left at (124, 222)
Screenshot: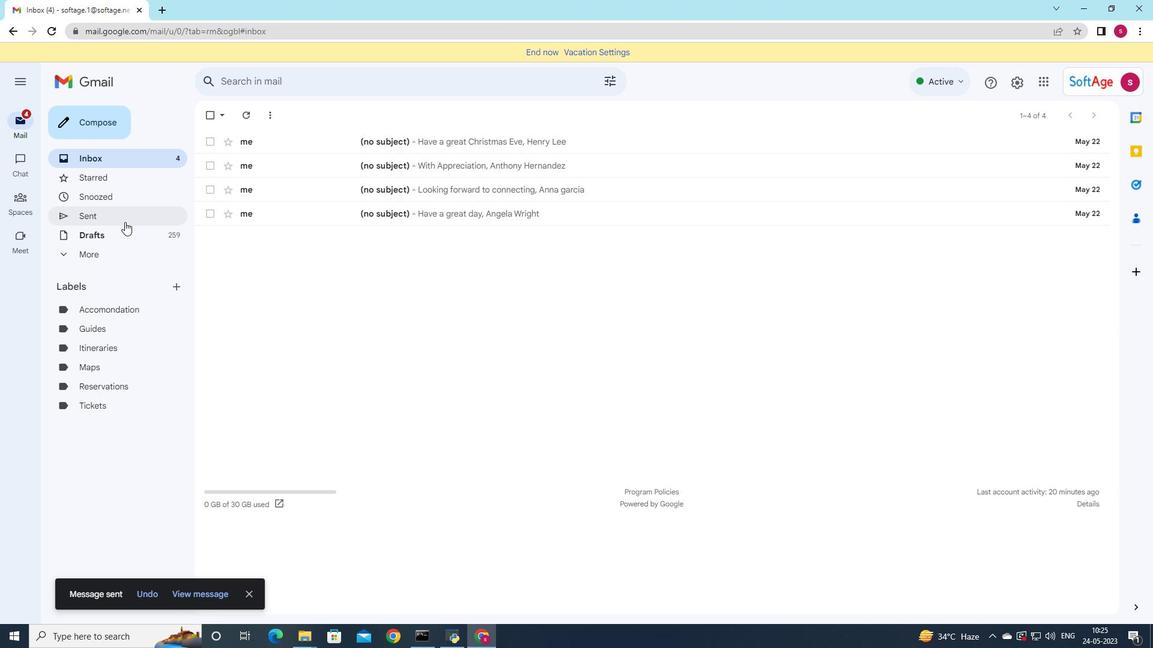 
Action: Mouse moved to (485, 186)
Screenshot: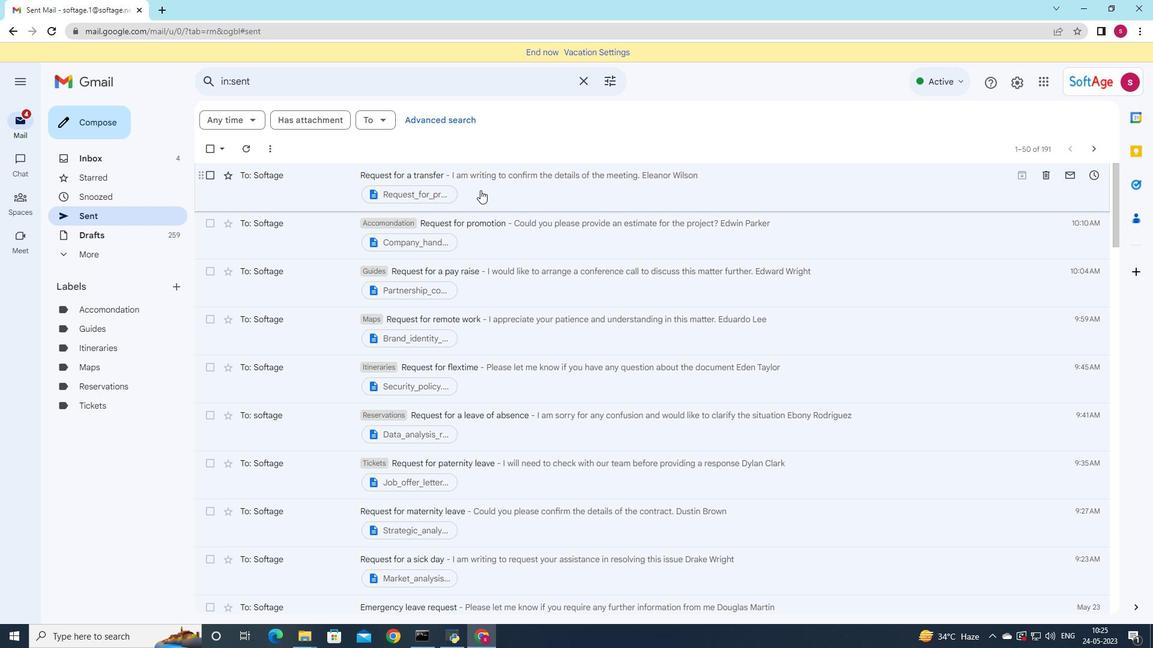
Action: Mouse pressed left at (485, 186)
Screenshot: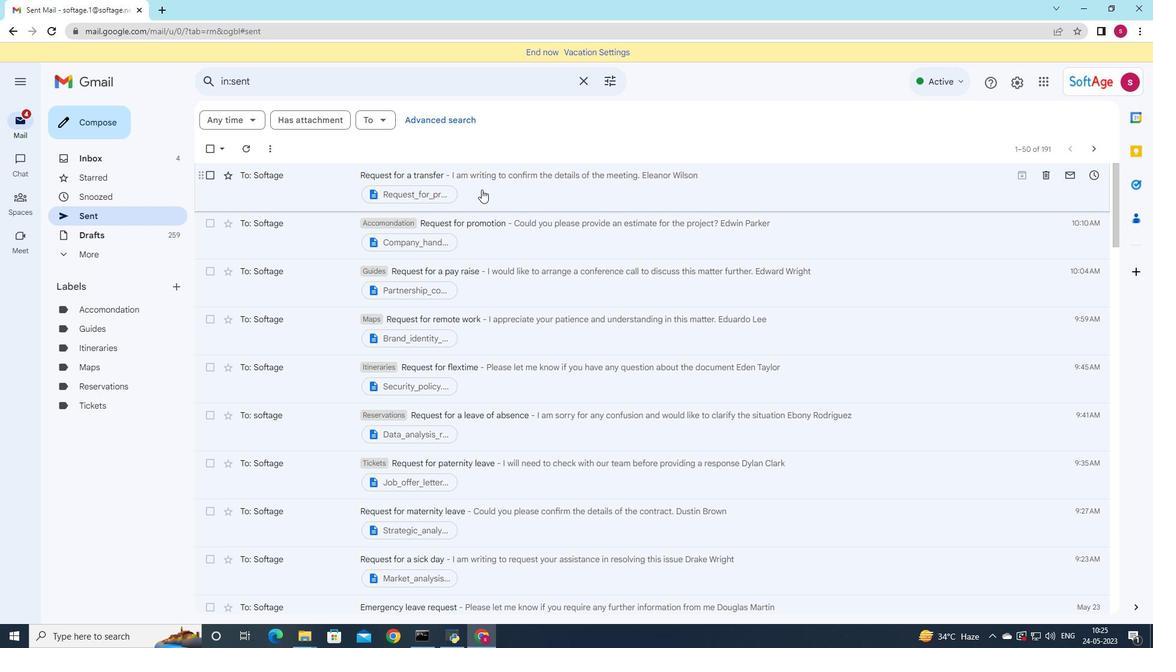 
Action: Mouse moved to (447, 112)
Screenshot: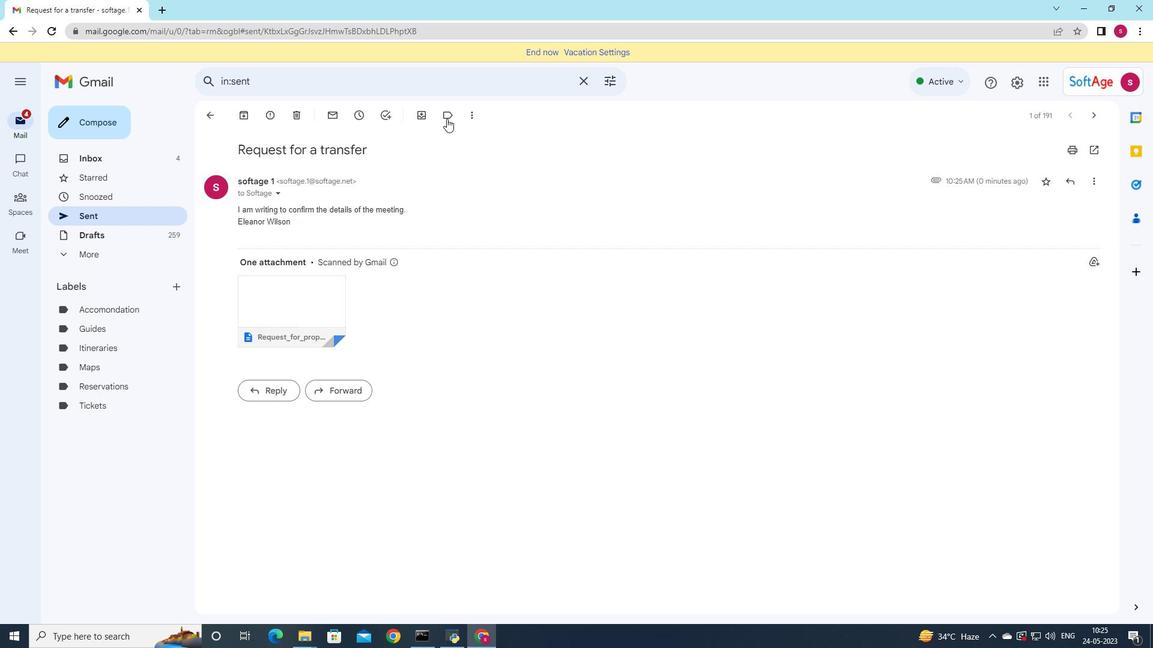 
Action: Mouse pressed left at (447, 112)
Screenshot: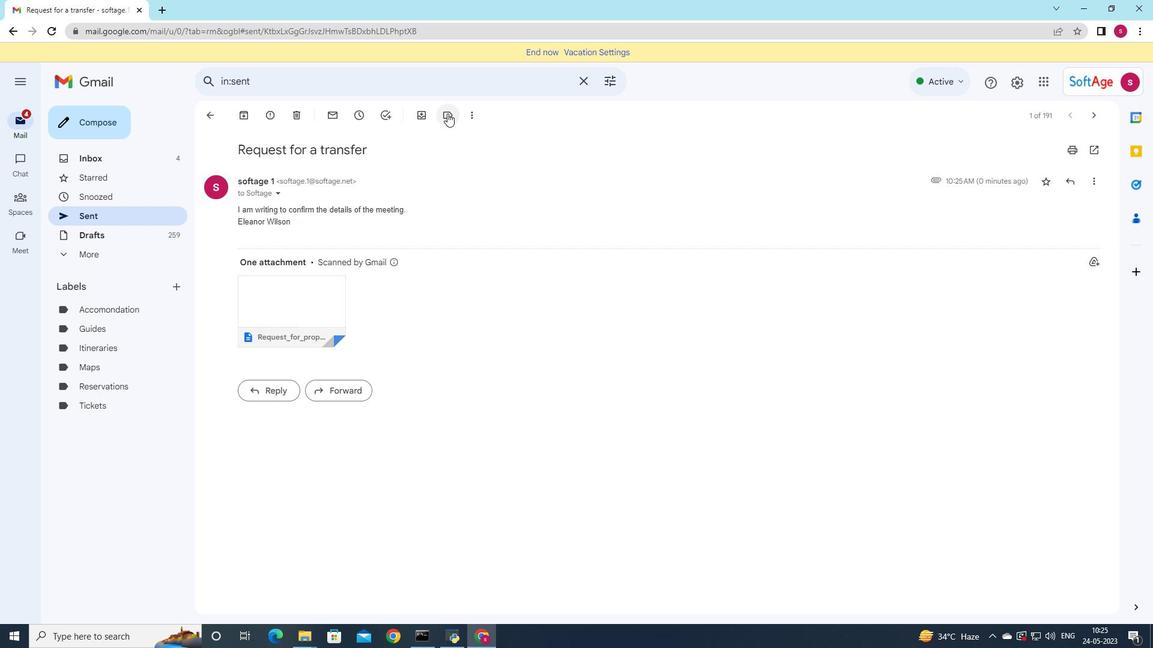 
Action: Mouse moved to (507, 331)
Screenshot: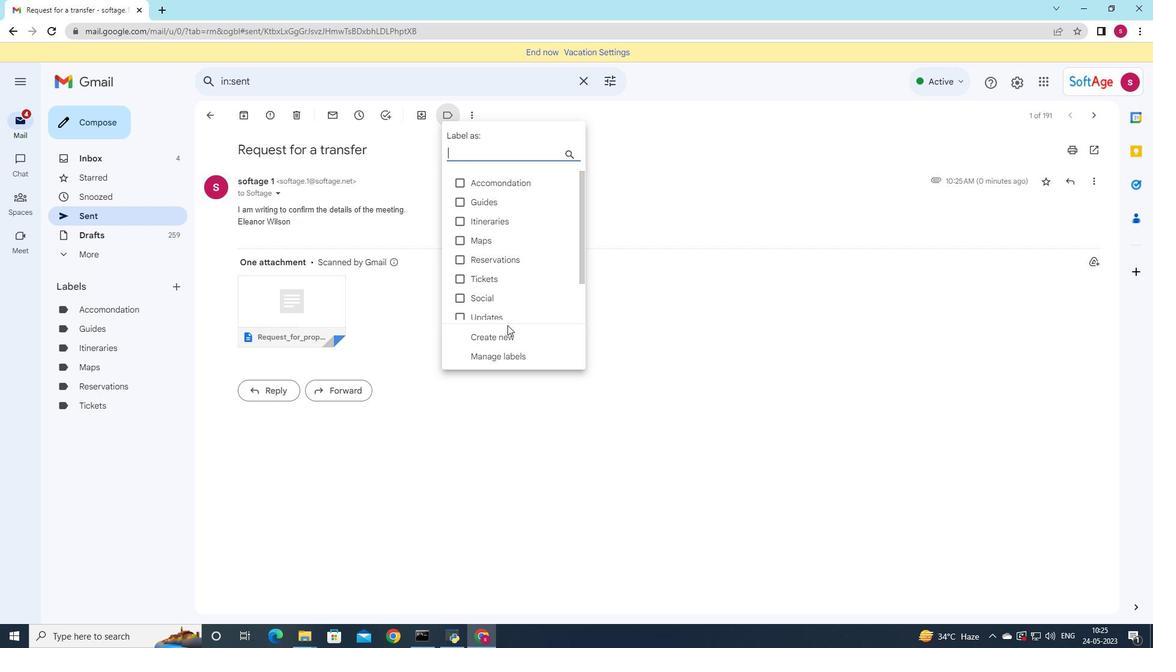 
Action: Mouse pressed left at (507, 331)
Screenshot: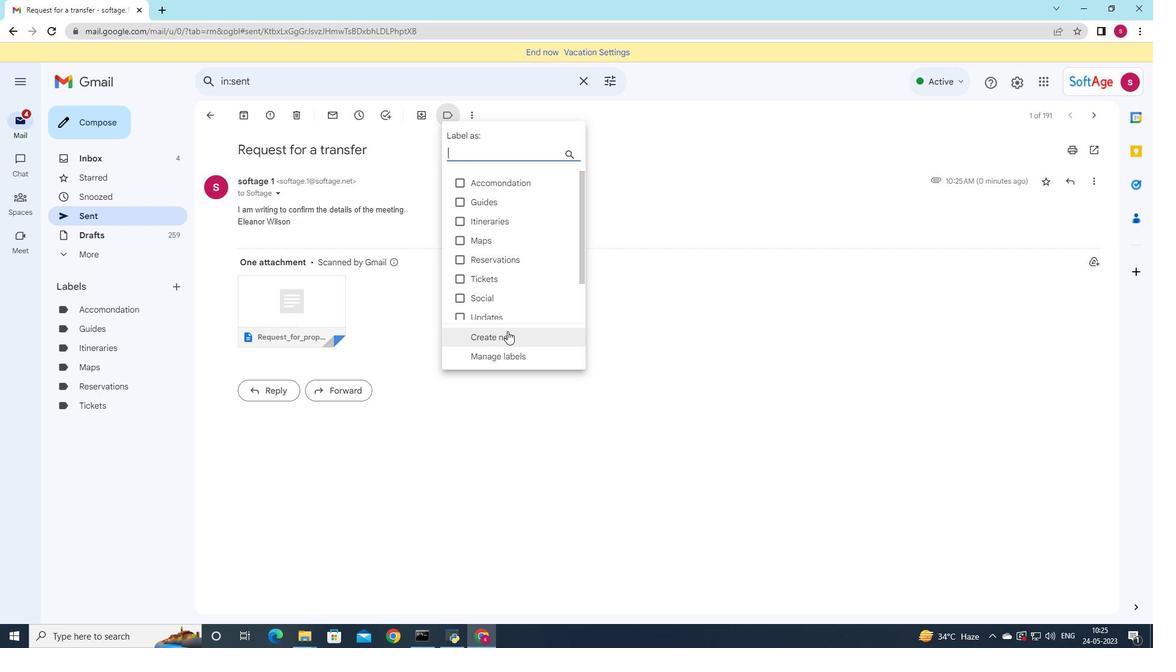 
Action: Mouse moved to (718, 318)
Screenshot: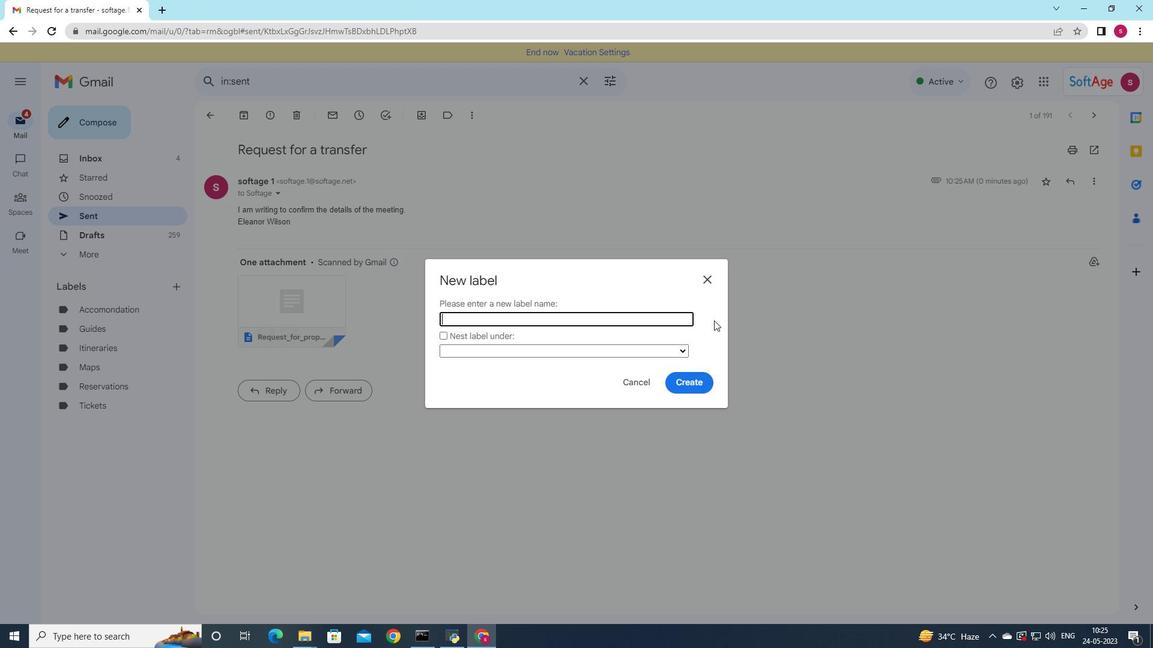 
Action: Key pressed <Key.shift><Key.shift><Key.shift><Key.shift><Key.shift><Key.shift><Key.shift><Key.shift><Key.shift><Key.shift><Key.shift><Key.shift><Key.shift><Key.shift><Key.shift>Resturants
Screenshot: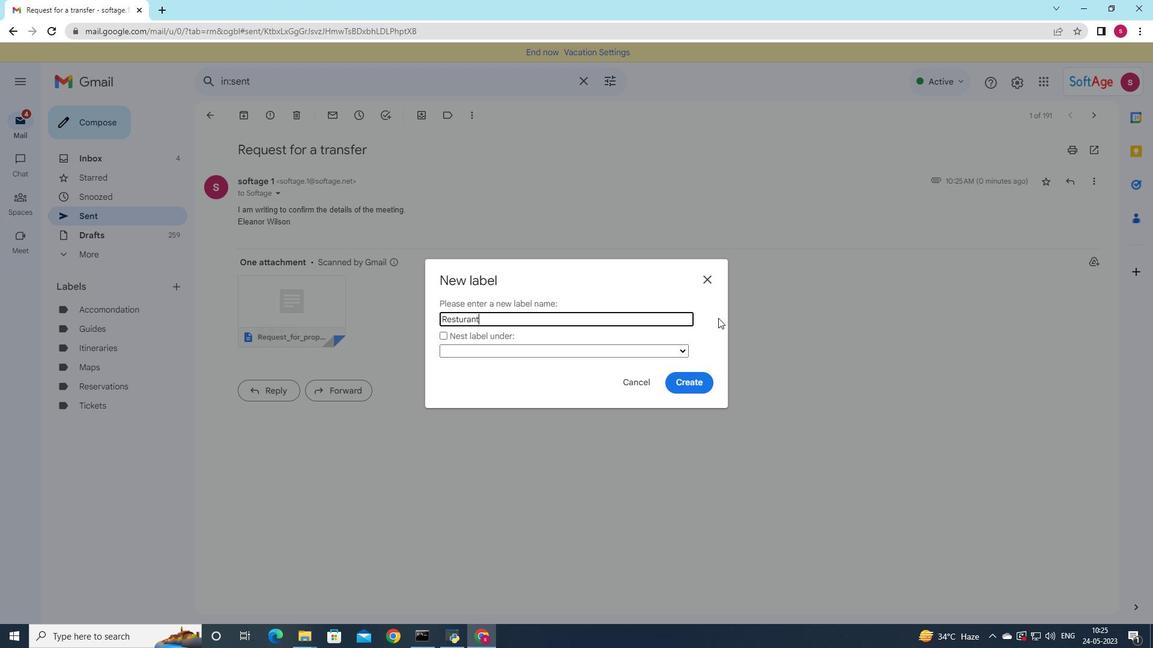 
Action: Mouse moved to (678, 380)
Screenshot: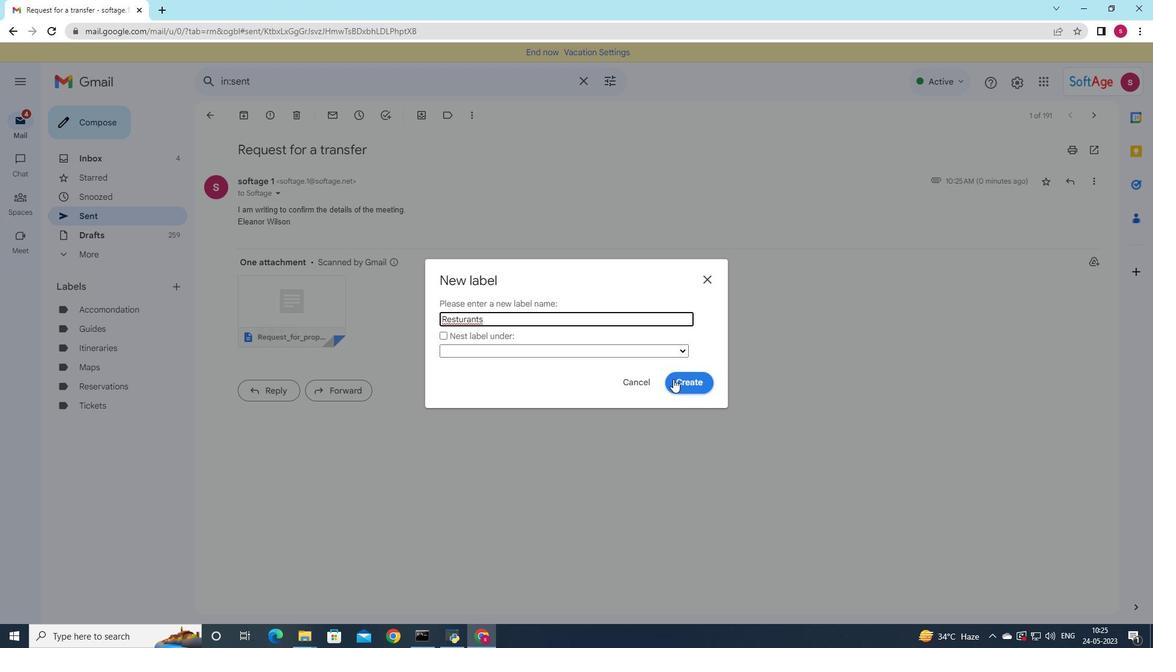 
Action: Mouse pressed left at (678, 380)
Screenshot: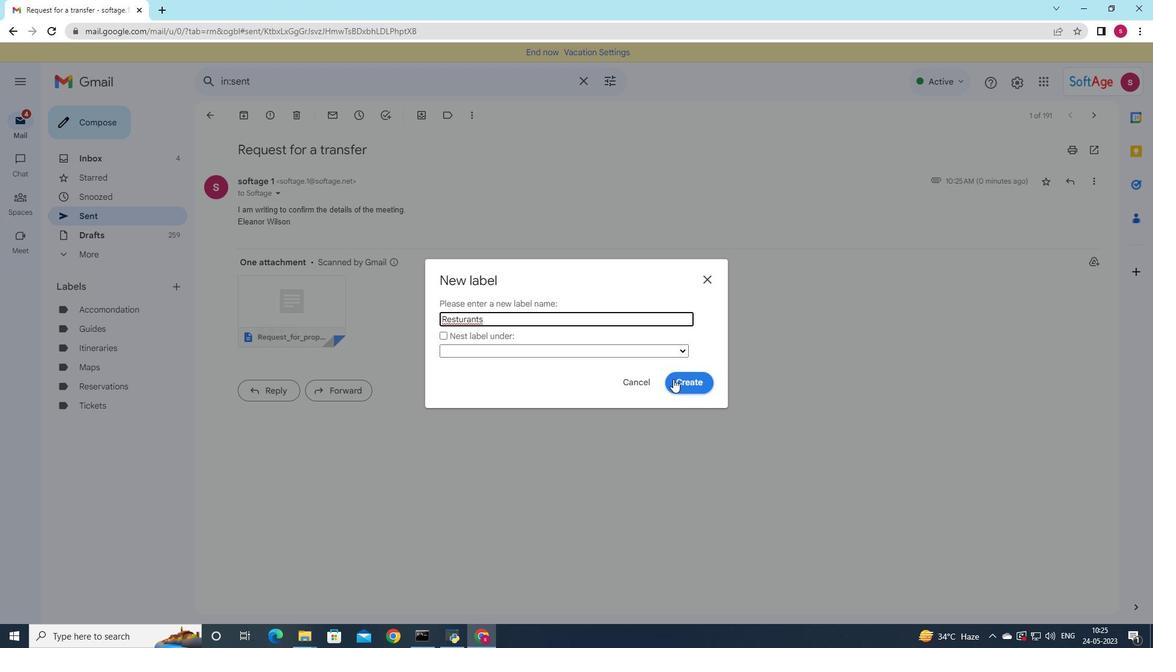 
Action: Mouse moved to (430, 369)
Screenshot: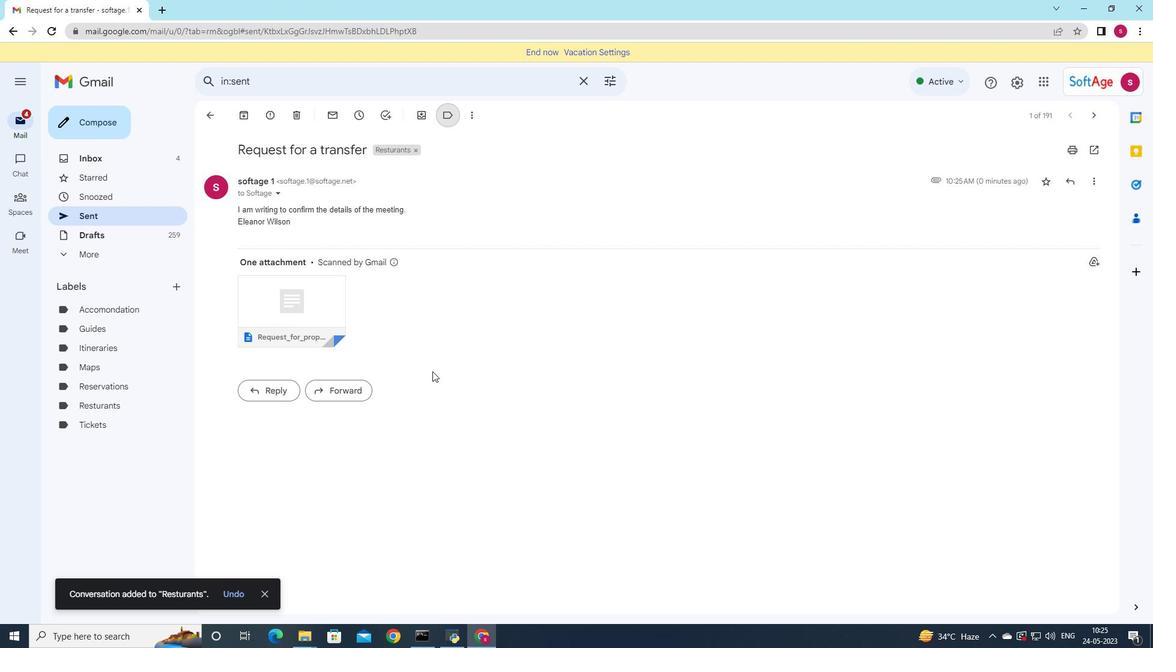 
